 Task: Select street view around selected location Amicalola Falls State Park, Georgia, United States and verify 4 surrounding locations
Action: Mouse moved to (117, 71)
Screenshot: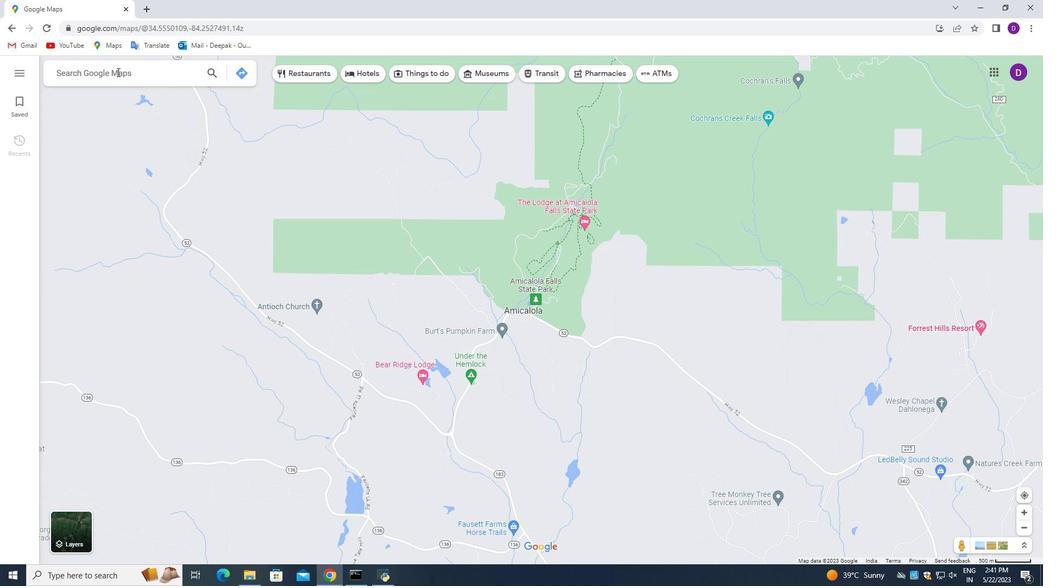 
Action: Mouse pressed left at (117, 71)
Screenshot: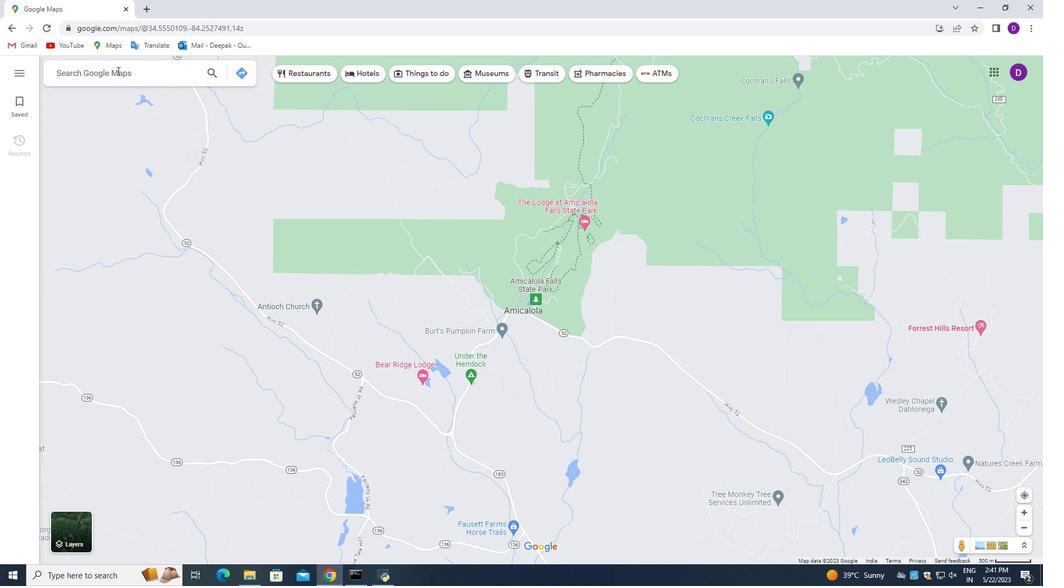 
Action: Mouse moved to (128, 68)
Screenshot: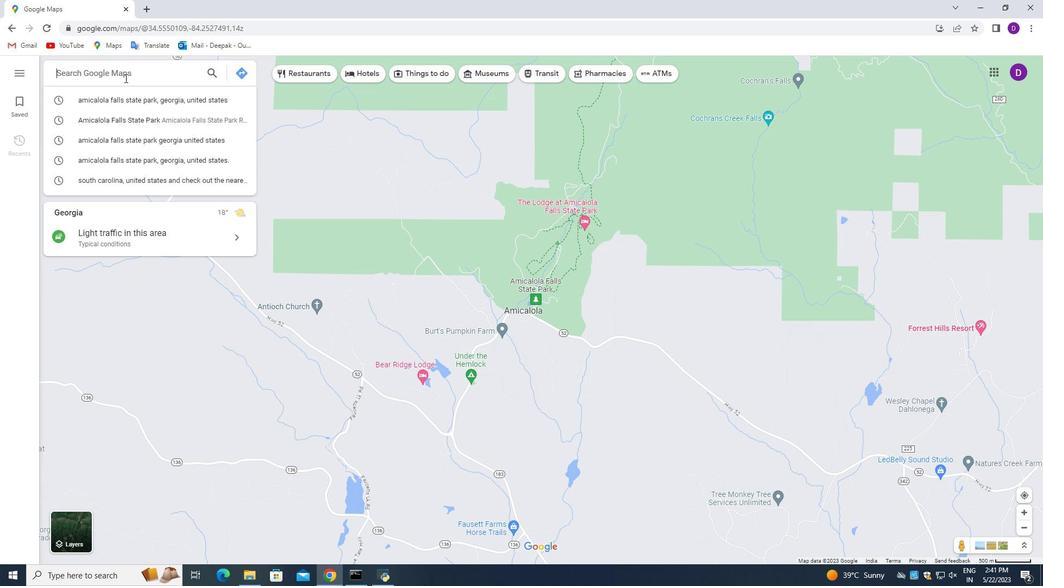 
Action: Key pressed <Key.shift_r>Amicalola<Key.space><Key.shift_r>Falls<Key.space><Key.shift>JP<Key.backspace>=<Key.backspace><Key.backspace><Key.shift>Park,<Key.space><Key.shift_r>Georgia,<Key.space><Key.shift>Ujit=<Key.backspace><Key.backspace><Key.backspace><Key.backspace>nited<Key.space><Key.shift_r>States<Key.enter>
Screenshot: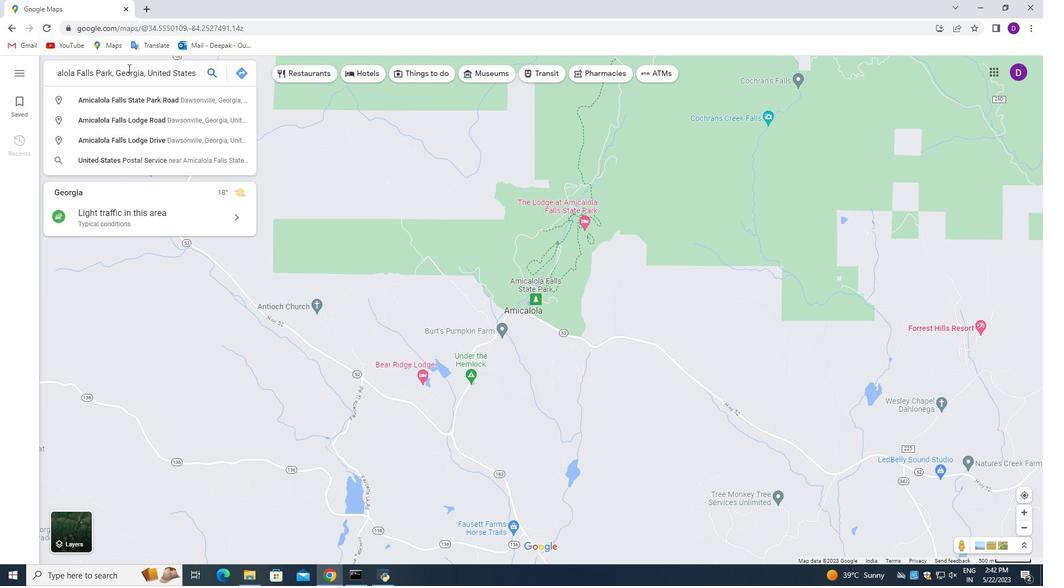 
Action: Mouse moved to (762, 269)
Screenshot: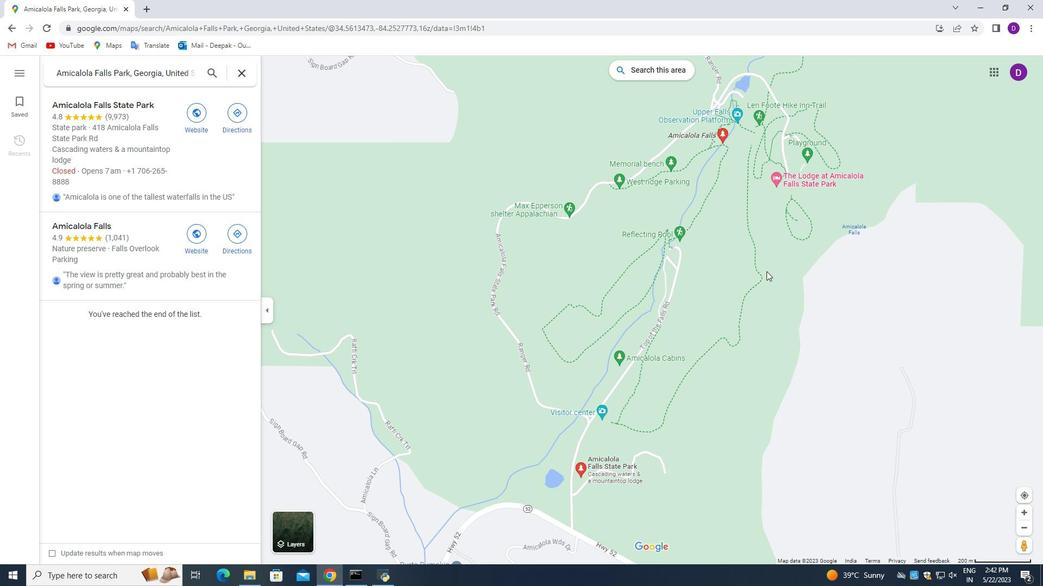 
Action: Mouse pressed left at (762, 269)
Screenshot: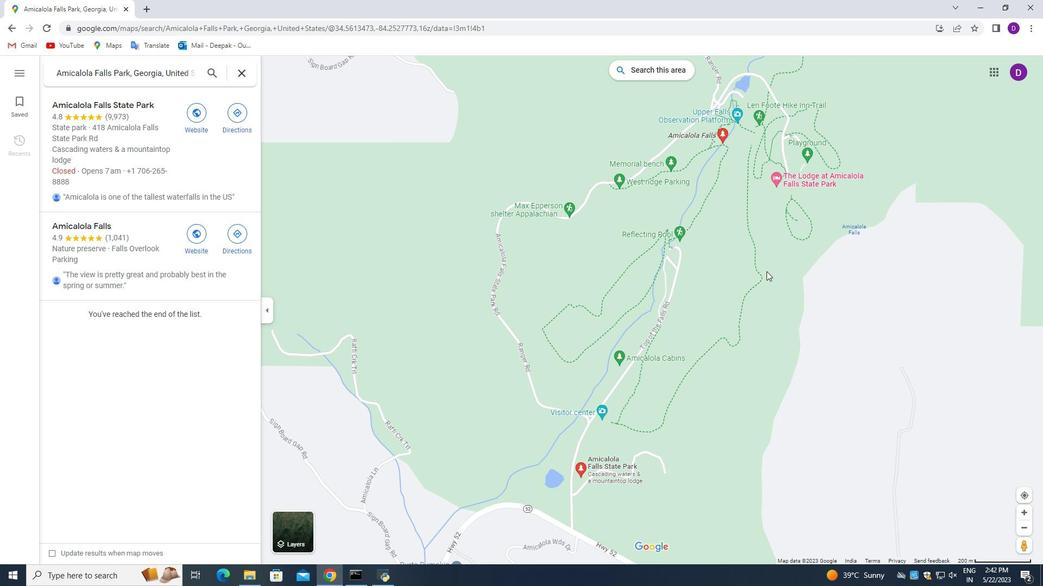 
Action: Mouse moved to (636, 503)
Screenshot: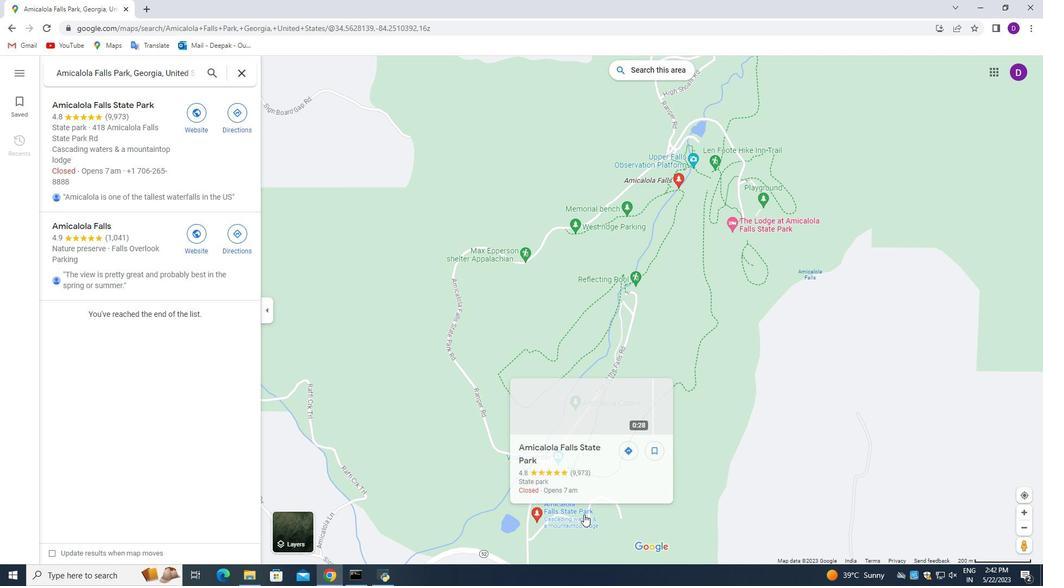 
Action: Mouse pressed left at (636, 503)
Screenshot: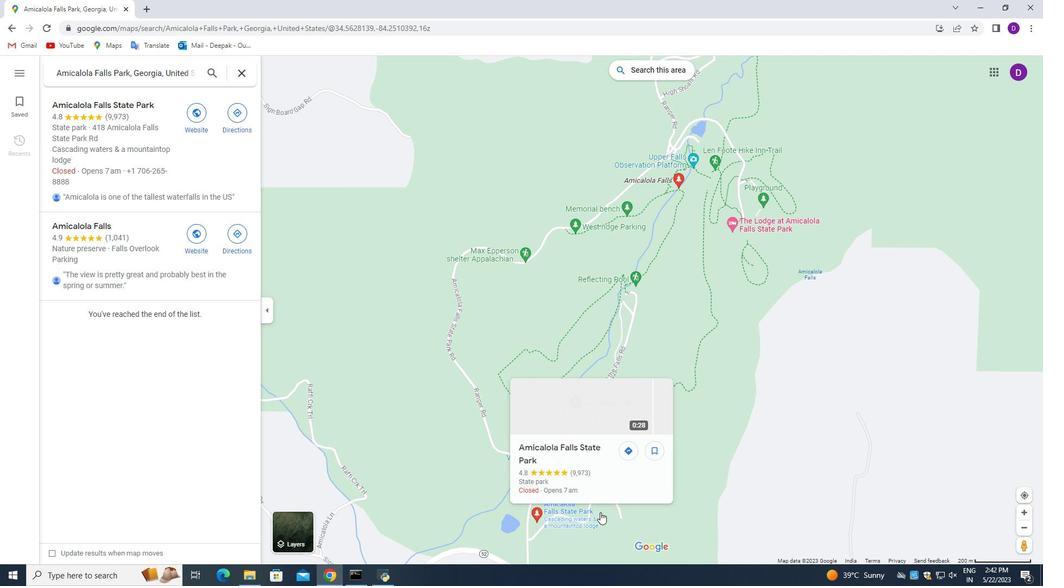 
Action: Mouse moved to (644, 440)
Screenshot: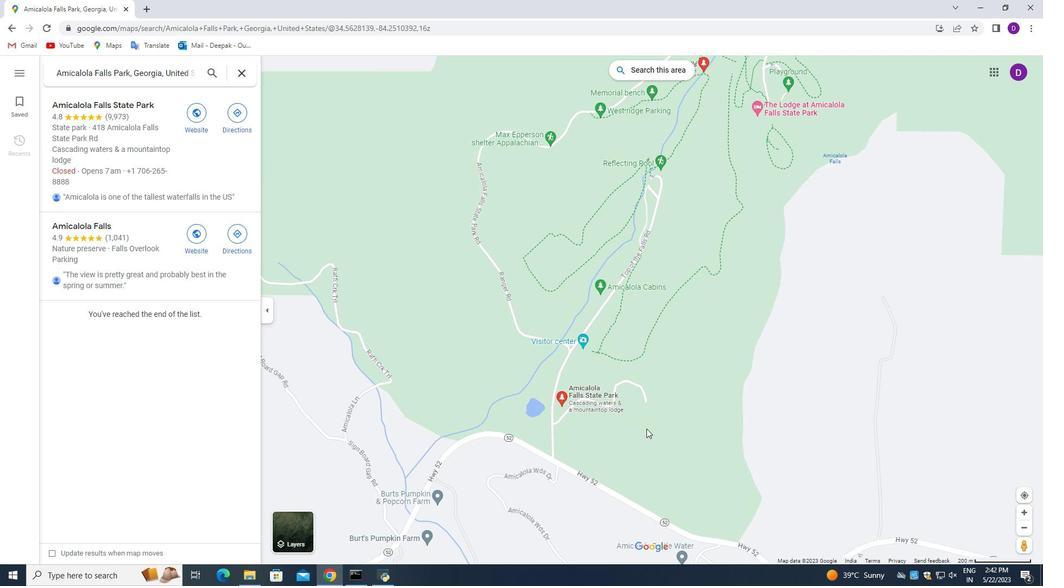 
Action: Mouse pressed left at (644, 440)
Screenshot: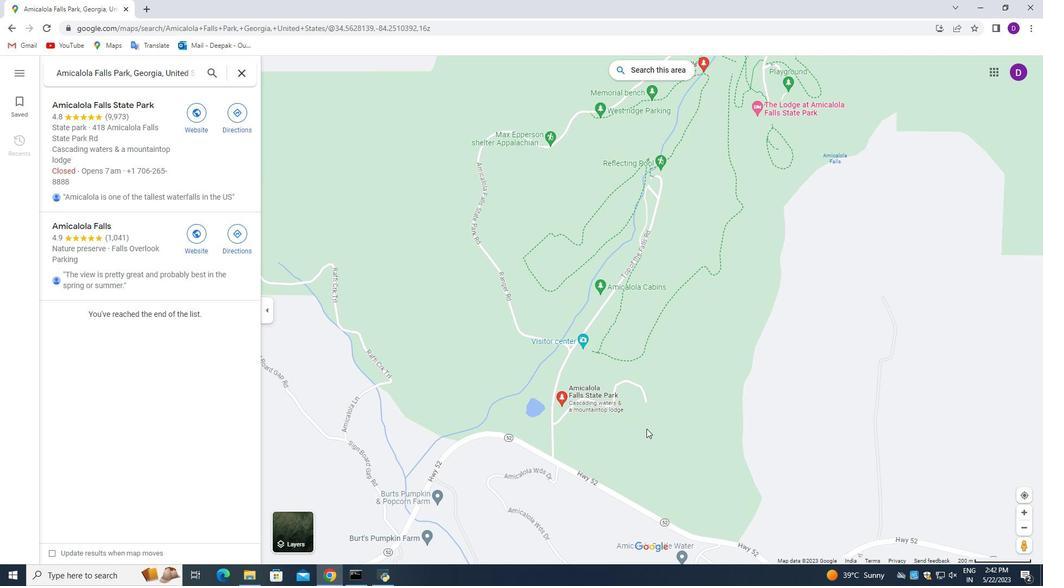 
Action: Mouse moved to (1027, 548)
Screenshot: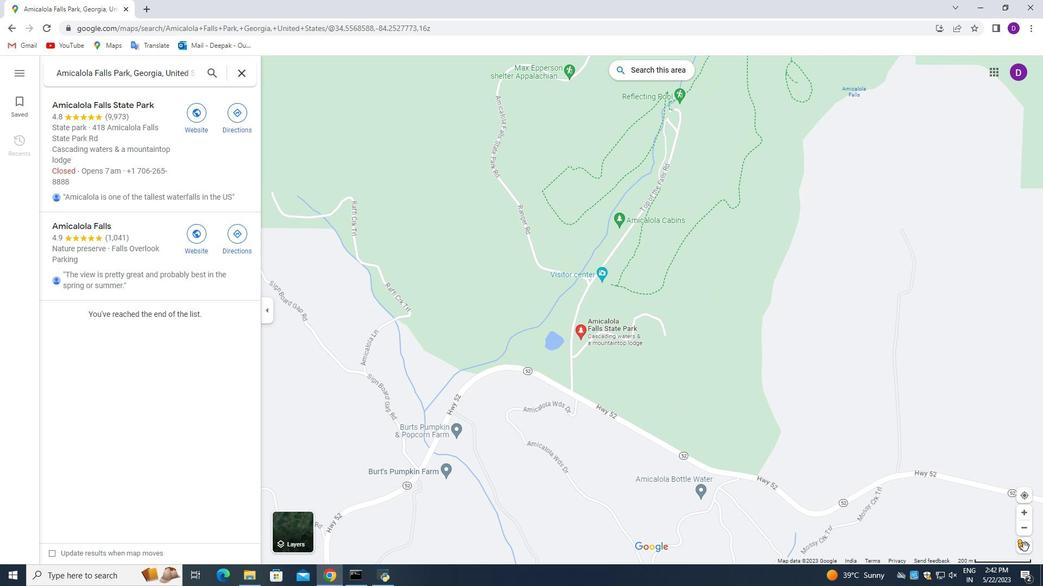 
Action: Mouse pressed left at (1027, 548)
Screenshot: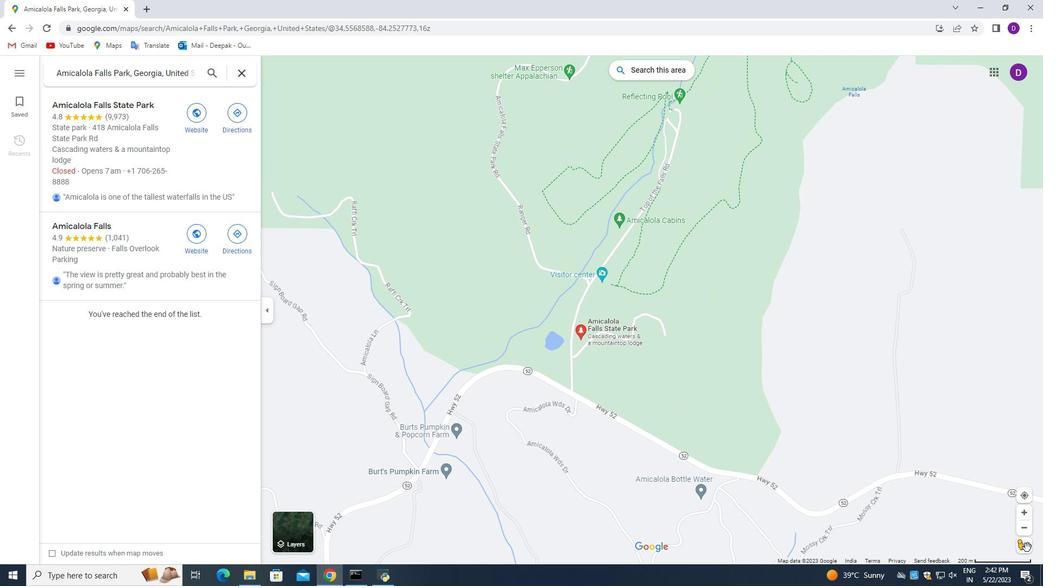 
Action: Mouse moved to (420, 311)
Screenshot: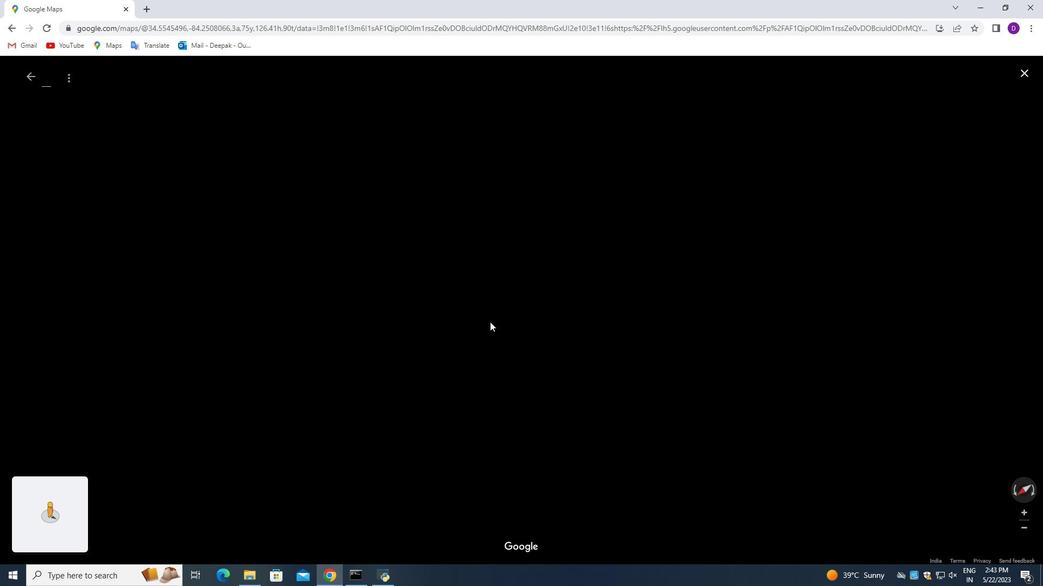 
Action: Mouse pressed left at (420, 311)
Screenshot: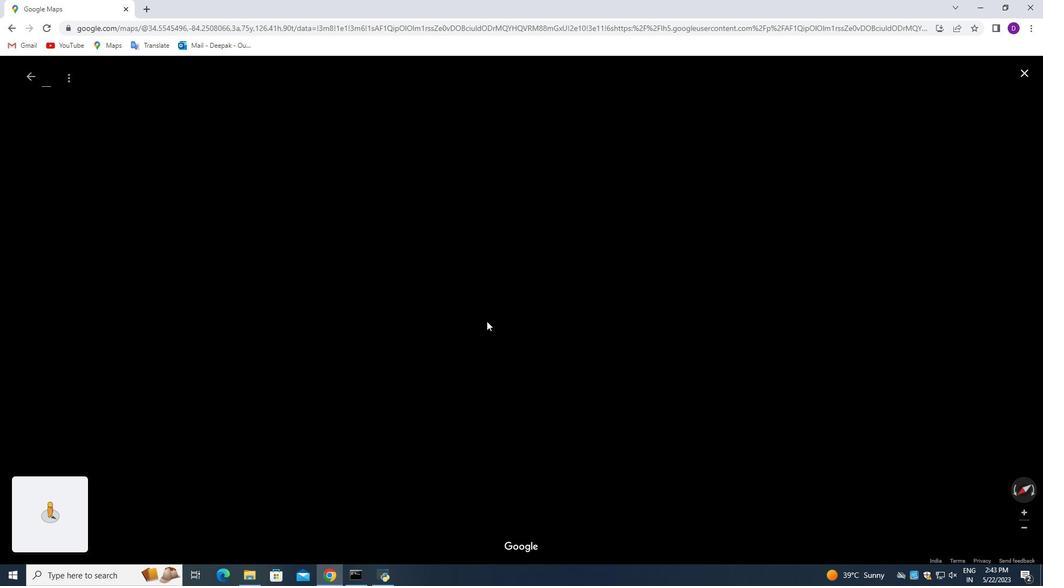 
Action: Mouse moved to (298, 271)
Screenshot: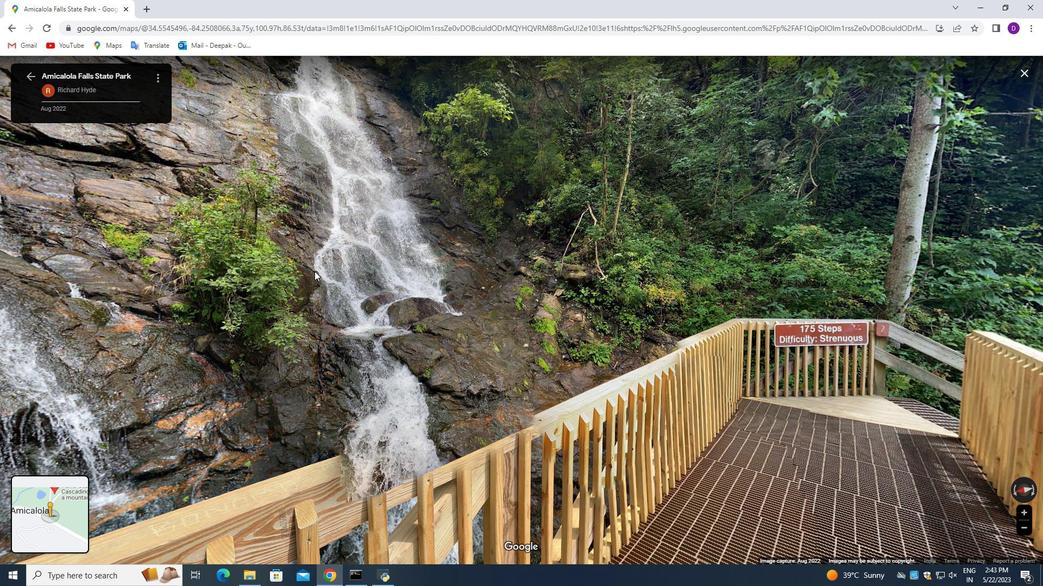 
Action: Mouse pressed left at (298, 271)
Screenshot: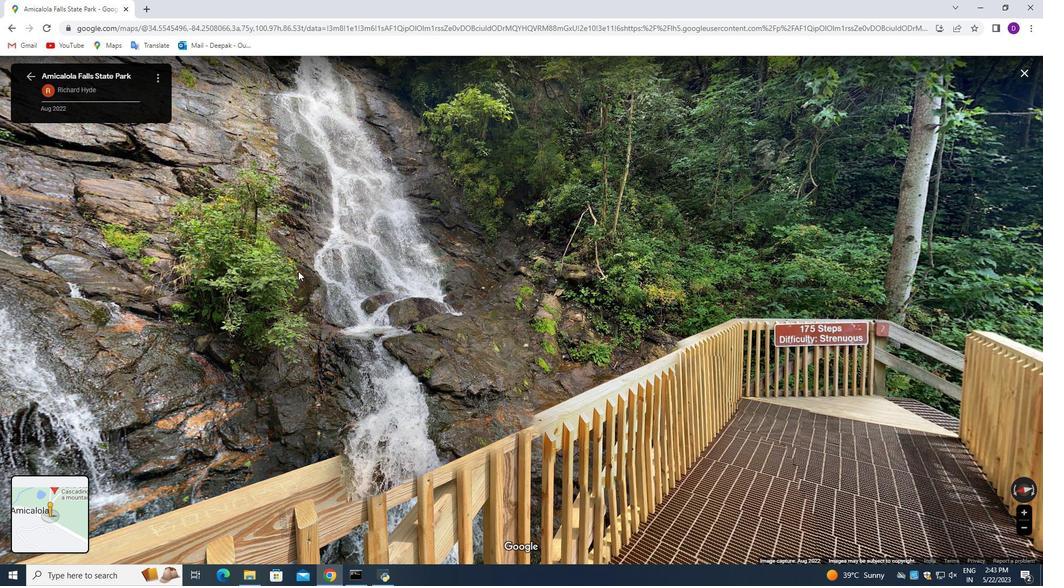 
Action: Mouse moved to (315, 226)
Screenshot: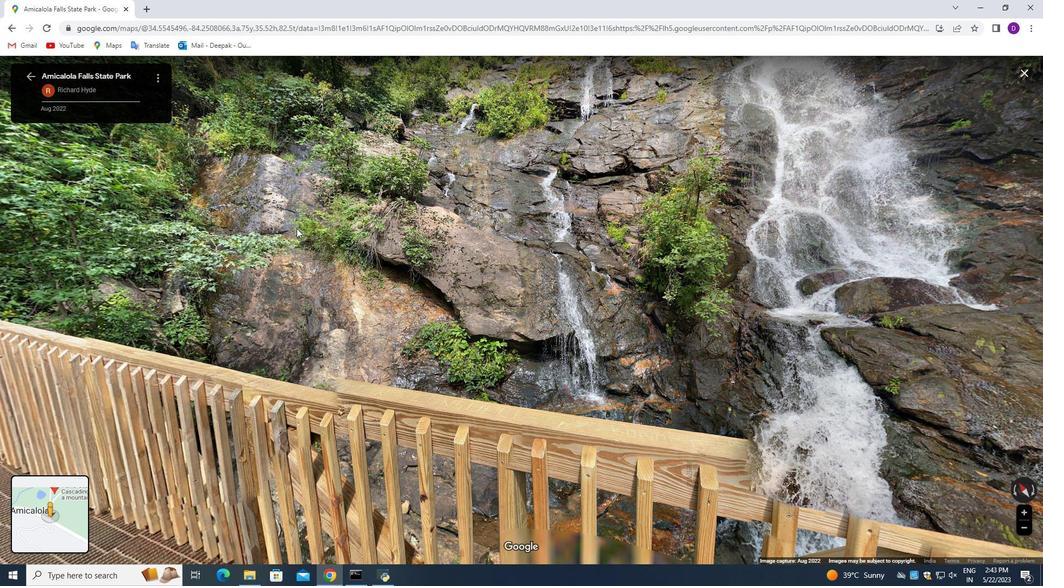 
Action: Mouse pressed left at (315, 226)
Screenshot: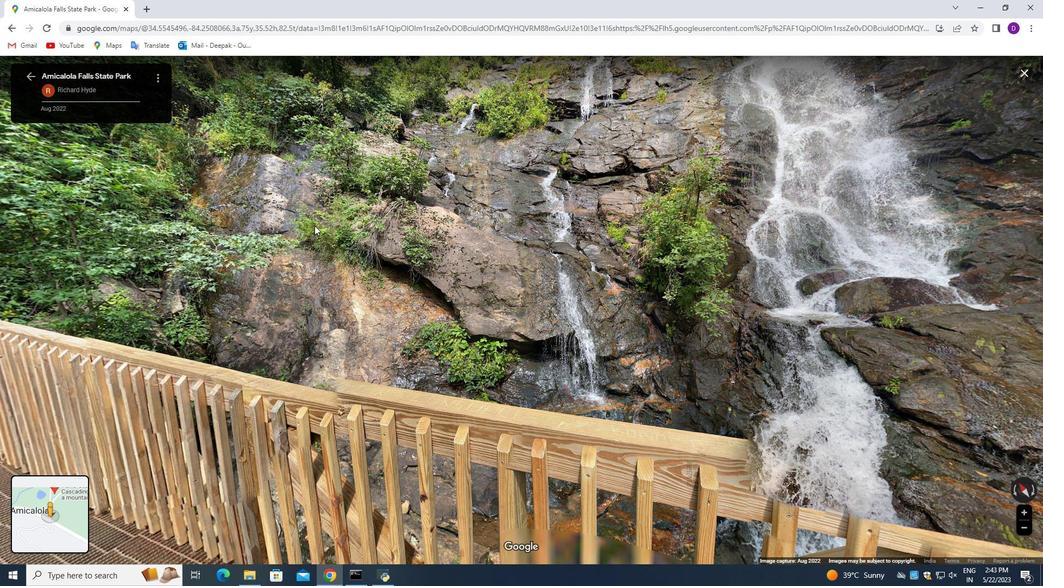 
Action: Mouse moved to (129, 257)
Screenshot: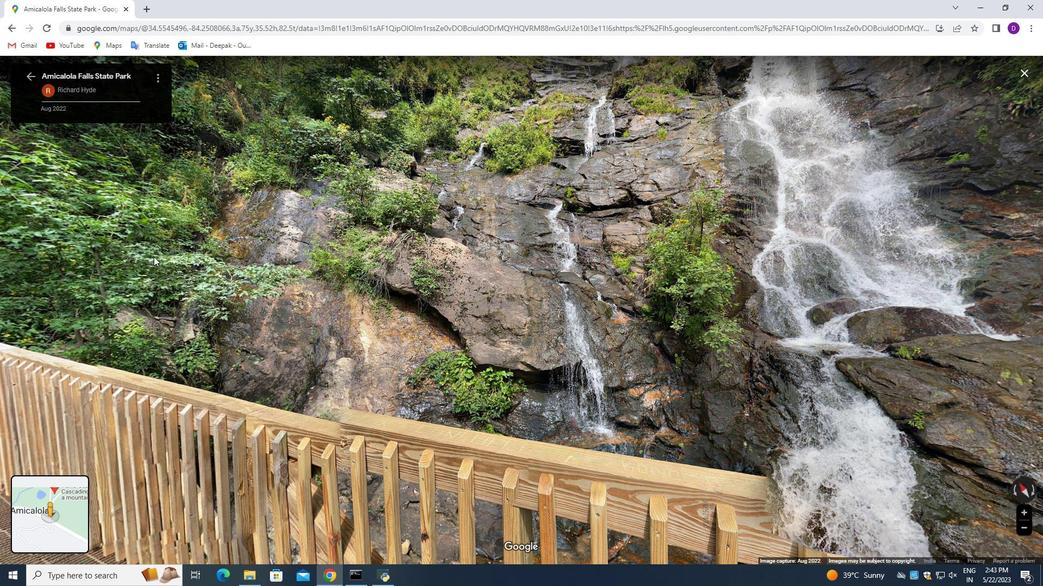 
Action: Mouse pressed left at (129, 257)
Screenshot: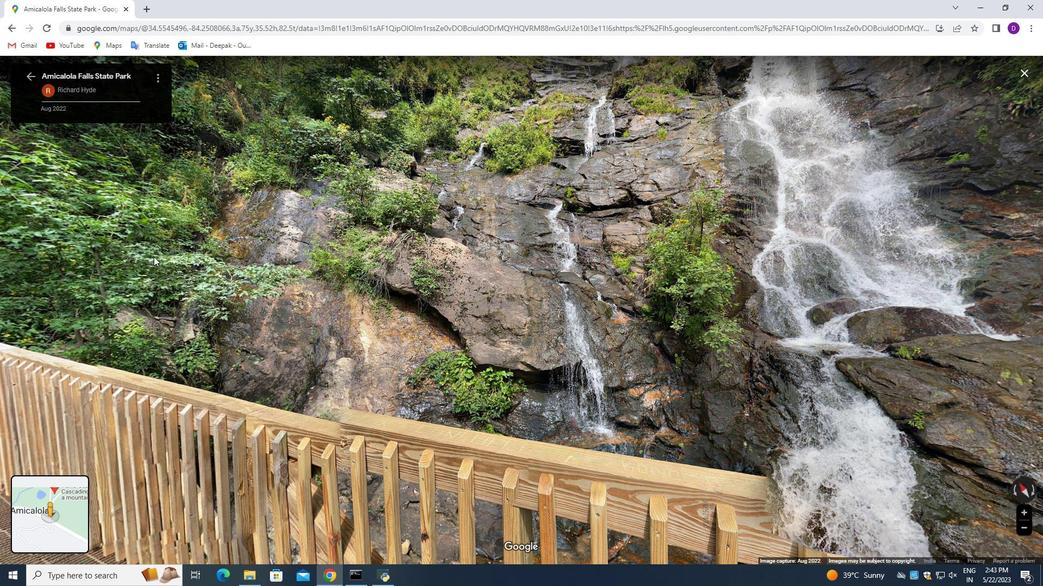 
Action: Mouse moved to (262, 236)
Screenshot: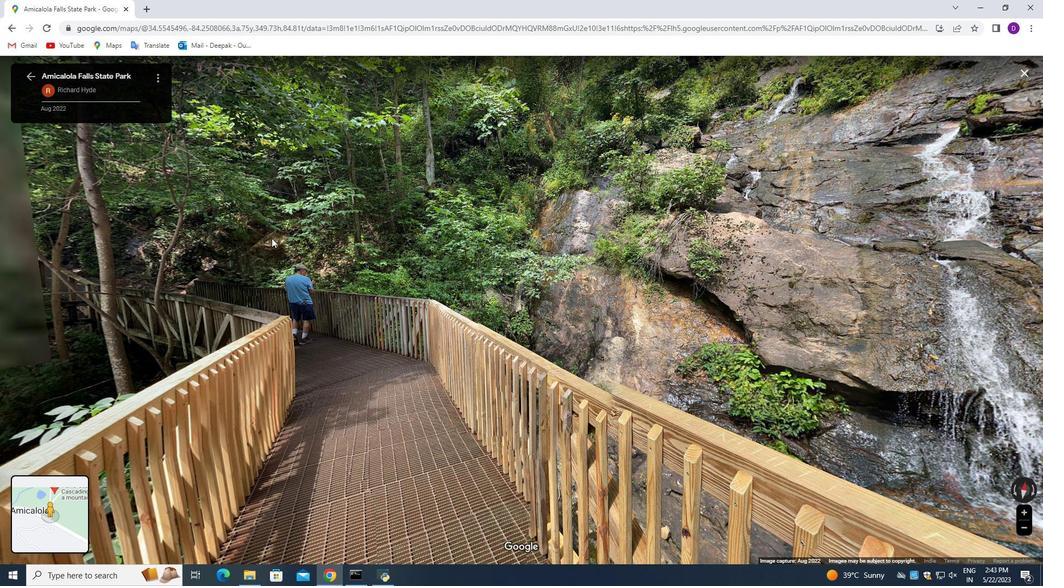 
Action: Mouse pressed left at (262, 236)
Screenshot: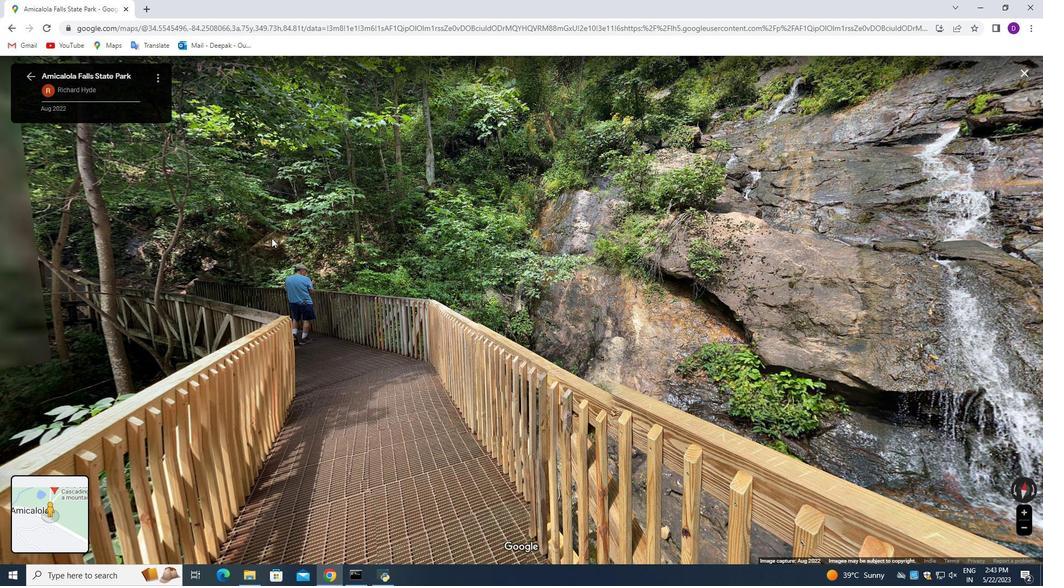 
Action: Mouse moved to (284, 240)
Screenshot: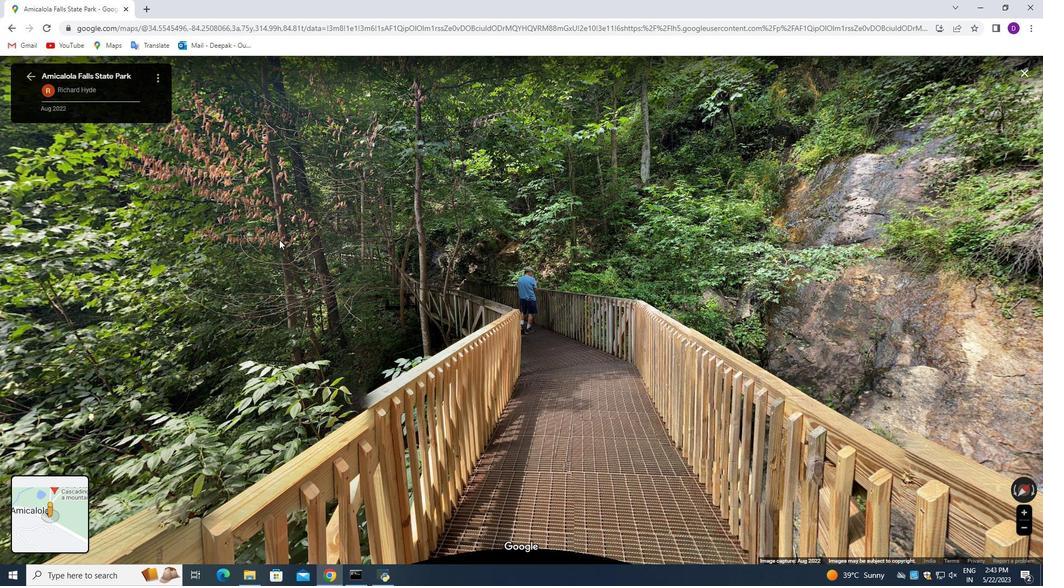 
Action: Mouse pressed left at (282, 240)
Screenshot: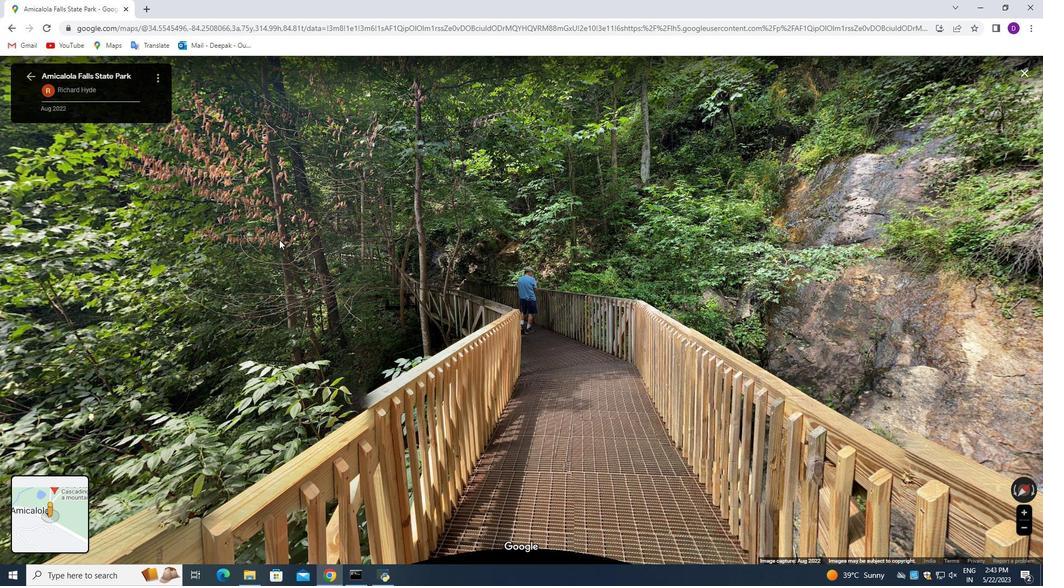
Action: Mouse moved to (247, 220)
Screenshot: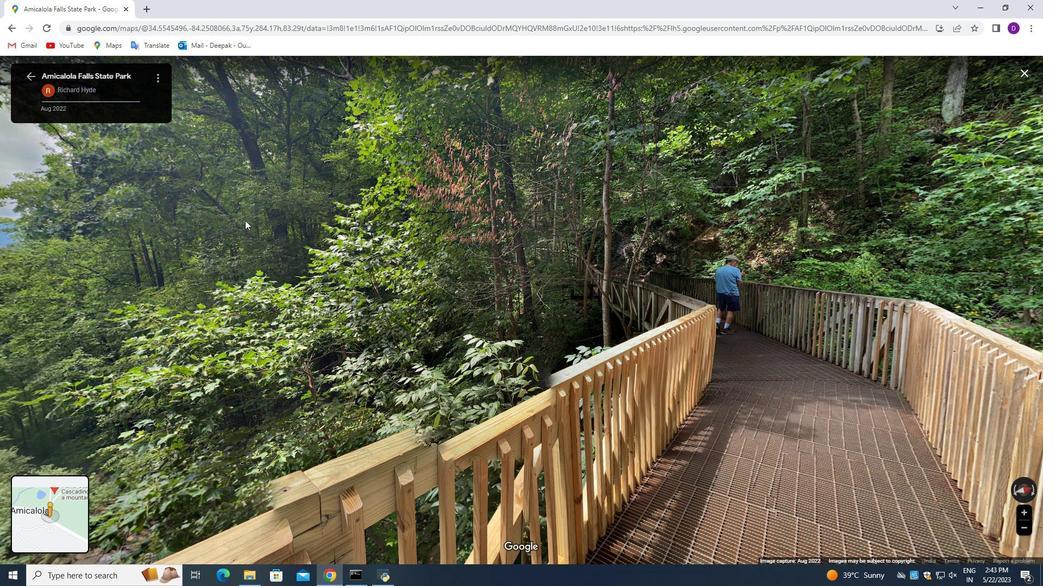 
Action: Mouse pressed left at (247, 220)
Screenshot: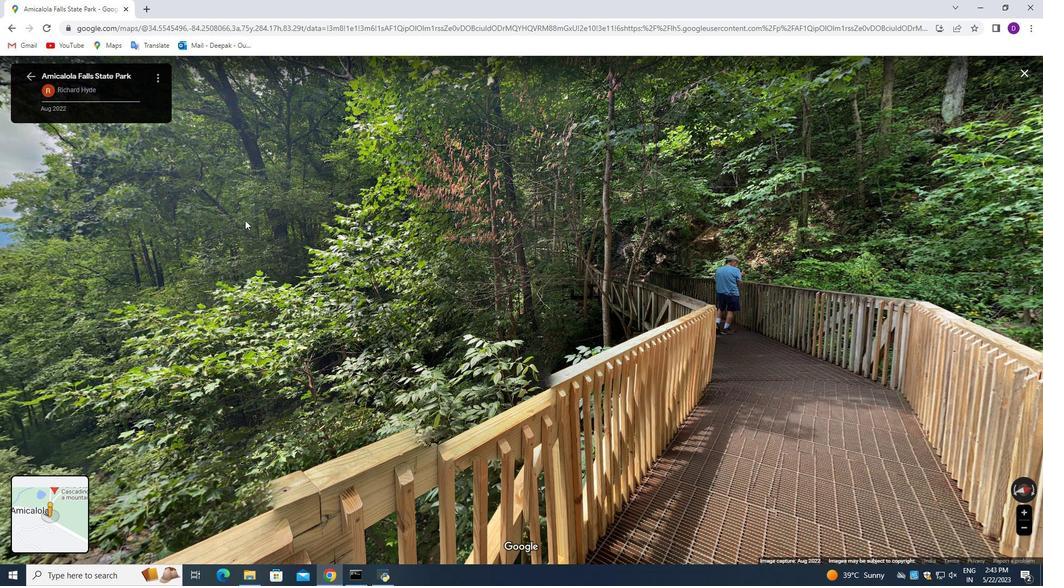 
Action: Mouse moved to (269, 232)
Screenshot: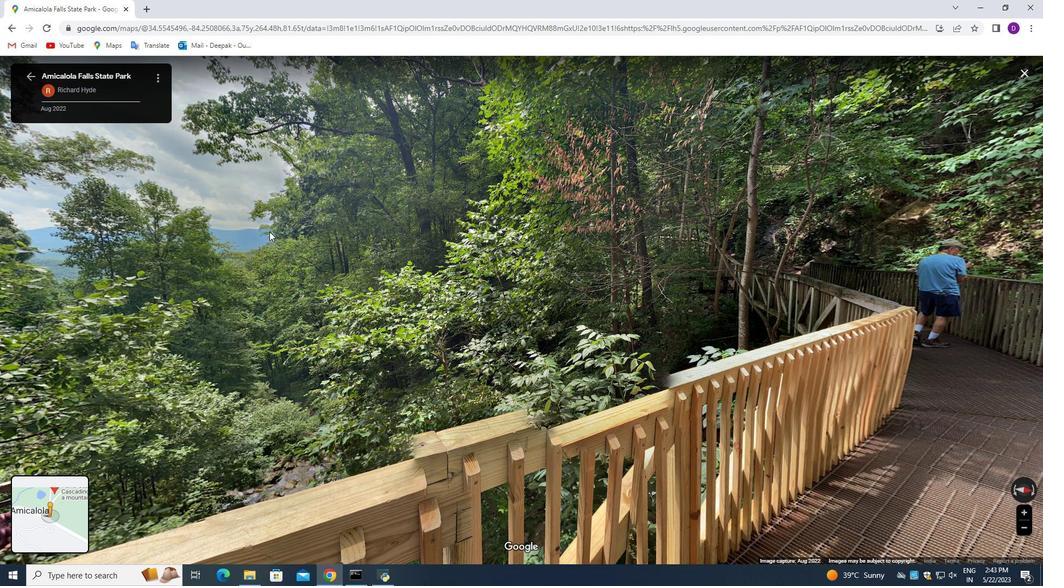 
Action: Mouse pressed left at (269, 232)
Screenshot: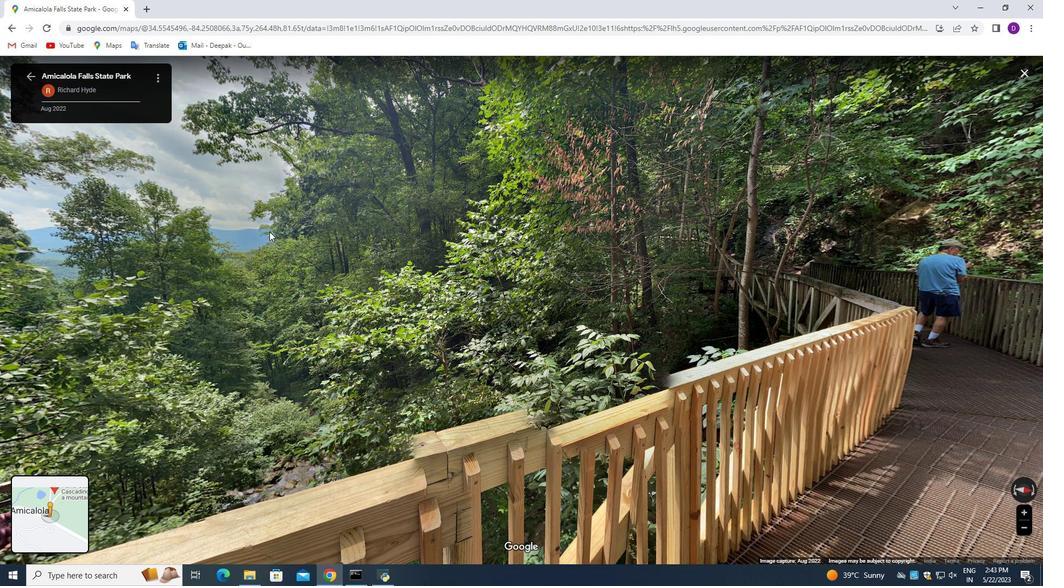 
Action: Mouse moved to (311, 220)
Screenshot: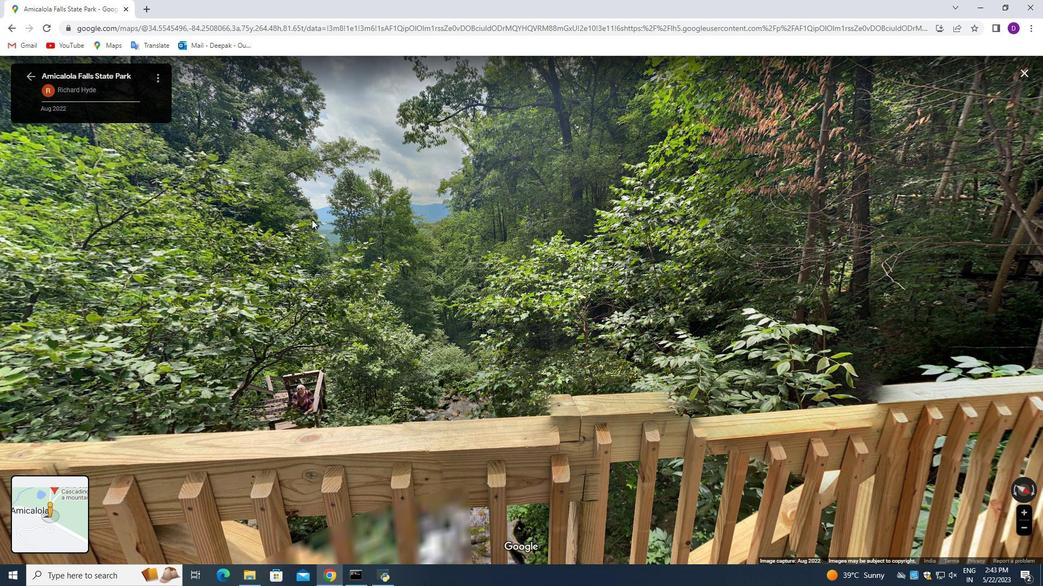 
Action: Mouse pressed left at (311, 220)
Screenshot: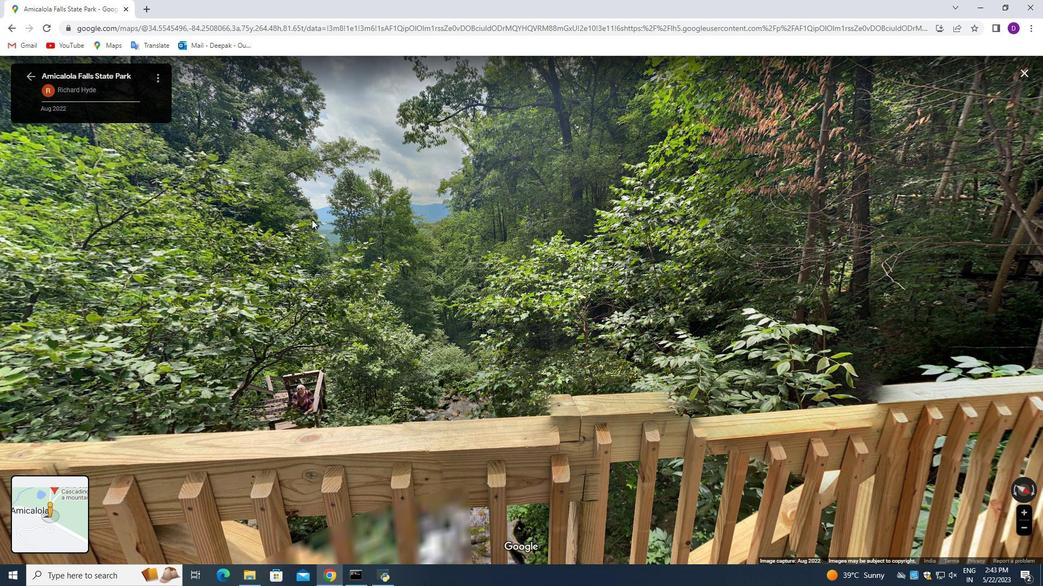 
Action: Mouse moved to (413, 314)
Screenshot: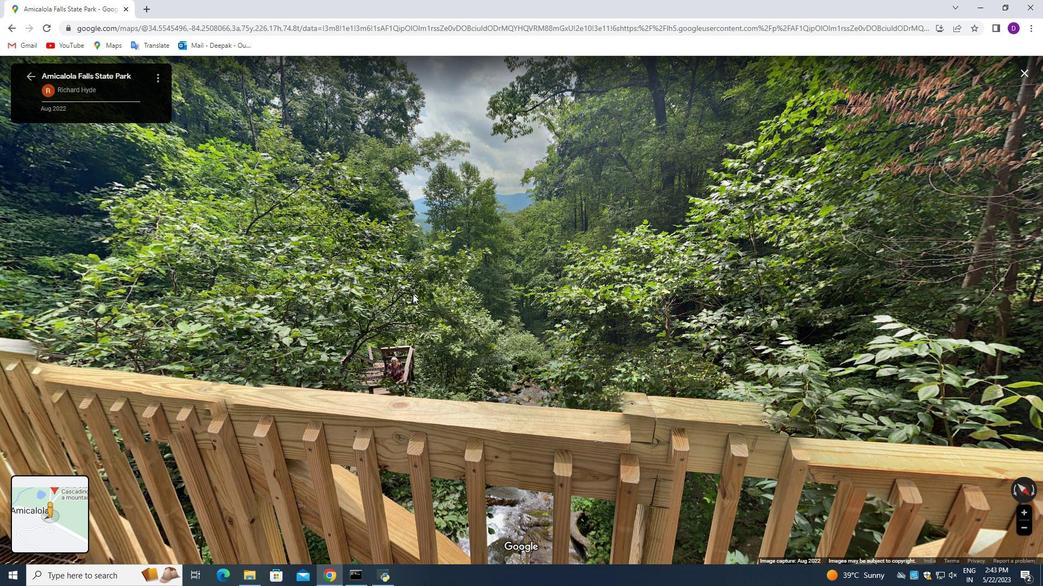 
Action: Mouse pressed left at (413, 314)
Screenshot: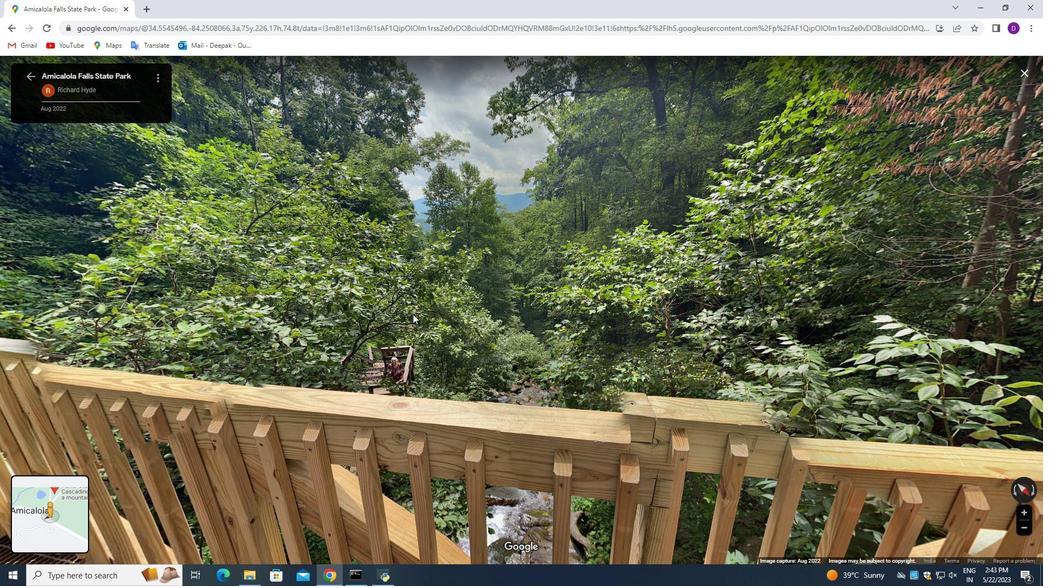 
Action: Mouse moved to (384, 219)
Screenshot: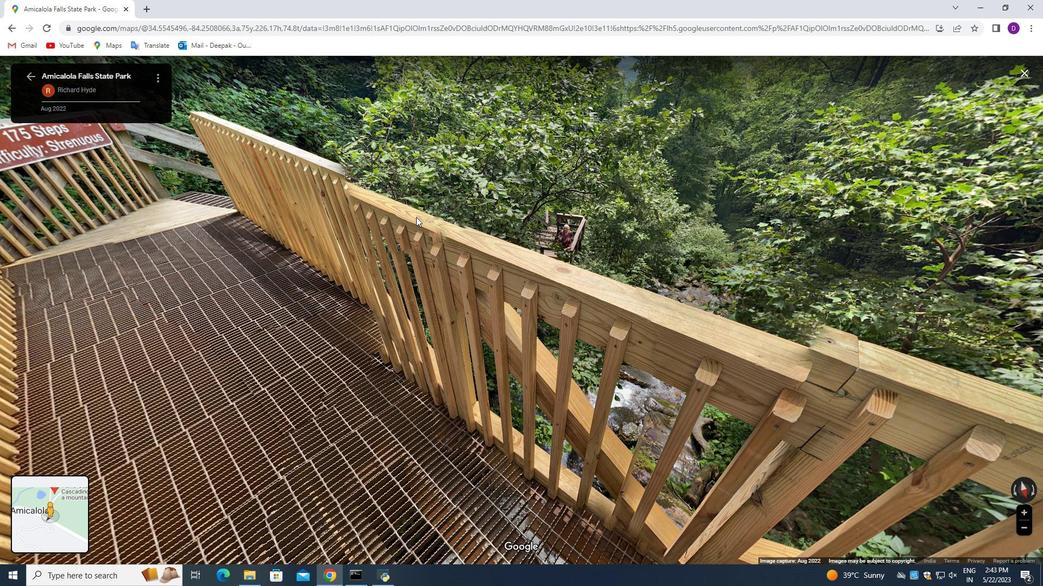 
Action: Mouse pressed left at (384, 219)
Screenshot: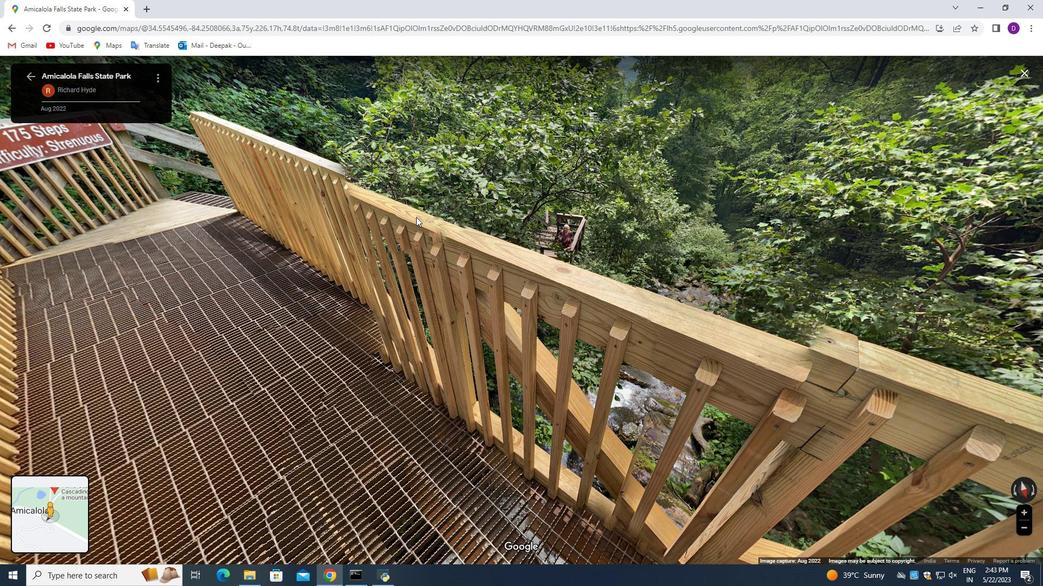 
Action: Mouse moved to (402, 314)
Screenshot: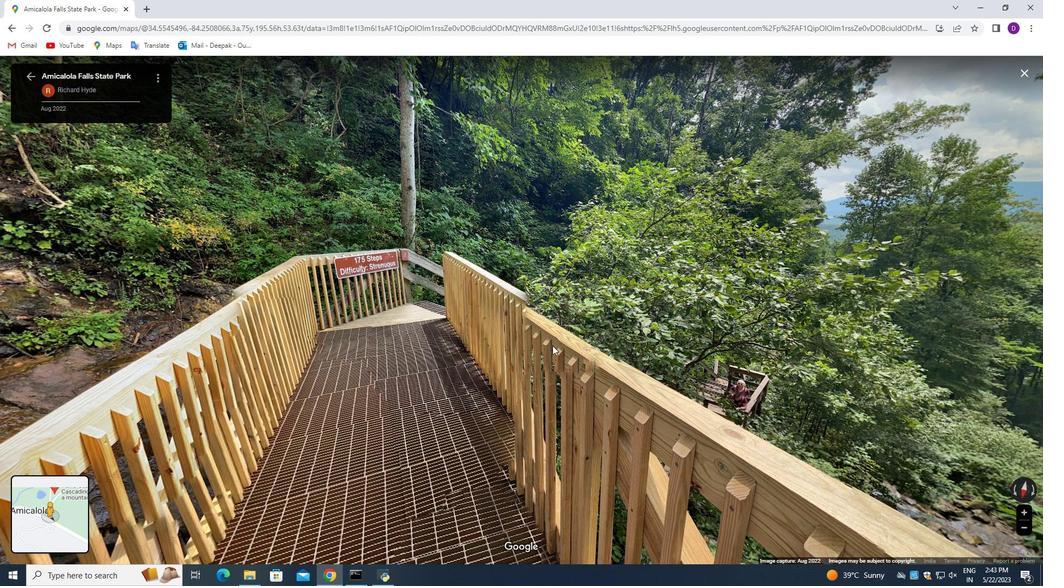 
Action: Mouse pressed left at (402, 314)
Screenshot: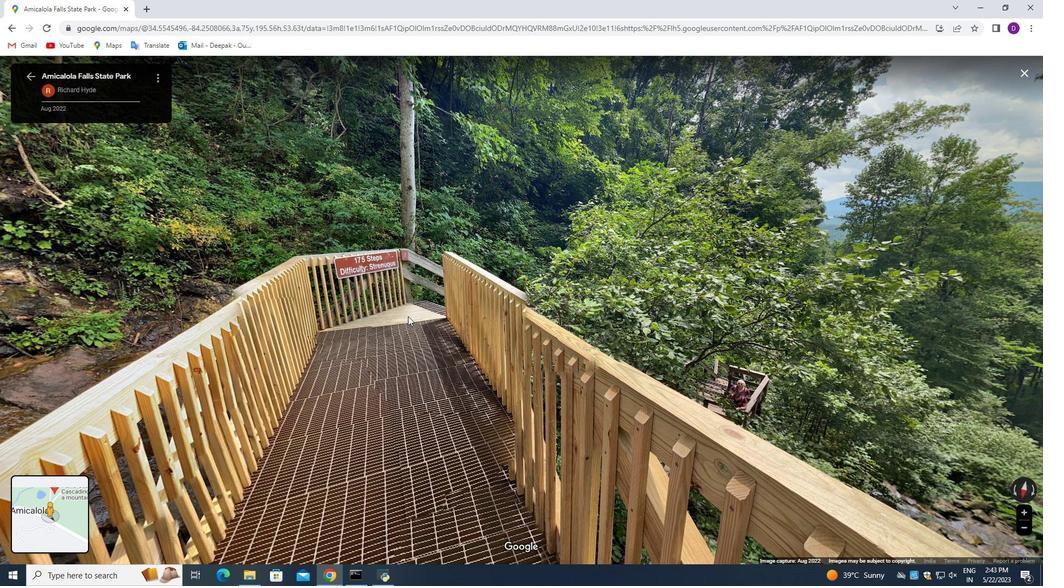 
Action: Mouse moved to (417, 244)
Screenshot: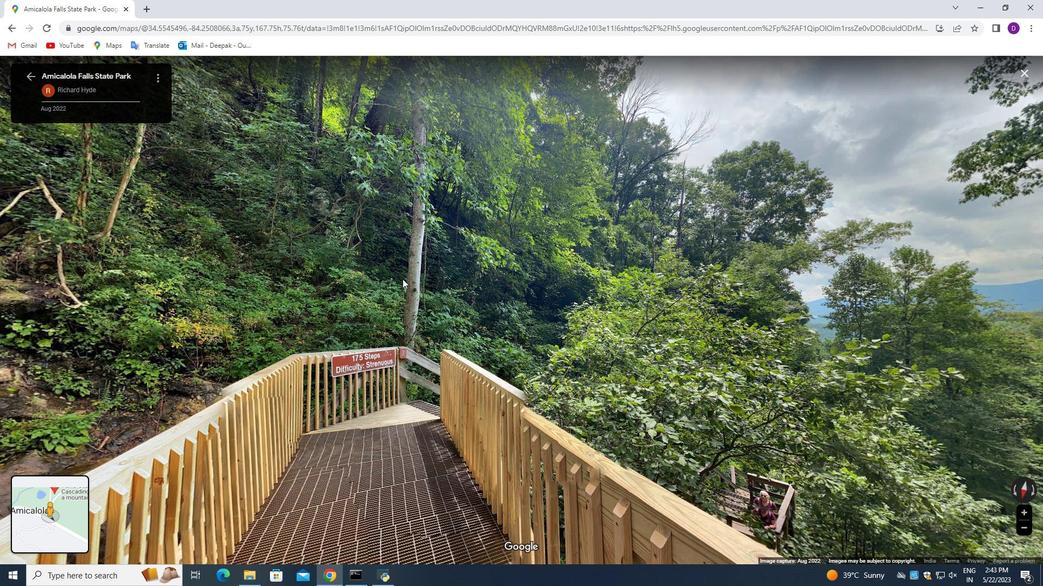 
Action: Mouse pressed left at (415, 231)
Screenshot: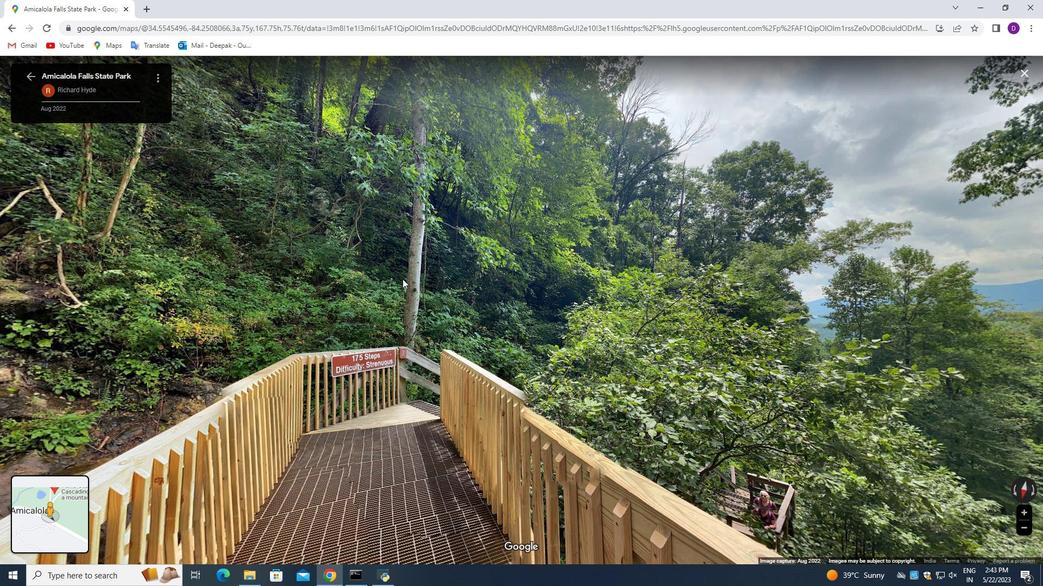 
Action: Mouse moved to (604, 387)
Screenshot: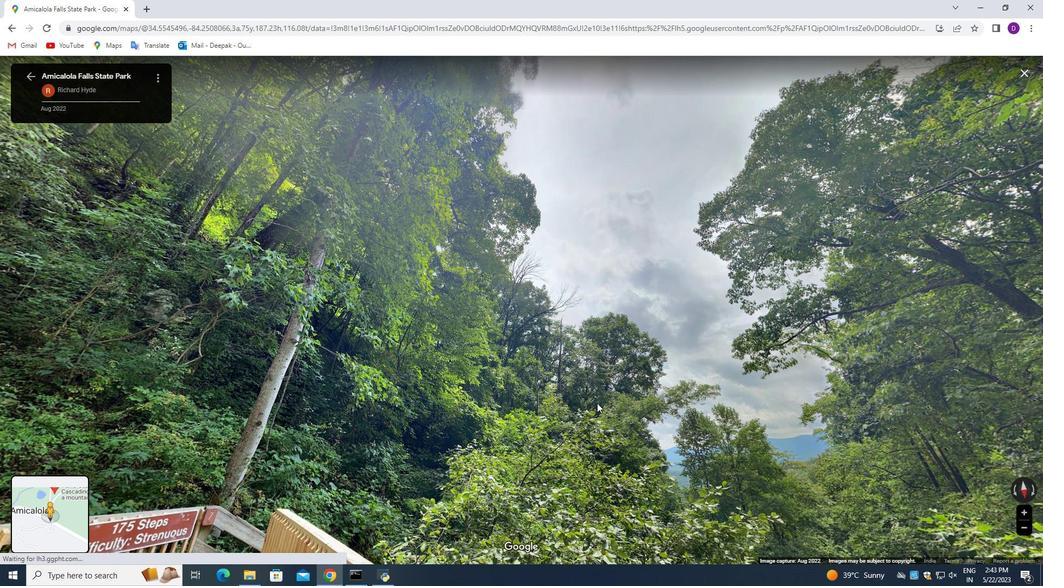 
Action: Mouse pressed left at (604, 387)
Screenshot: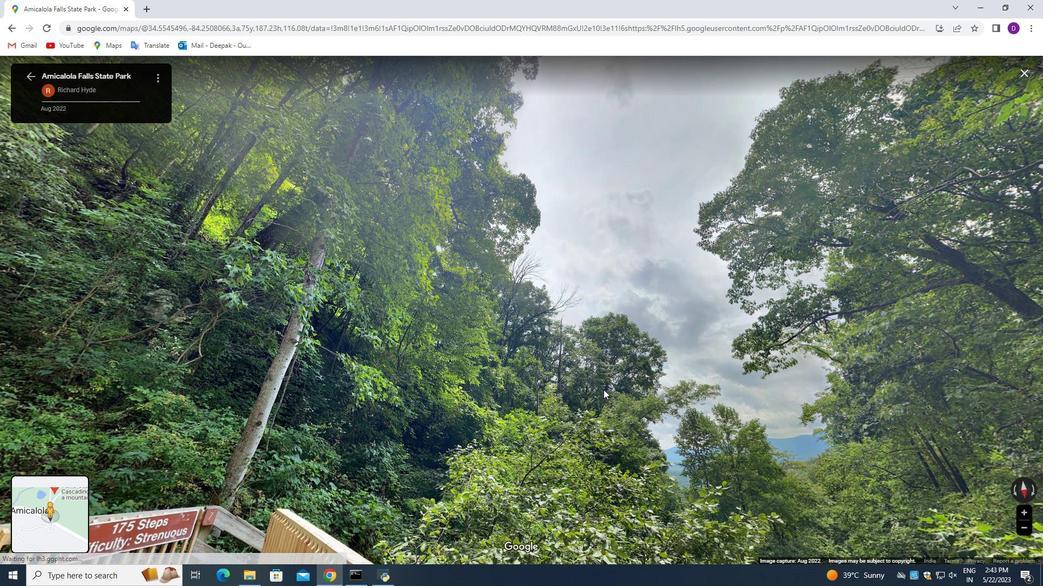 
Action: Mouse moved to (602, 353)
Screenshot: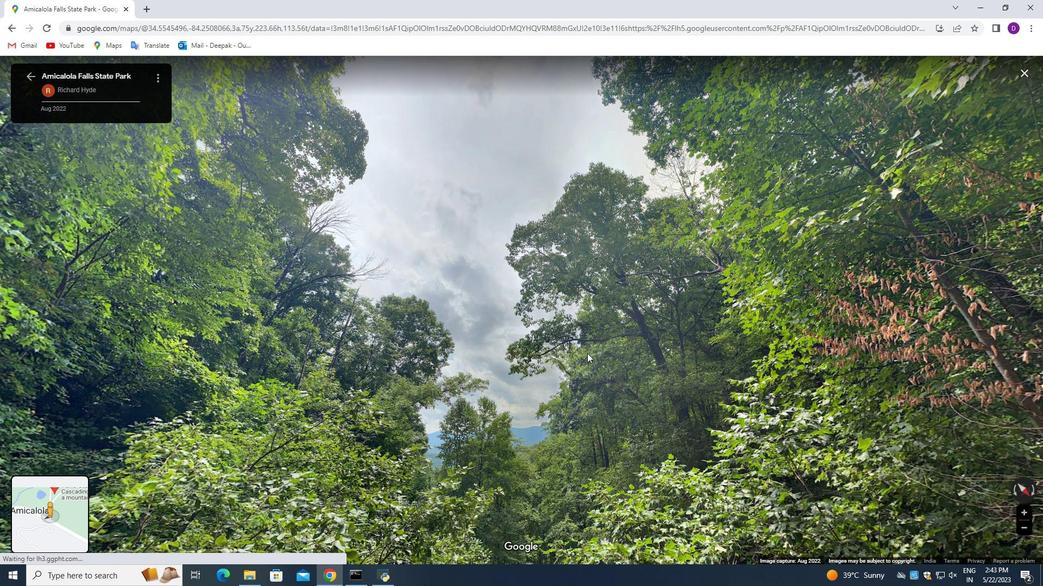 
Action: Mouse pressed left at (602, 353)
Screenshot: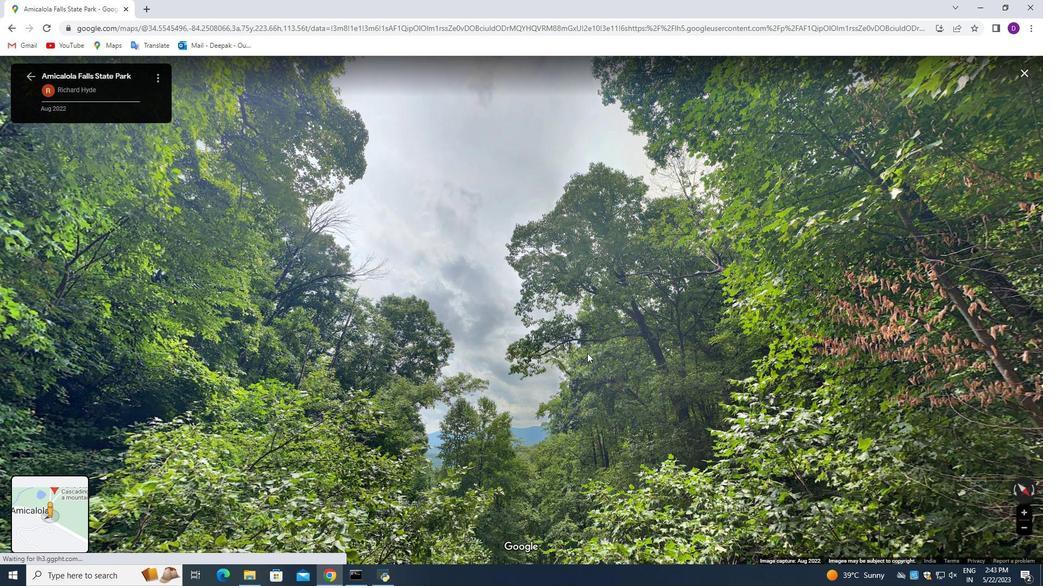 
Action: Mouse moved to (539, 306)
Screenshot: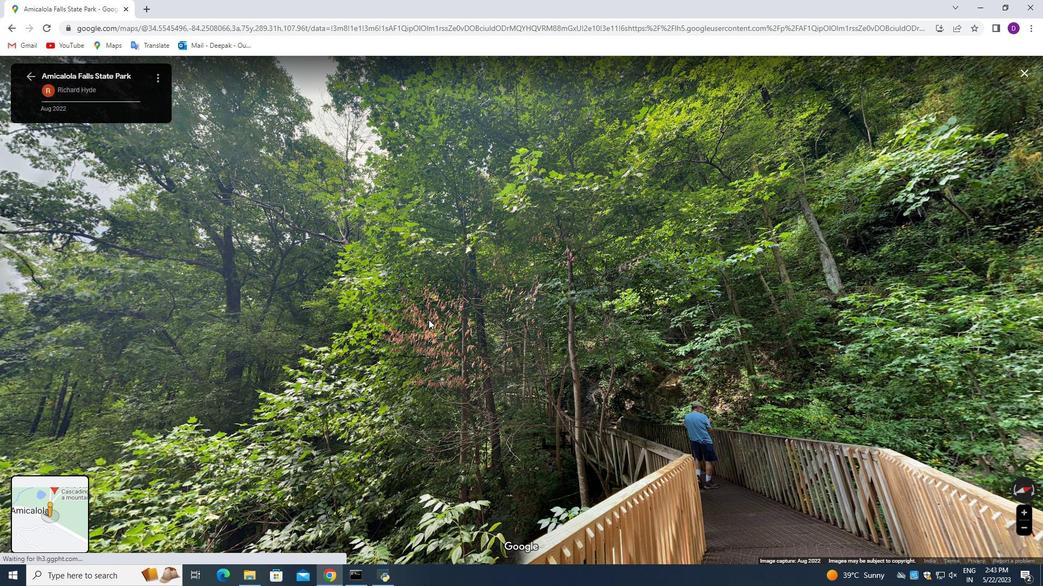
Action: Mouse pressed left at (554, 317)
Screenshot: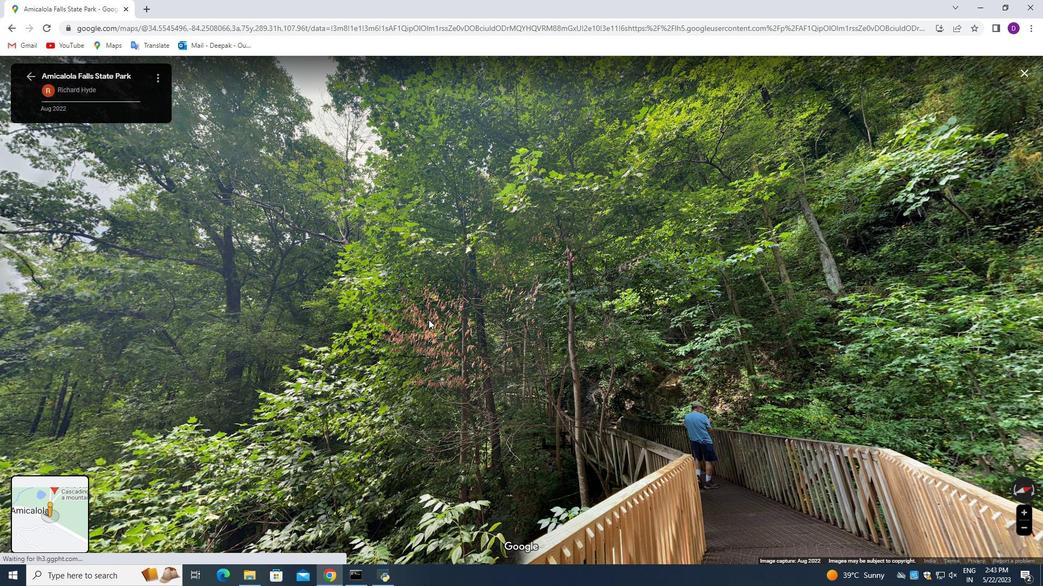 
Action: Mouse moved to (577, 254)
Screenshot: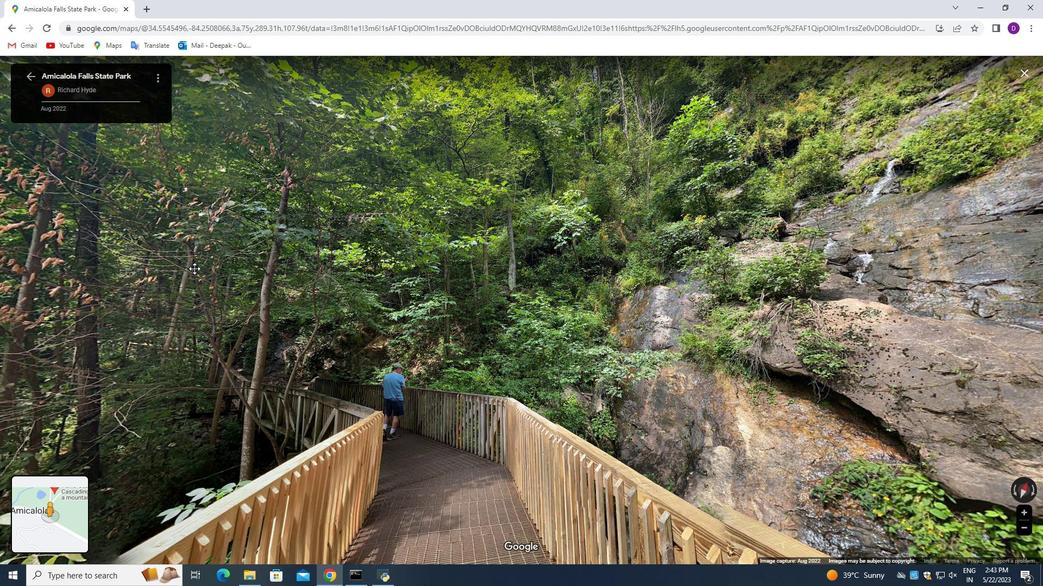 
Action: Mouse pressed left at (577, 254)
Screenshot: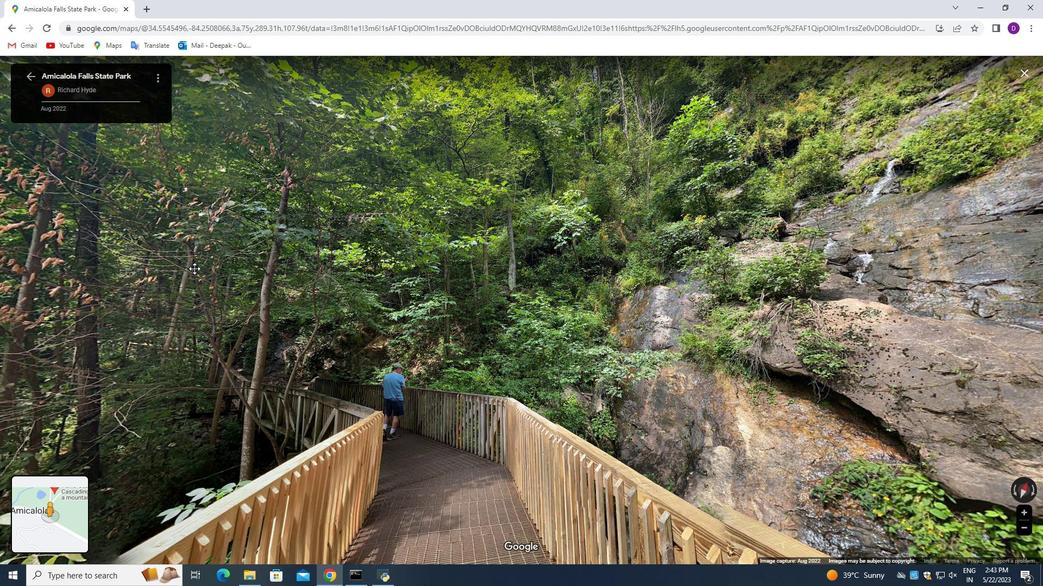 
Action: Mouse moved to (618, 196)
Screenshot: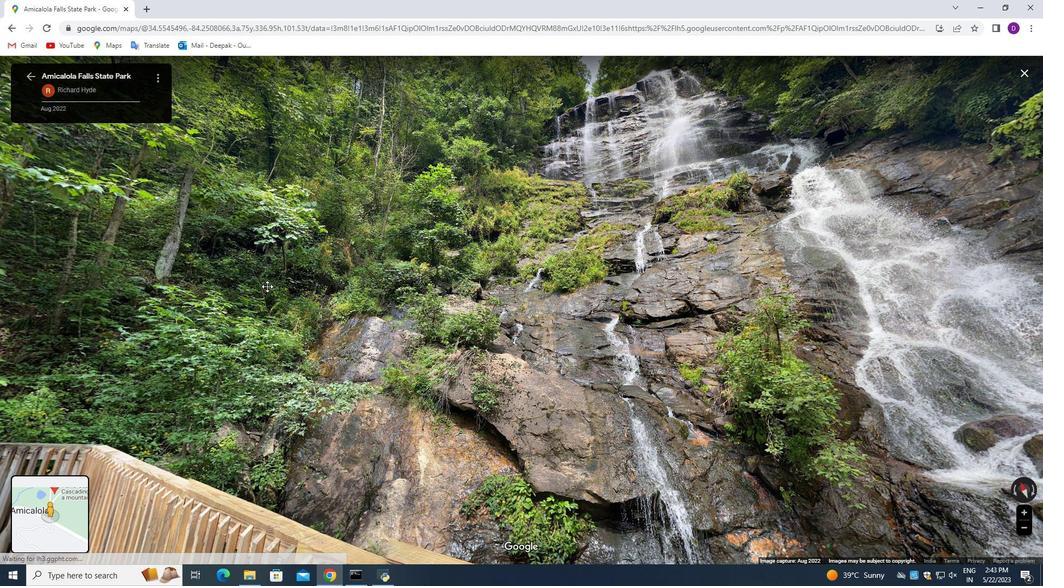 
Action: Mouse pressed left at (618, 196)
Screenshot: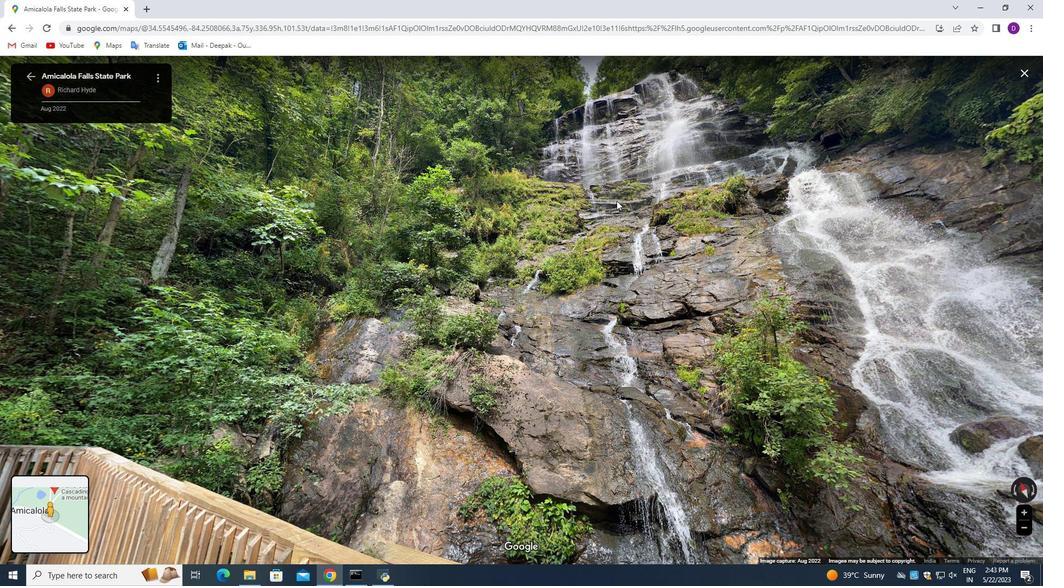 
Action: Mouse moved to (589, 205)
Screenshot: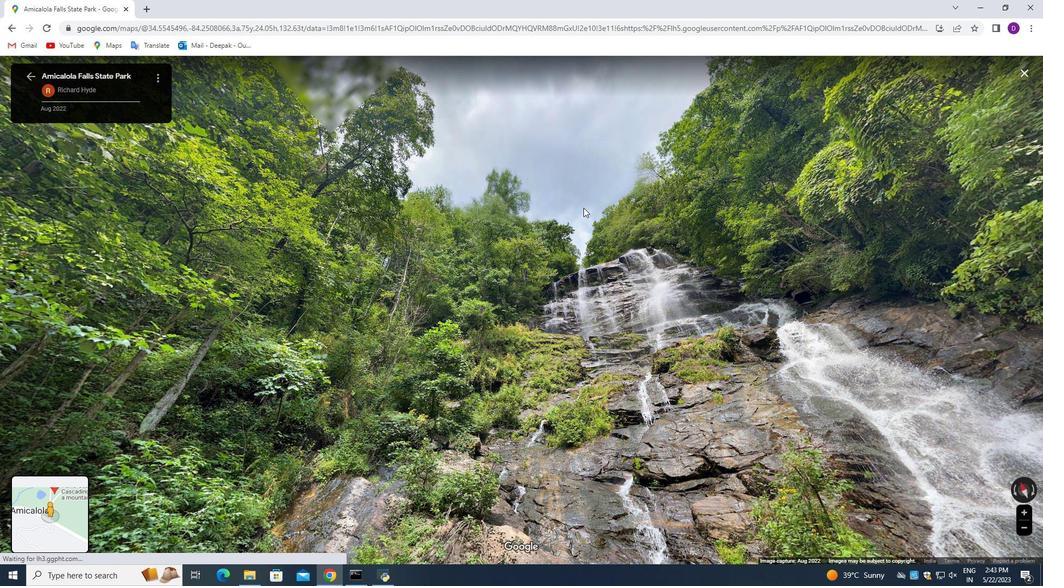 
Action: Mouse pressed left at (589, 205)
Screenshot: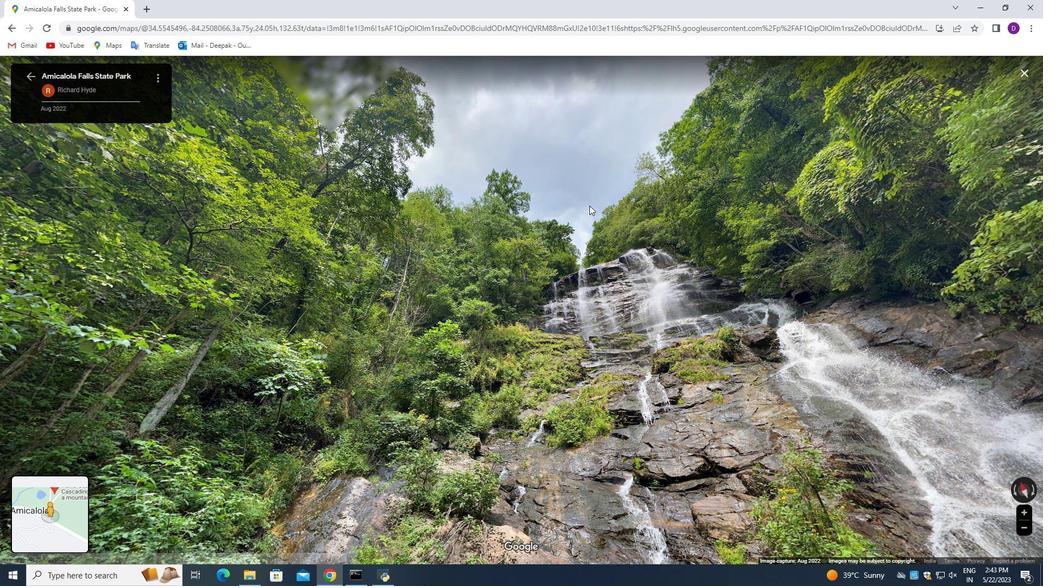 
Action: Mouse moved to (675, 388)
Screenshot: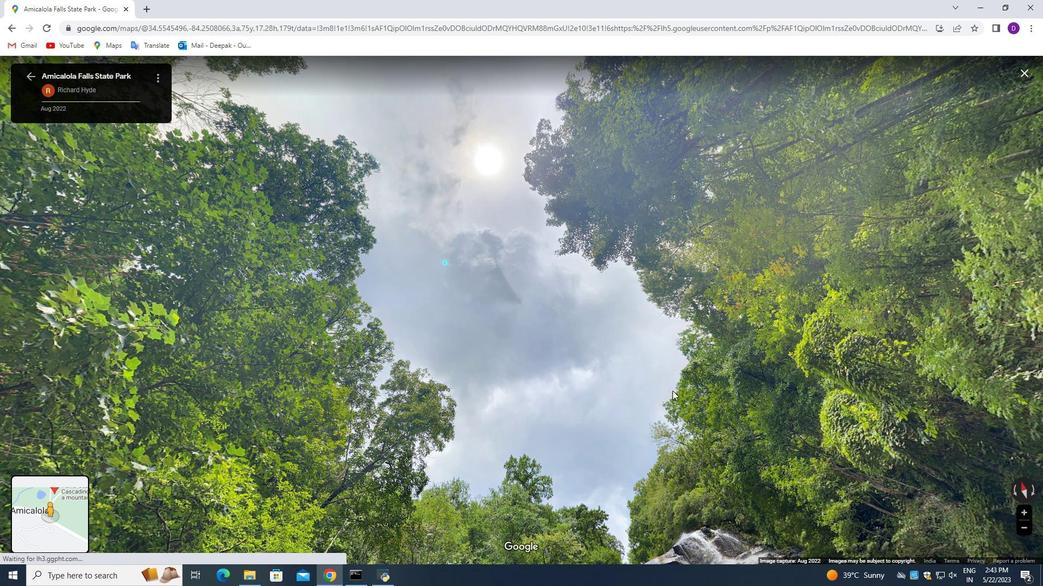 
Action: Mouse pressed left at (675, 388)
Screenshot: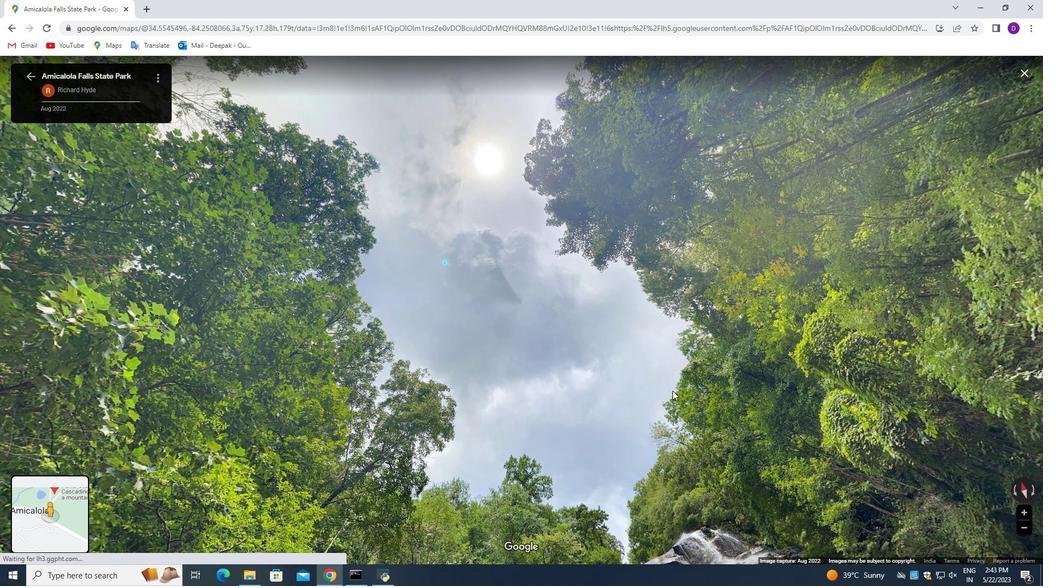 
Action: Mouse moved to (787, 353)
Screenshot: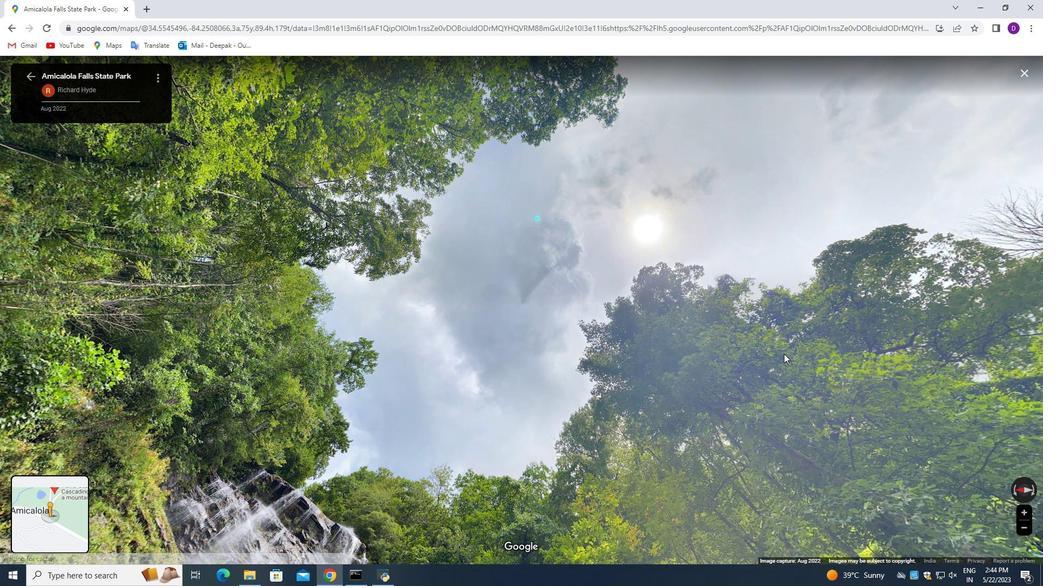 
Action: Mouse pressed left at (787, 353)
Screenshot: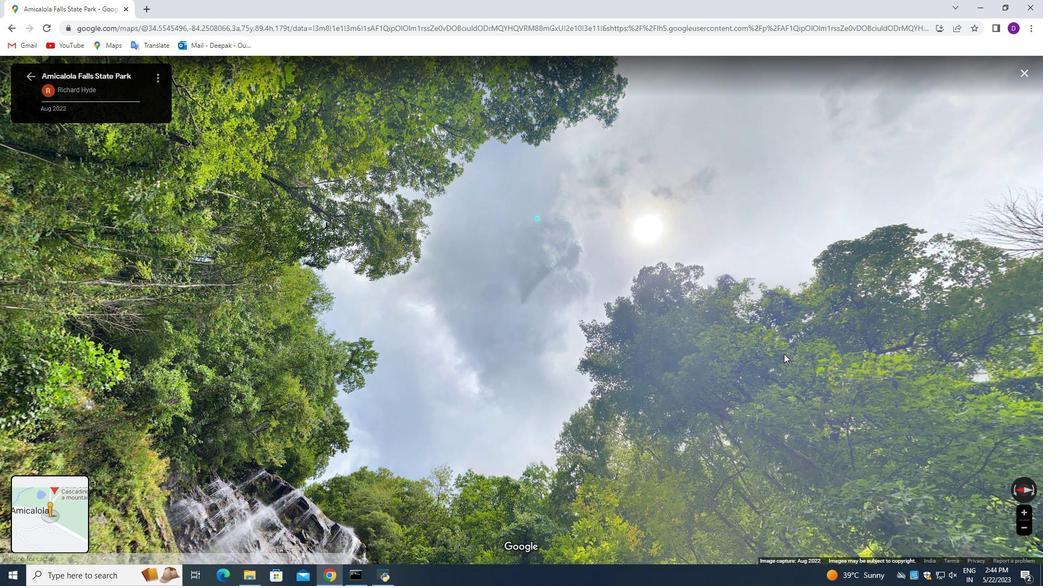 
Action: Mouse moved to (785, 346)
Screenshot: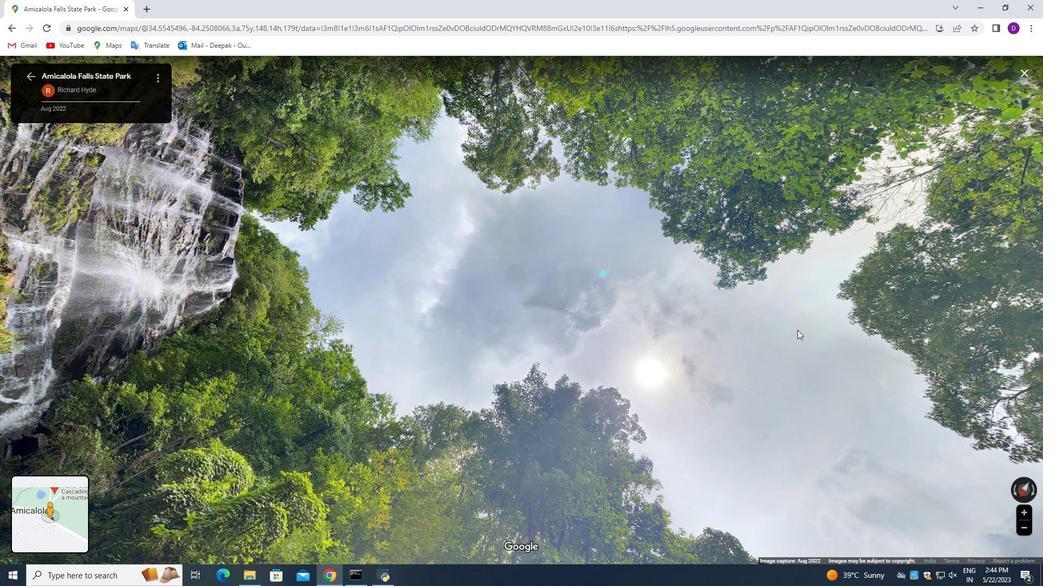 
Action: Mouse pressed left at (786, 345)
Screenshot: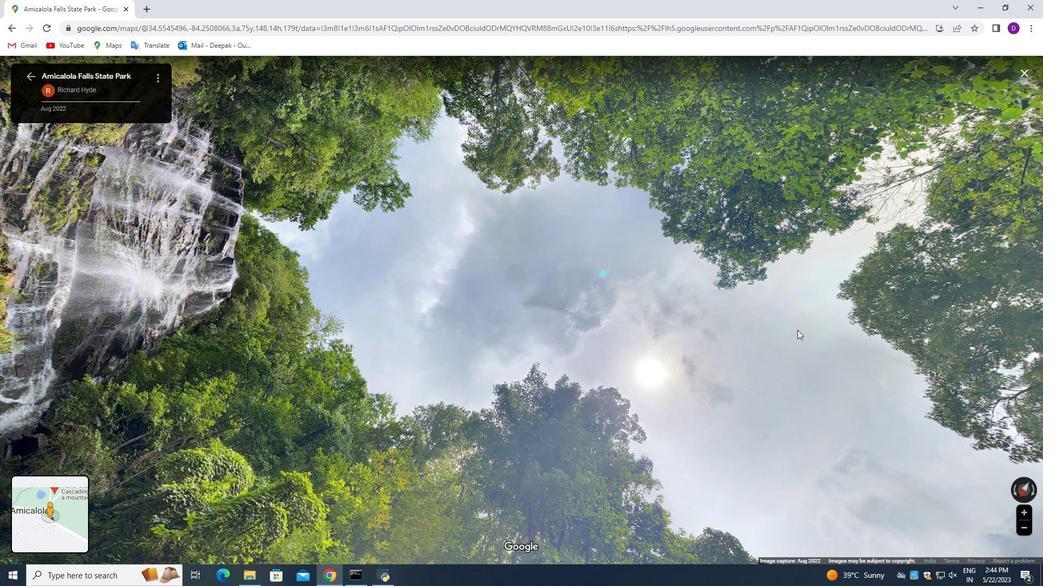 
Action: Mouse moved to (579, 438)
Screenshot: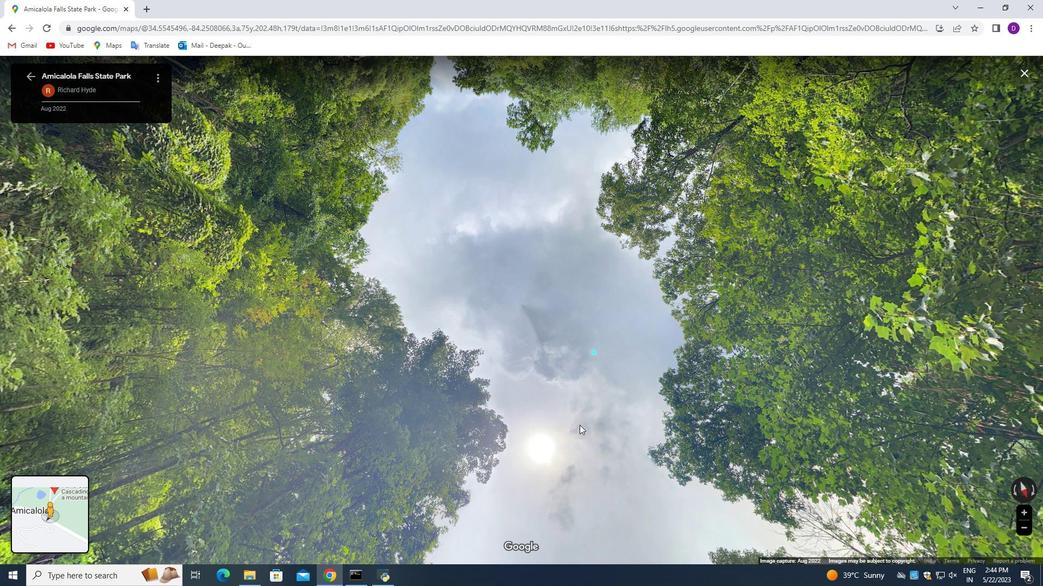 
Action: Mouse pressed left at (579, 438)
Screenshot: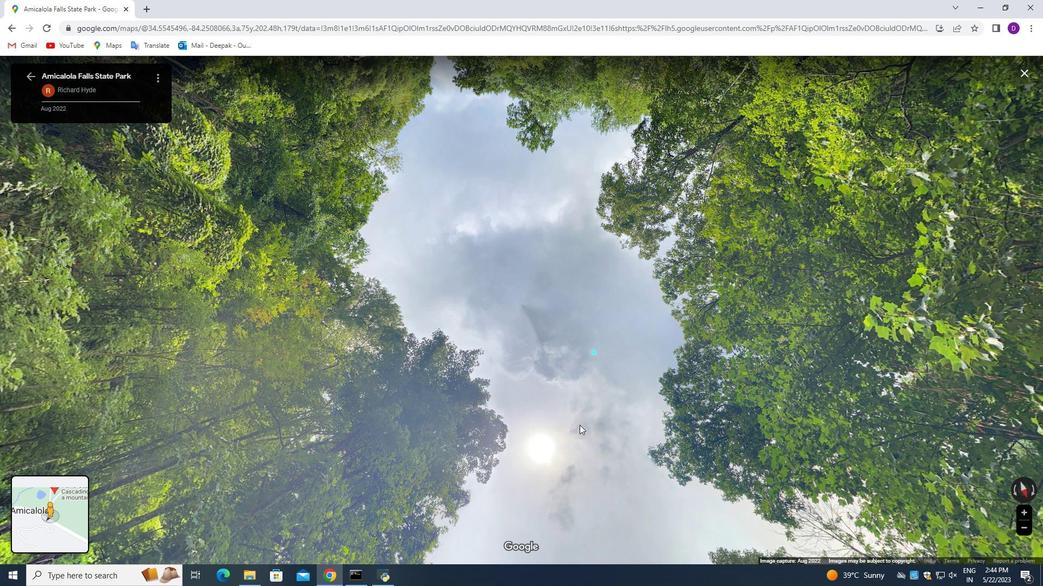 
Action: Mouse moved to (582, 395)
Screenshot: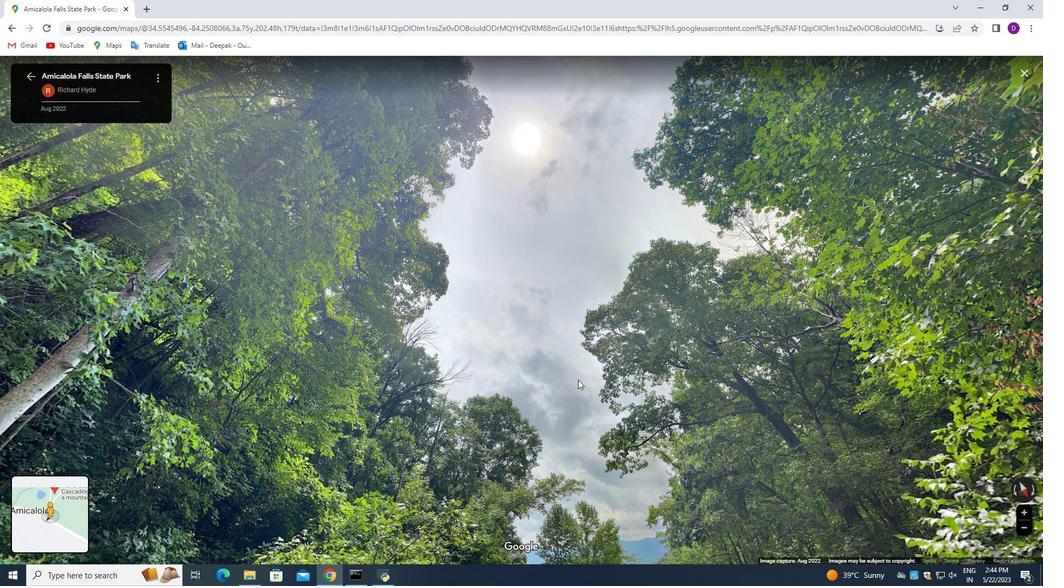 
Action: Mouse pressed left at (582, 395)
Screenshot: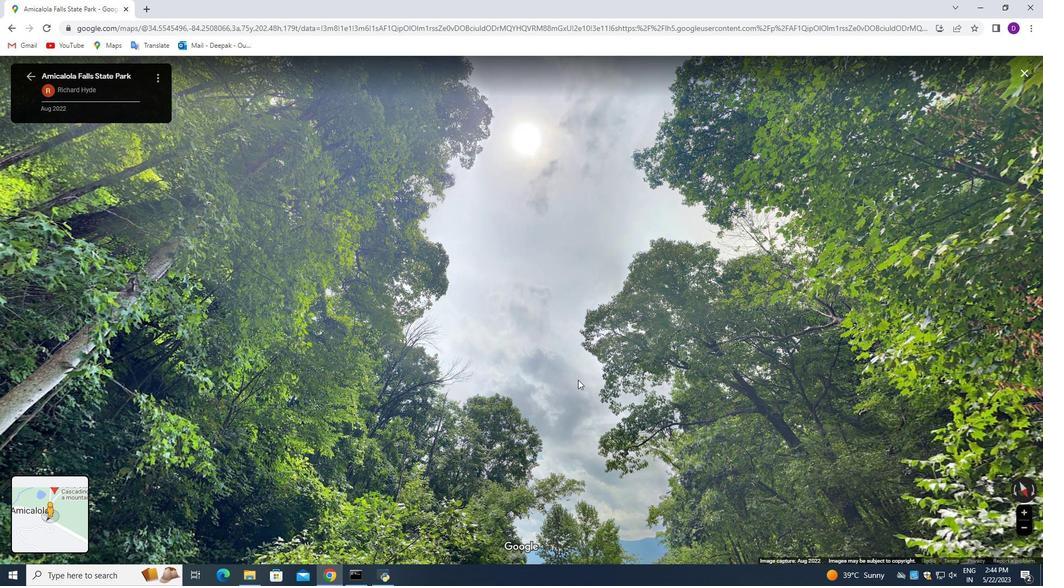 
Action: Mouse moved to (578, 338)
Screenshot: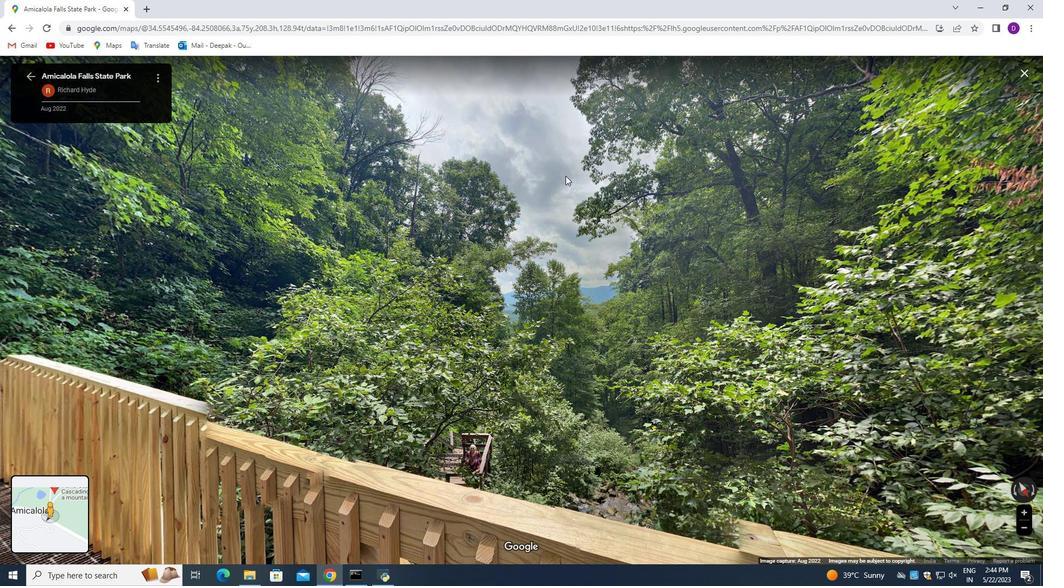 
Action: Mouse pressed left at (578, 338)
Screenshot: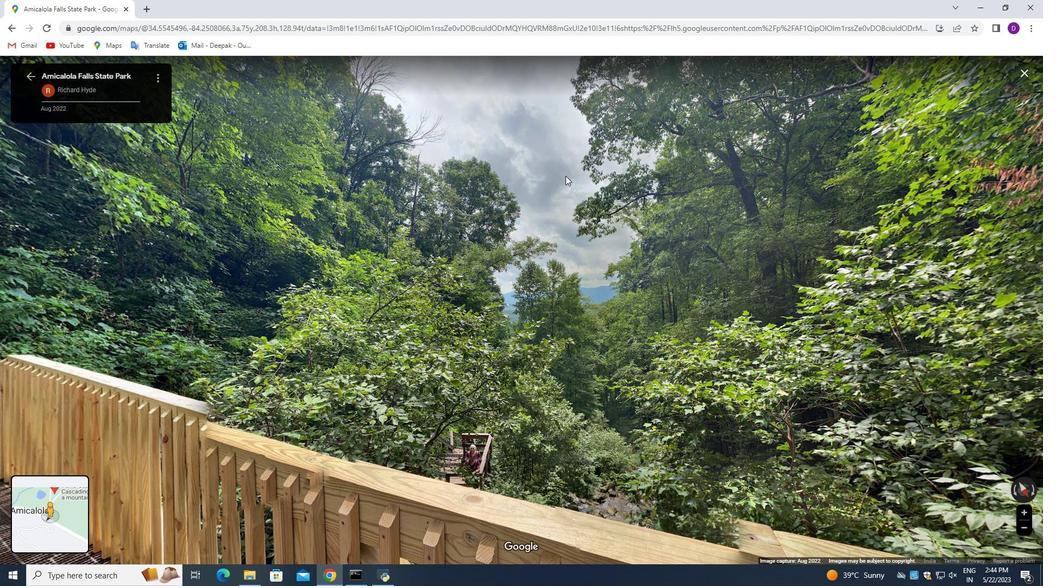 
Action: Mouse moved to (400, 231)
Screenshot: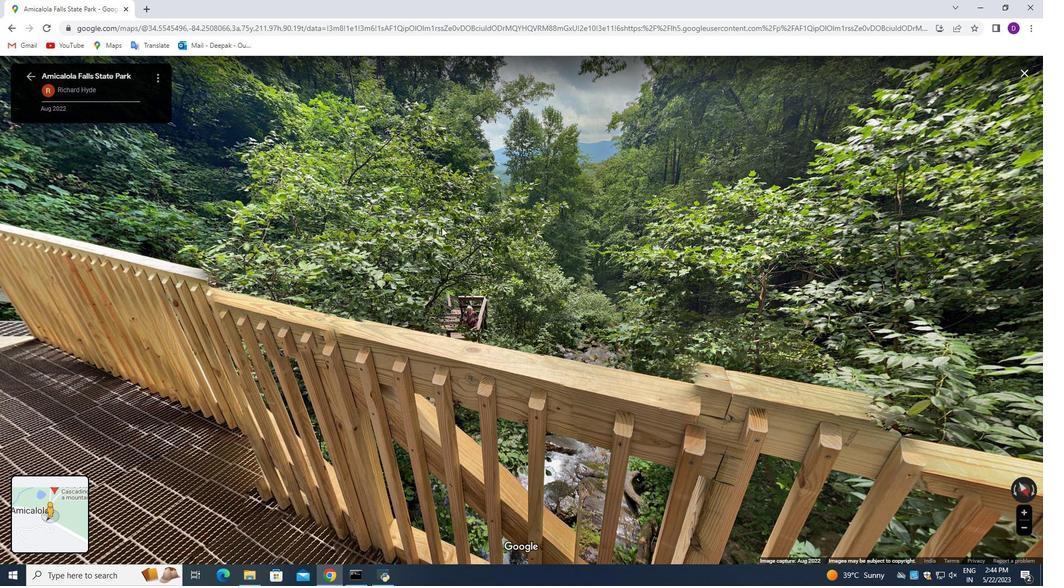 
Action: Mouse pressed left at (400, 231)
Screenshot: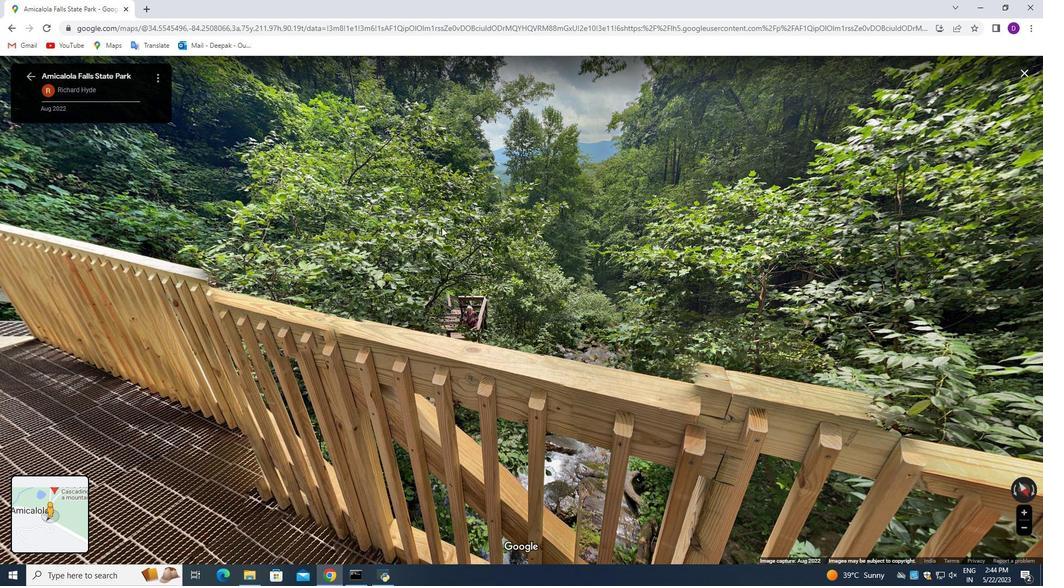 
Action: Mouse moved to (759, 219)
Screenshot: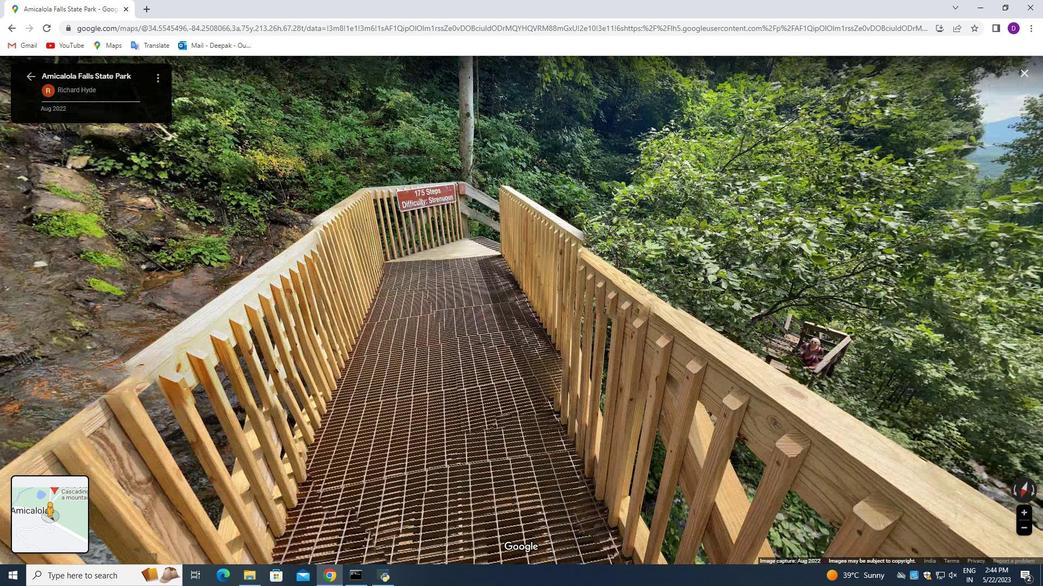 
Action: Mouse pressed left at (759, 219)
Screenshot: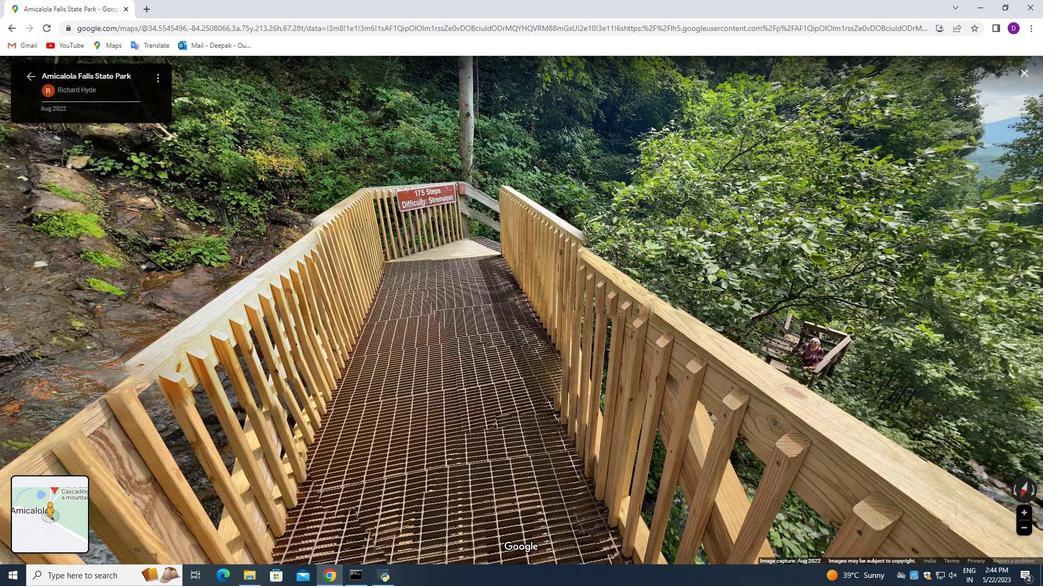 
Action: Mouse moved to (716, 225)
Screenshot: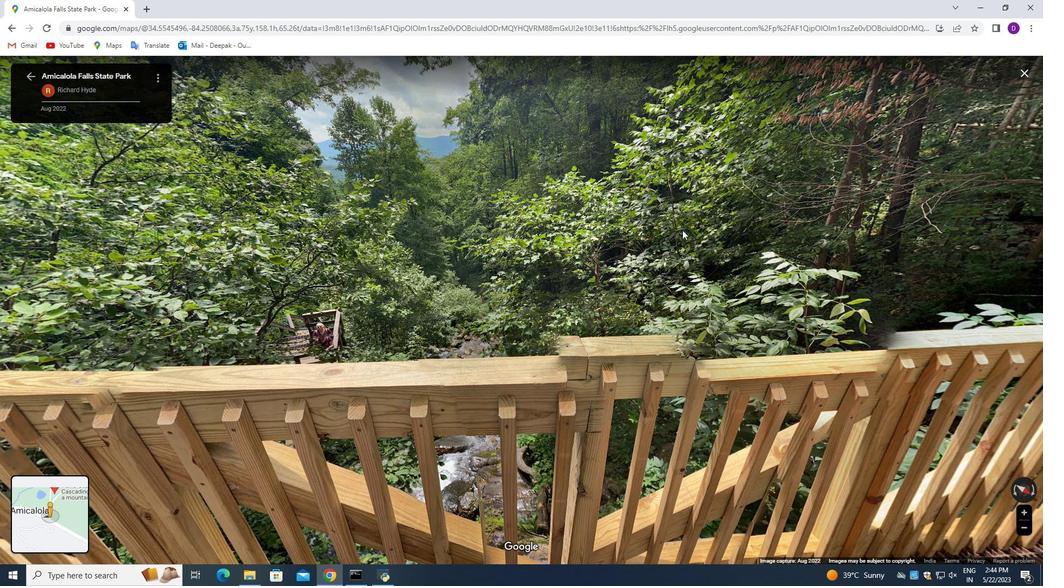 
Action: Mouse pressed left at (723, 226)
Screenshot: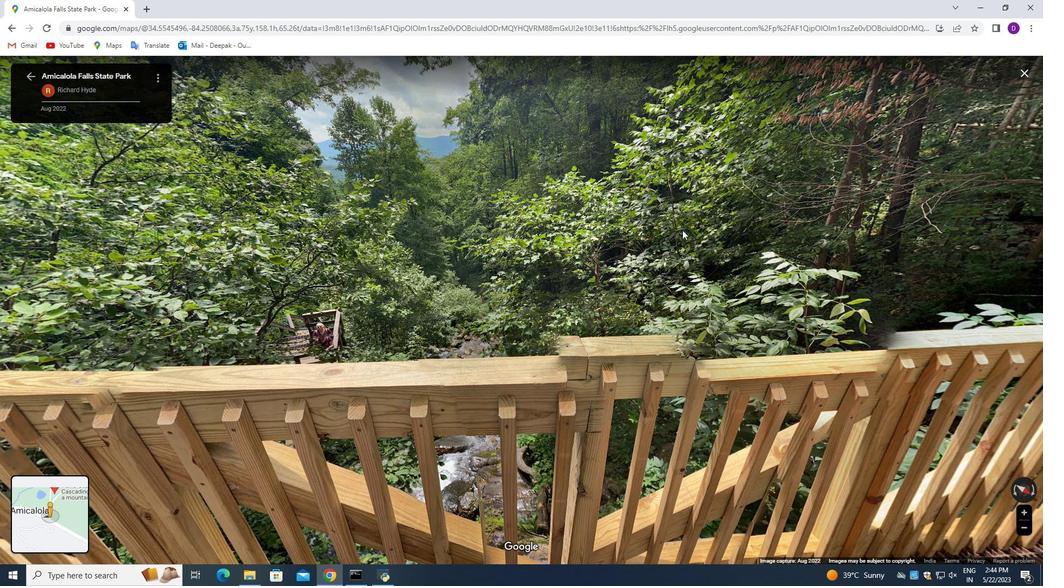 
Action: Mouse moved to (567, 229)
Screenshot: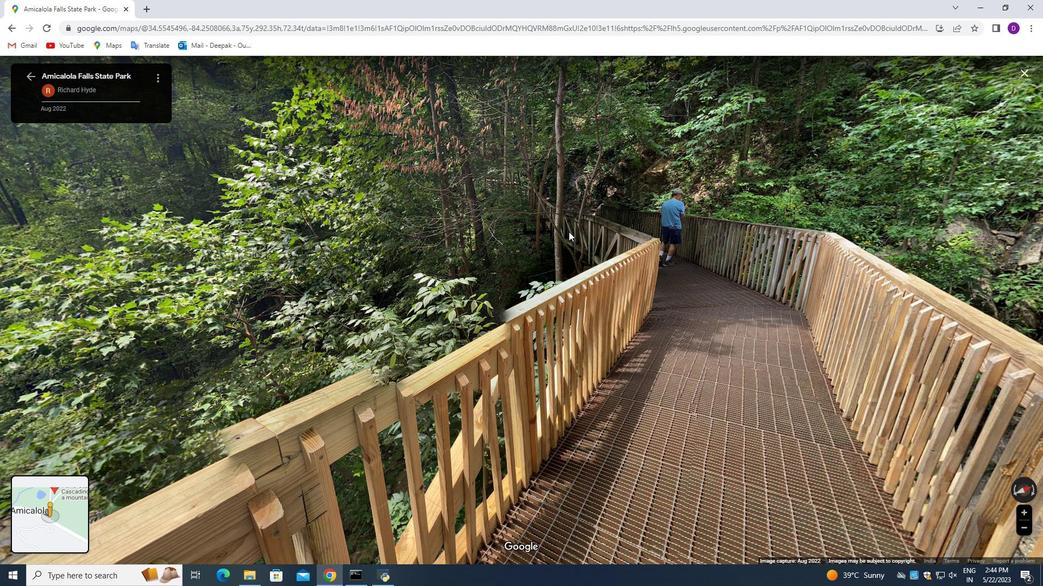 
Action: Mouse pressed left at (567, 229)
Screenshot: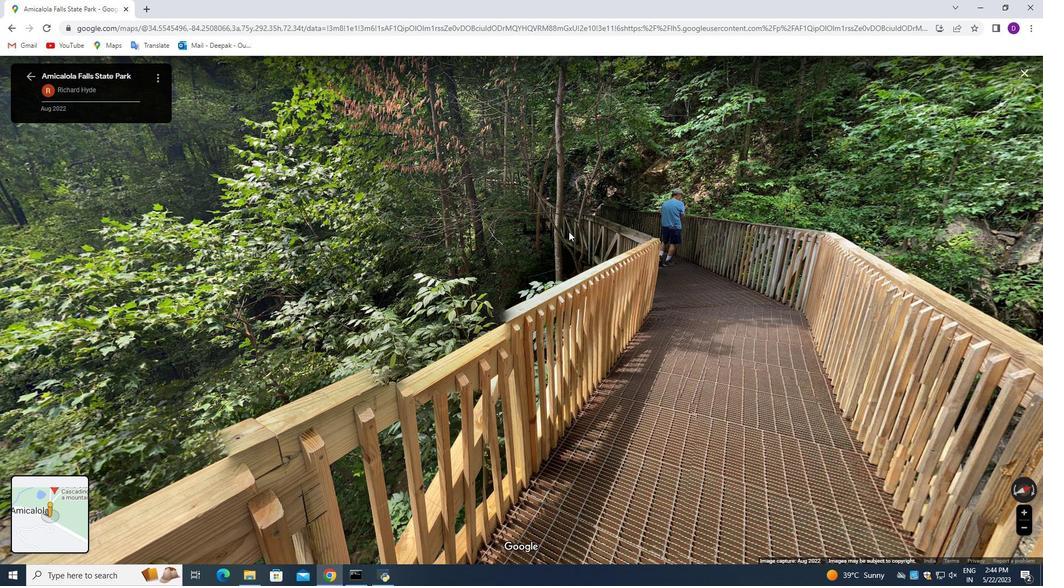 
Action: Mouse moved to (487, 207)
Screenshot: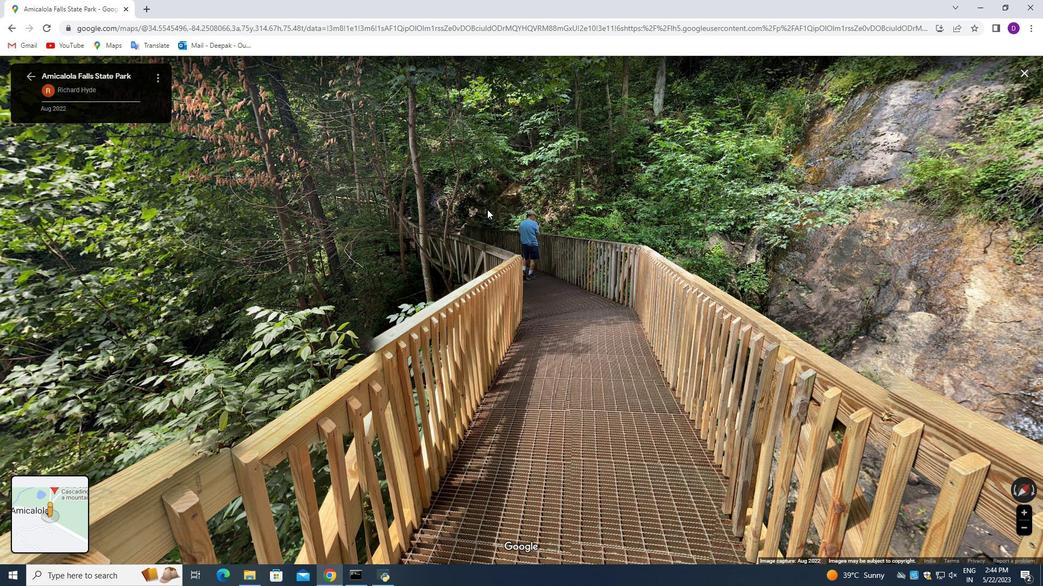 
Action: Mouse pressed left at (487, 207)
Screenshot: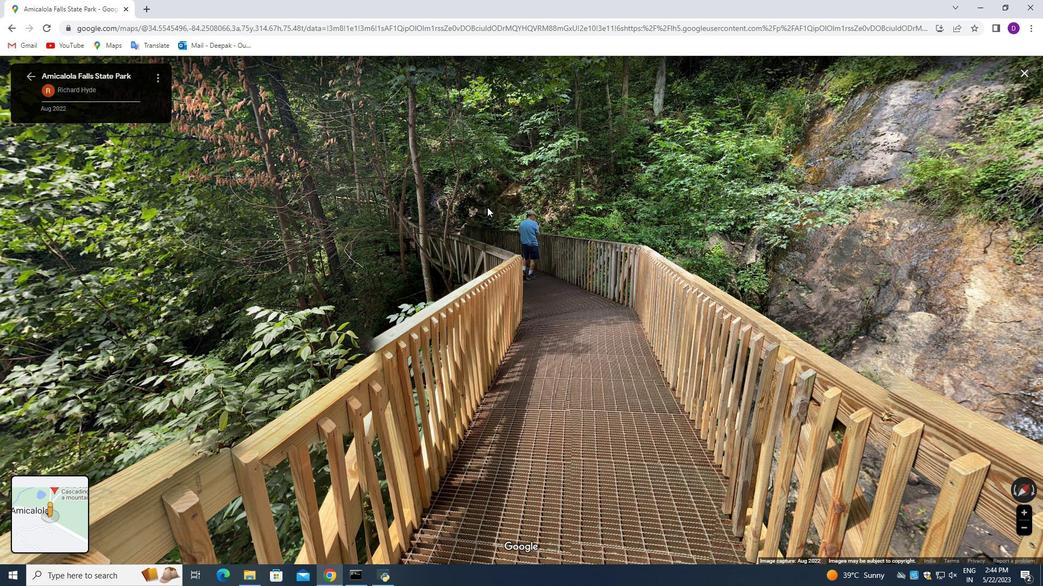 
Action: Mouse pressed left at (487, 207)
Screenshot: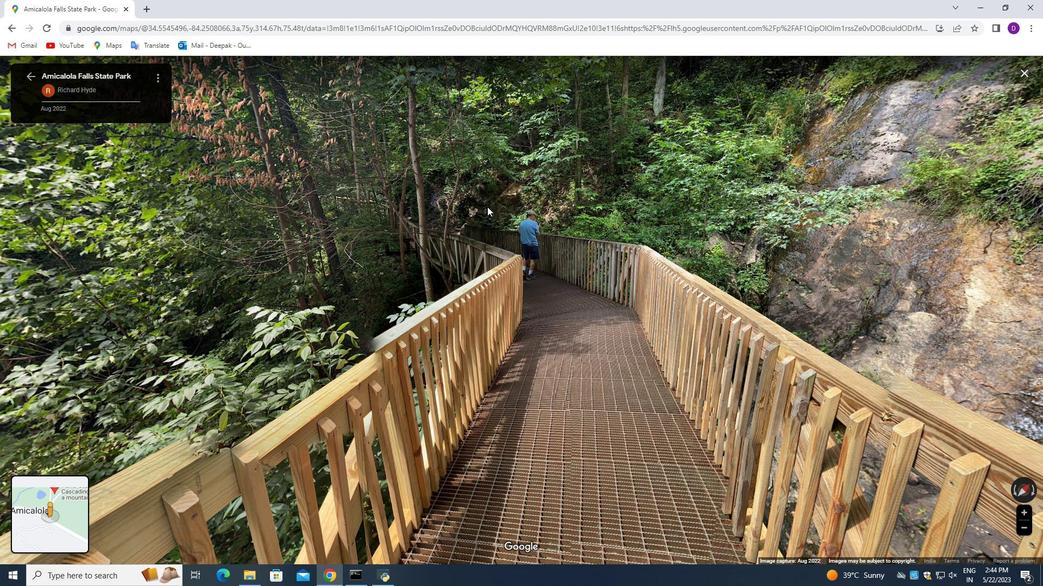 
Action: Mouse pressed left at (487, 207)
Screenshot: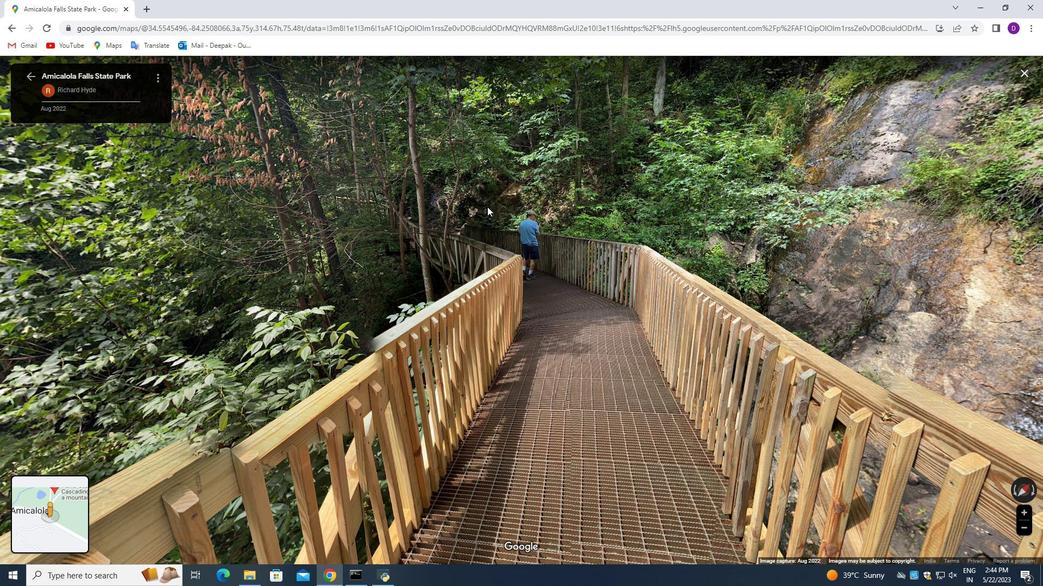 
Action: Mouse pressed left at (487, 207)
Screenshot: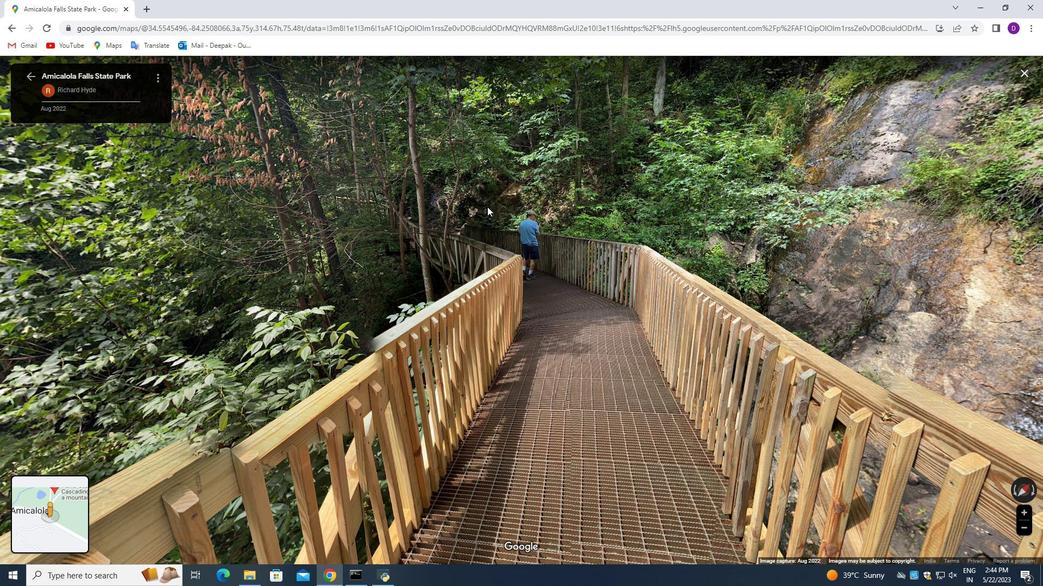 
Action: Mouse moved to (30, 73)
Screenshot: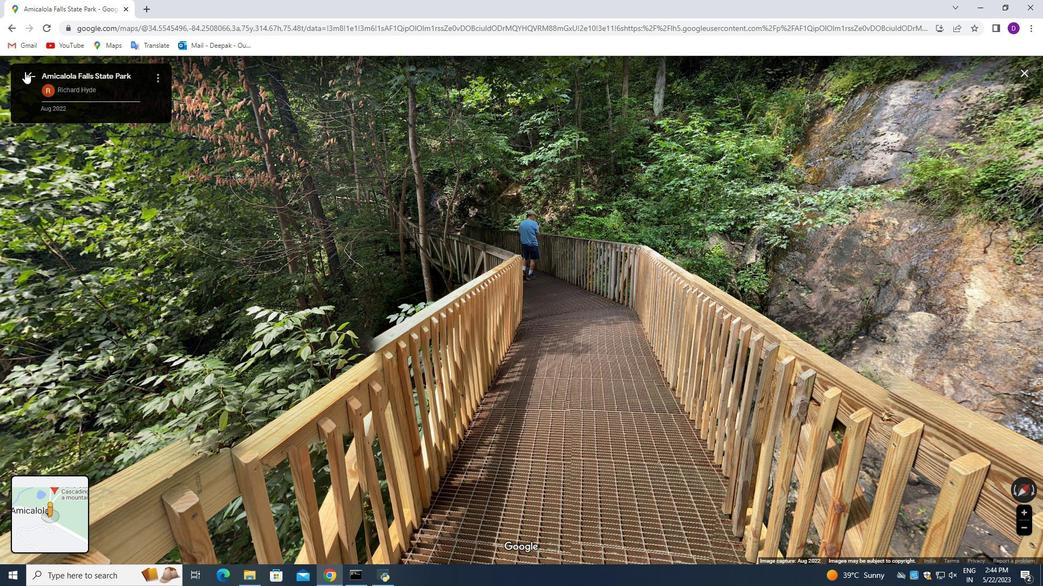 
Action: Mouse pressed left at (30, 73)
Screenshot: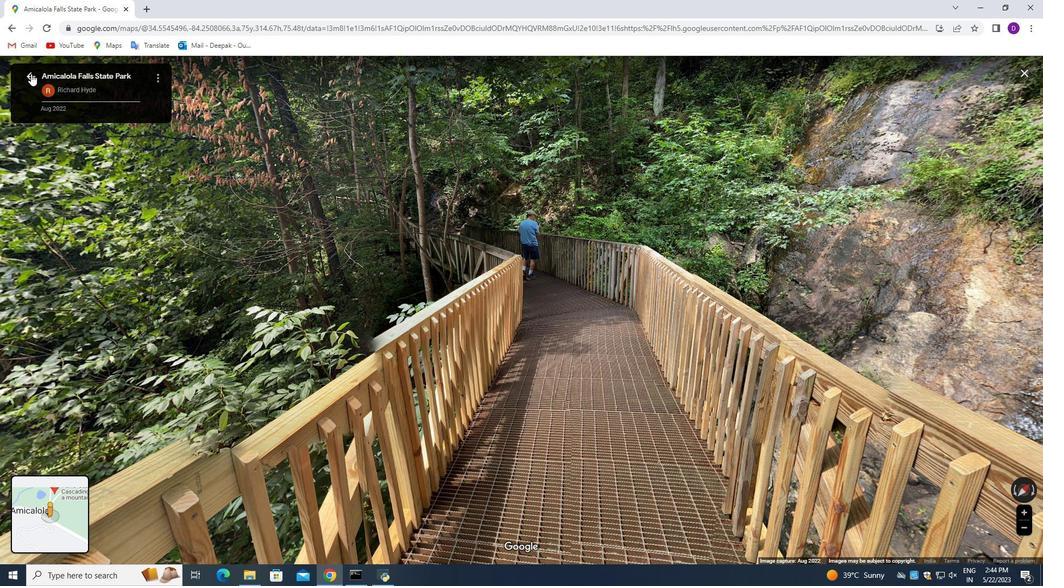 
Action: Mouse moved to (576, 329)
Screenshot: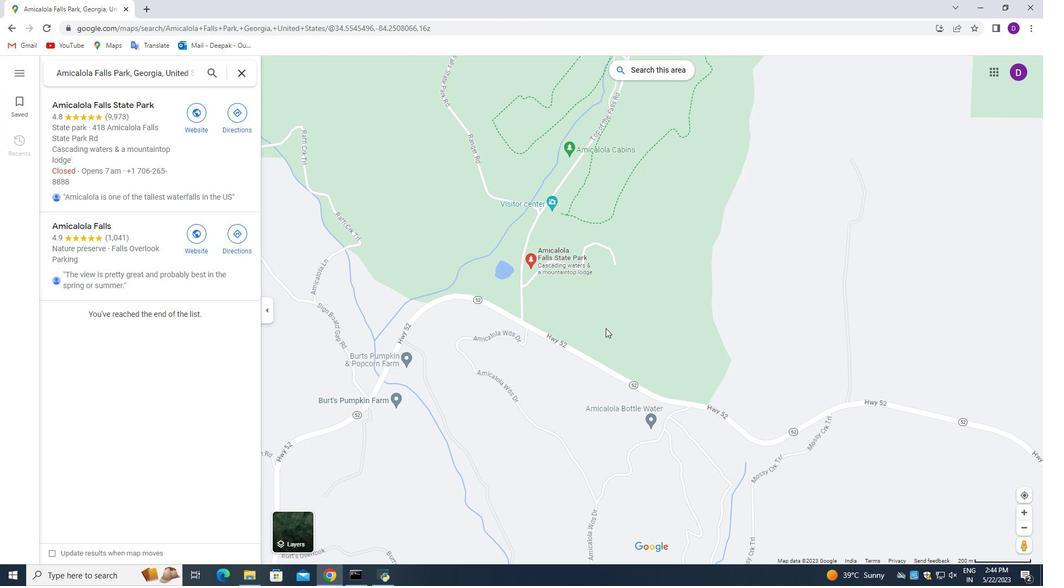 
Action: Mouse scrolled (576, 330) with delta (0, 0)
Screenshot: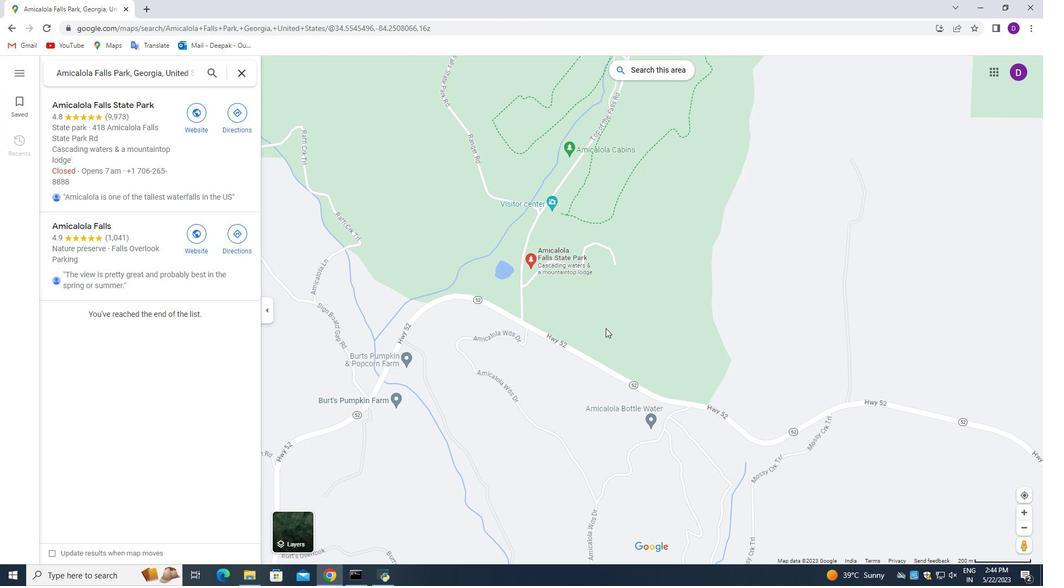 
Action: Mouse moved to (574, 330)
Screenshot: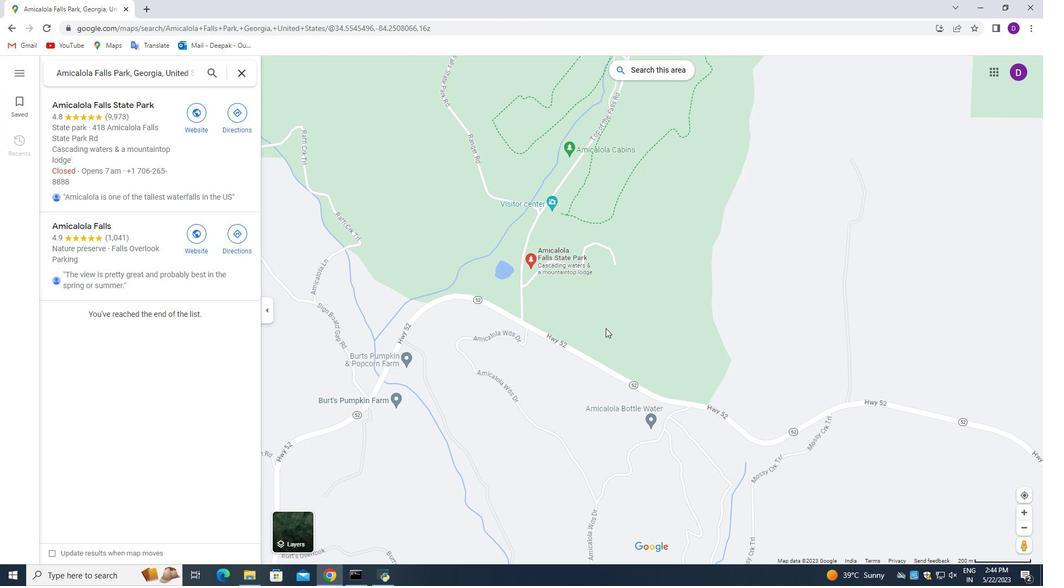 
Action: Mouse scrolled (574, 330) with delta (0, 0)
Screenshot: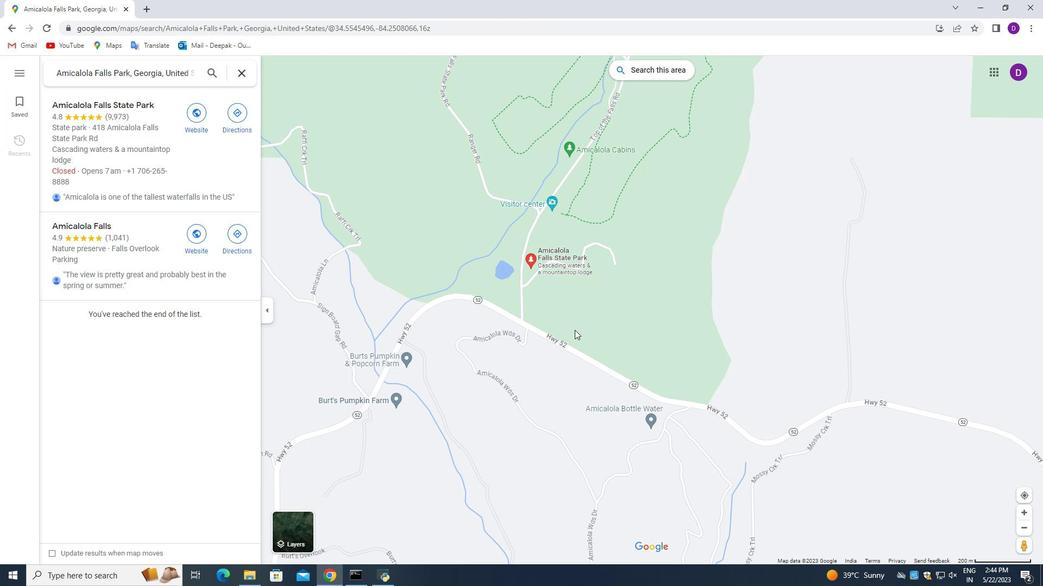 
Action: Mouse moved to (548, 291)
Screenshot: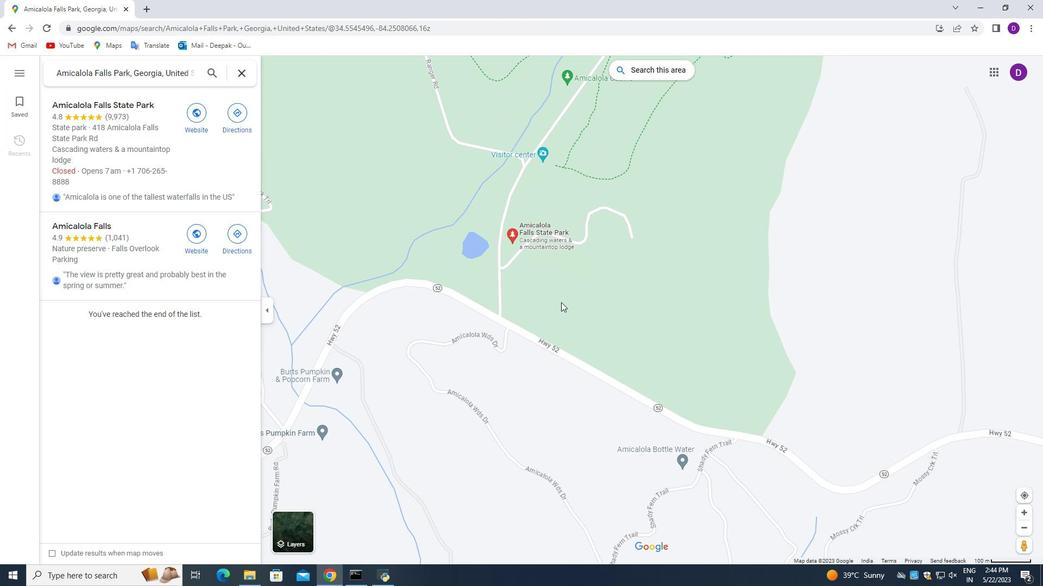 
Action: Mouse pressed left at (548, 291)
Screenshot: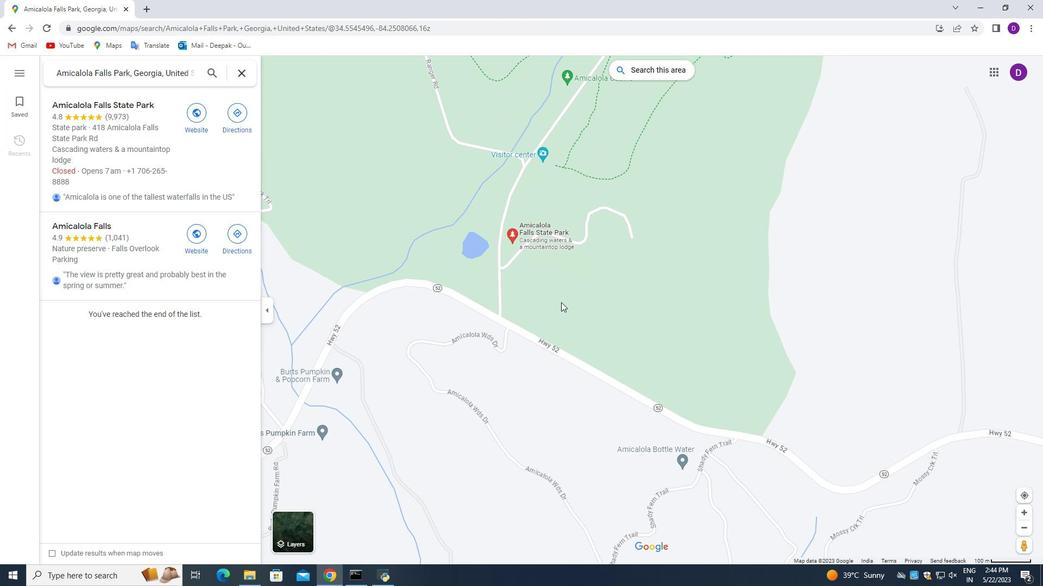 
Action: Mouse moved to (166, 135)
Screenshot: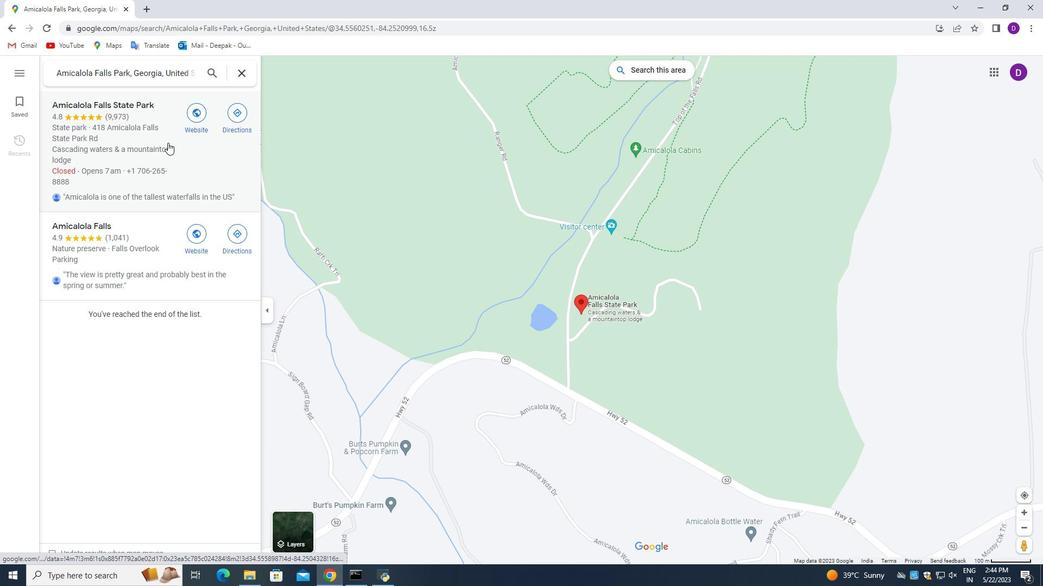 
Action: Mouse pressed left at (166, 135)
Screenshot: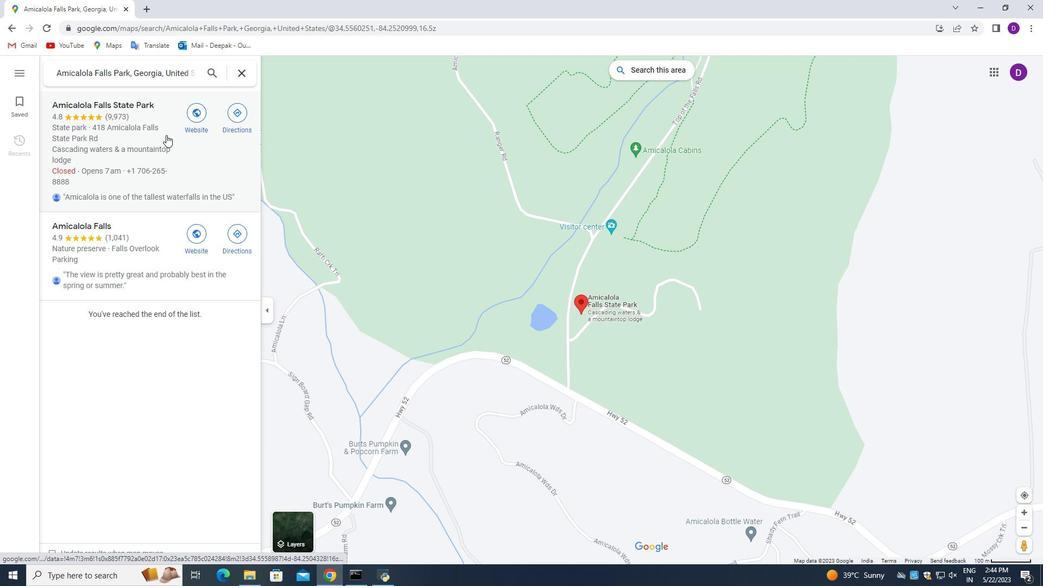
Action: Mouse moved to (375, 289)
Screenshot: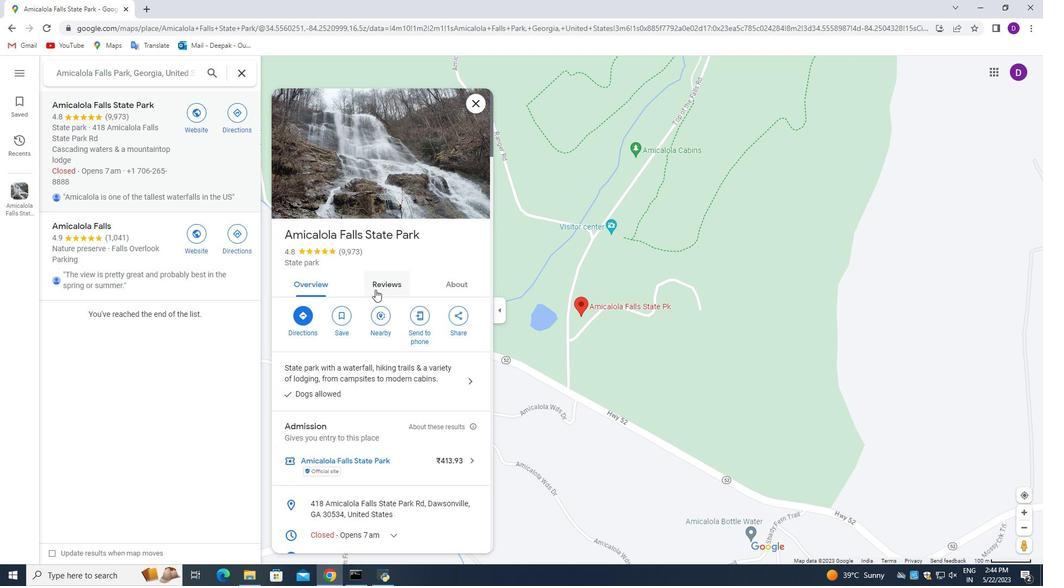 
Action: Mouse pressed left at (375, 289)
Screenshot: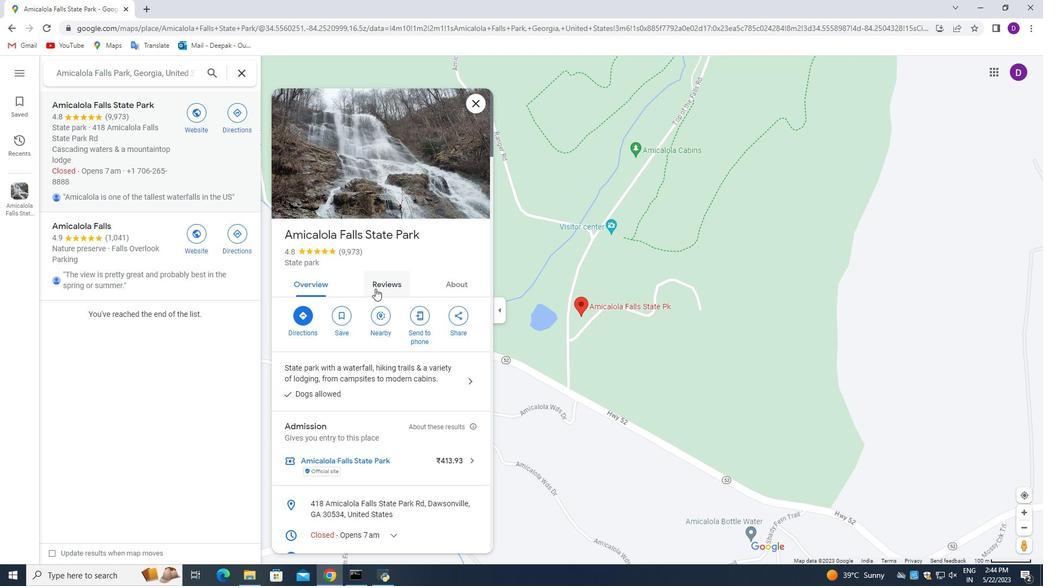 
Action: Mouse moved to (396, 314)
Screenshot: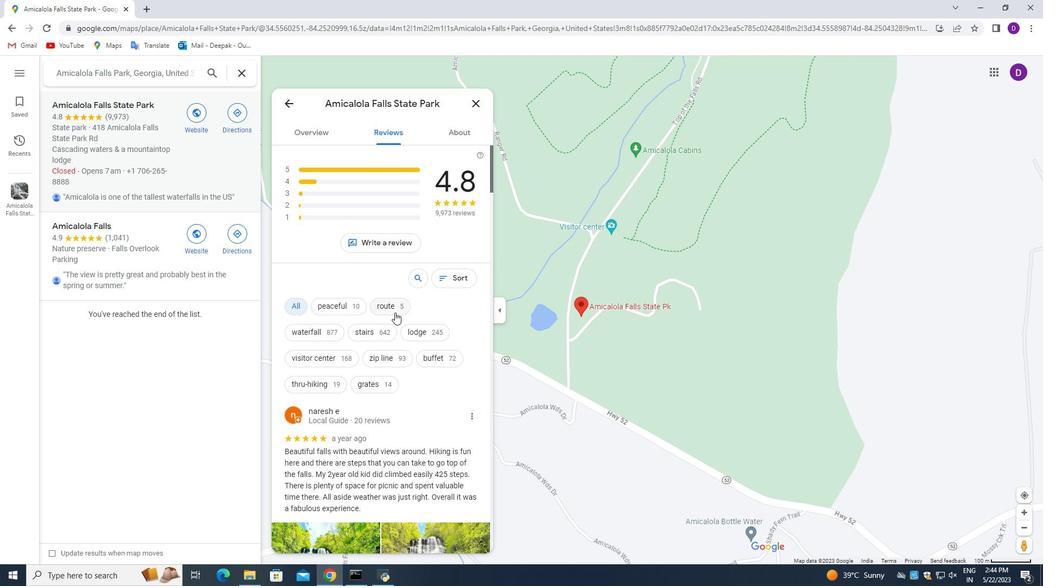 
Action: Mouse scrolled (396, 313) with delta (0, 0)
Screenshot: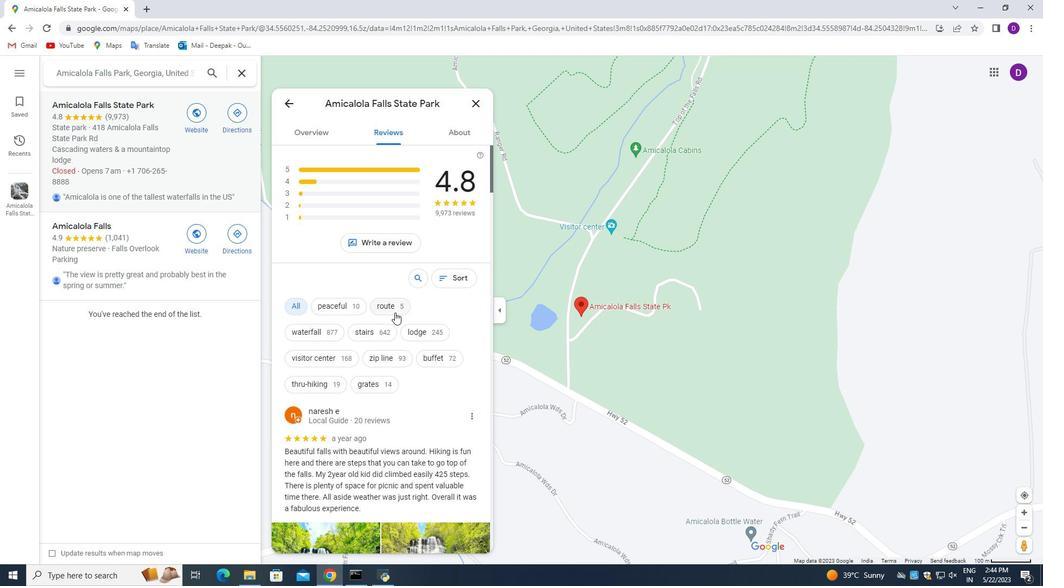 
Action: Mouse moved to (396, 314)
Screenshot: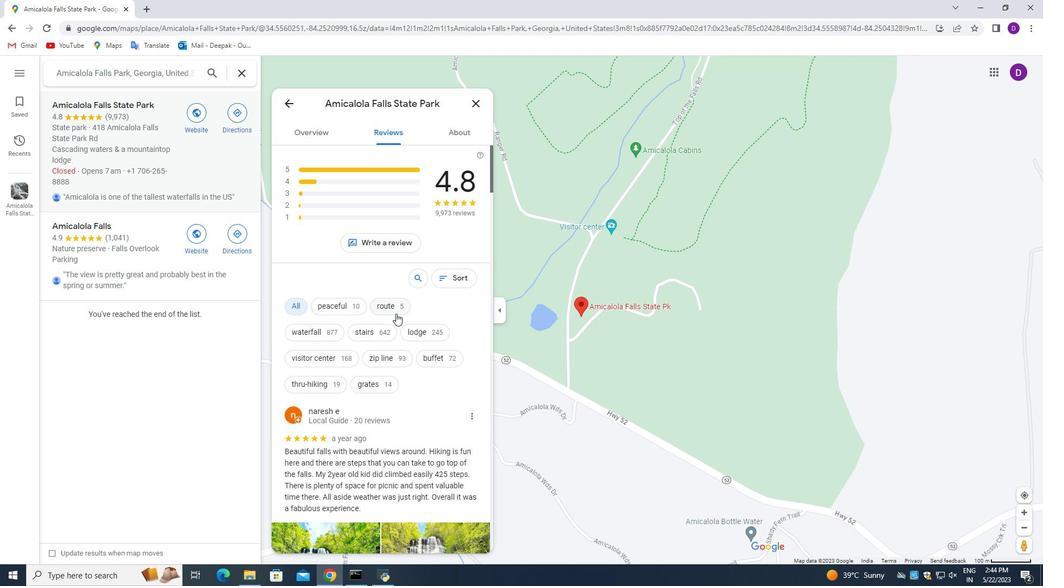
Action: Mouse scrolled (396, 314) with delta (0, 0)
Screenshot: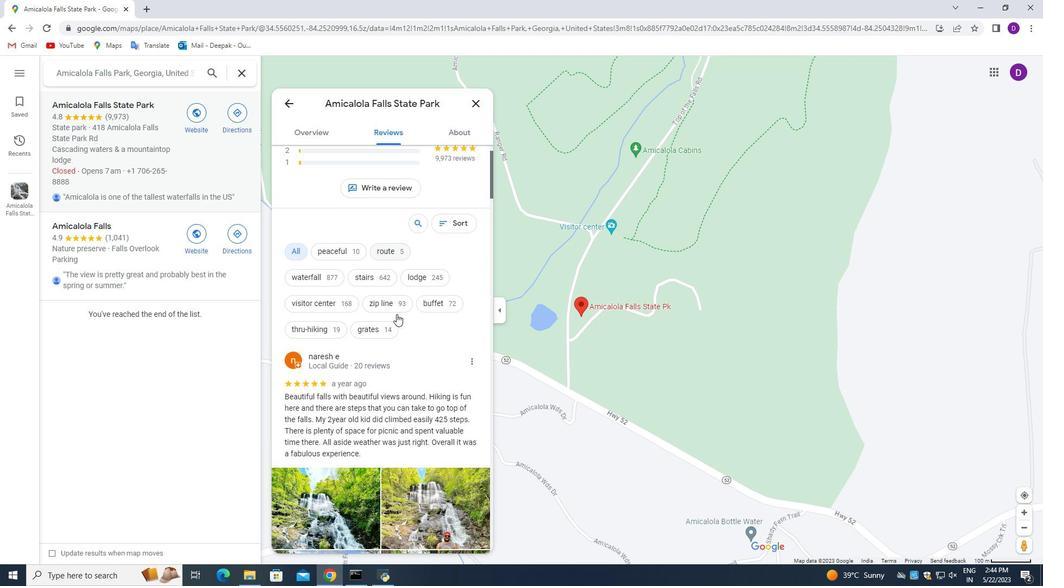 
Action: Mouse scrolled (396, 314) with delta (0, 0)
Screenshot: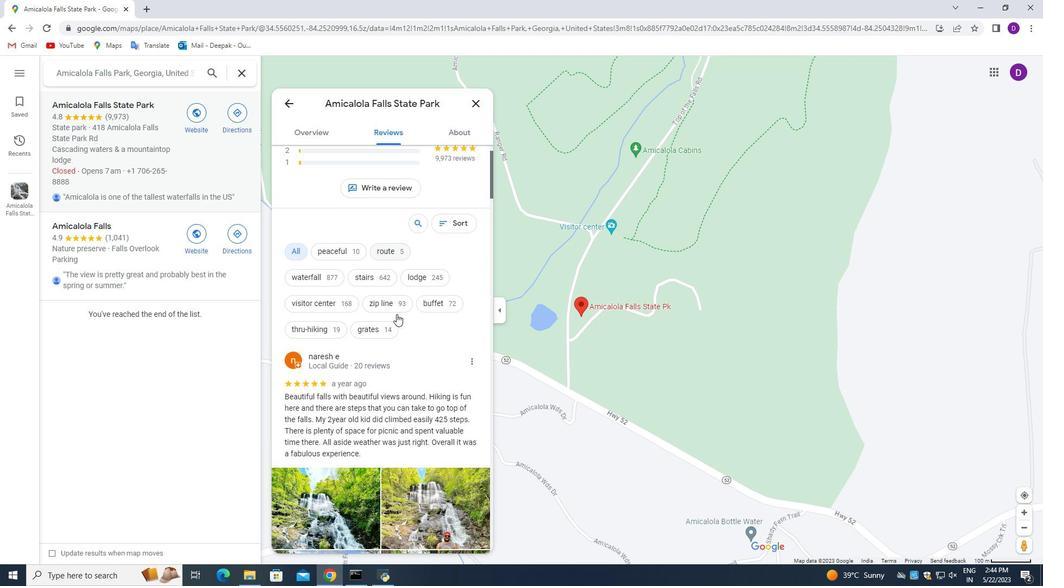 
Action: Mouse scrolled (396, 314) with delta (0, 0)
Screenshot: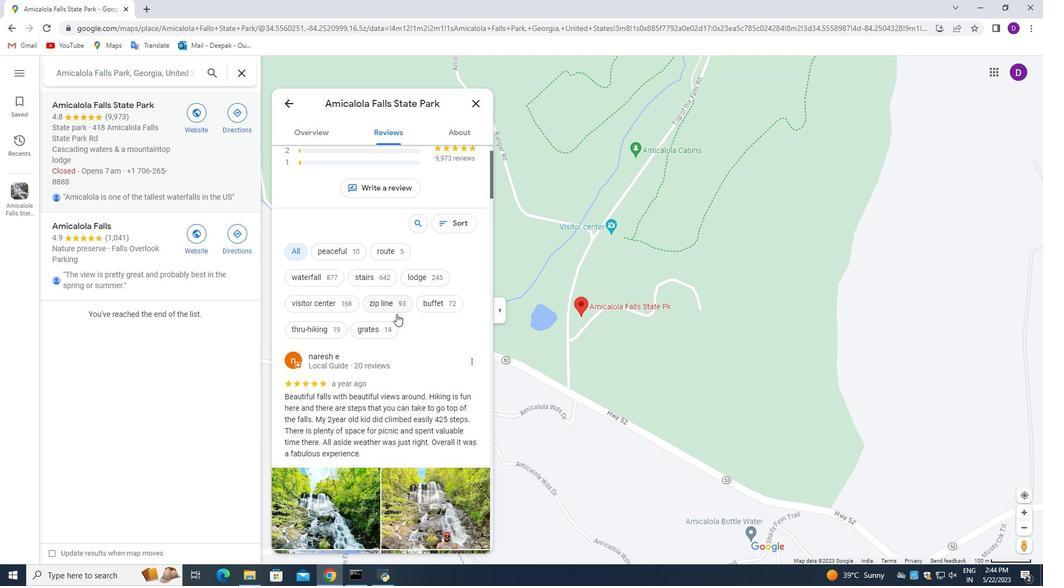 
Action: Mouse scrolled (396, 314) with delta (0, 0)
Screenshot: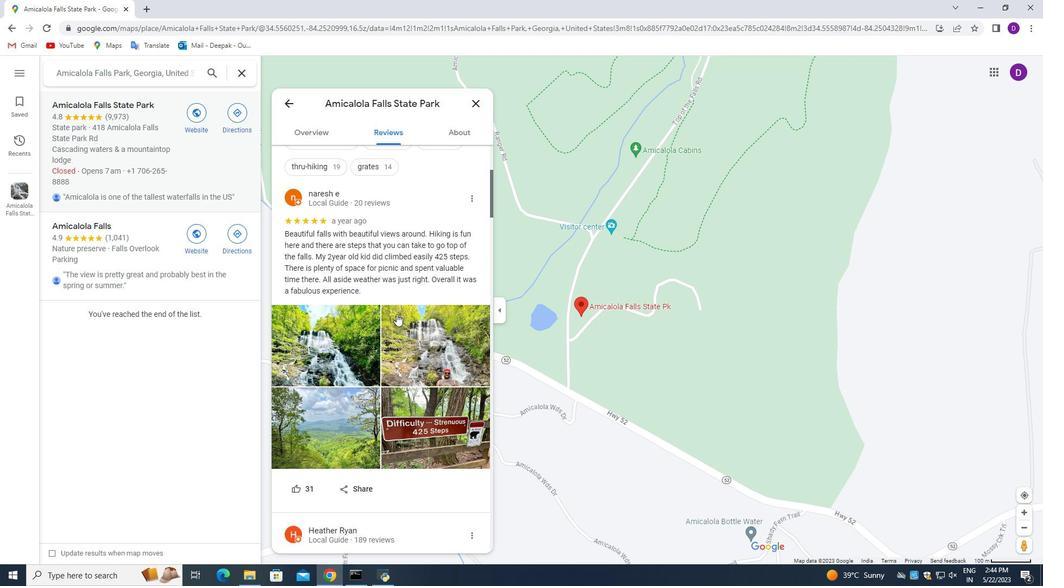 
Action: Mouse scrolled (396, 314) with delta (0, 0)
Screenshot: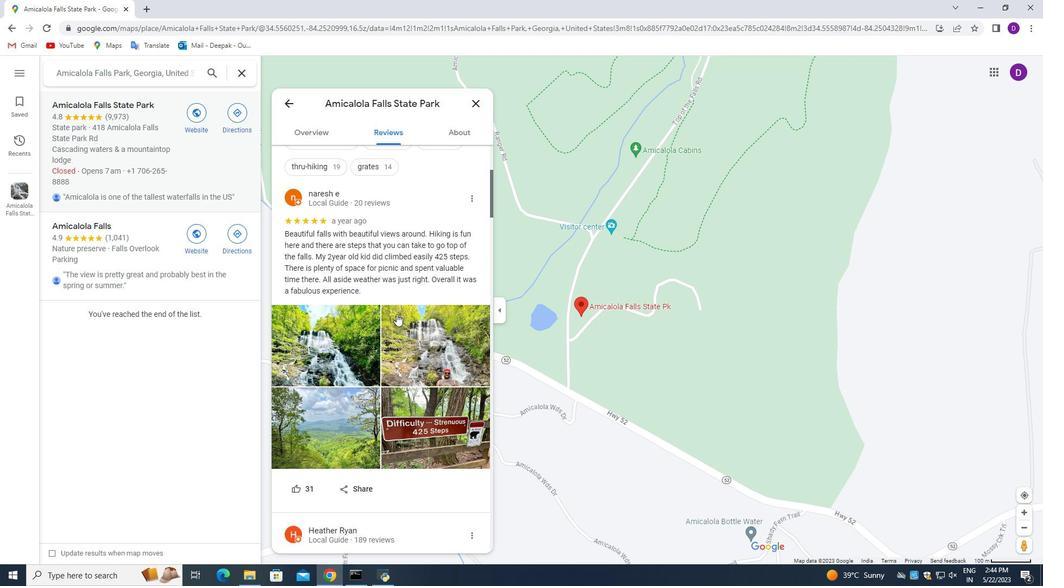 
Action: Mouse scrolled (396, 314) with delta (0, 0)
Screenshot: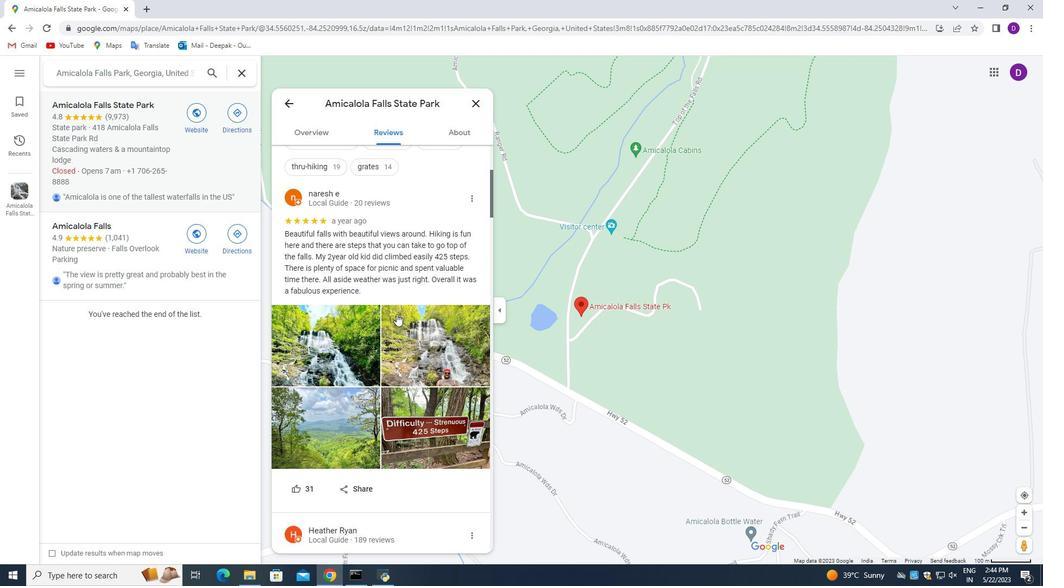 
Action: Mouse scrolled (396, 314) with delta (0, 0)
Screenshot: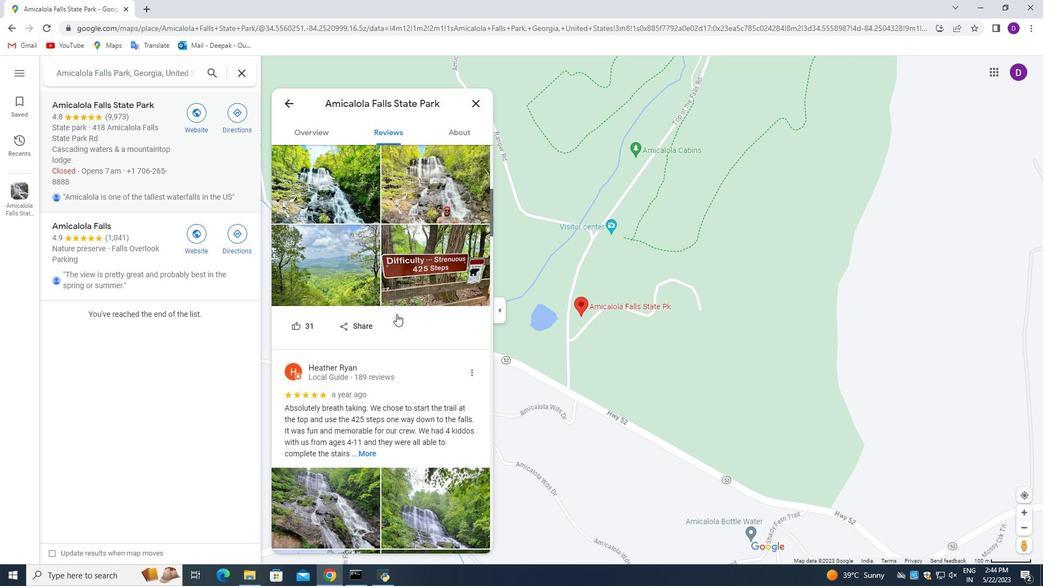 
Action: Mouse scrolled (396, 314) with delta (0, 0)
Screenshot: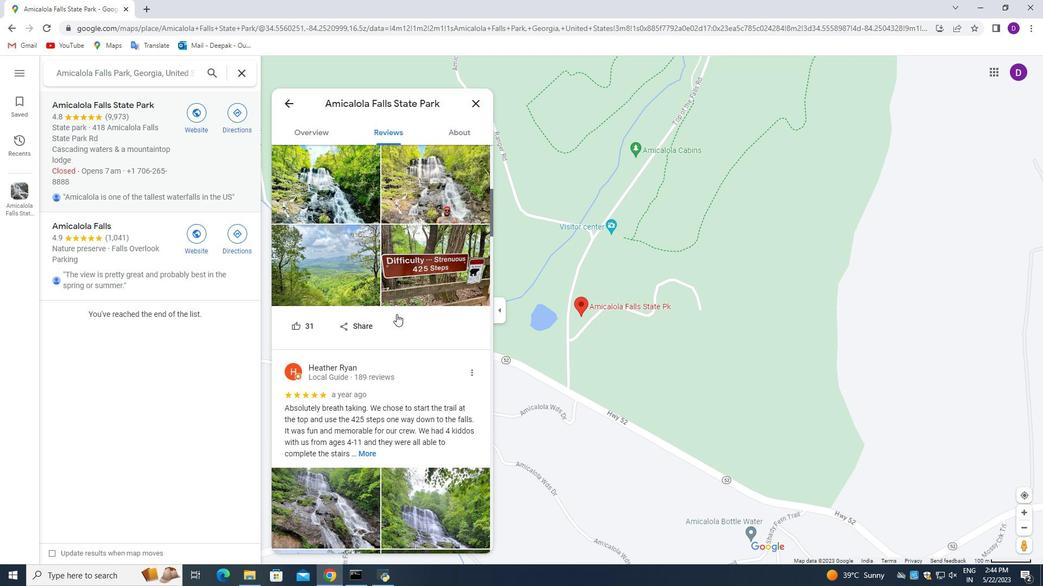 
Action: Mouse scrolled (396, 314) with delta (0, 0)
Screenshot: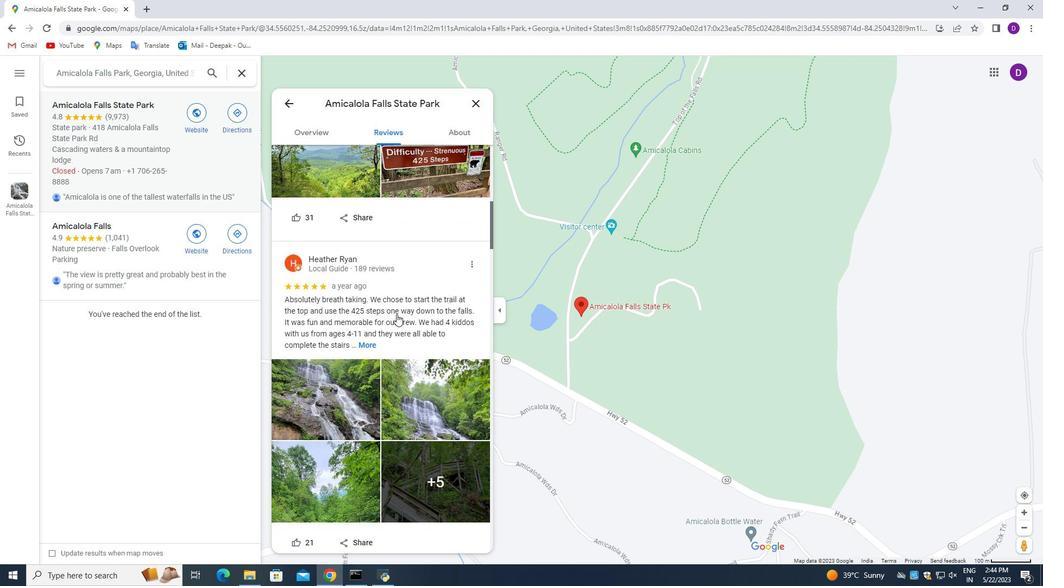 
Action: Mouse scrolled (396, 314) with delta (0, 0)
Screenshot: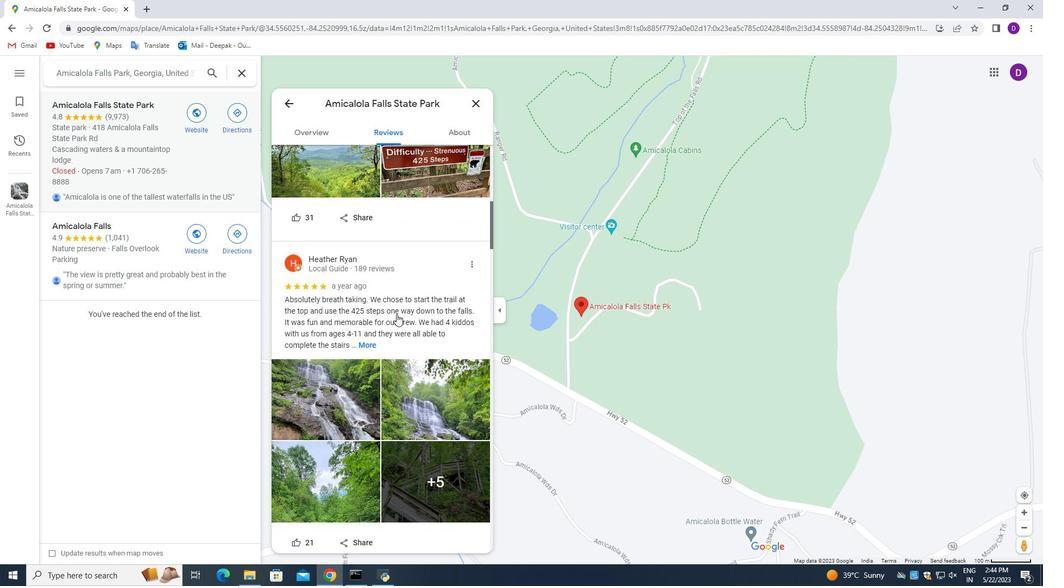 
Action: Mouse scrolled (396, 314) with delta (0, 0)
Screenshot: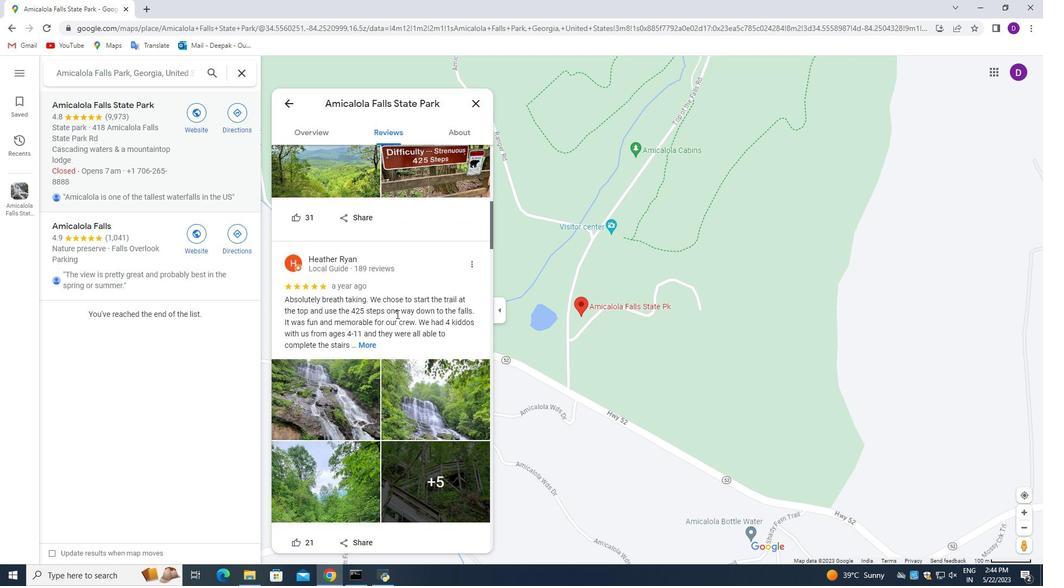
Action: Mouse scrolled (396, 314) with delta (0, 0)
Screenshot: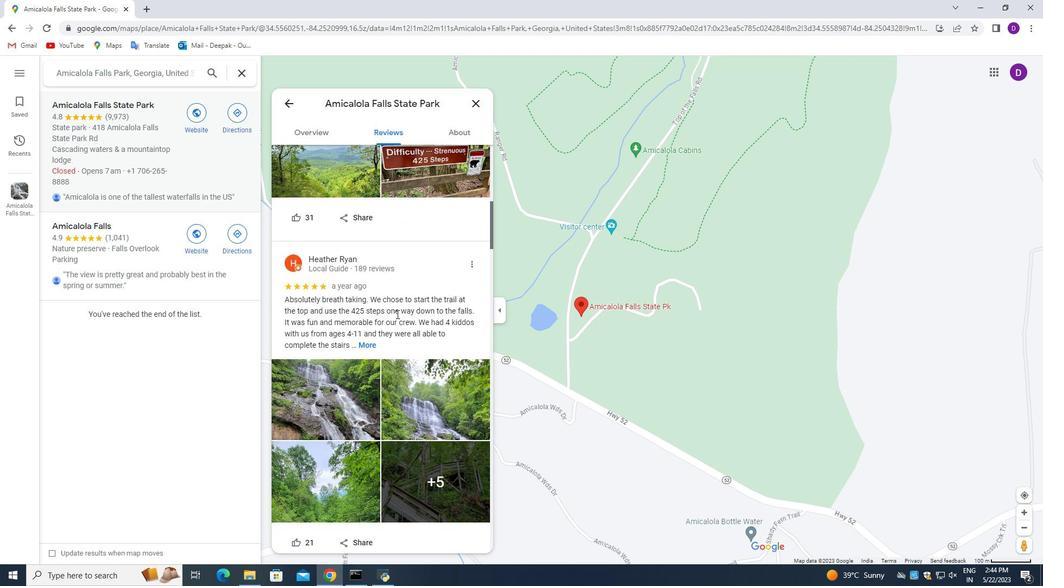 
Action: Mouse scrolled (396, 314) with delta (0, 0)
Screenshot: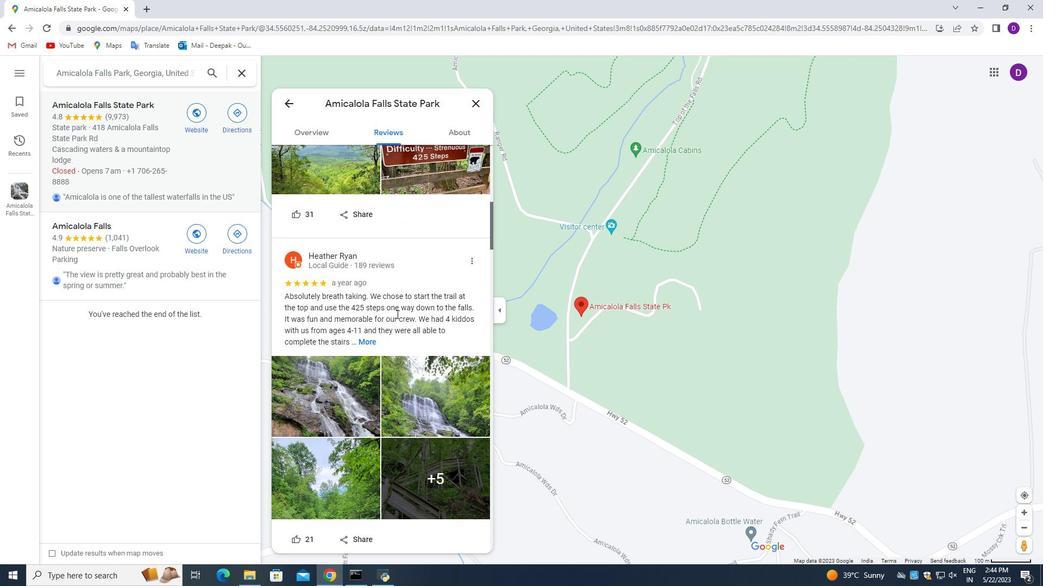 
Action: Mouse scrolled (396, 314) with delta (0, 0)
Screenshot: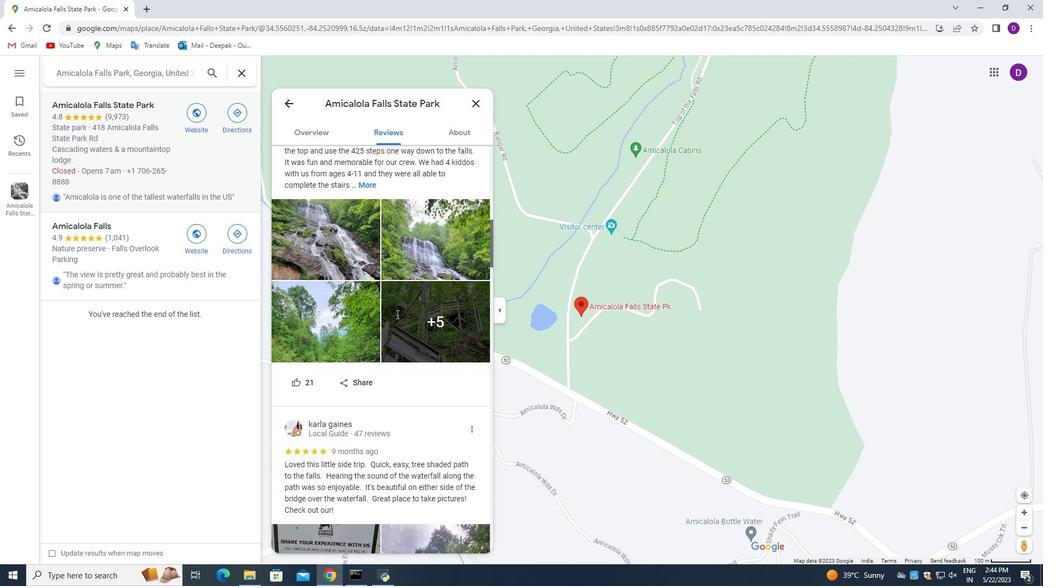 
Action: Mouse moved to (395, 310)
Screenshot: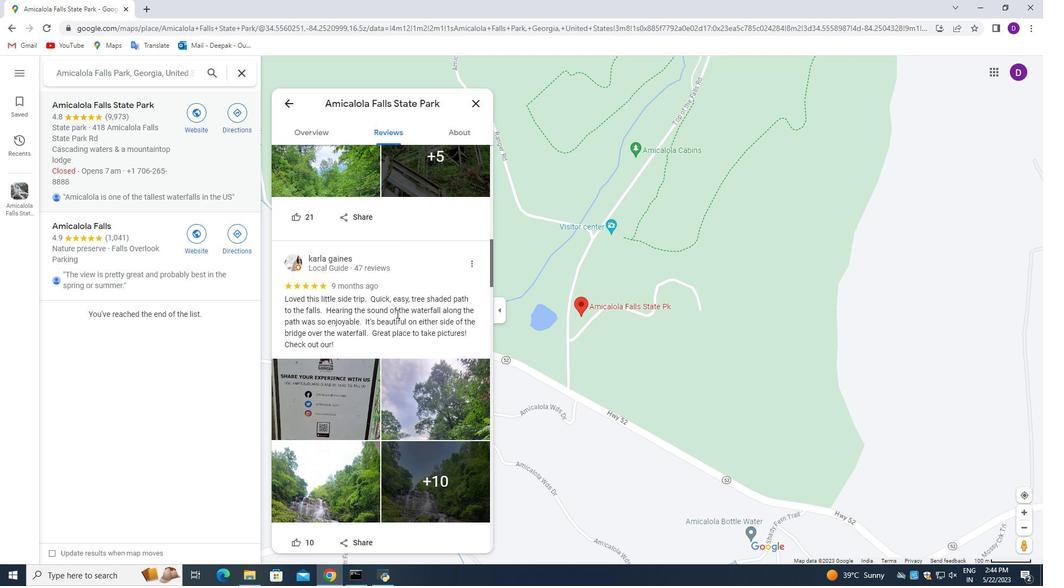 
Action: Mouse scrolled (395, 310) with delta (0, 0)
Screenshot: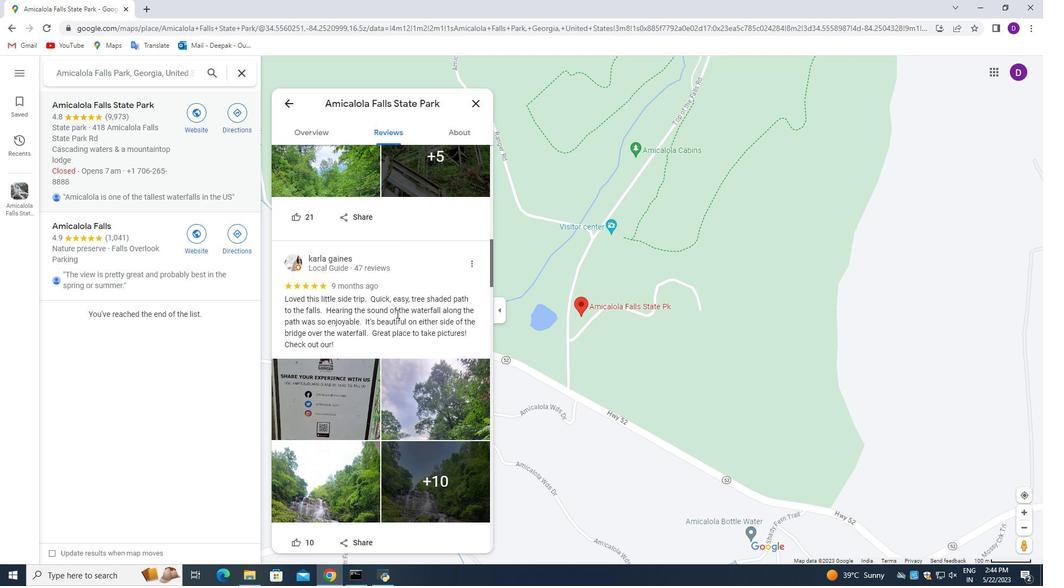 
Action: Mouse moved to (395, 308)
Screenshot: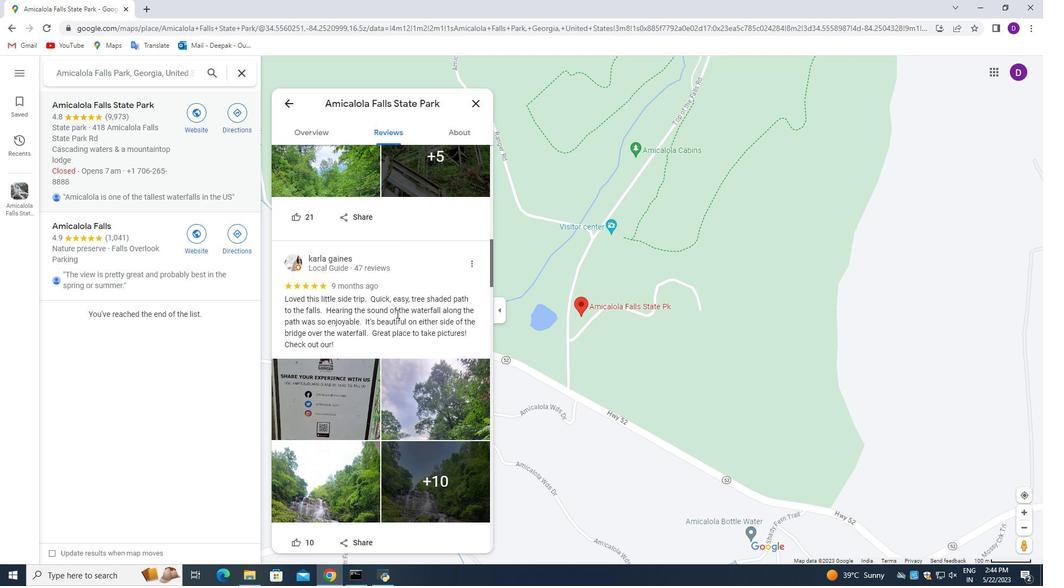 
Action: Mouse scrolled (395, 309) with delta (0, 0)
Screenshot: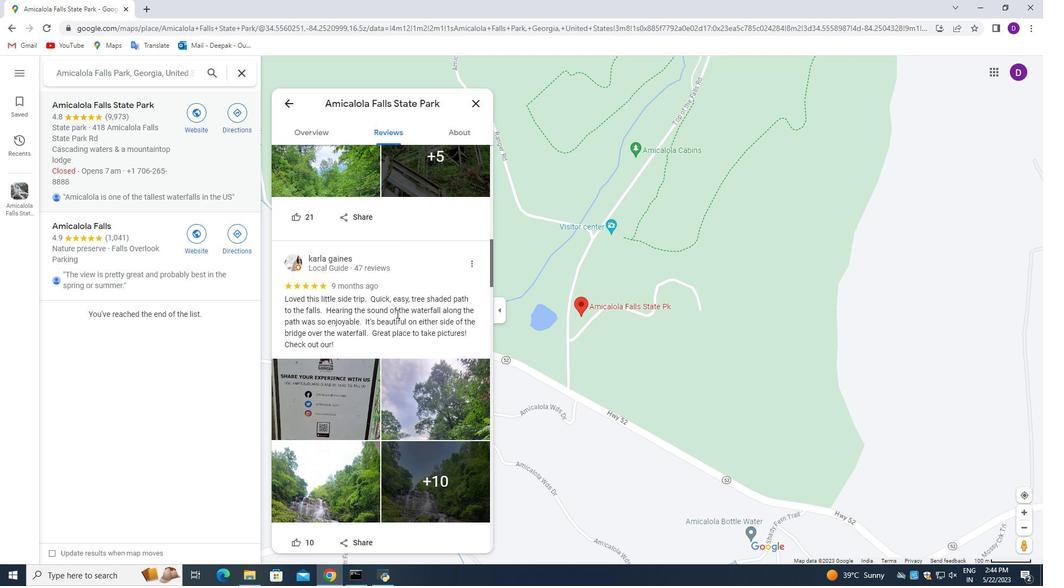 
Action: Mouse moved to (394, 307)
Screenshot: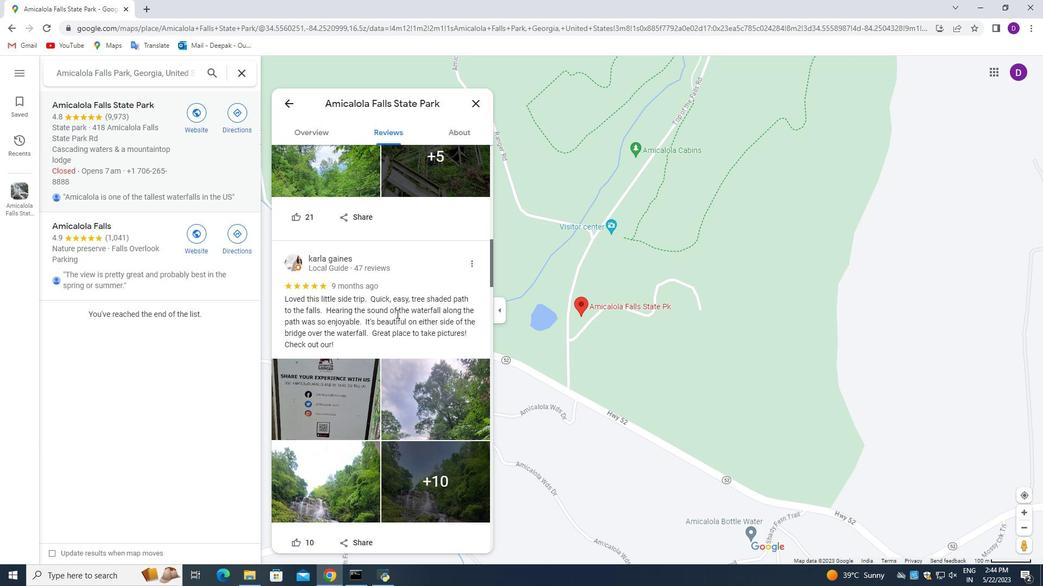 
Action: Mouse scrolled (394, 308) with delta (0, 0)
Screenshot: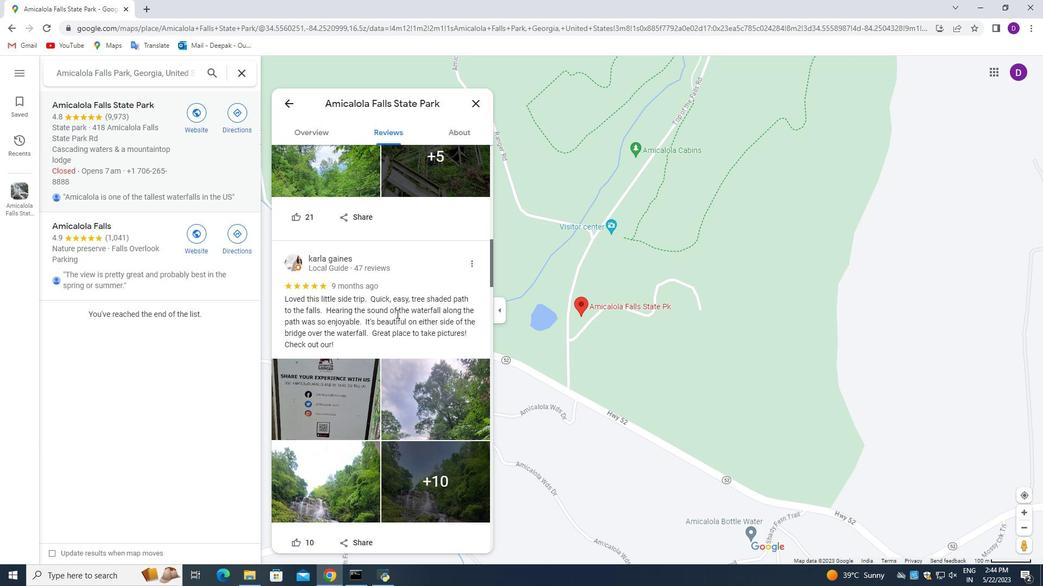 
Action: Mouse scrolled (394, 308) with delta (0, 0)
Screenshot: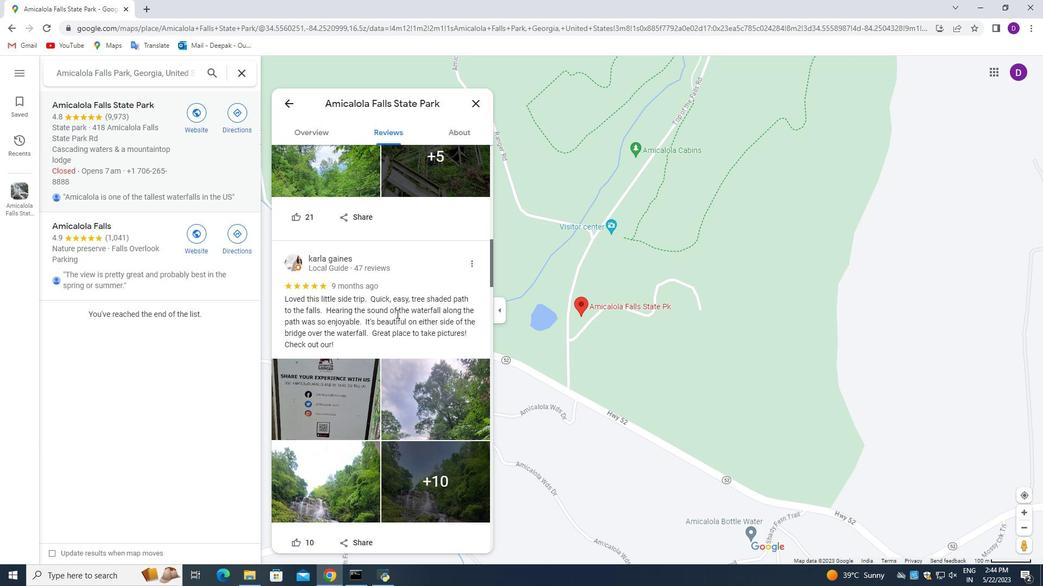 
Action: Mouse scrolled (394, 308) with delta (0, 0)
Screenshot: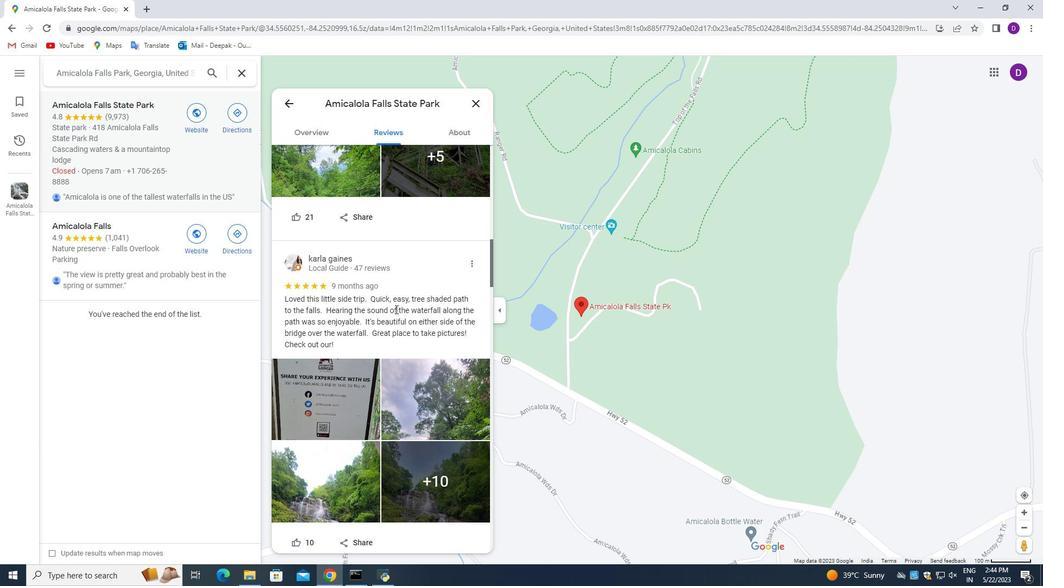 
Action: Mouse moved to (392, 290)
Screenshot: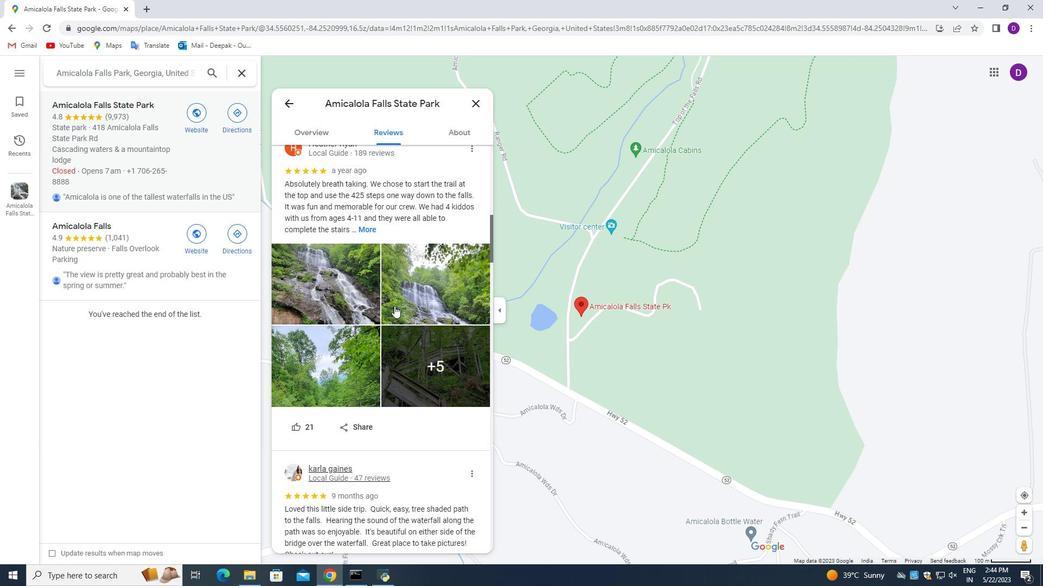 
Action: Mouse scrolled (394, 306) with delta (0, 0)
Screenshot: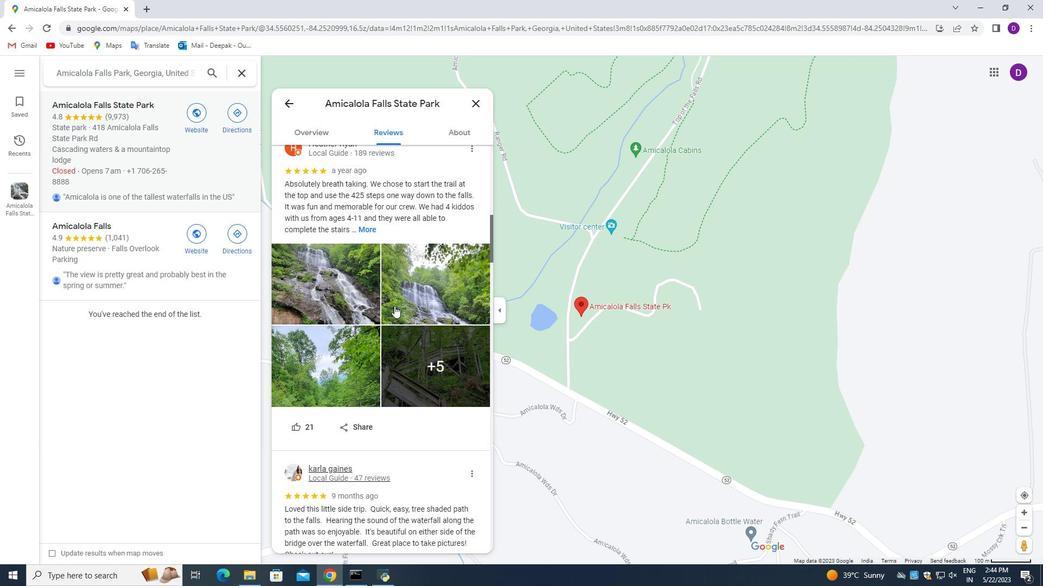 
Action: Mouse moved to (390, 284)
Screenshot: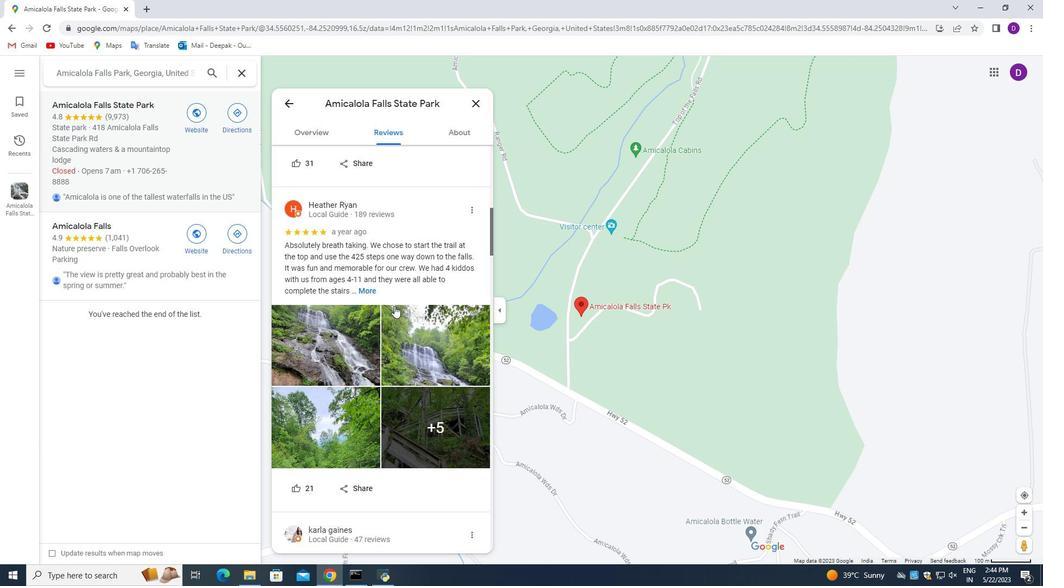 
Action: Mouse scrolled (390, 285) with delta (0, 0)
Screenshot: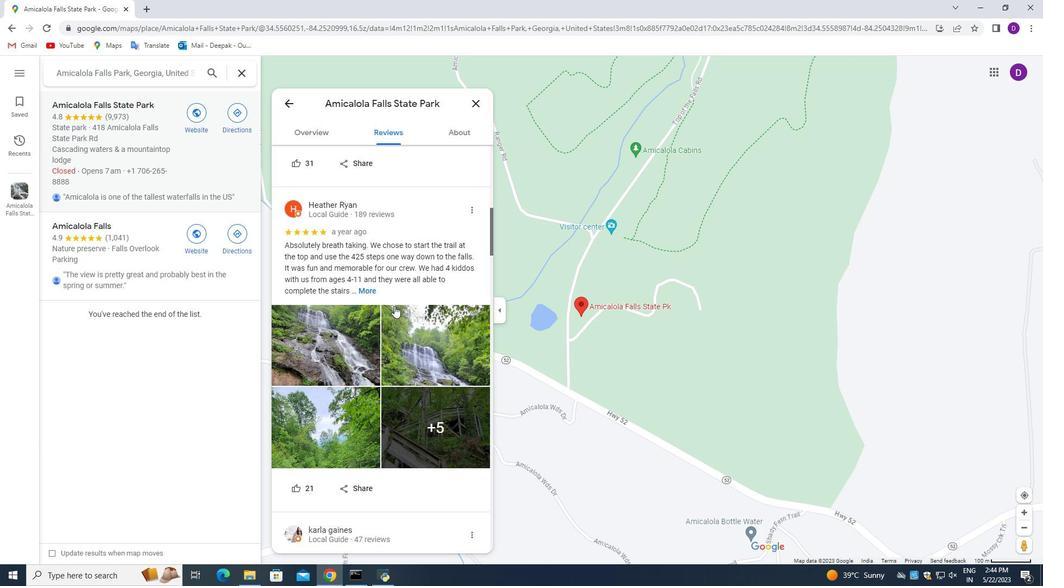 
Action: Mouse scrolled (390, 285) with delta (0, 0)
Screenshot: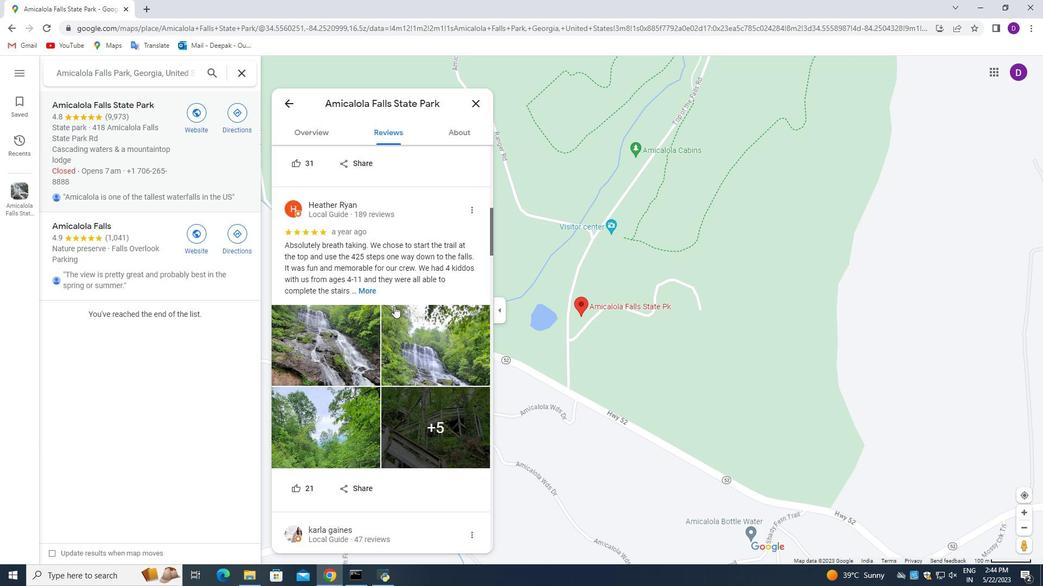 
Action: Mouse scrolled (390, 285) with delta (0, 0)
Screenshot: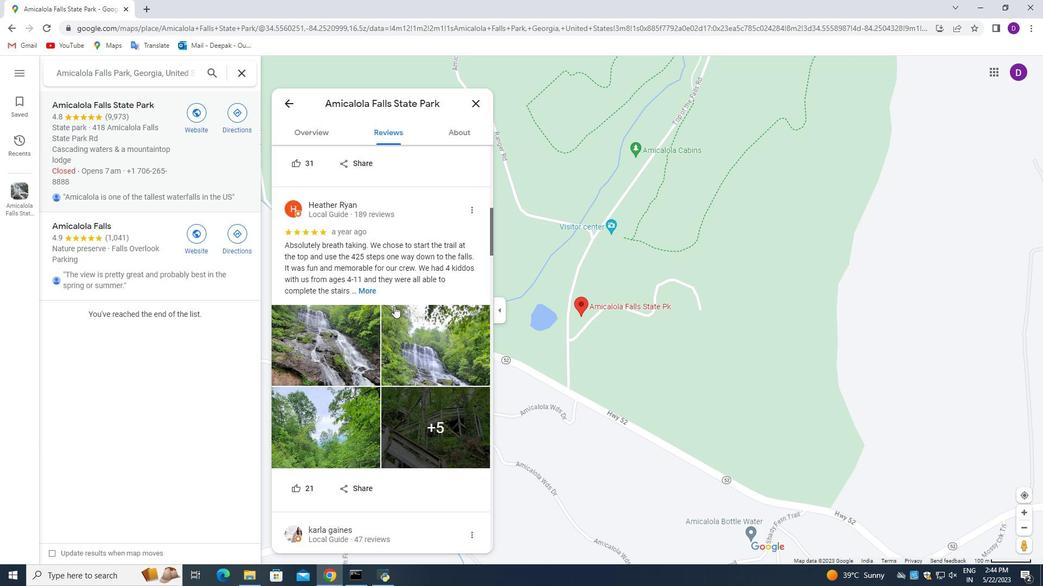 
Action: Mouse scrolled (390, 285) with delta (0, 0)
Screenshot: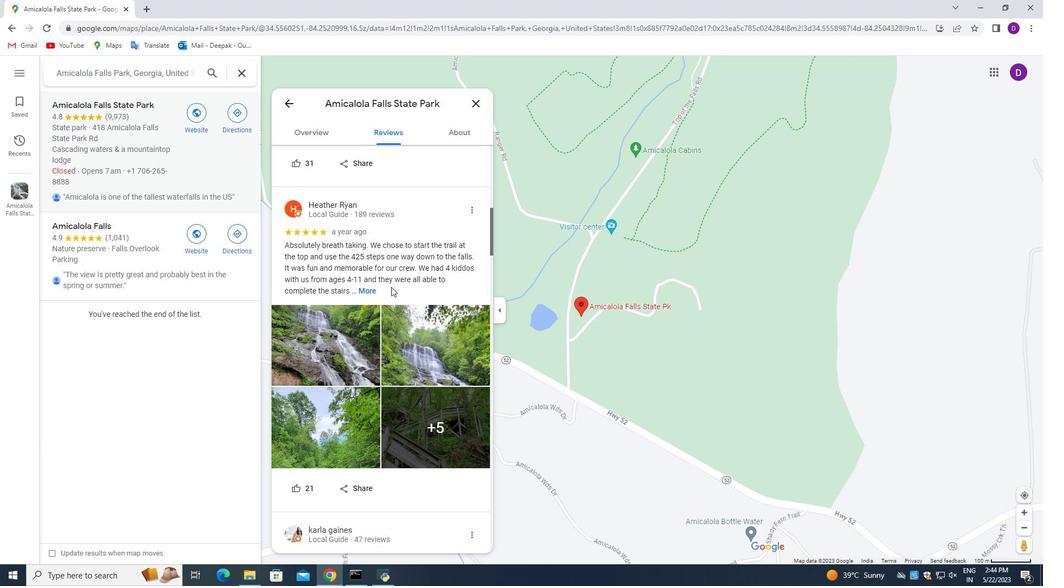 
Action: Mouse scrolled (390, 285) with delta (0, 0)
Screenshot: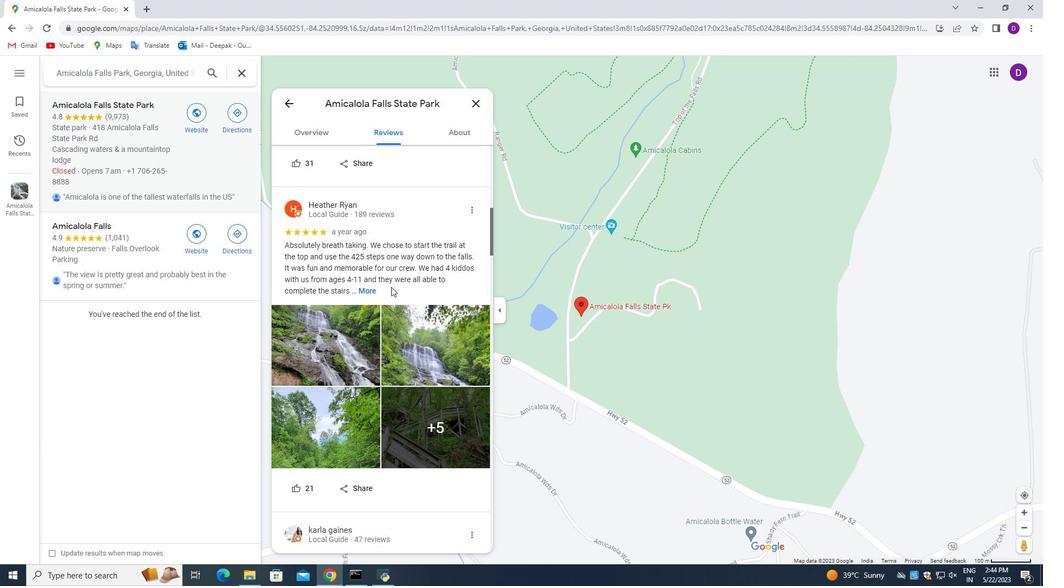 
Action: Mouse scrolled (390, 285) with delta (0, 0)
Screenshot: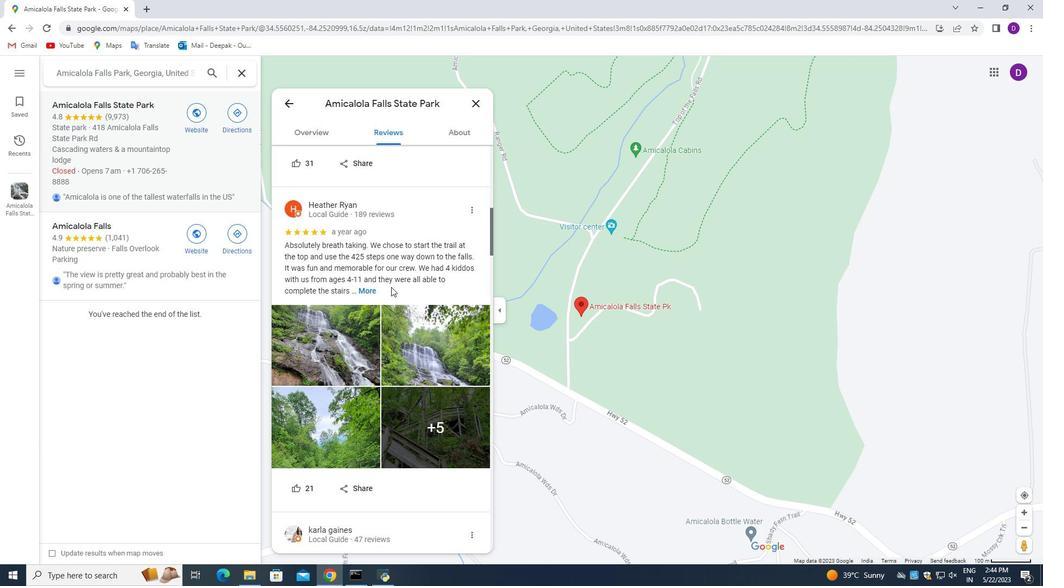 
Action: Mouse moved to (390, 282)
Screenshot: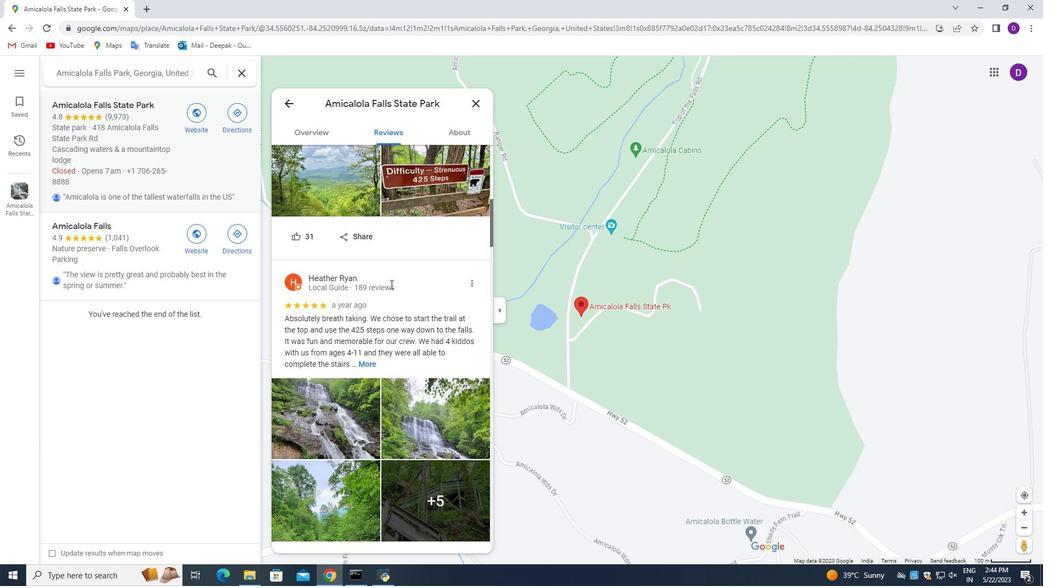 
Action: Mouse scrolled (390, 282) with delta (0, 0)
Screenshot: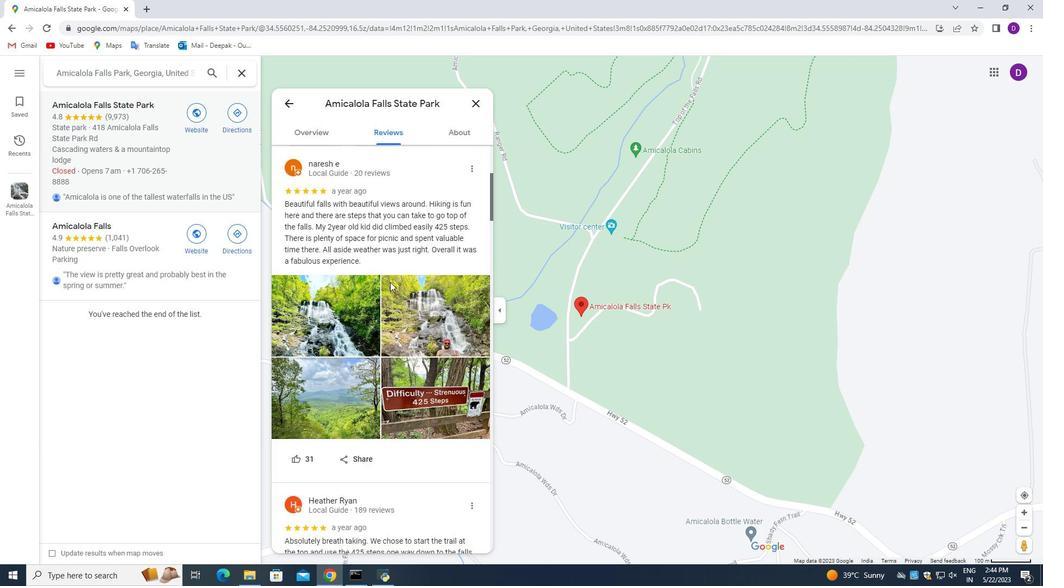 
Action: Mouse scrolled (390, 282) with delta (0, 0)
Screenshot: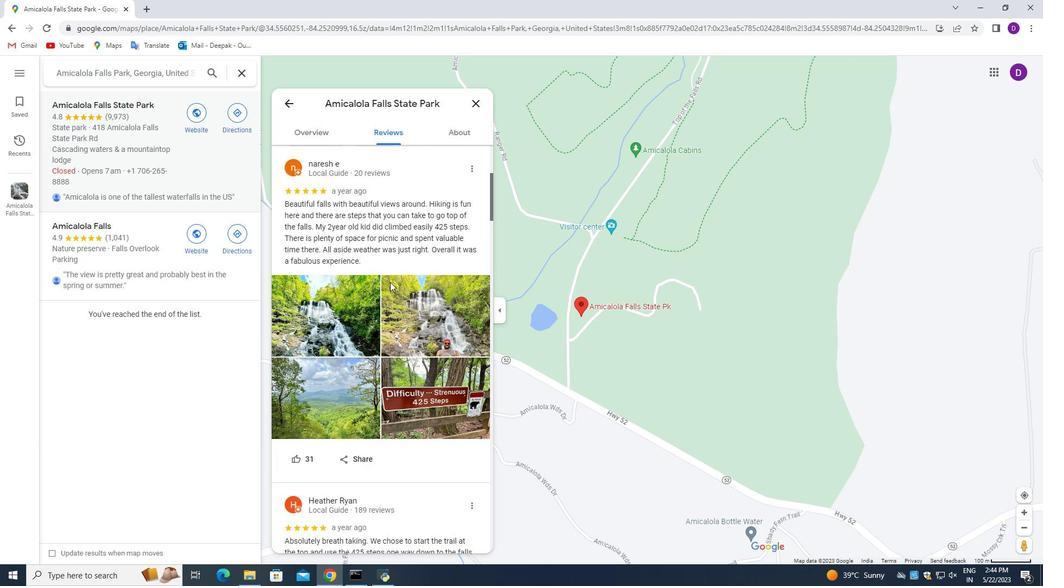 
Action: Mouse scrolled (390, 282) with delta (0, 0)
Screenshot: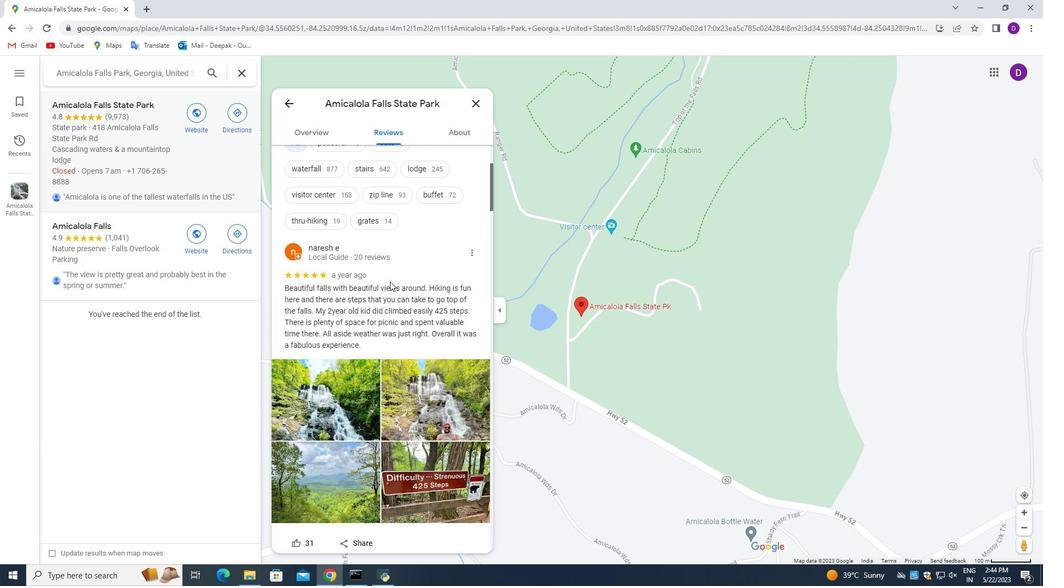 
Action: Mouse scrolled (390, 282) with delta (0, 0)
Screenshot: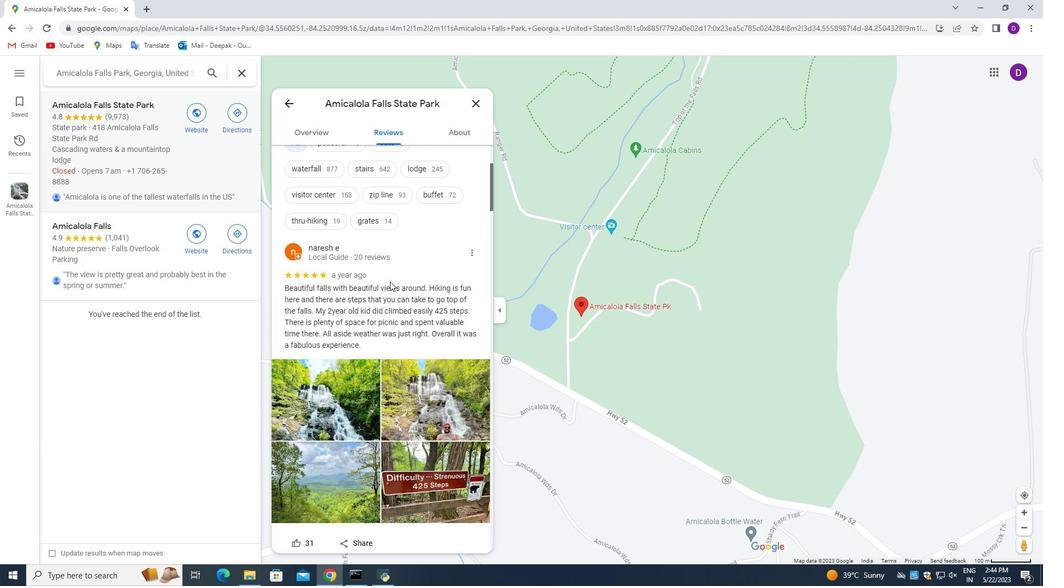 
Action: Mouse scrolled (390, 282) with delta (0, 0)
Screenshot: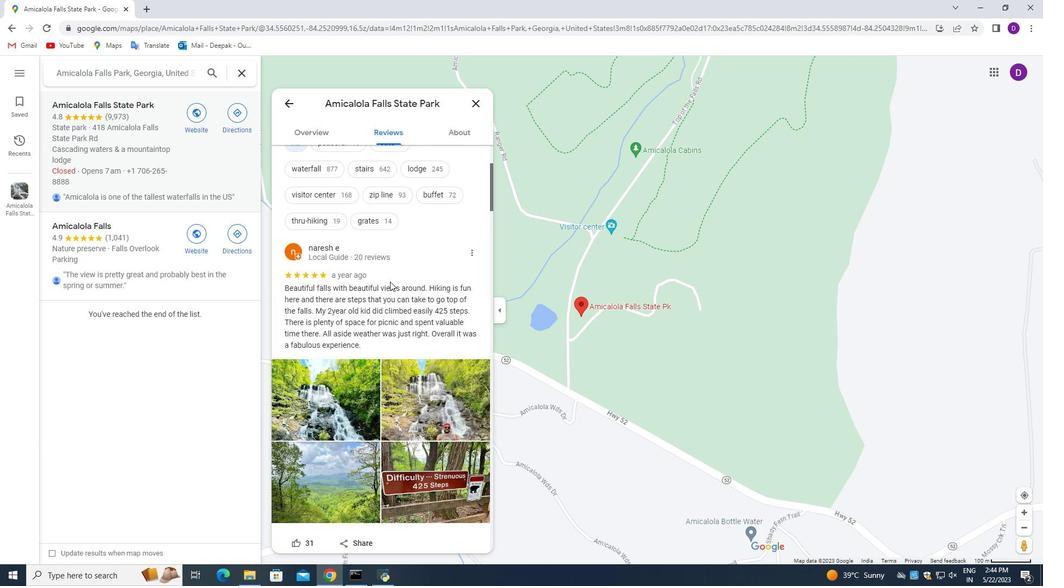 
Action: Mouse scrolled (390, 282) with delta (0, 0)
Screenshot: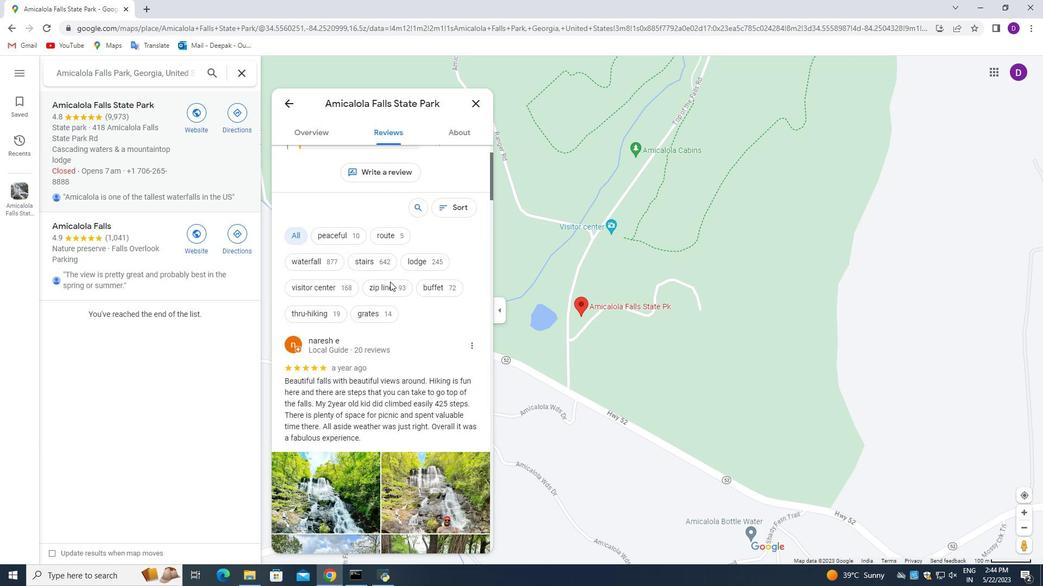 
Action: Mouse scrolled (390, 282) with delta (0, 0)
Screenshot: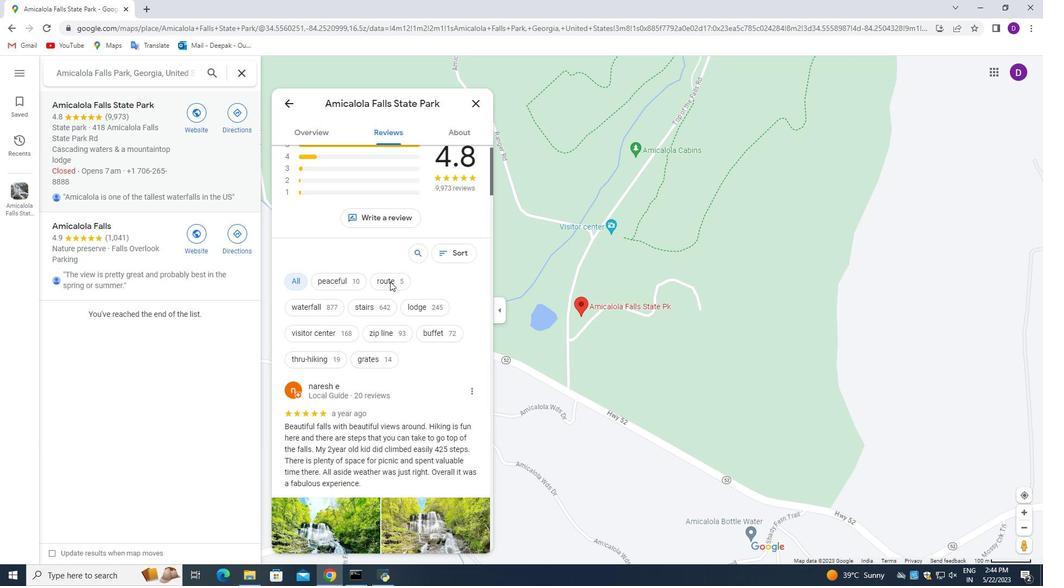 
Action: Mouse scrolled (390, 282) with delta (0, 0)
Screenshot: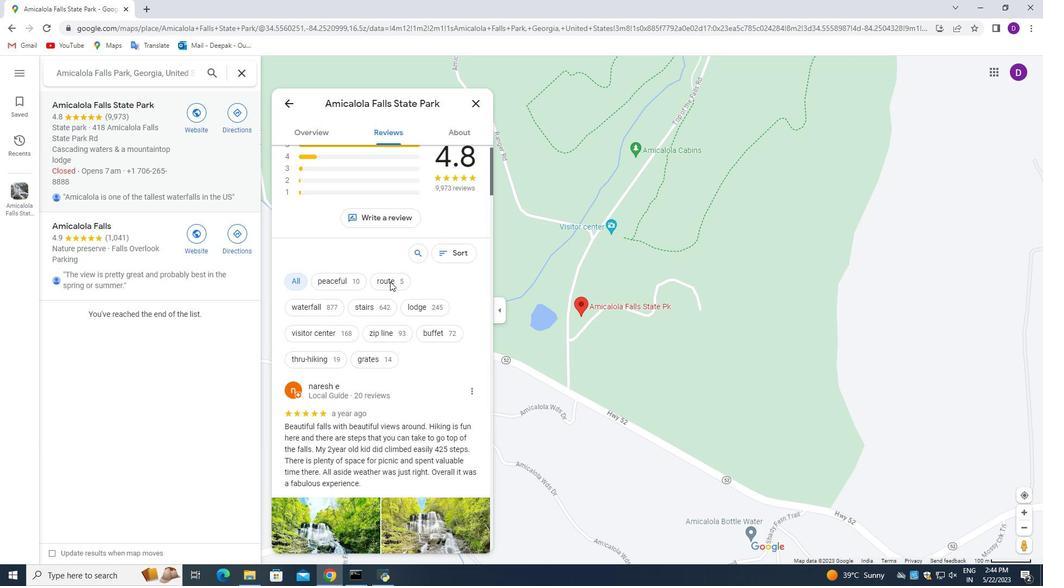 
Action: Mouse scrolled (390, 282) with delta (0, 0)
Screenshot: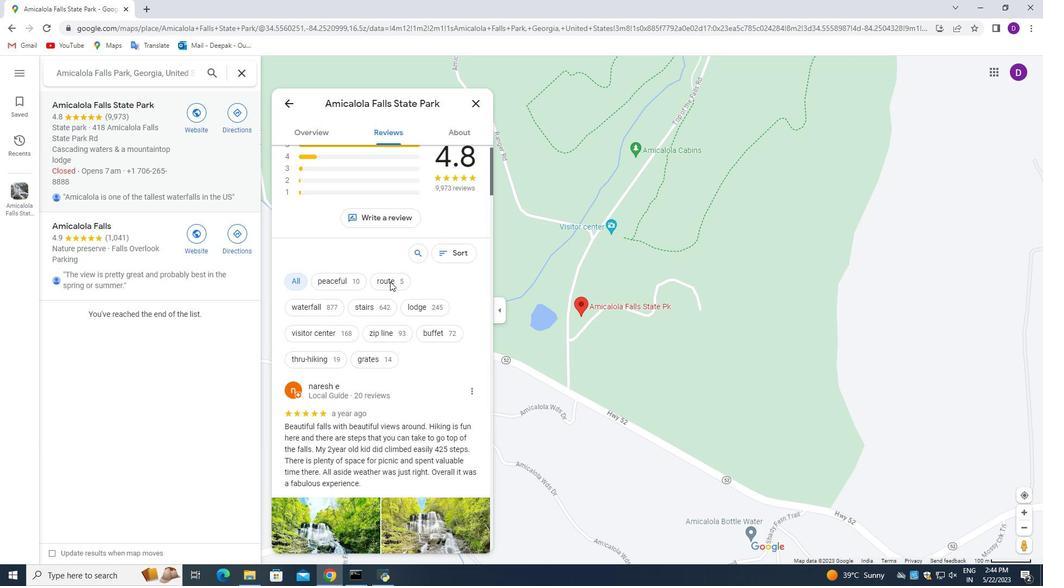 
Action: Mouse moved to (382, 257)
Screenshot: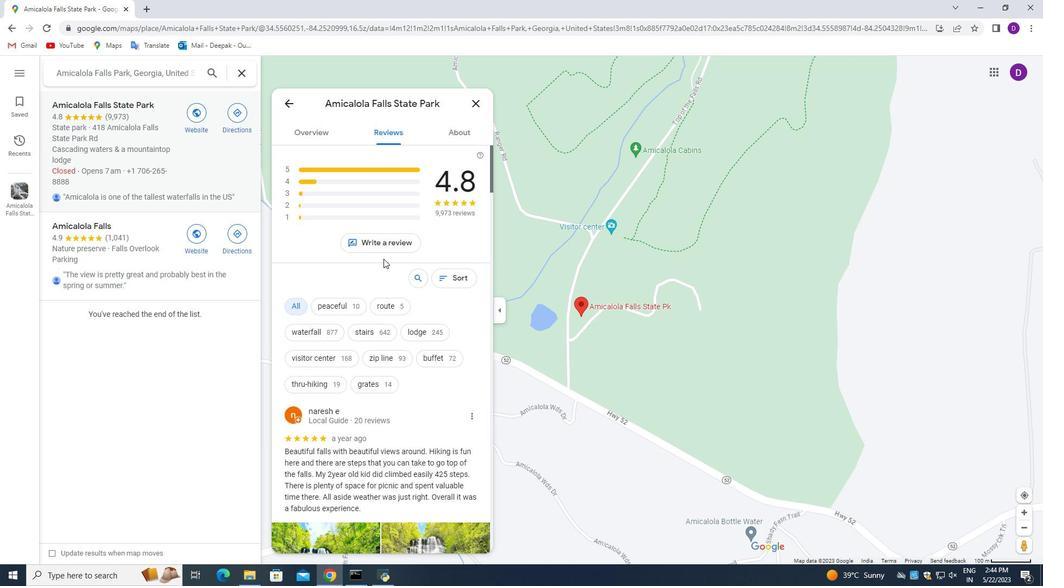 
Action: Mouse scrolled (382, 257) with delta (0, 0)
Screenshot: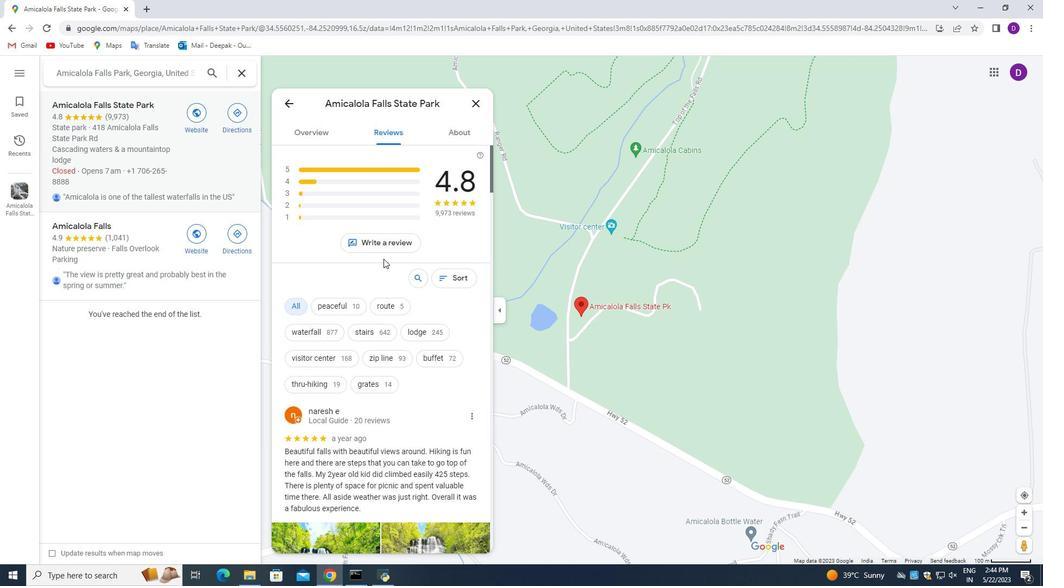 
Action: Mouse moved to (419, 208)
Screenshot: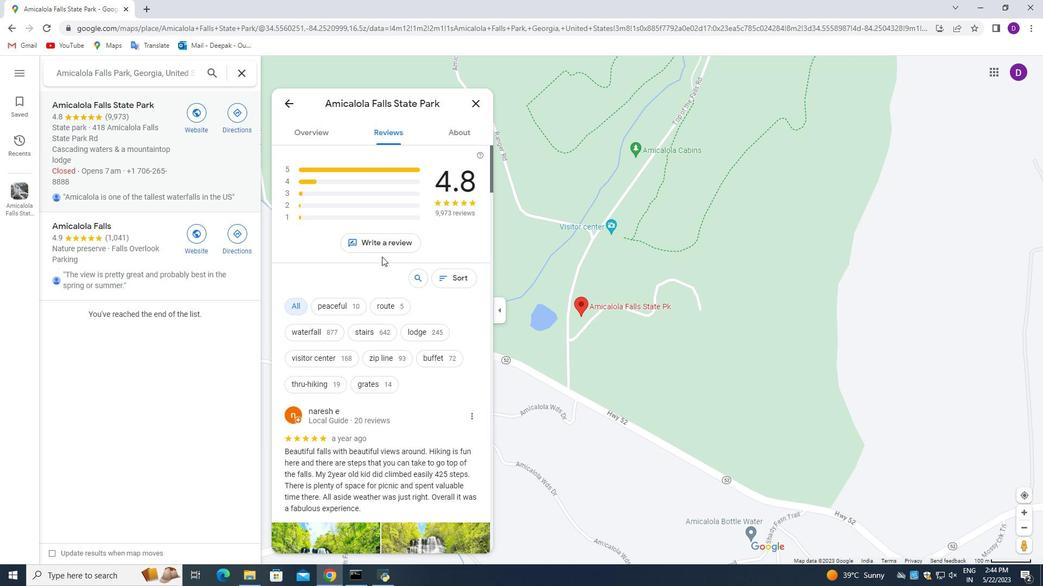 
Action: Mouse scrolled (383, 255) with delta (0, 0)
Screenshot: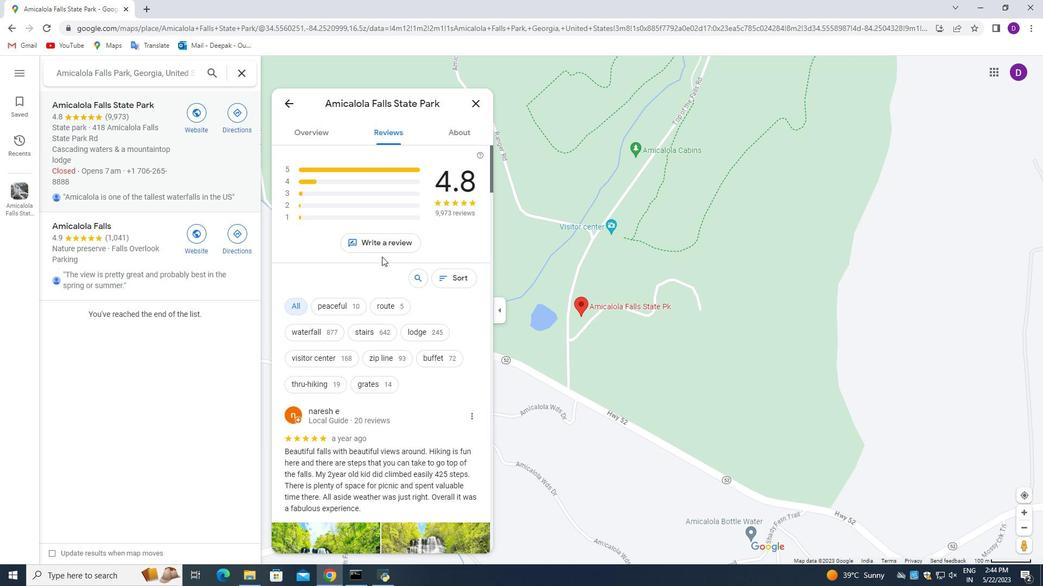 
Action: Mouse moved to (419, 206)
Screenshot: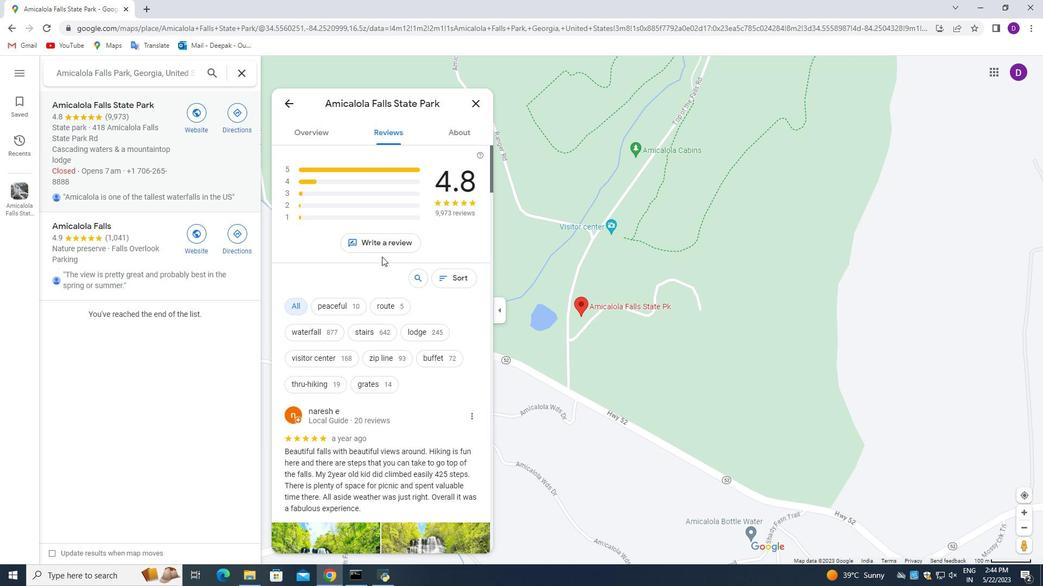 
Action: Mouse scrolled (384, 253) with delta (0, 0)
Screenshot: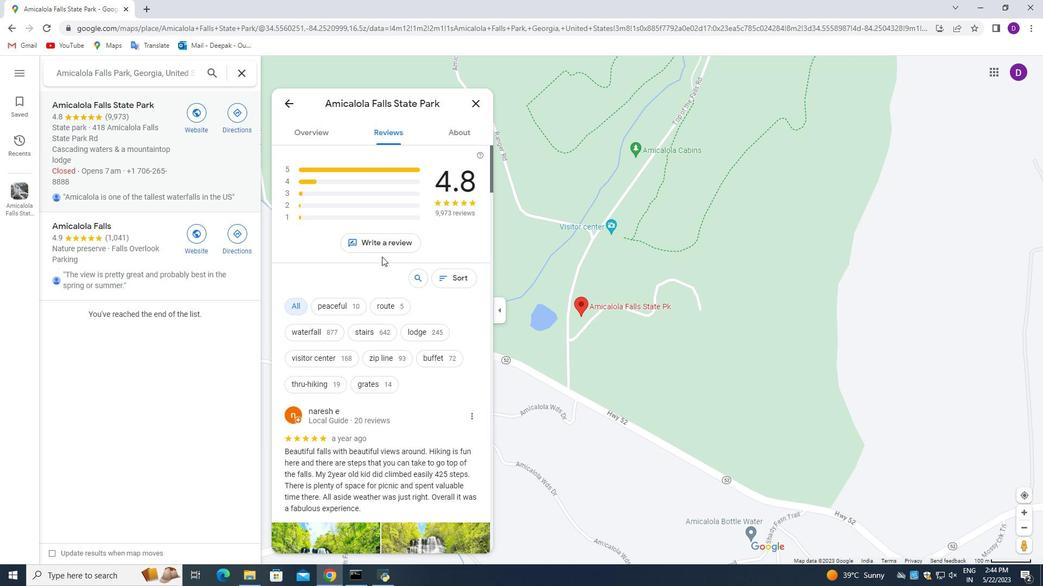 
Action: Mouse moved to (419, 204)
Screenshot: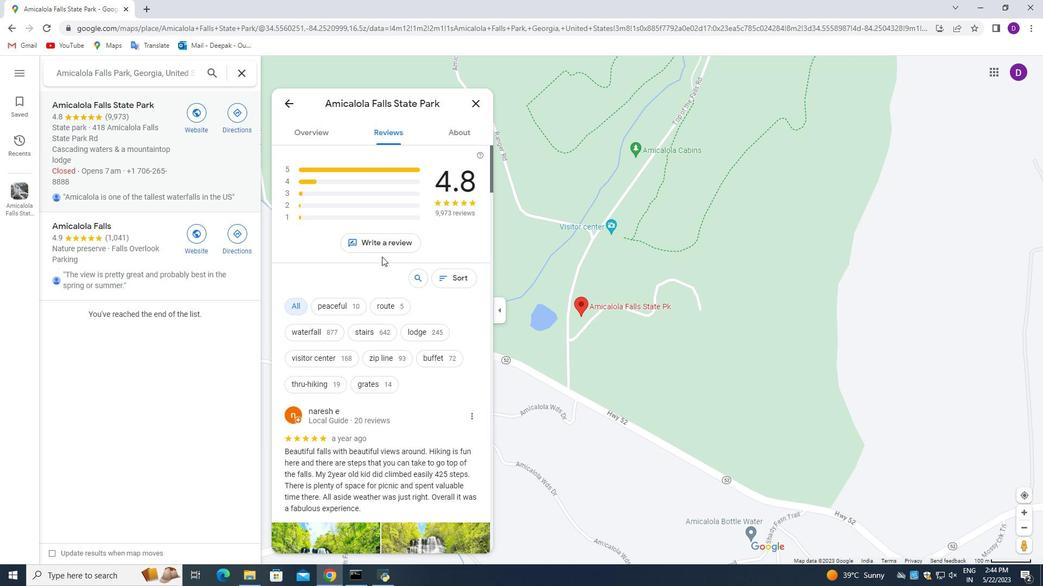 
Action: Mouse scrolled (384, 252) with delta (0, 0)
Screenshot: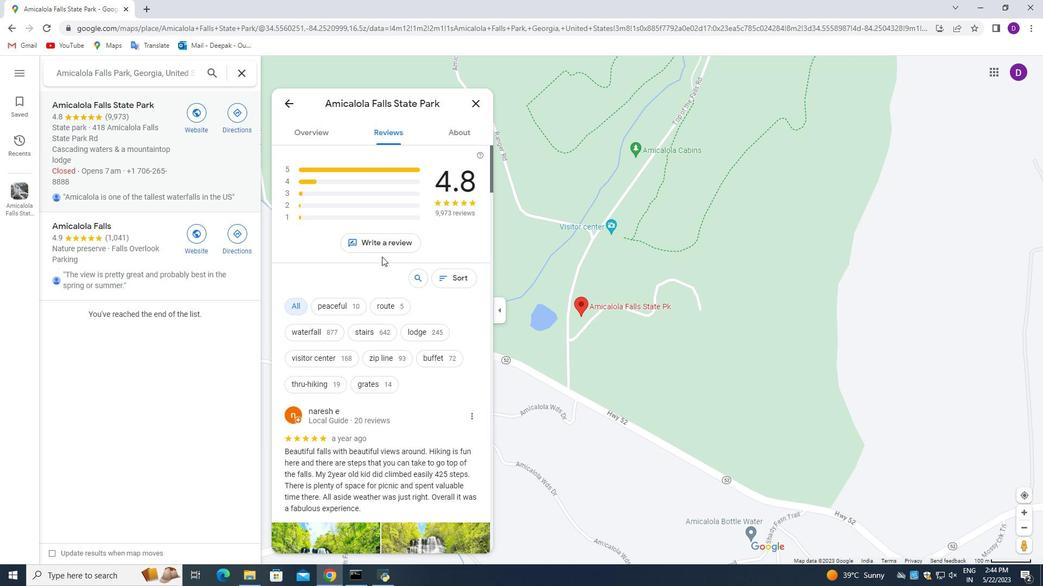 
Action: Mouse moved to (419, 202)
Screenshot: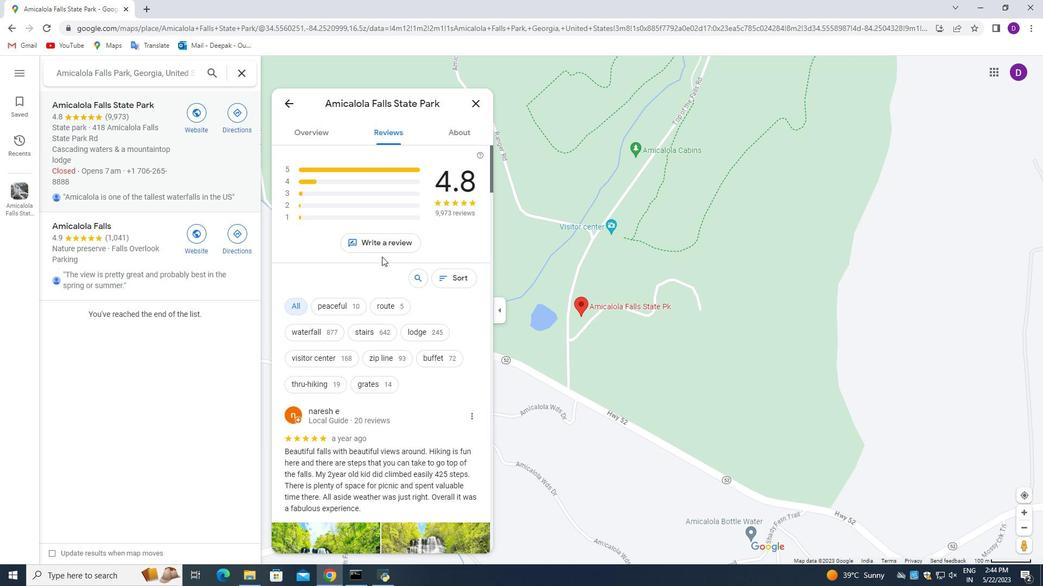 
Action: Mouse scrolled (384, 252) with delta (0, 0)
Screenshot: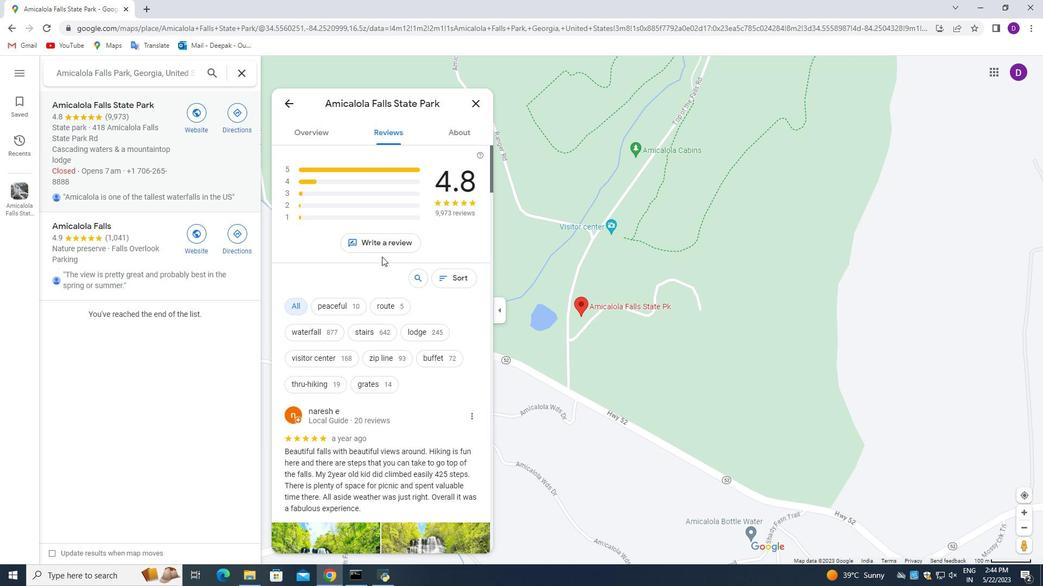 
Action: Mouse moved to (419, 201)
Screenshot: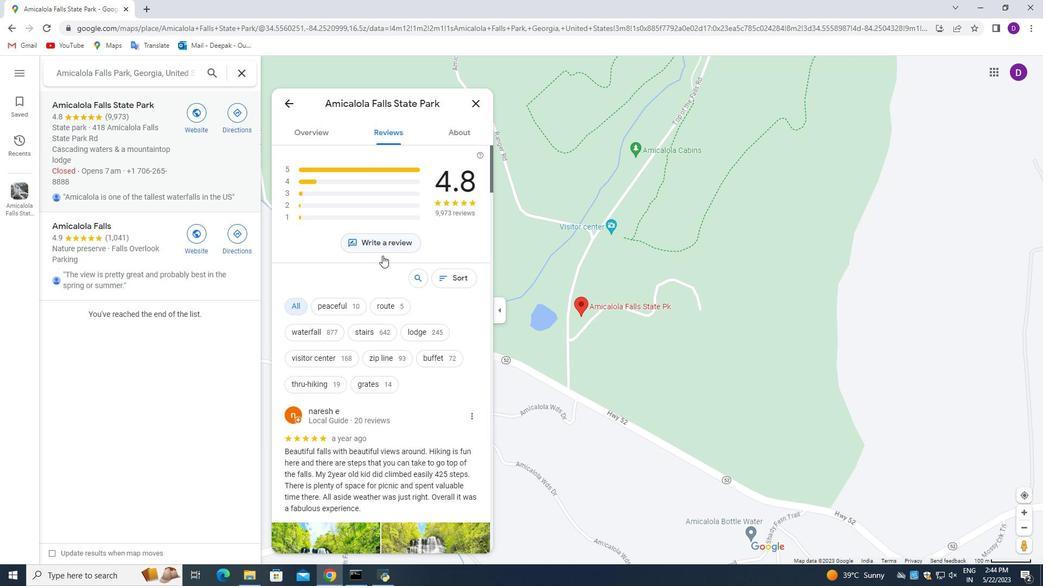 
Action: Mouse scrolled (384, 252) with delta (0, 0)
Screenshot: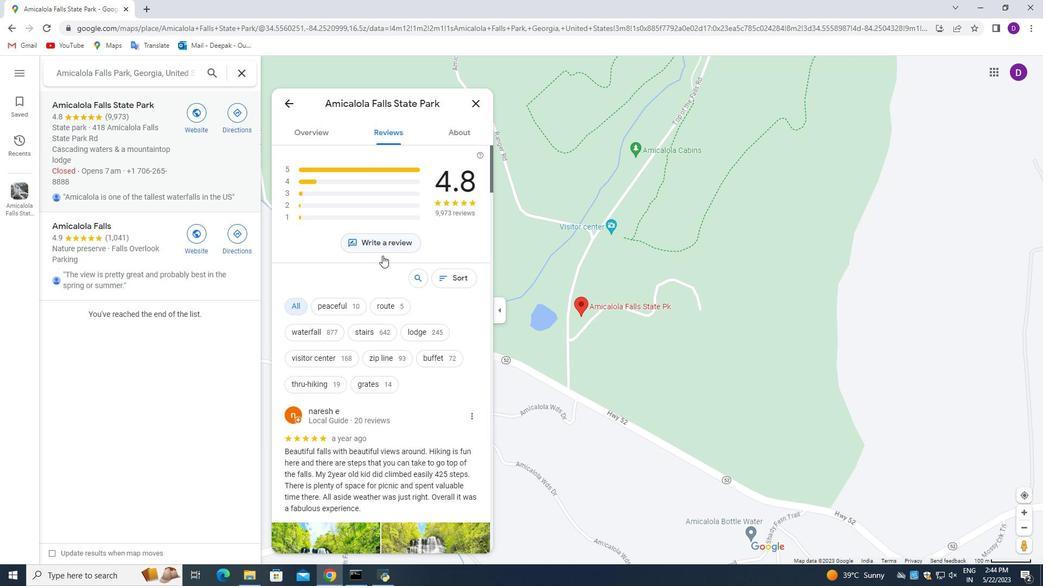 
Action: Mouse moved to (455, 135)
Screenshot: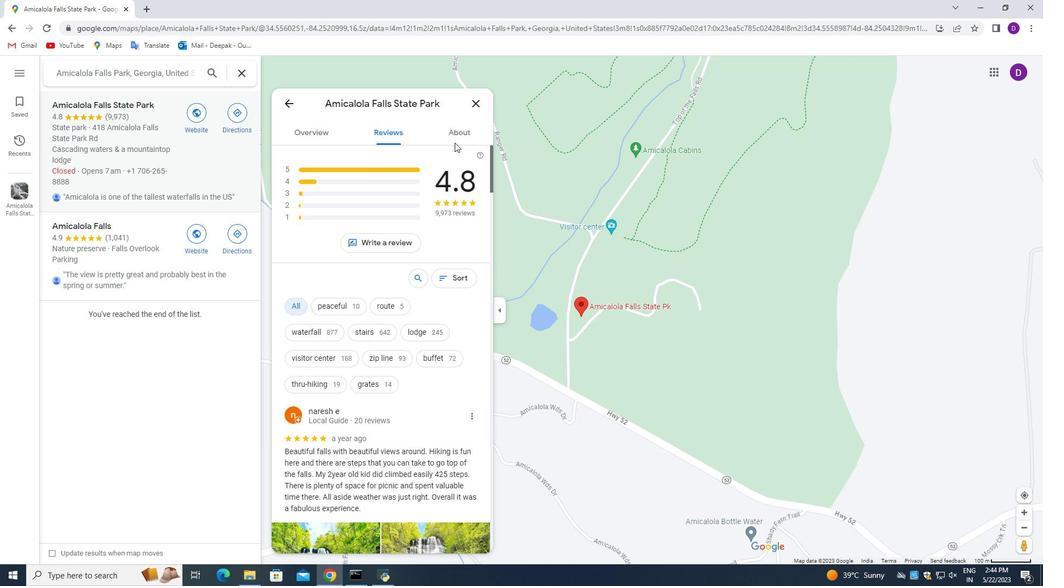 
Action: Mouse pressed left at (455, 135)
Screenshot: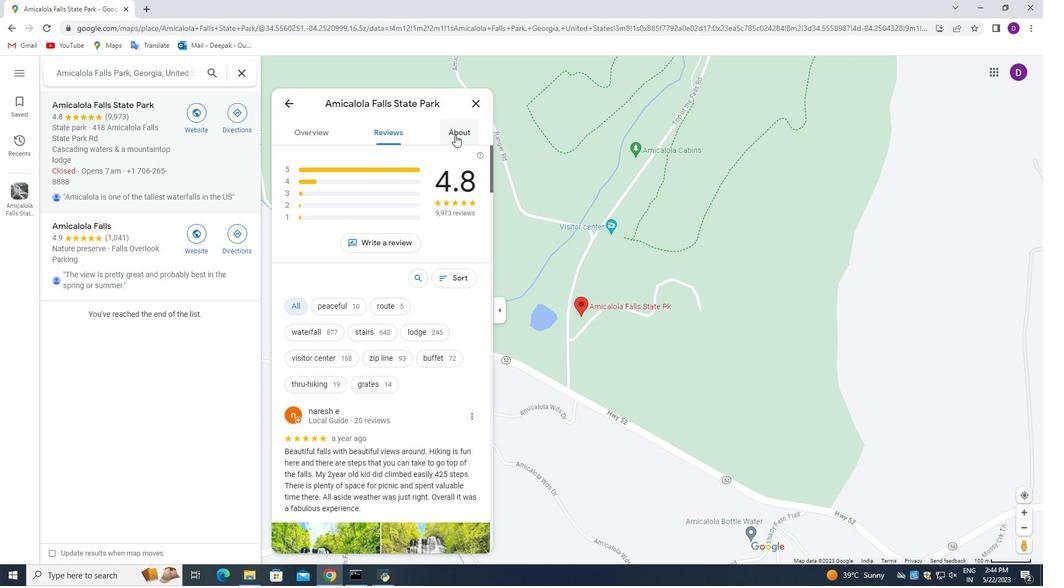 
Action: Mouse moved to (397, 133)
Screenshot: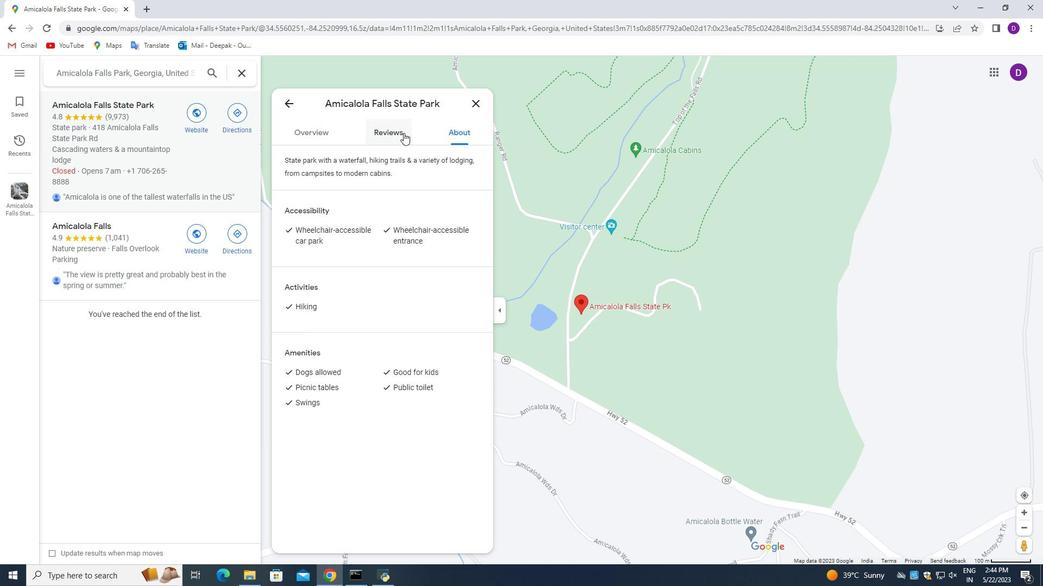 
Action: Mouse pressed left at (397, 133)
Screenshot: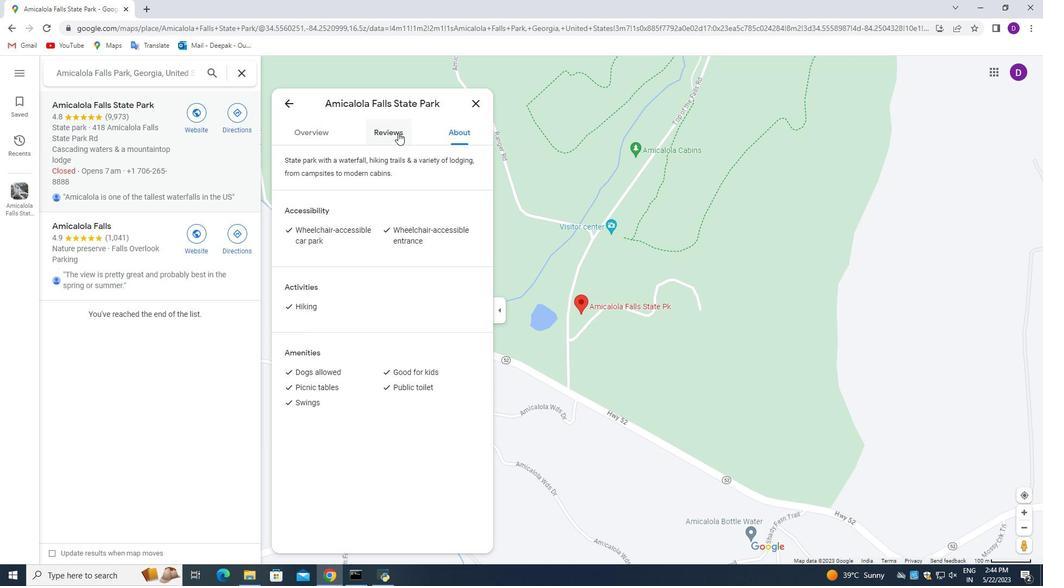 
Action: Mouse moved to (305, 131)
Screenshot: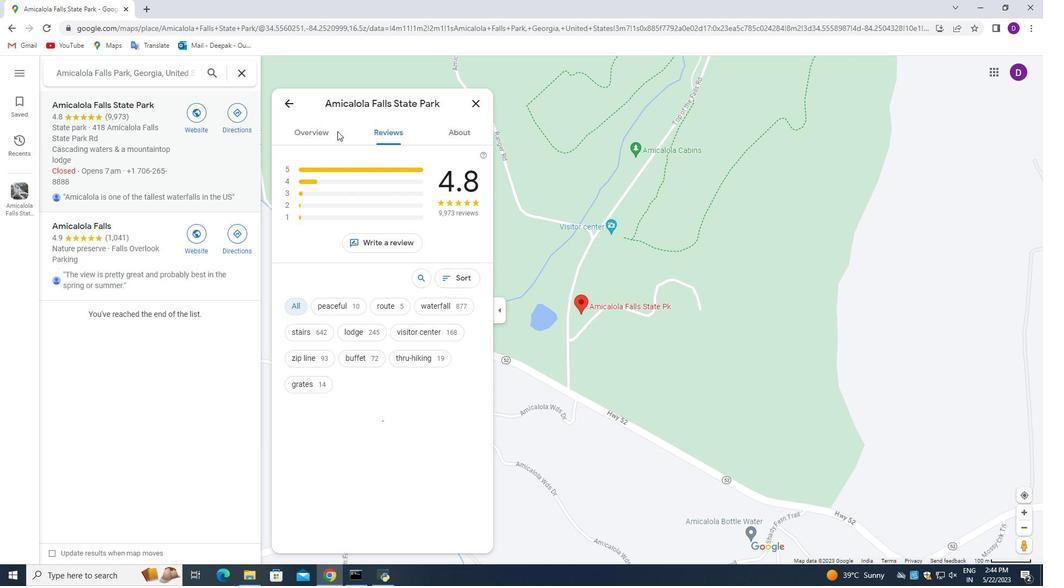 
Action: Mouse pressed left at (305, 131)
Screenshot: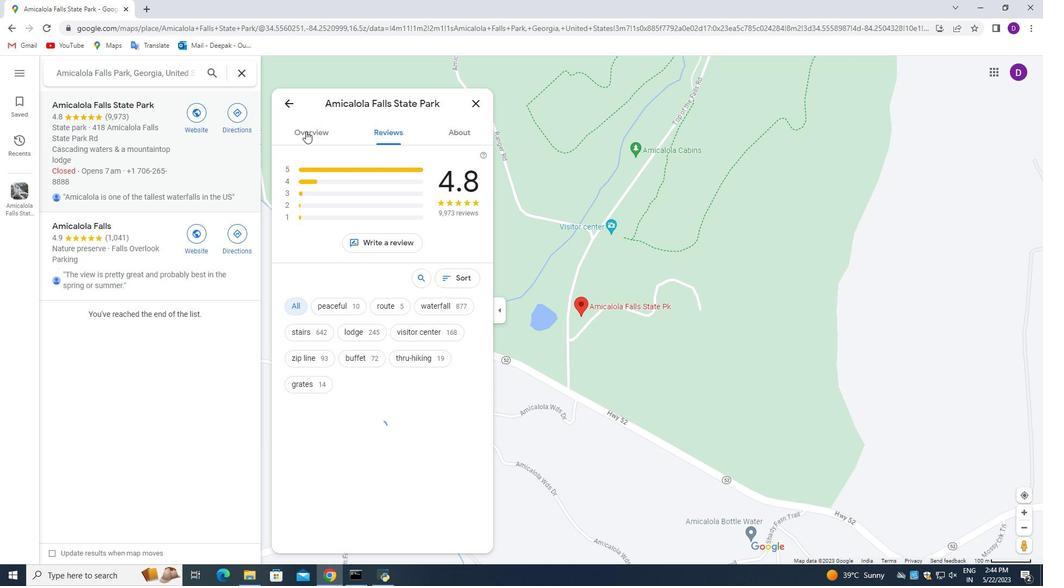 
Action: Mouse moved to (390, 287)
Screenshot: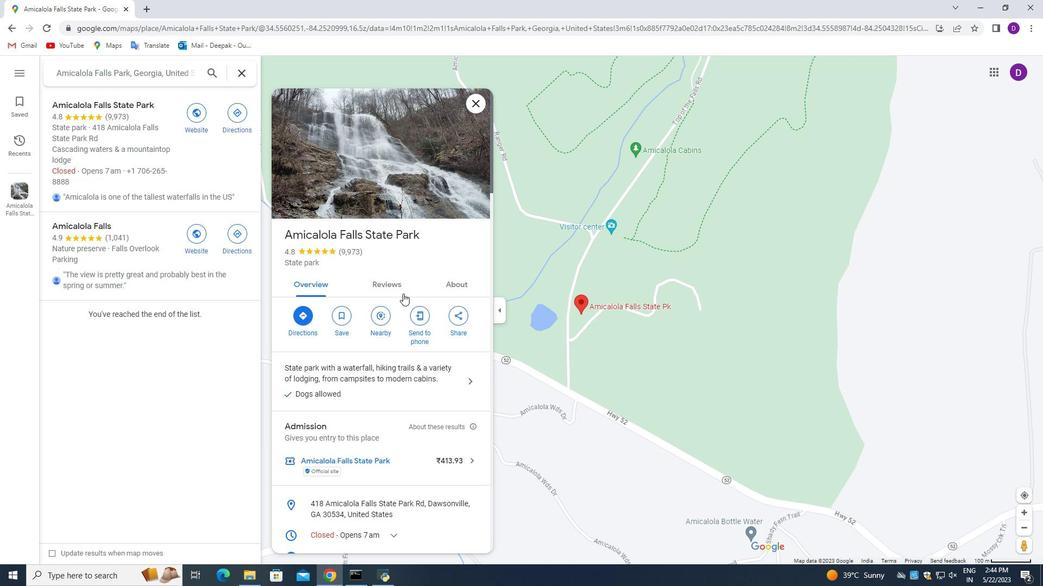 
Action: Mouse pressed left at (390, 287)
Screenshot: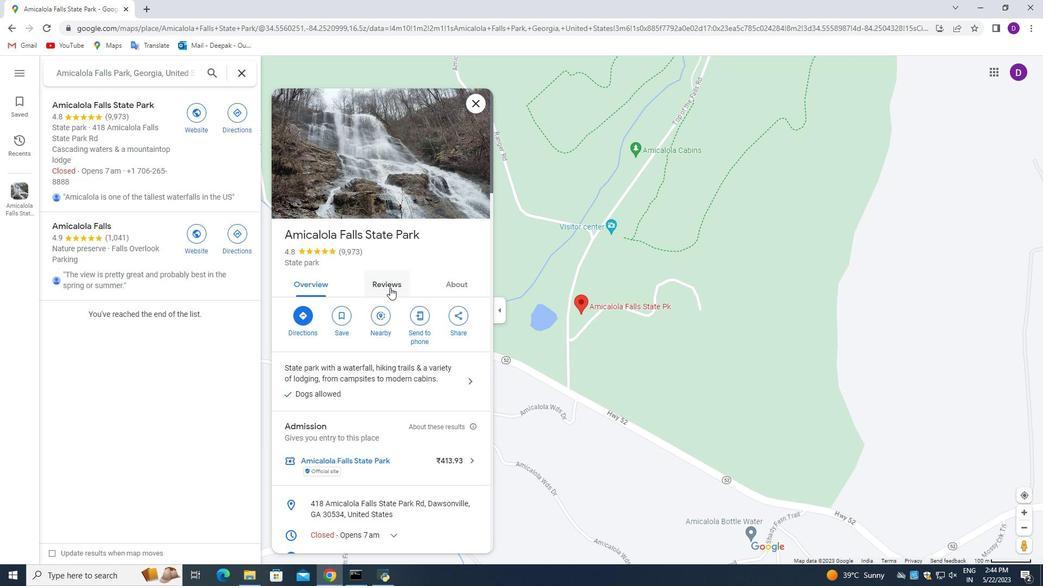 
Action: Mouse moved to (379, 251)
Screenshot: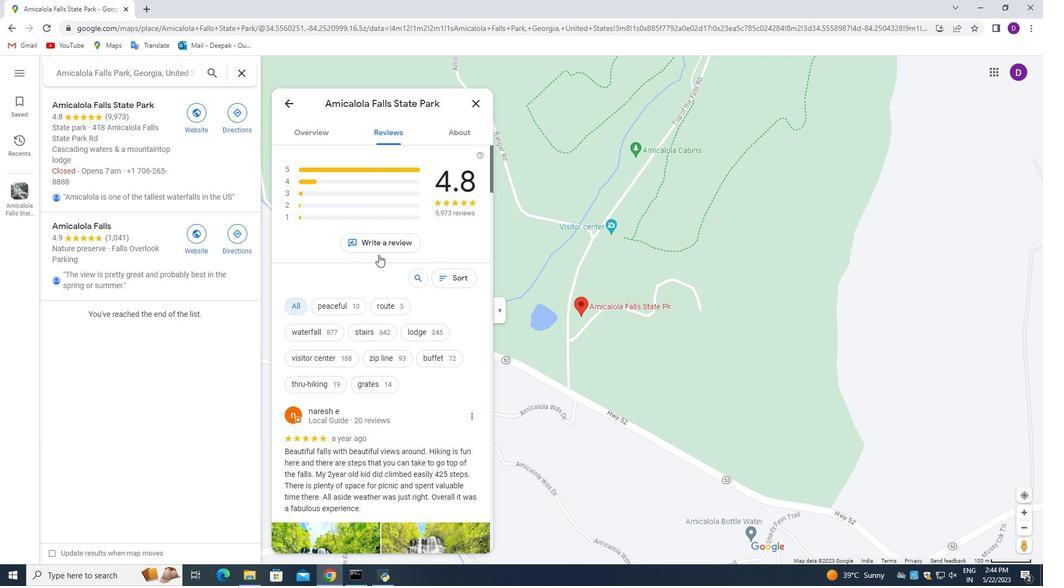 
Action: Mouse pressed left at (379, 251)
Screenshot: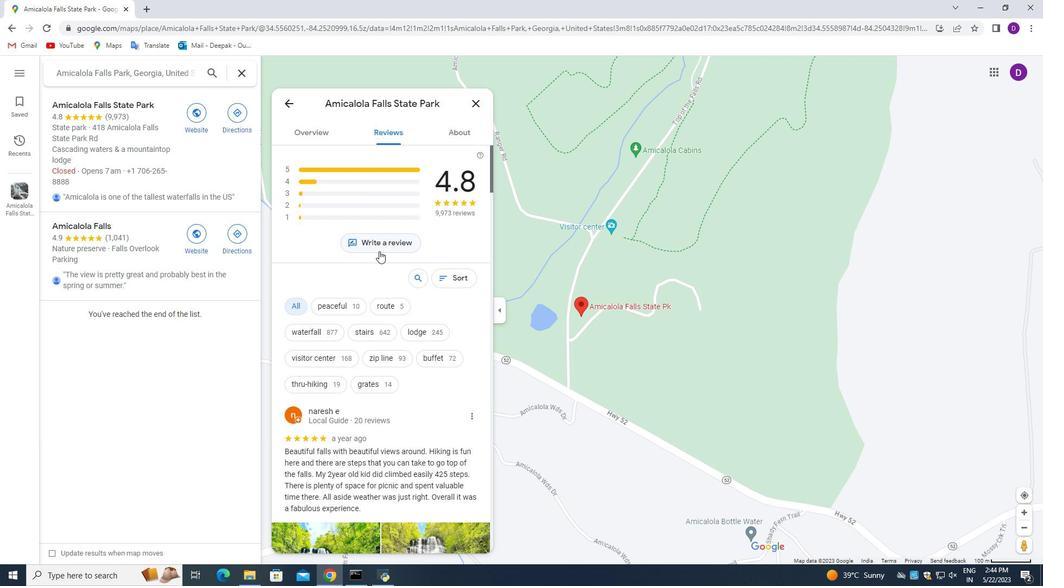 
Action: Mouse moved to (546, 253)
Screenshot: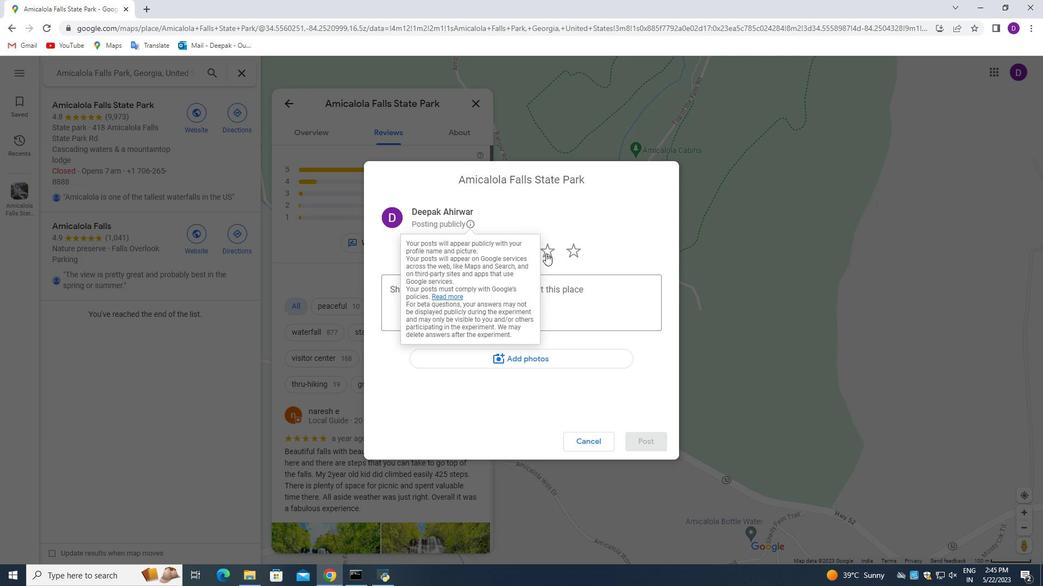 
Action: Mouse pressed left at (546, 253)
Screenshot: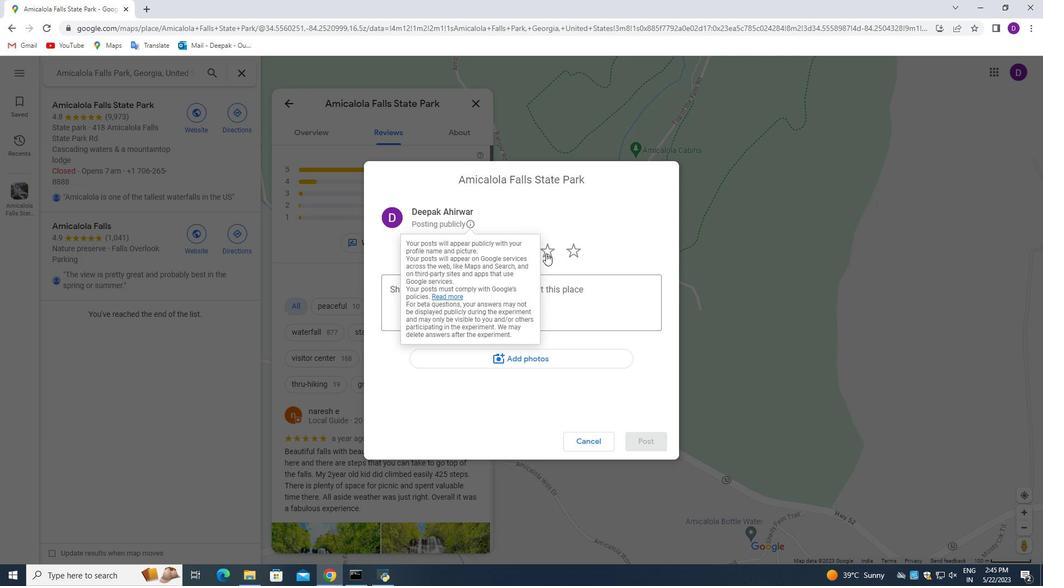 
Action: Mouse moved to (647, 443)
Screenshot: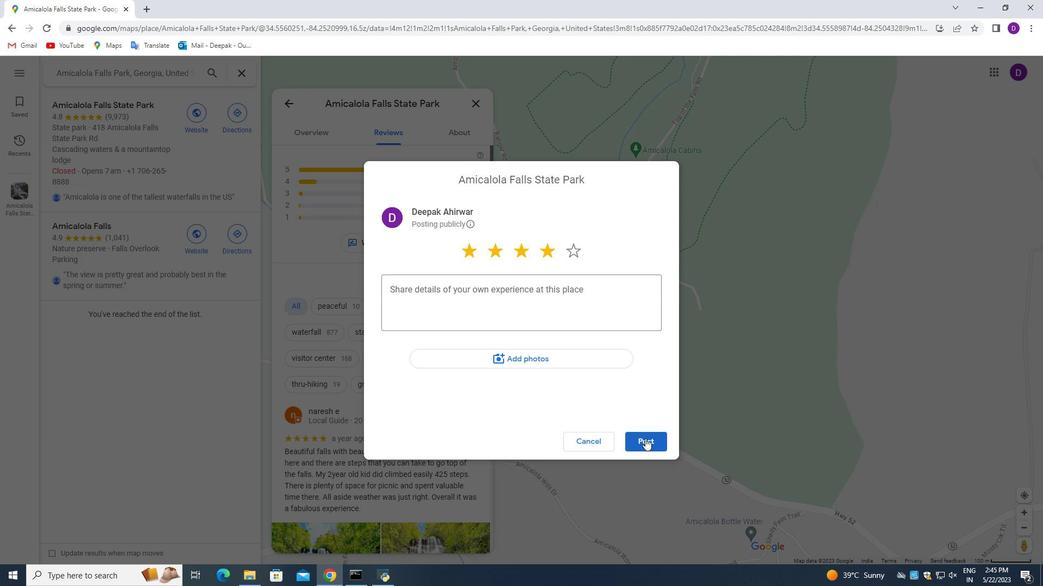 
Action: Mouse pressed left at (647, 443)
Screenshot: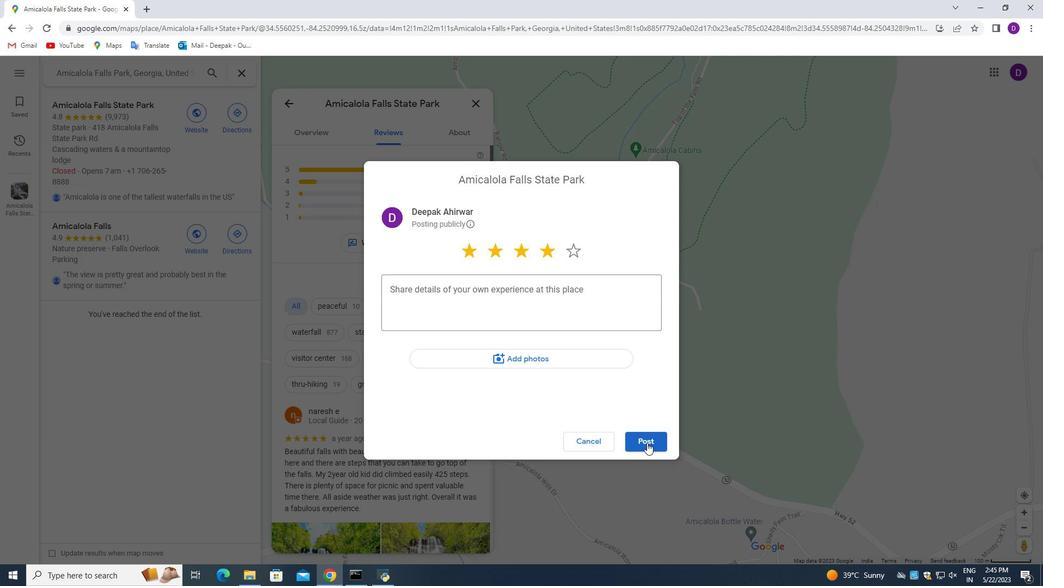 
Action: Mouse moved to (584, 439)
Screenshot: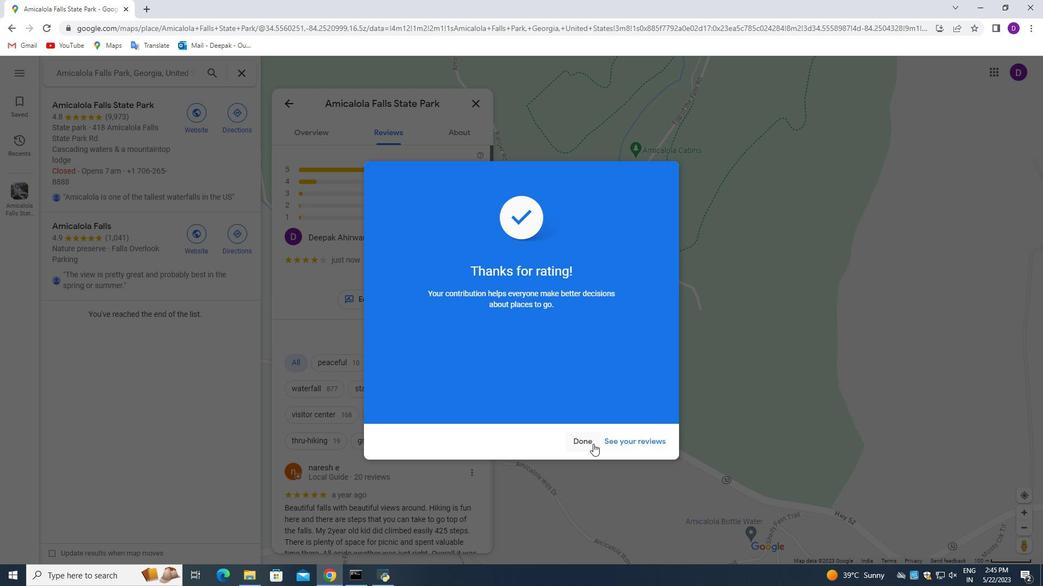 
Action: Mouse pressed left at (584, 439)
Screenshot: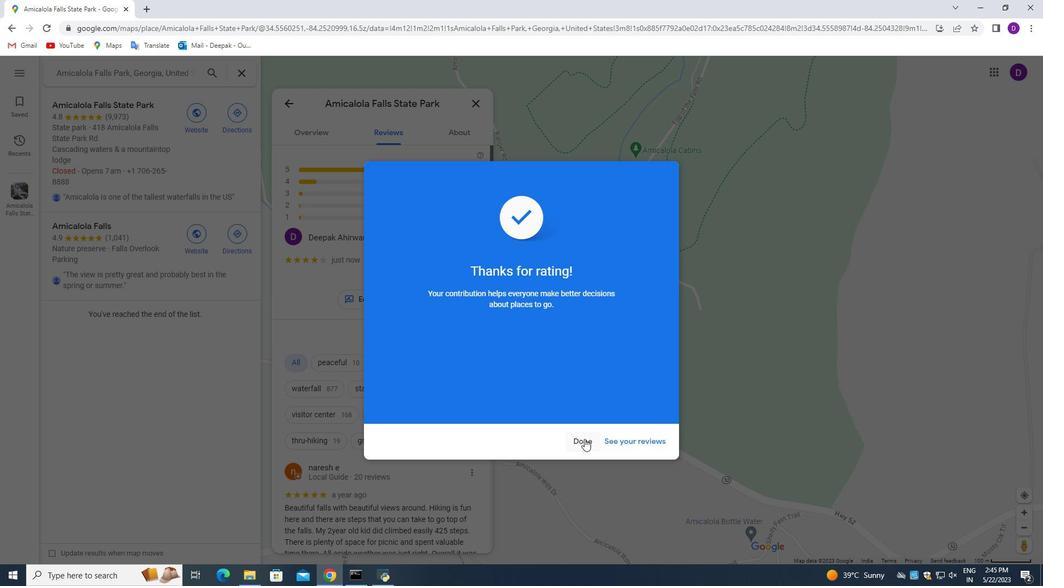 
Action: Mouse moved to (475, 105)
Screenshot: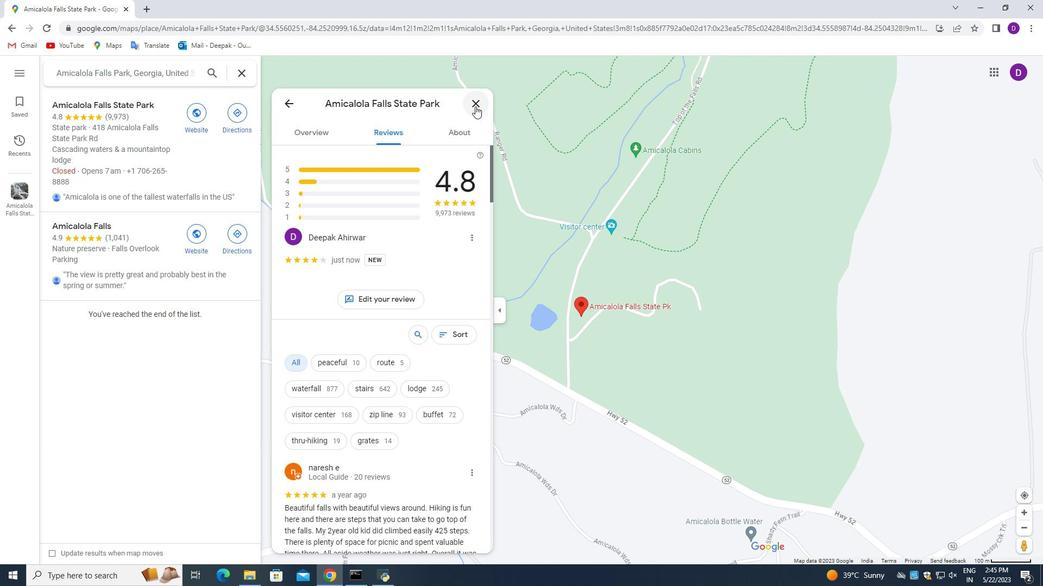 
Action: Mouse pressed left at (475, 105)
Screenshot: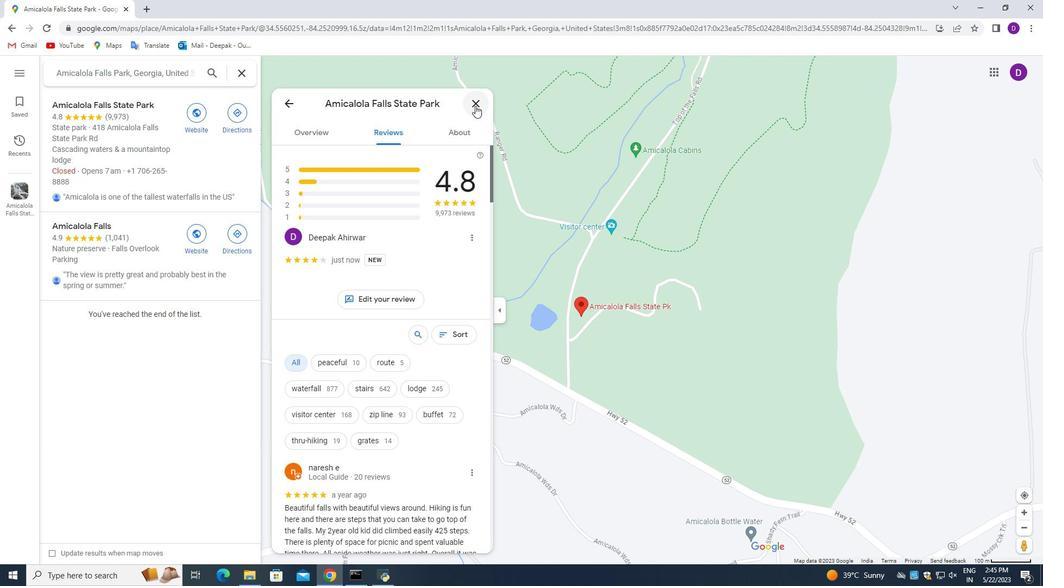 
Action: Mouse moved to (138, 236)
Screenshot: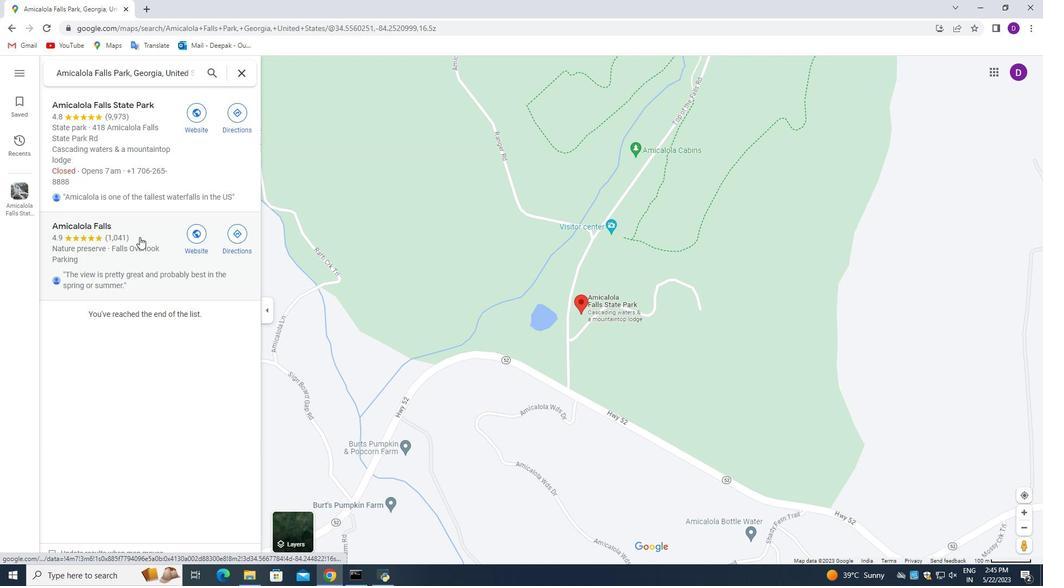 
Action: Mouse pressed left at (138, 236)
Screenshot: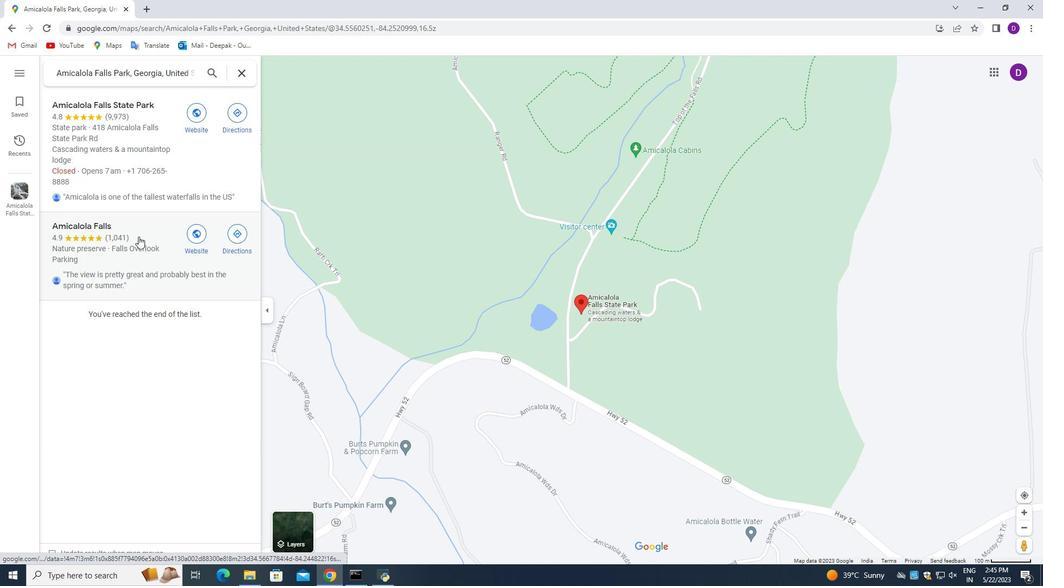 
Action: Mouse moved to (390, 287)
Screenshot: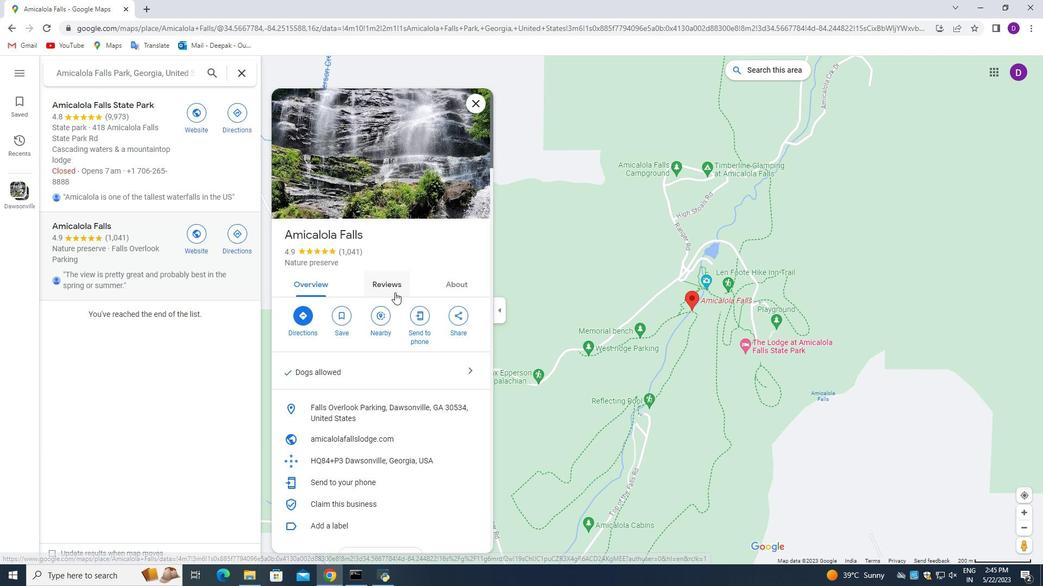 
Action: Mouse pressed left at (390, 287)
Screenshot: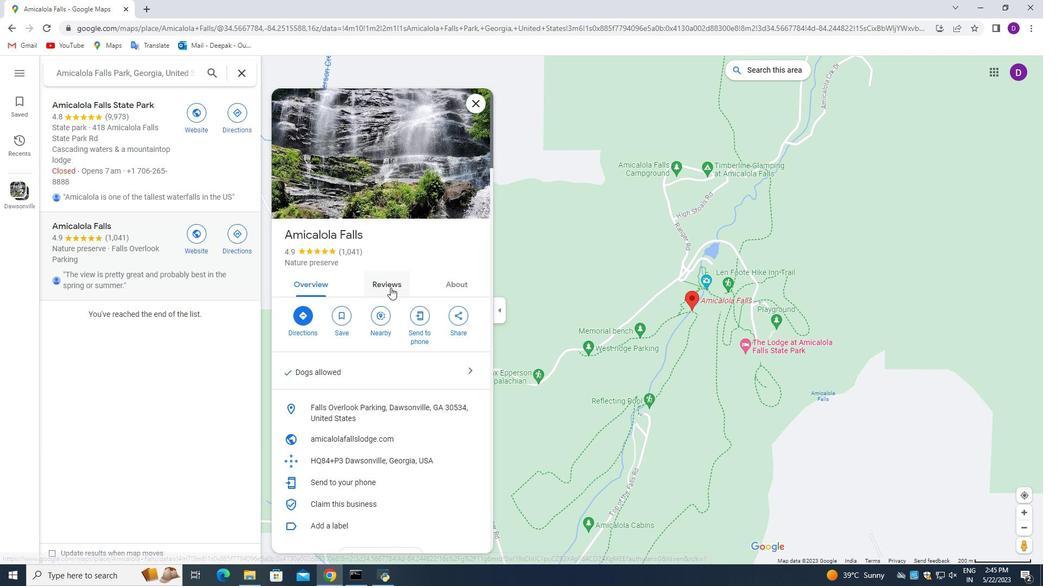 
Action: Mouse moved to (373, 244)
Screenshot: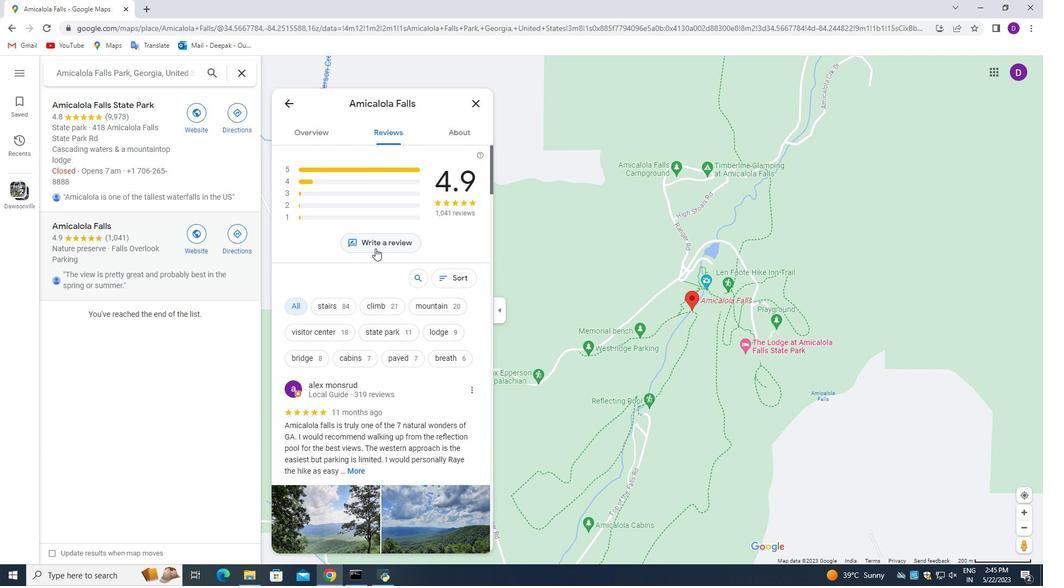 
Action: Mouse pressed left at (373, 244)
Screenshot: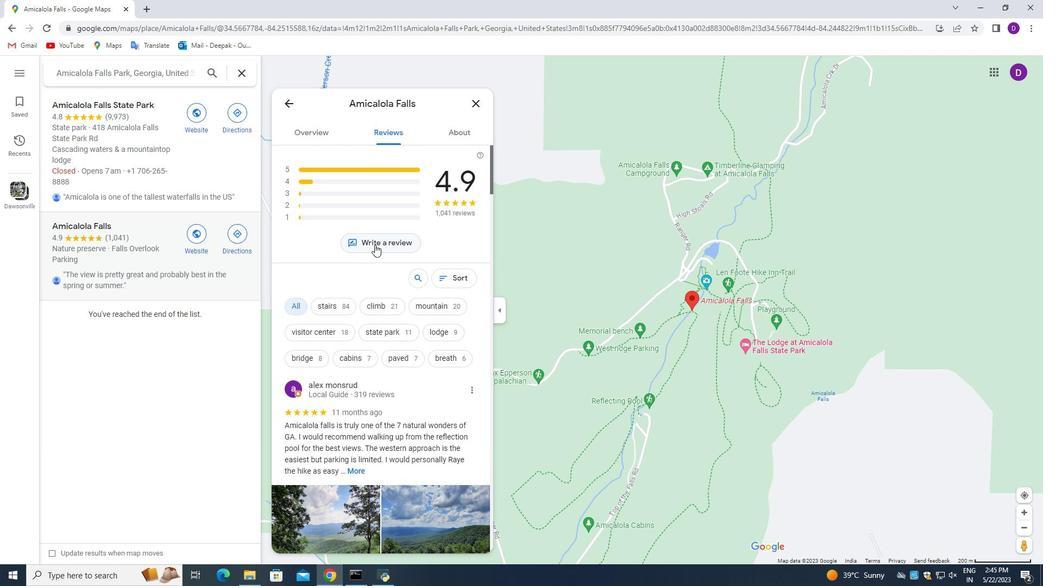
Action: Mouse moved to (549, 158)
Screenshot: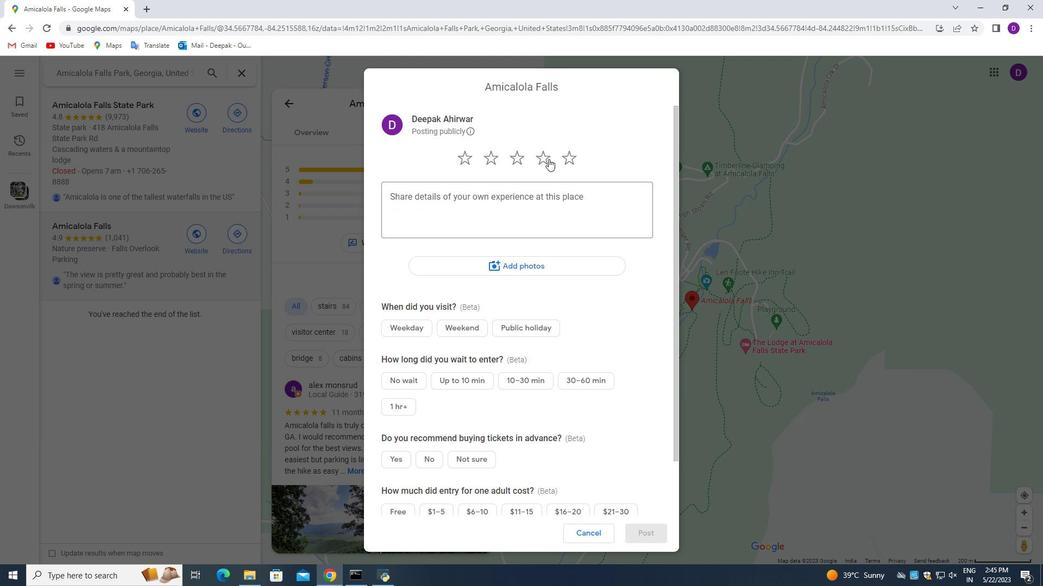 
Action: Mouse pressed left at (549, 158)
Screenshot: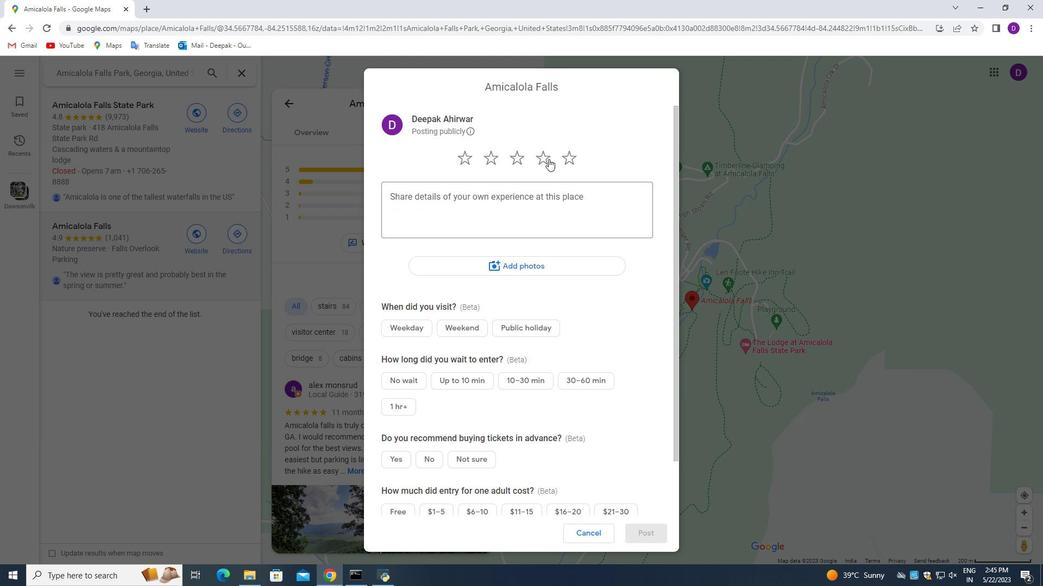 
Action: Mouse moved to (650, 532)
Screenshot: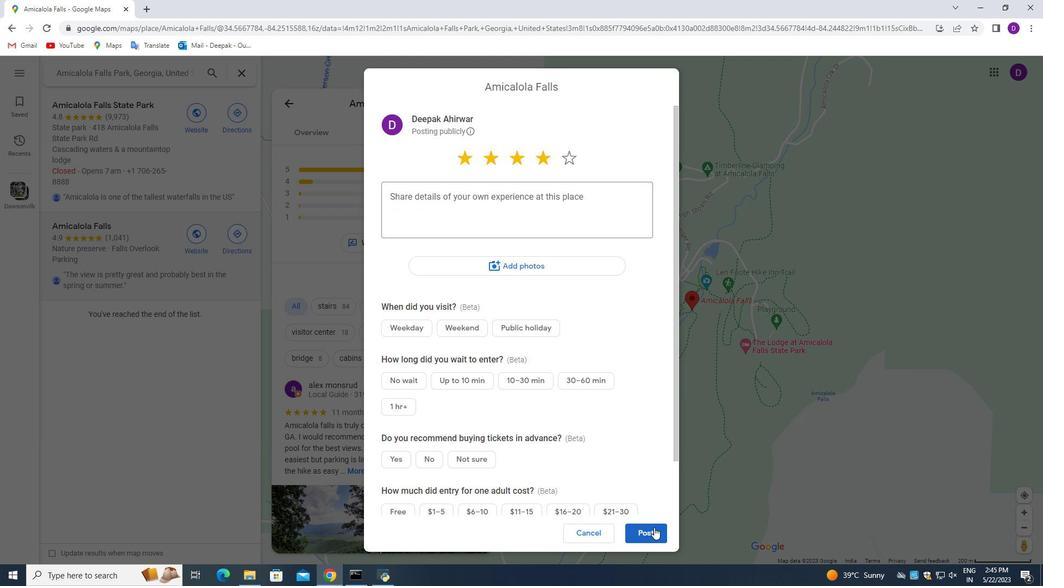 
Action: Mouse pressed left at (650, 532)
Screenshot: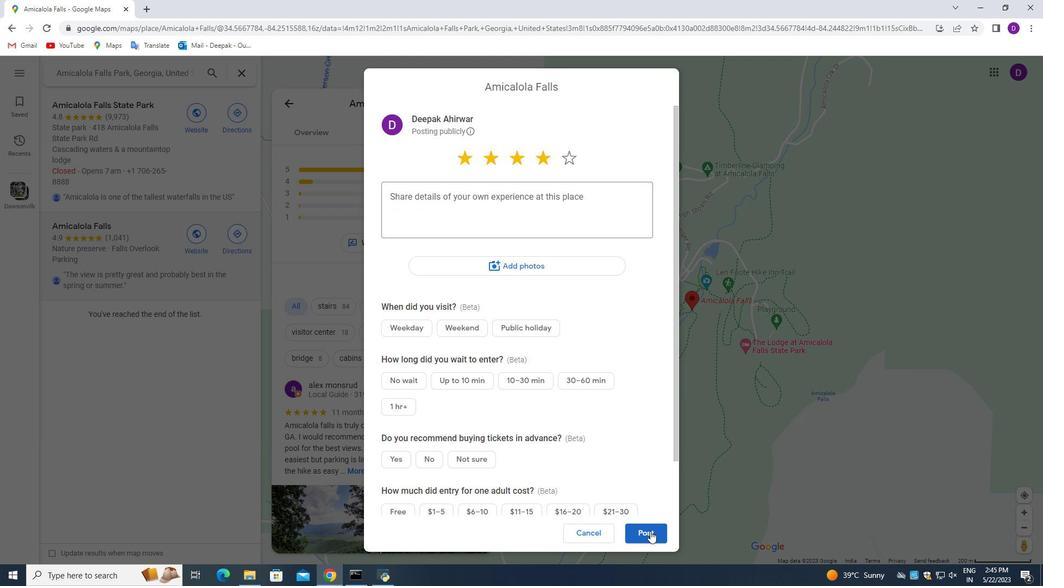 
Action: Mouse moved to (586, 533)
Screenshot: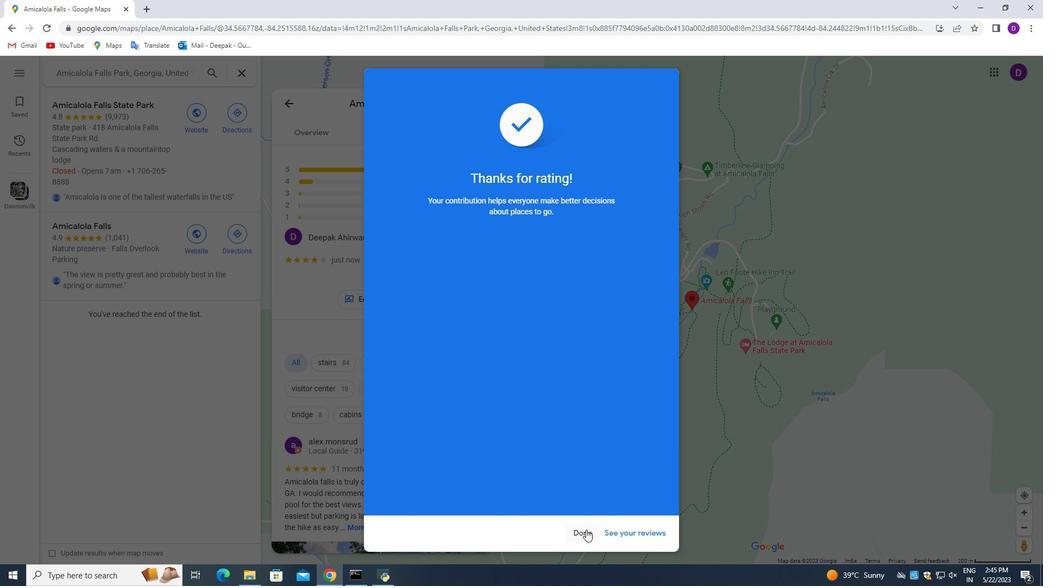 
Action: Mouse pressed left at (586, 533)
Screenshot: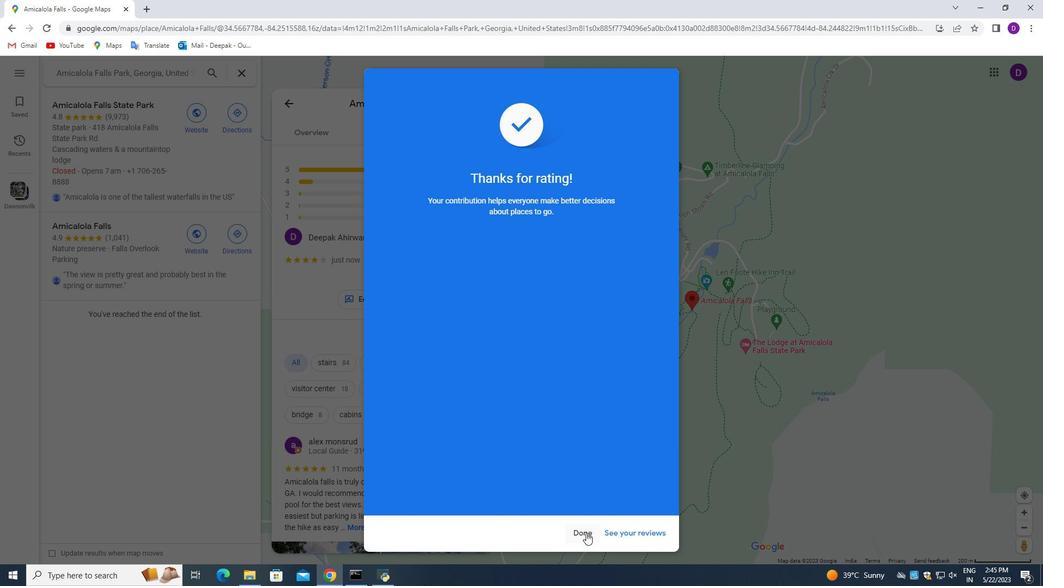 
Action: Mouse moved to (470, 105)
Screenshot: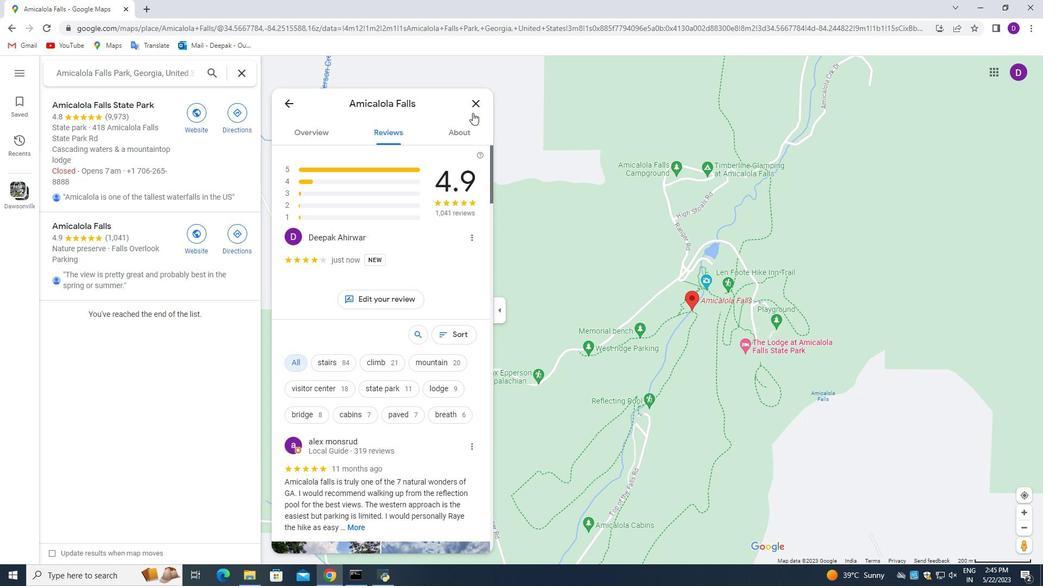 
Action: Mouse pressed left at (470, 105)
Screenshot: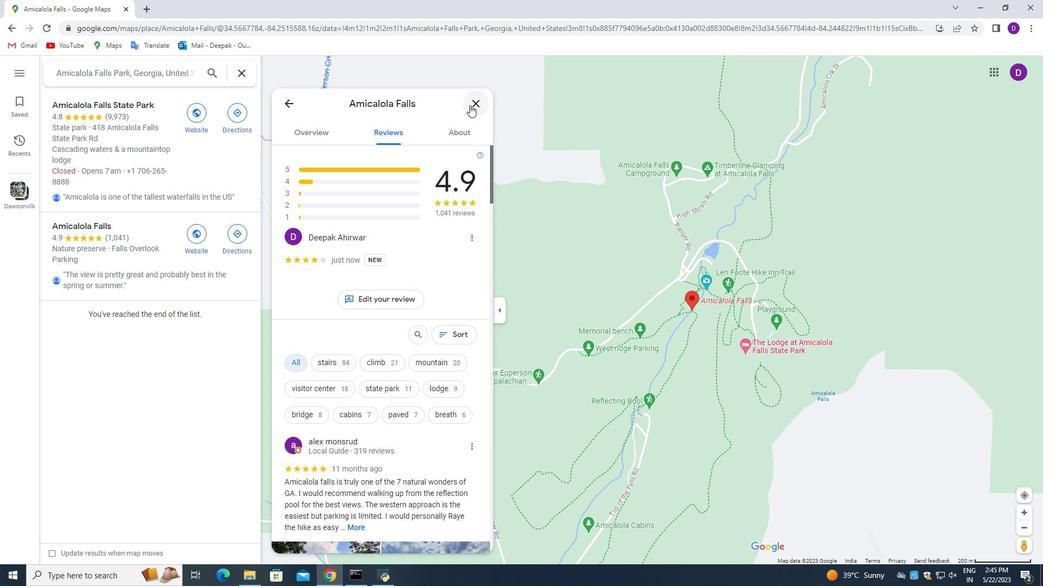 
Action: Mouse moved to (177, 282)
Screenshot: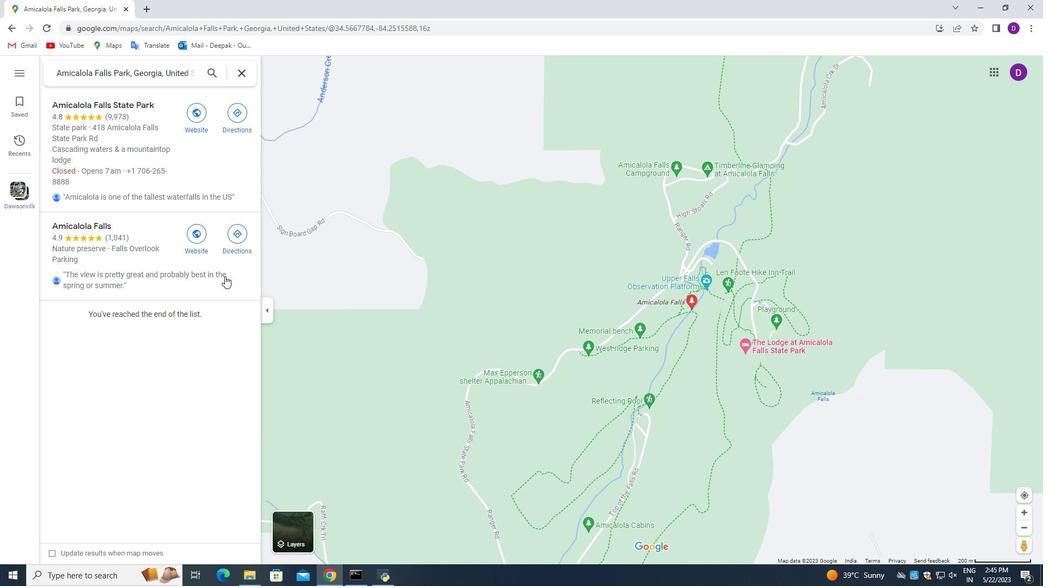 
Action: Mouse scrolled (177, 282) with delta (0, 0)
Screenshot: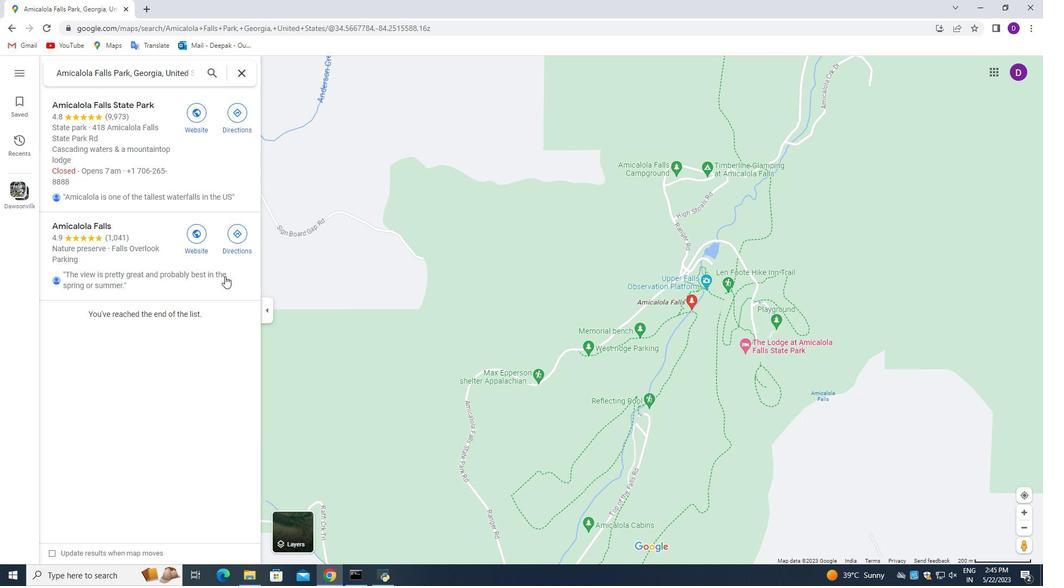 
Action: Mouse scrolled (177, 282) with delta (0, 0)
Screenshot: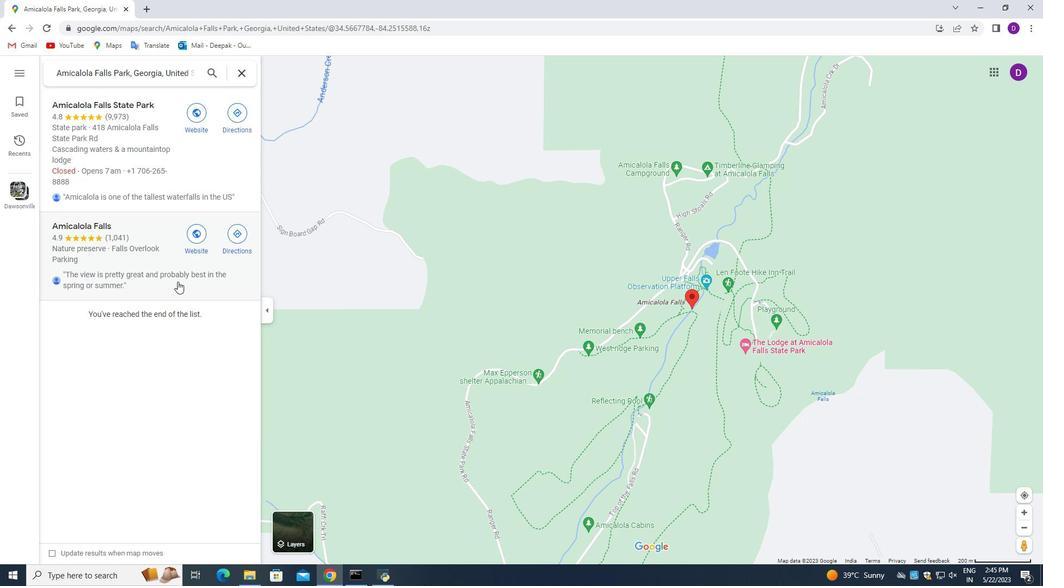 
Action: Mouse scrolled (177, 282) with delta (0, 0)
Screenshot: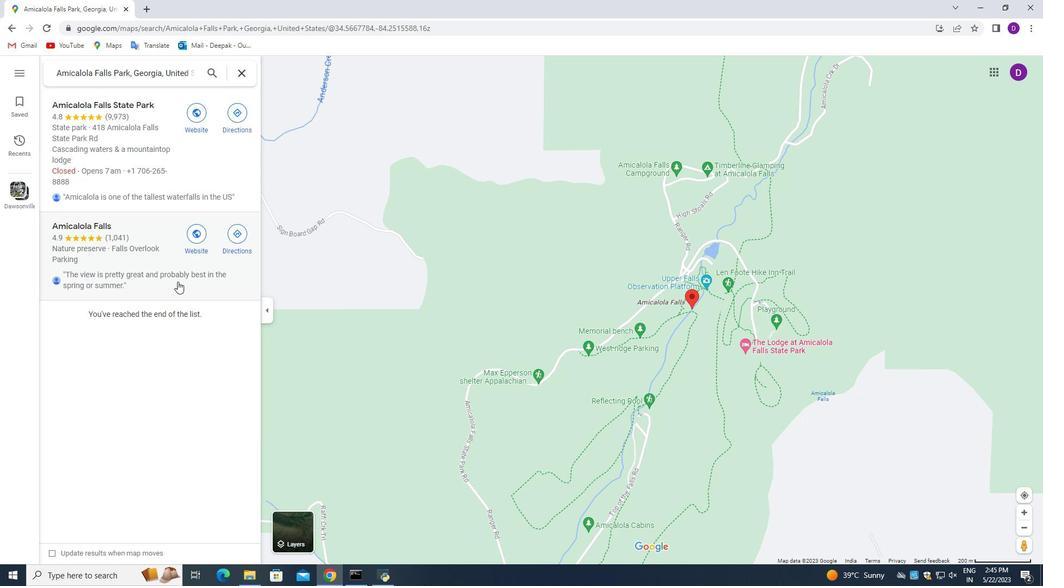 
Action: Mouse scrolled (177, 282) with delta (0, 0)
Screenshot: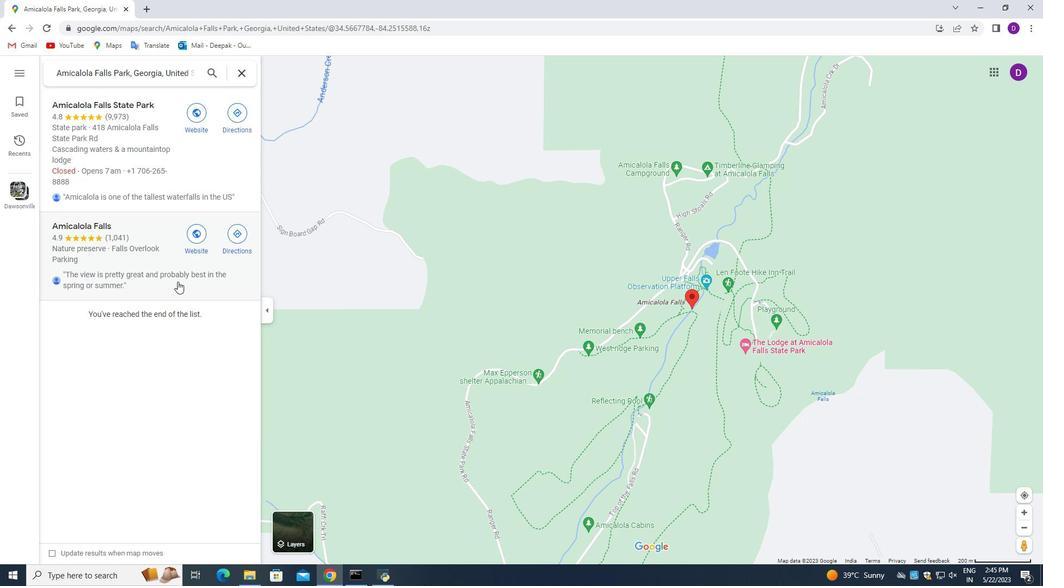 
Action: Mouse scrolled (177, 282) with delta (0, 0)
Screenshot: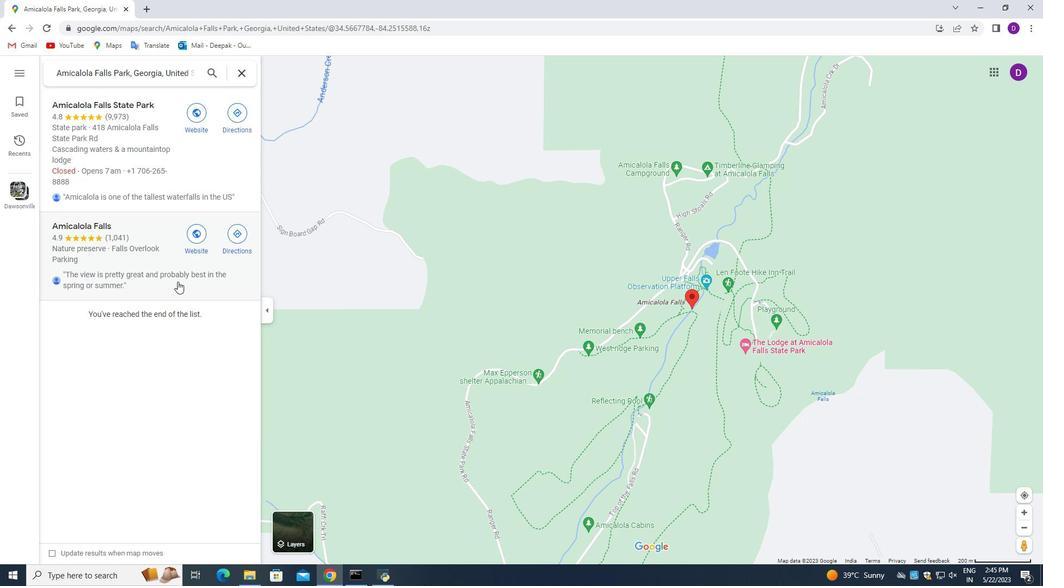 
Action: Mouse moved to (1023, 547)
Screenshot: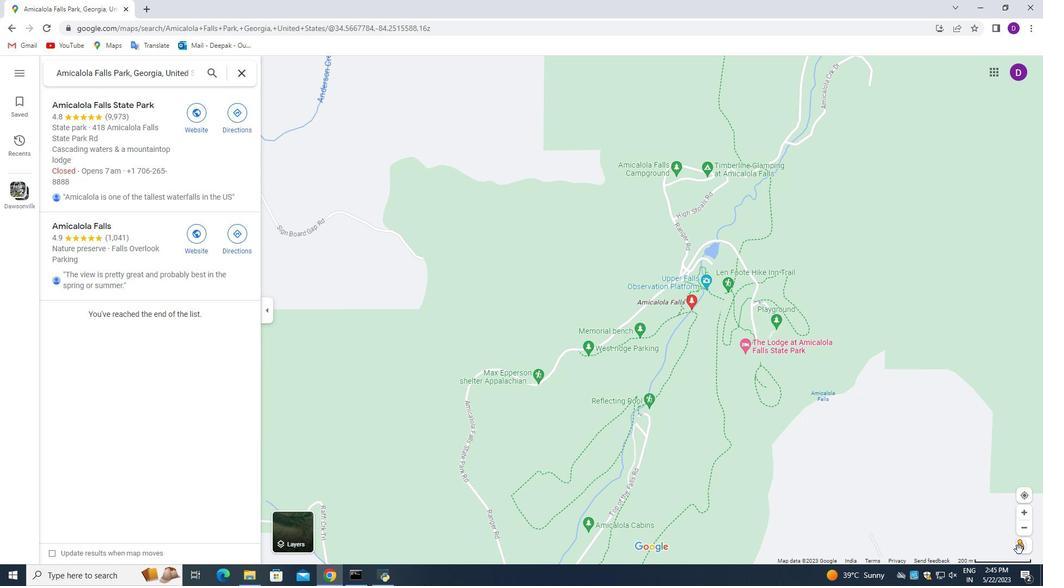 
Action: Mouse pressed left at (1023, 547)
Screenshot: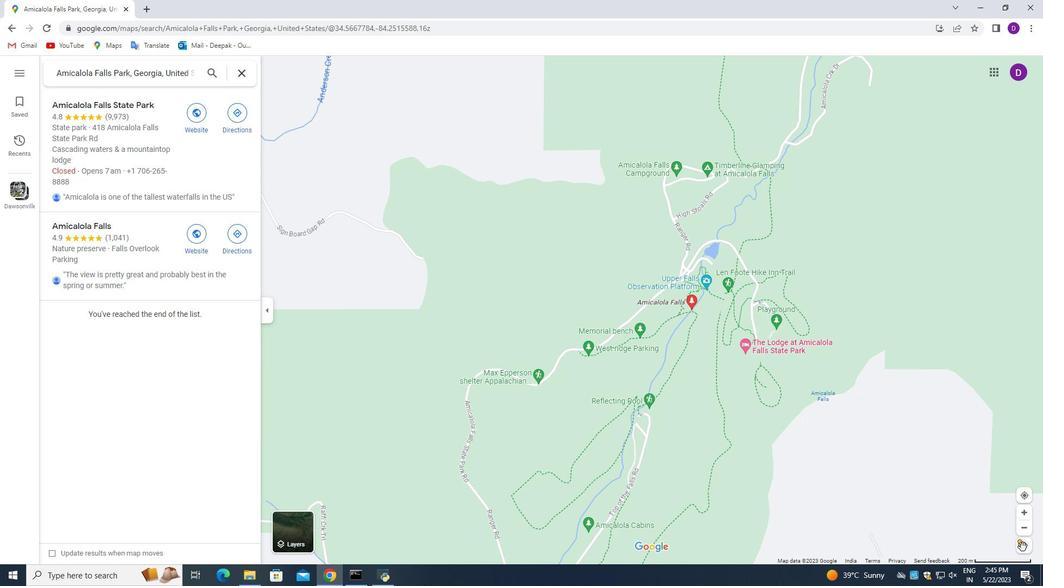 
Action: Mouse moved to (597, 459)
Screenshot: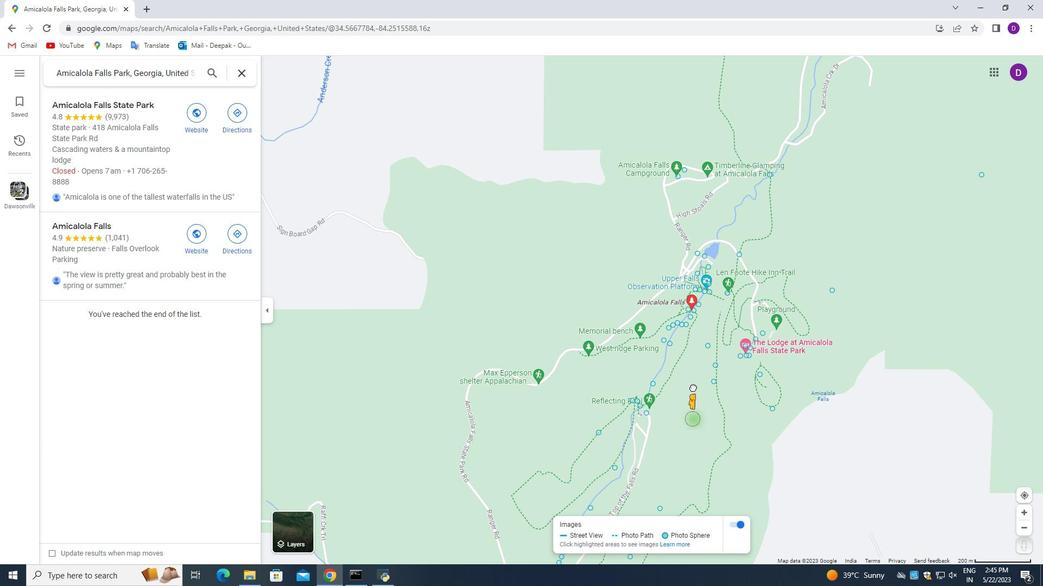 
Action: Mouse scrolled (598, 458) with delta (0, 0)
Screenshot: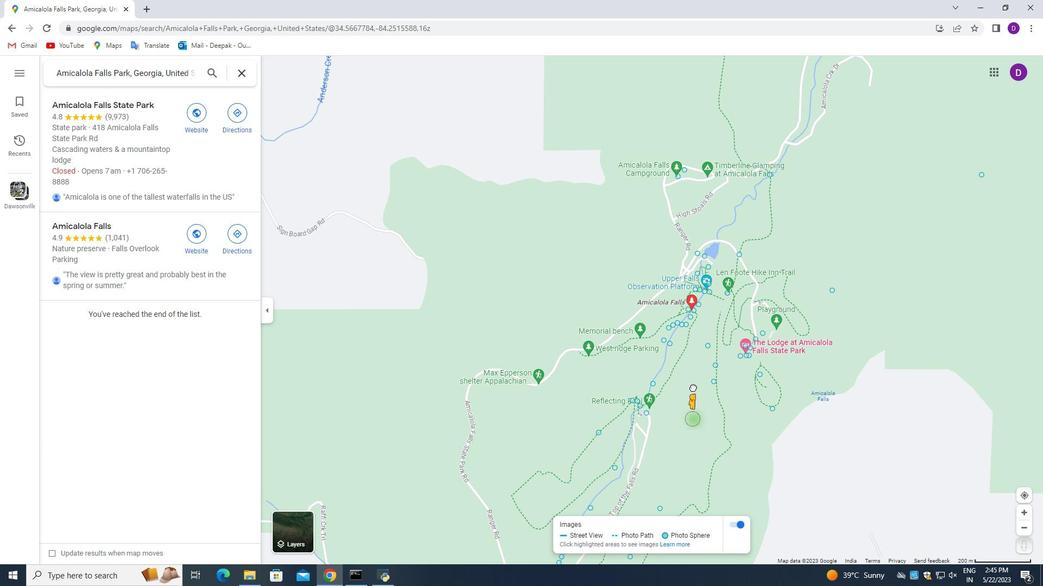 
Action: Mouse moved to (594, 463)
Screenshot: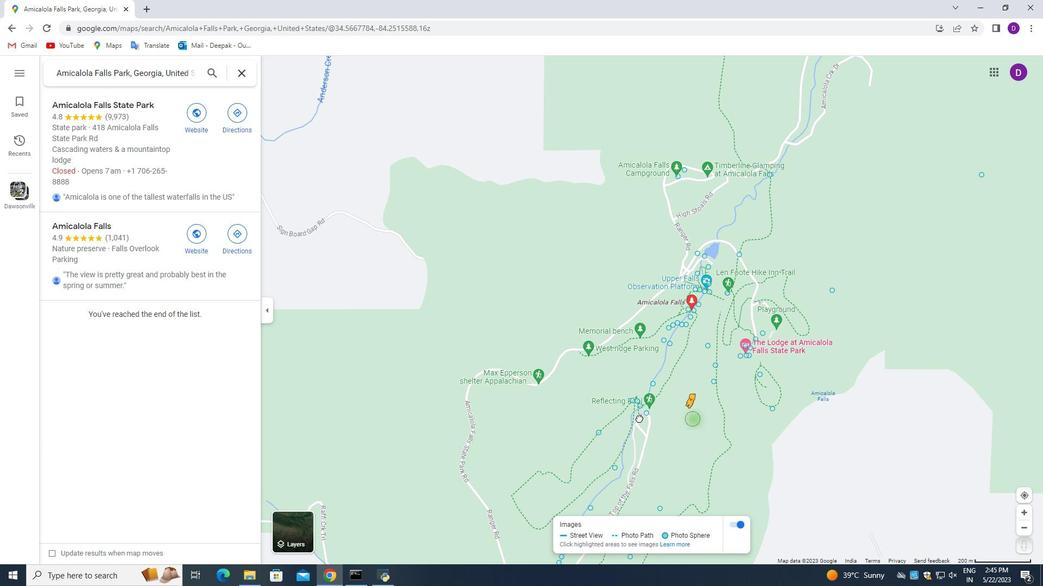 
Action: Mouse scrolled (594, 462) with delta (0, 0)
Screenshot: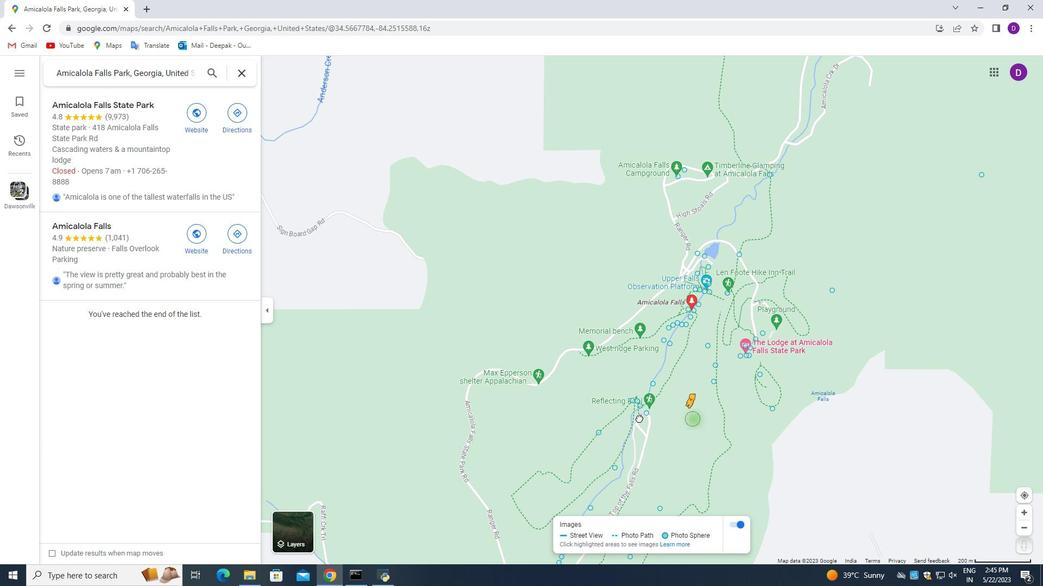
Action: Mouse moved to (473, 313)
Screenshot: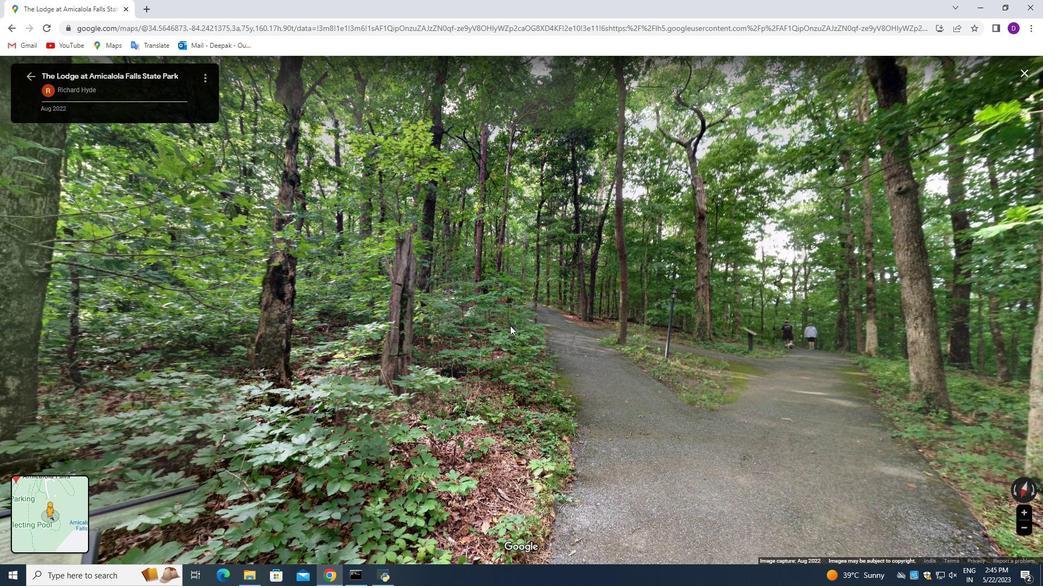 
Action: Mouse pressed left at (473, 313)
Screenshot: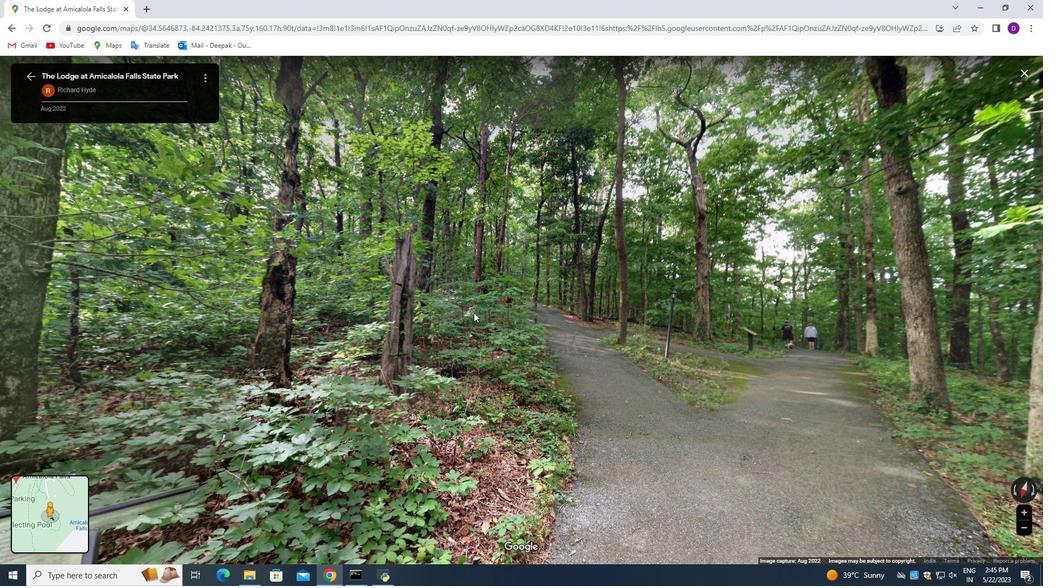 
Action: Mouse moved to (403, 283)
Screenshot: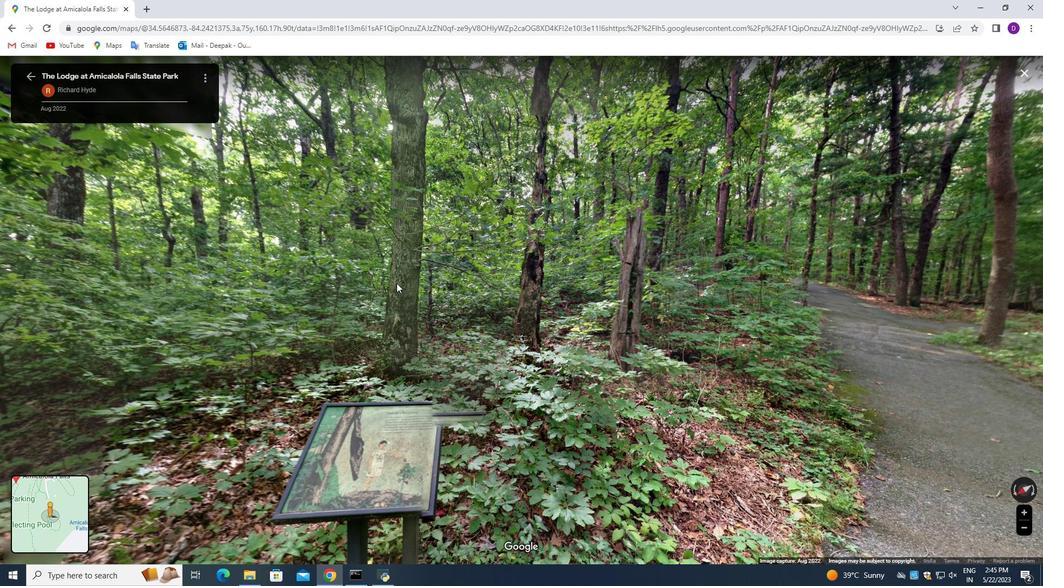 
Action: Mouse pressed left at (398, 283)
Screenshot: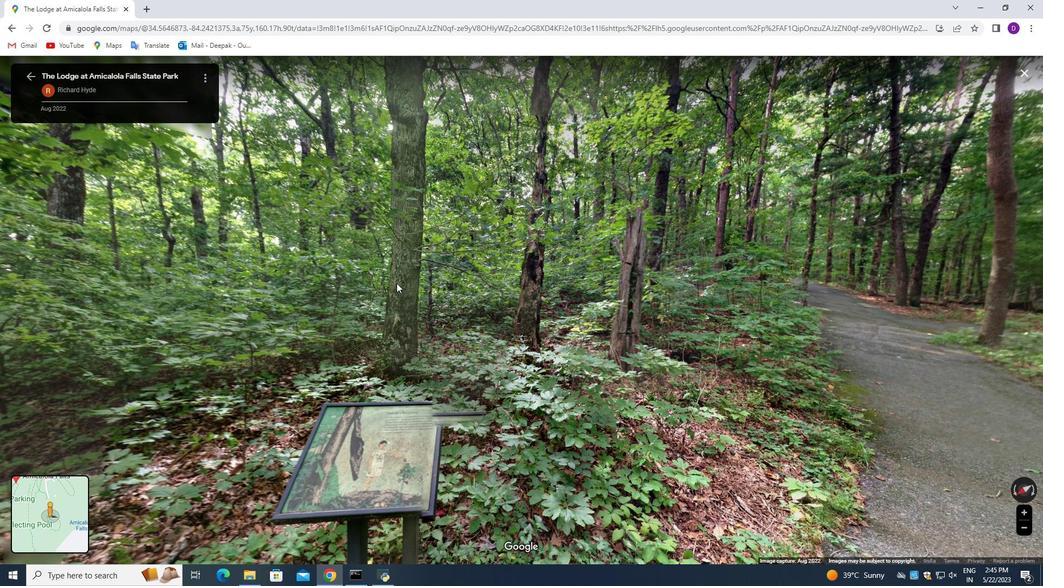 
Action: Mouse moved to (405, 269)
Screenshot: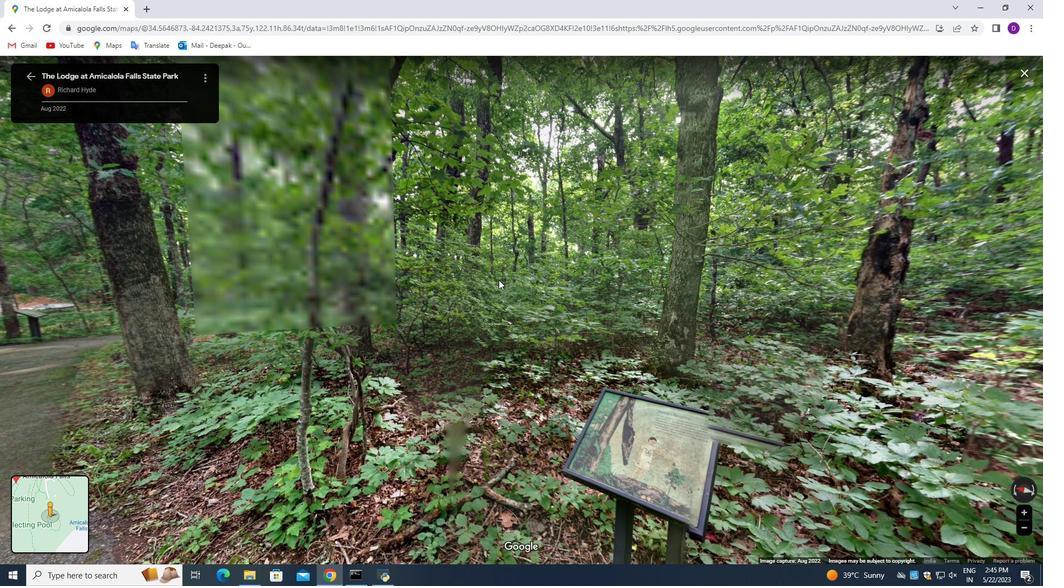 
Action: Mouse pressed left at (389, 269)
Screenshot: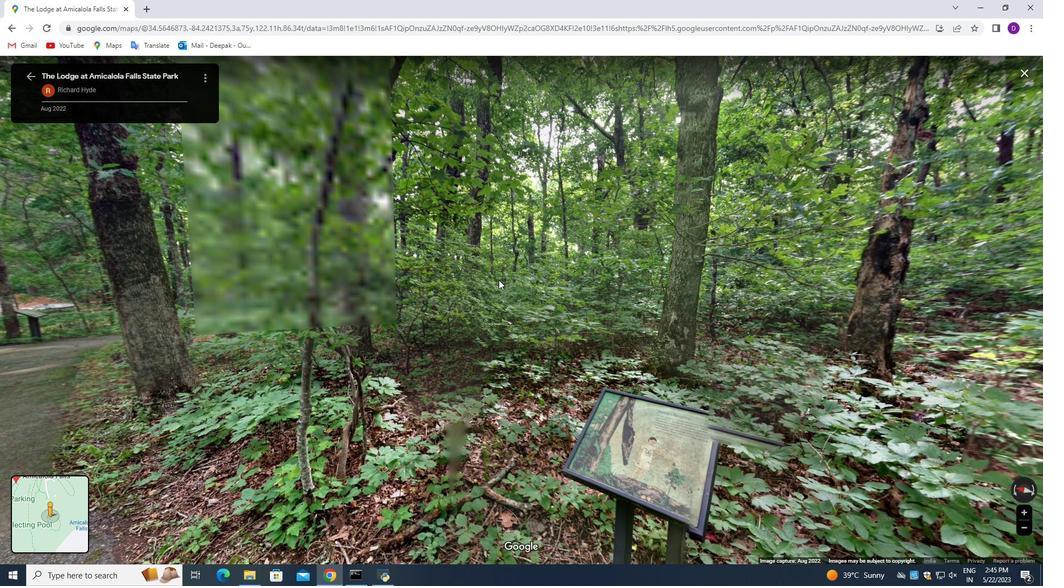 
Action: Mouse moved to (530, 261)
Screenshot: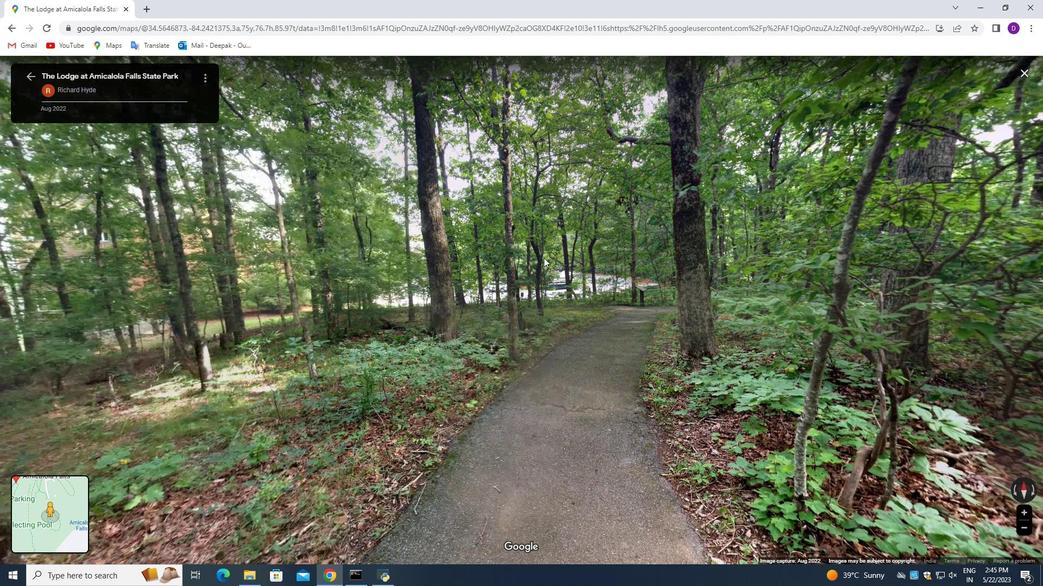 
Action: Mouse pressed left at (530, 261)
Screenshot: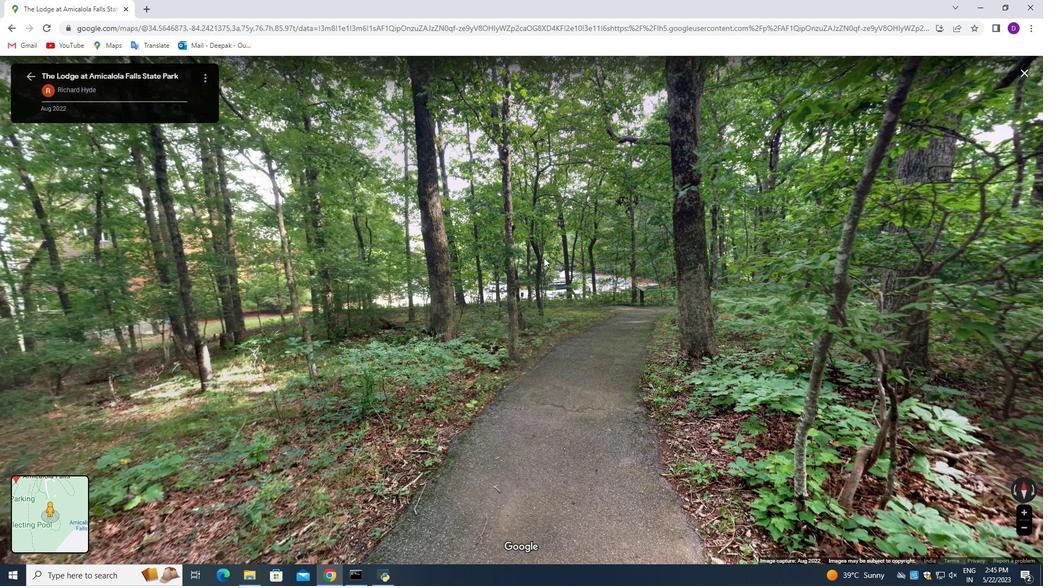 
Action: Mouse moved to (571, 230)
Screenshot: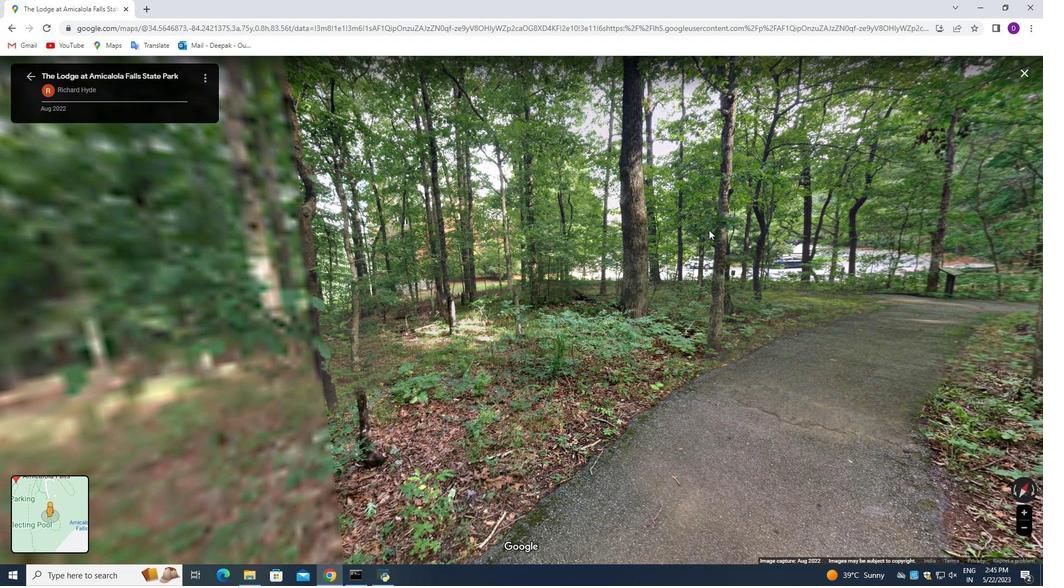 
Action: Mouse pressed left at (571, 230)
Screenshot: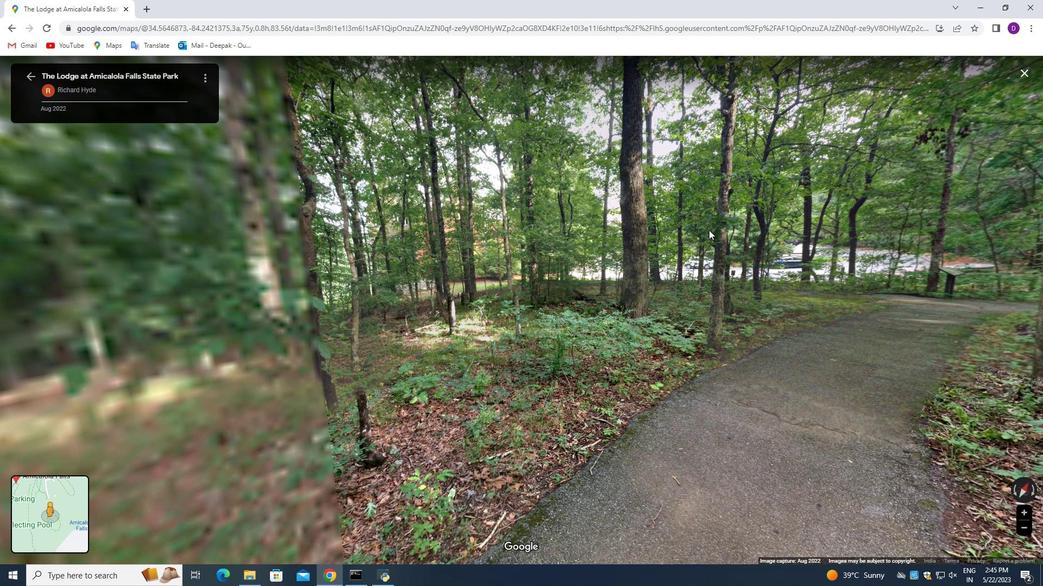 
Action: Mouse moved to (28, 79)
Screenshot: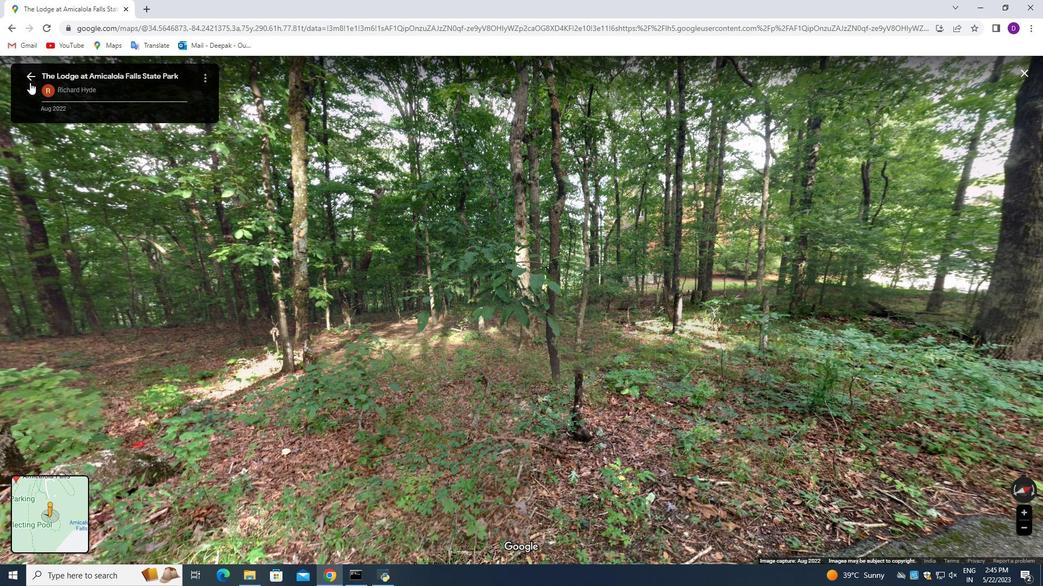 
Action: Mouse pressed left at (28, 79)
Screenshot: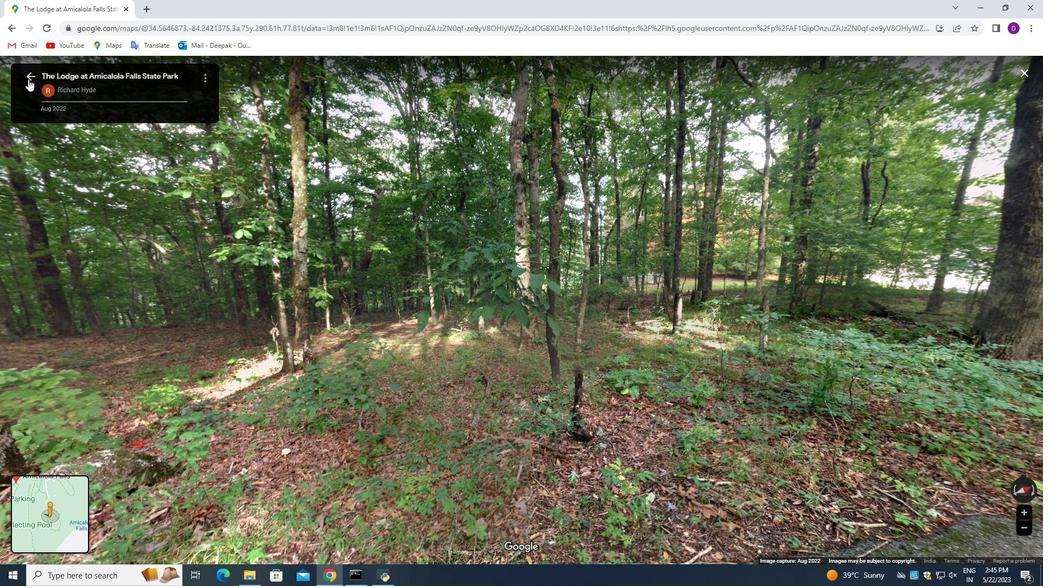 
Action: Mouse moved to (201, 361)
Screenshot: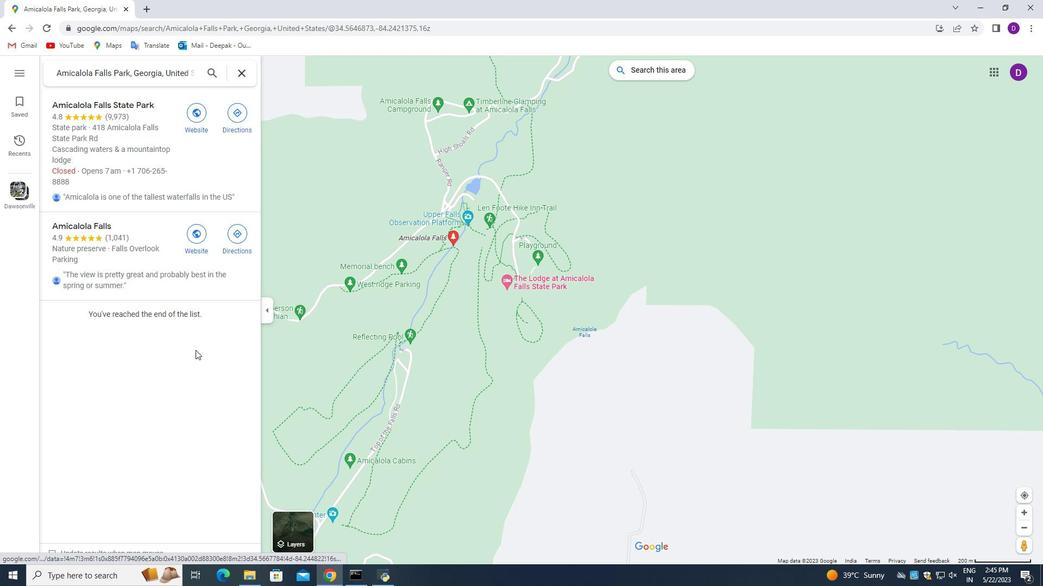 
Action: Mouse scrolled (201, 362) with delta (0, 0)
Screenshot: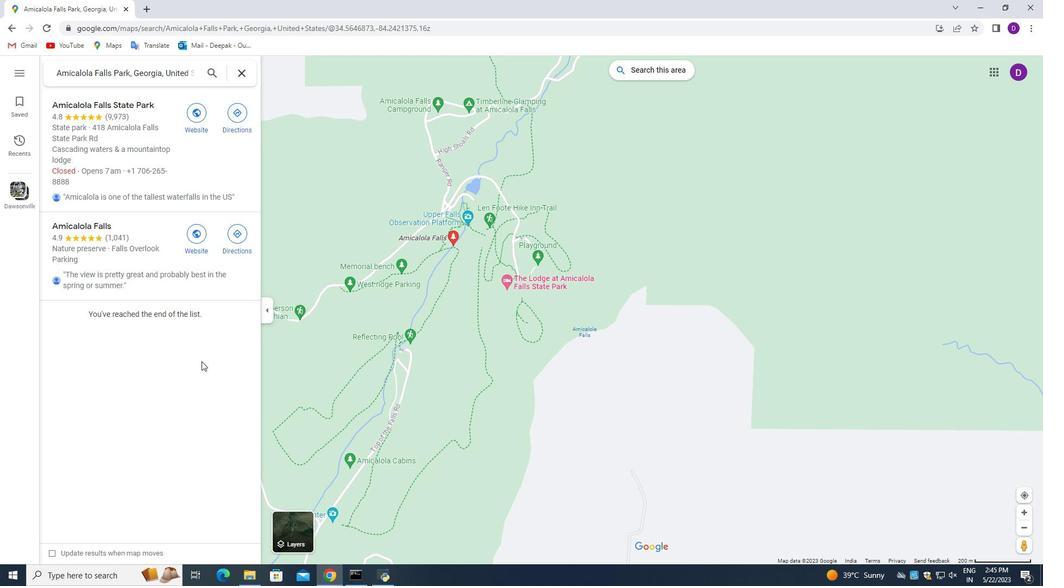 
Action: Mouse scrolled (201, 362) with delta (0, 0)
Screenshot: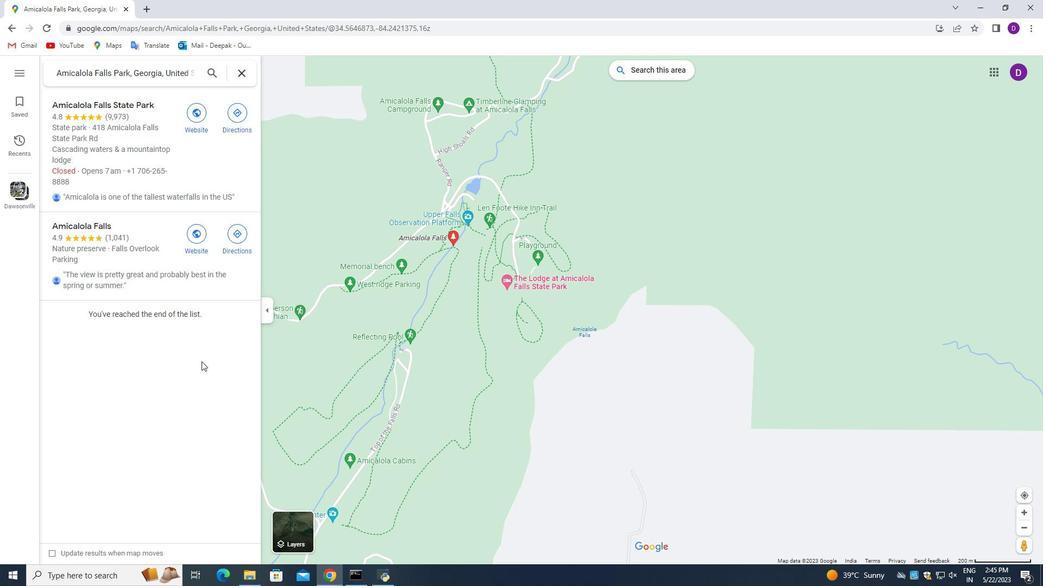 
Action: Mouse scrolled (201, 362) with delta (0, 0)
Screenshot: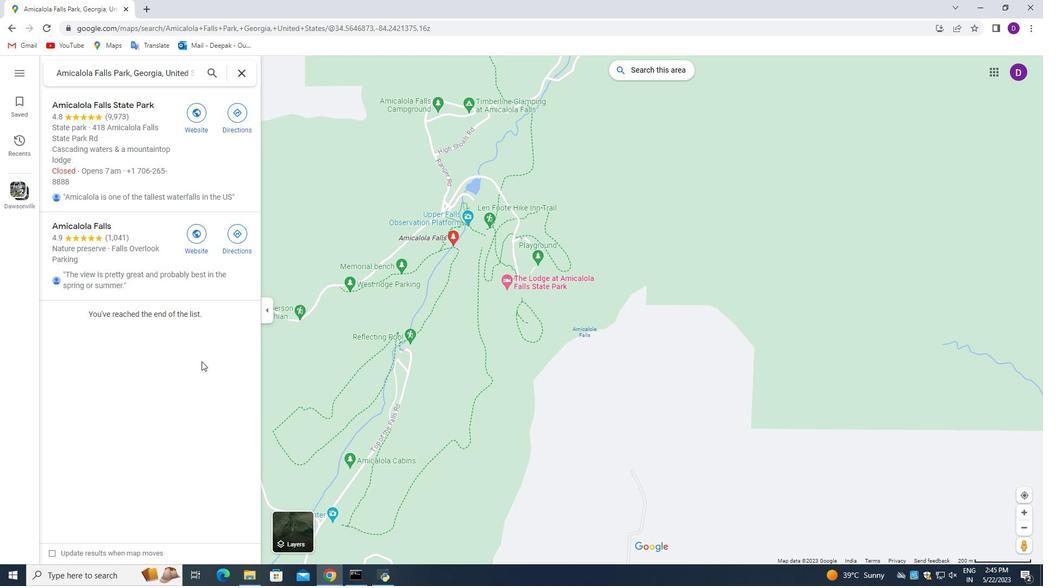 
Action: Mouse scrolled (201, 362) with delta (0, 0)
Screenshot: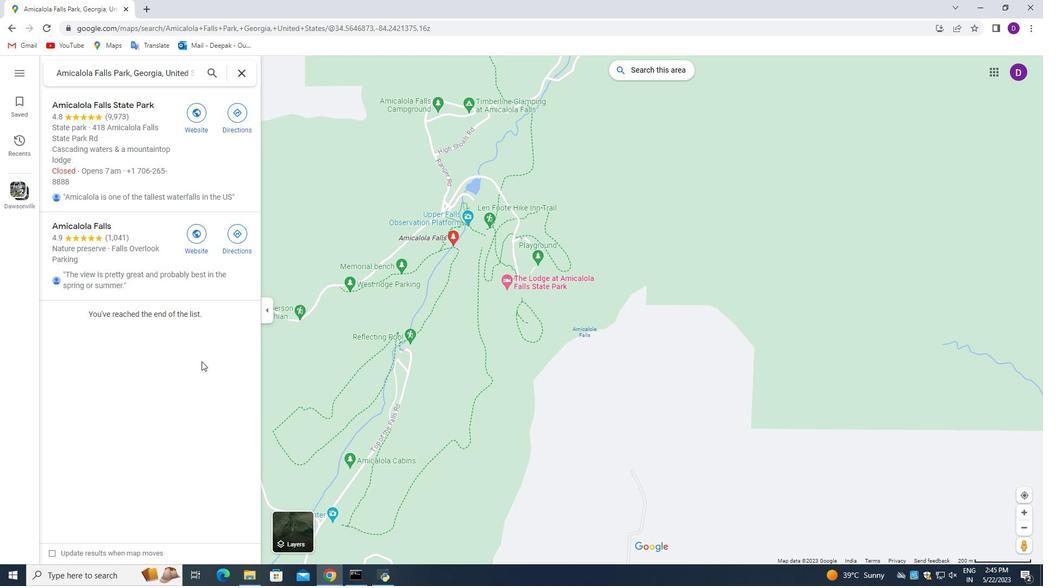 
Action: Mouse moved to (145, 184)
Screenshot: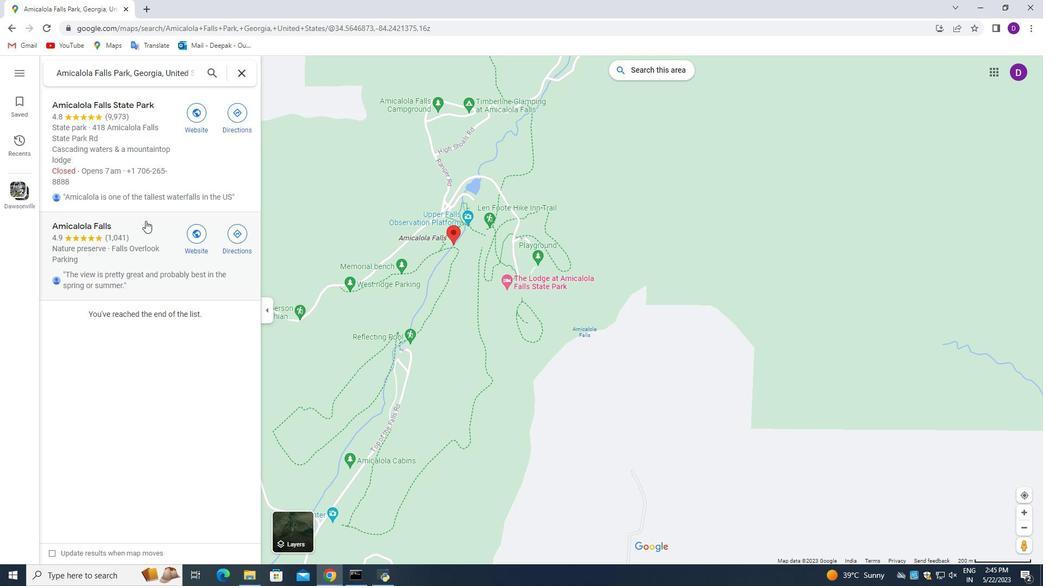 
Action: Mouse scrolled (145, 186) with delta (0, 0)
Screenshot: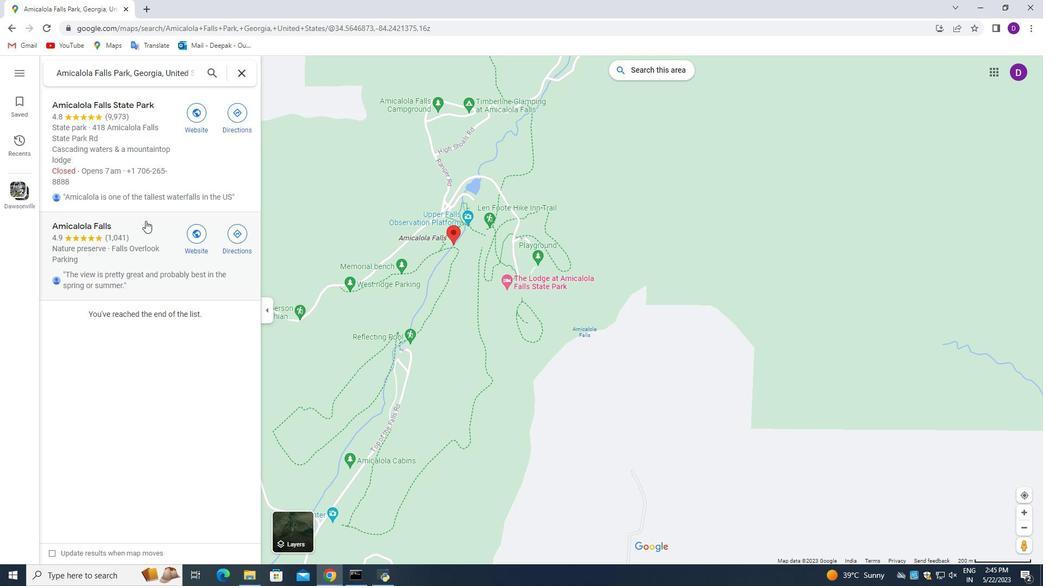 
Action: Mouse moved to (145, 181)
Screenshot: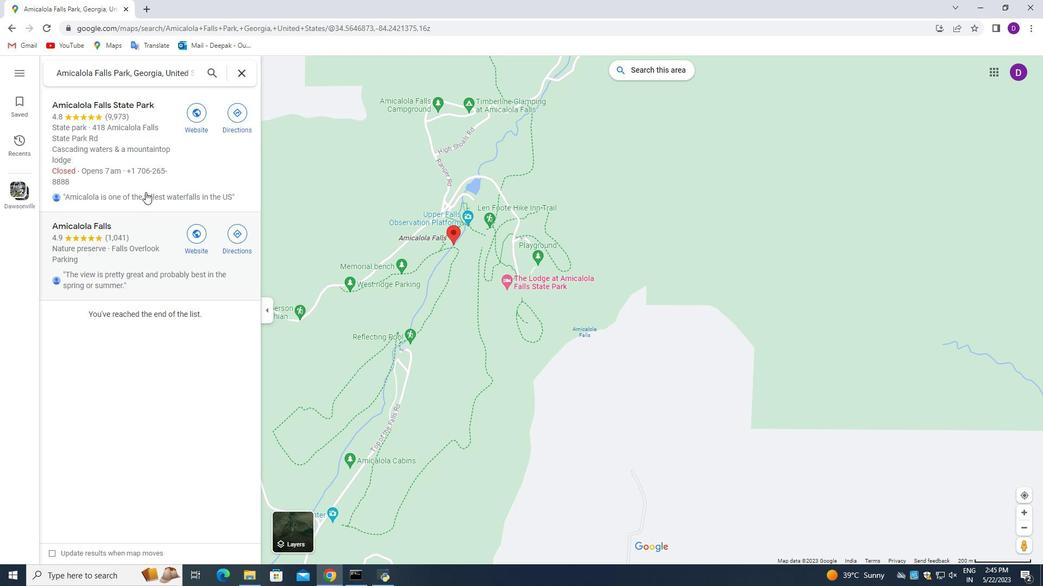 
Action: Mouse scrolled (145, 182) with delta (0, 0)
Screenshot: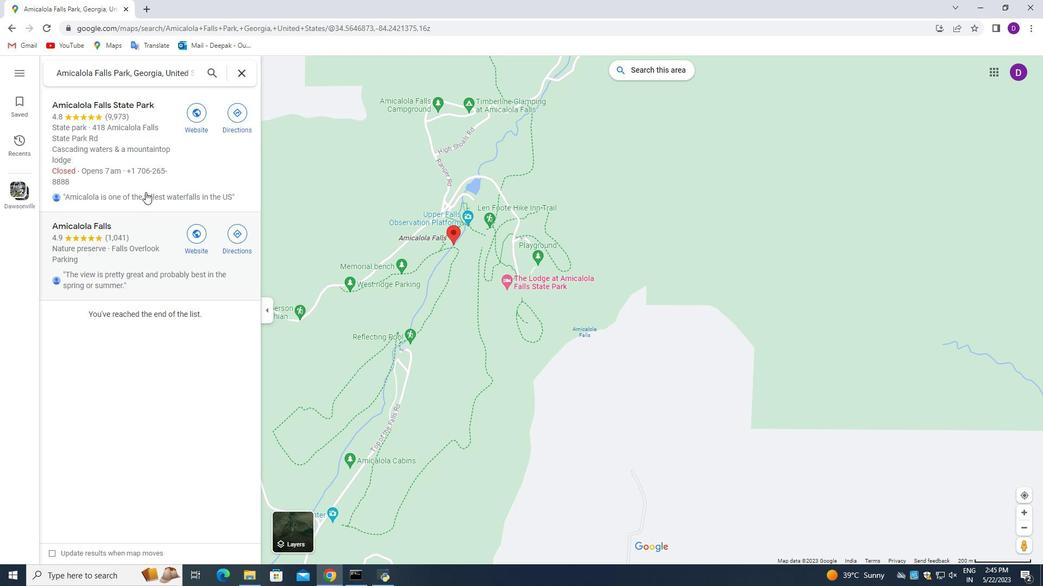 
Action: Mouse scrolled (145, 182) with delta (0, 0)
Screenshot: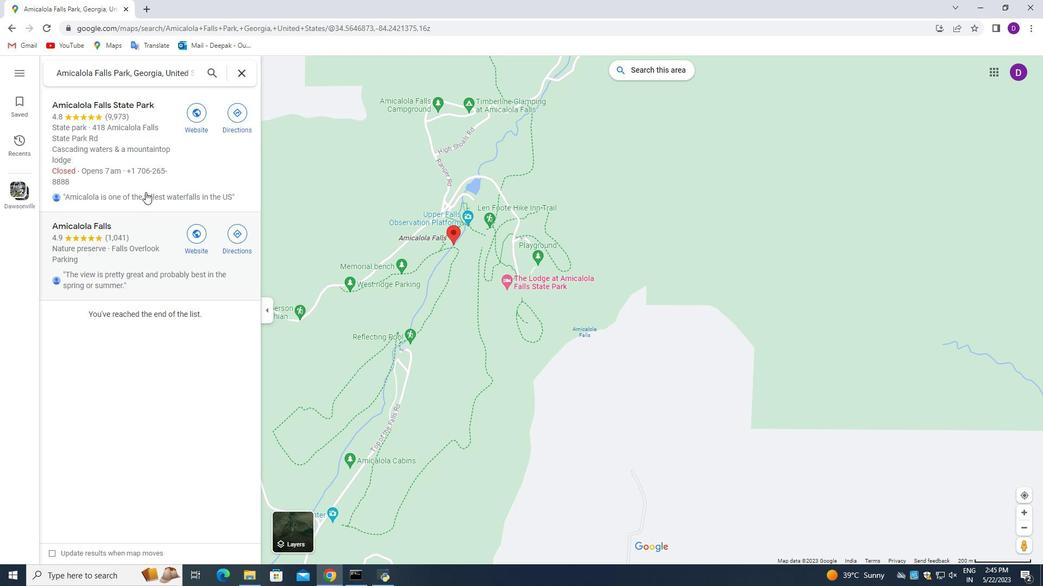 
Action: Mouse scrolled (145, 182) with delta (0, 0)
Screenshot: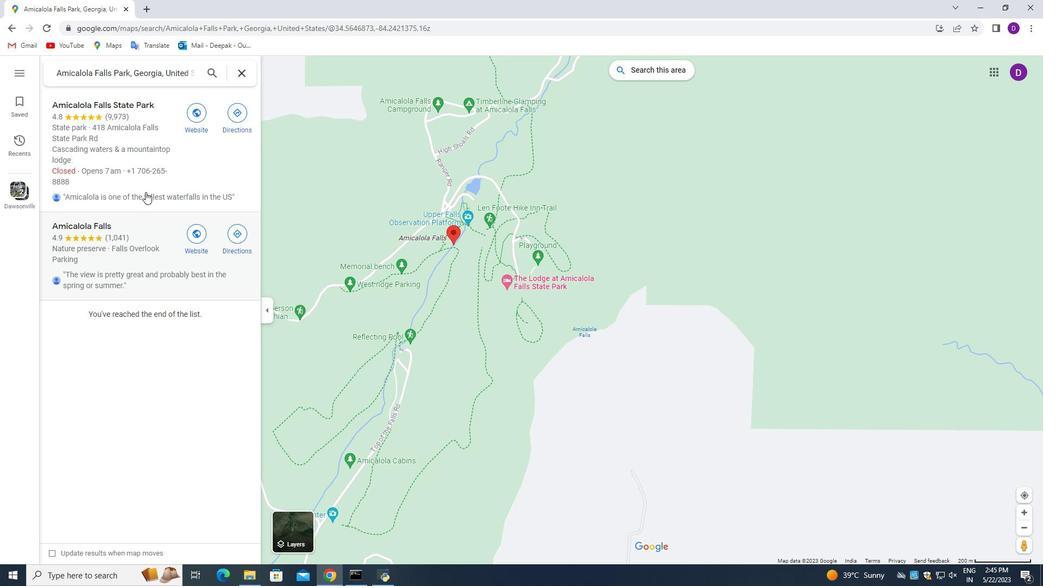 
Action: Mouse scrolled (145, 182) with delta (0, 0)
Screenshot: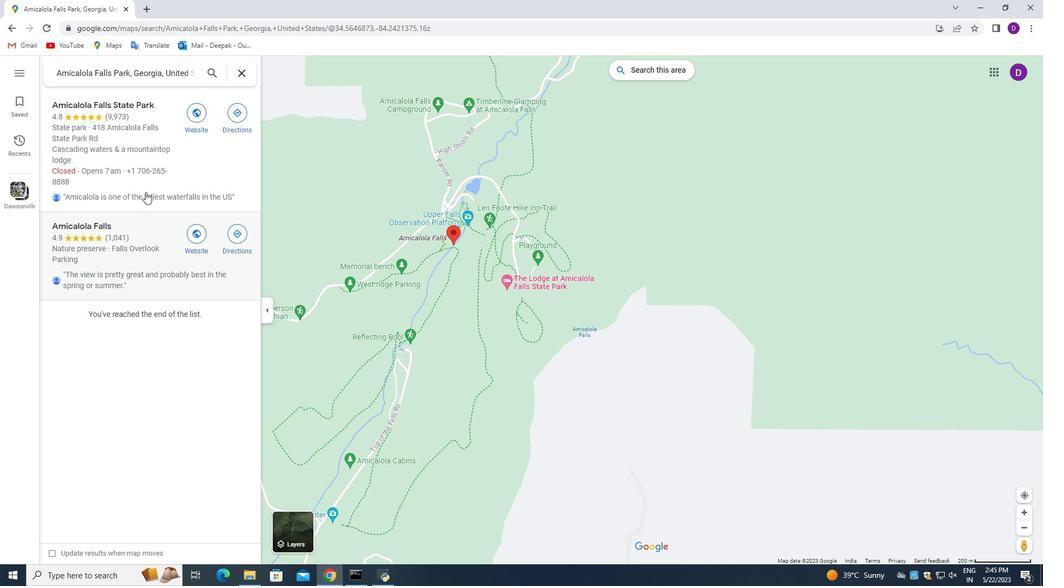 
Action: Mouse moved to (403, 212)
Screenshot: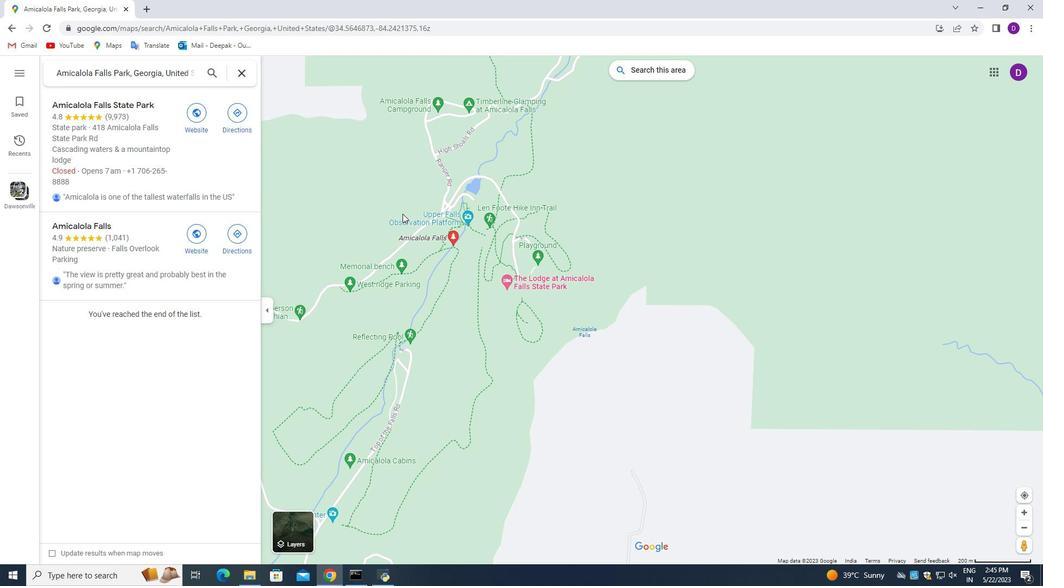 
Action: Mouse pressed left at (403, 212)
Screenshot: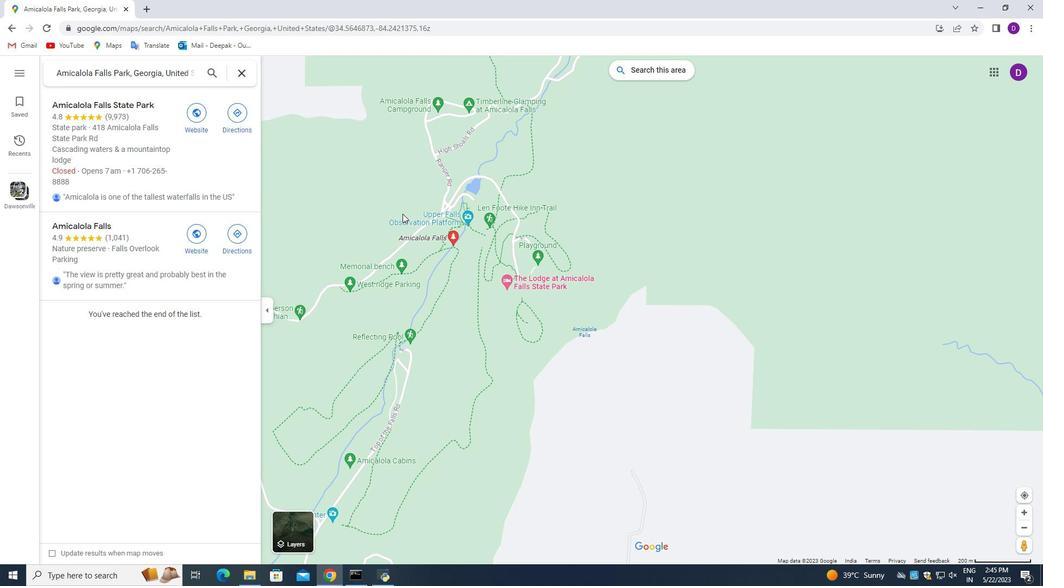 
Action: Mouse moved to (569, 284)
Screenshot: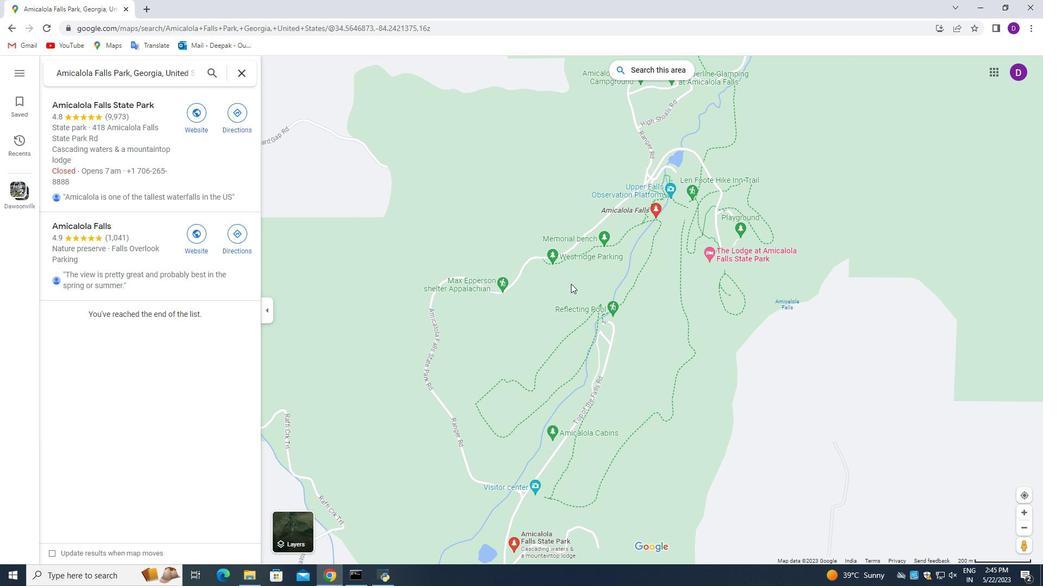 
Action: Mouse pressed left at (569, 284)
Screenshot: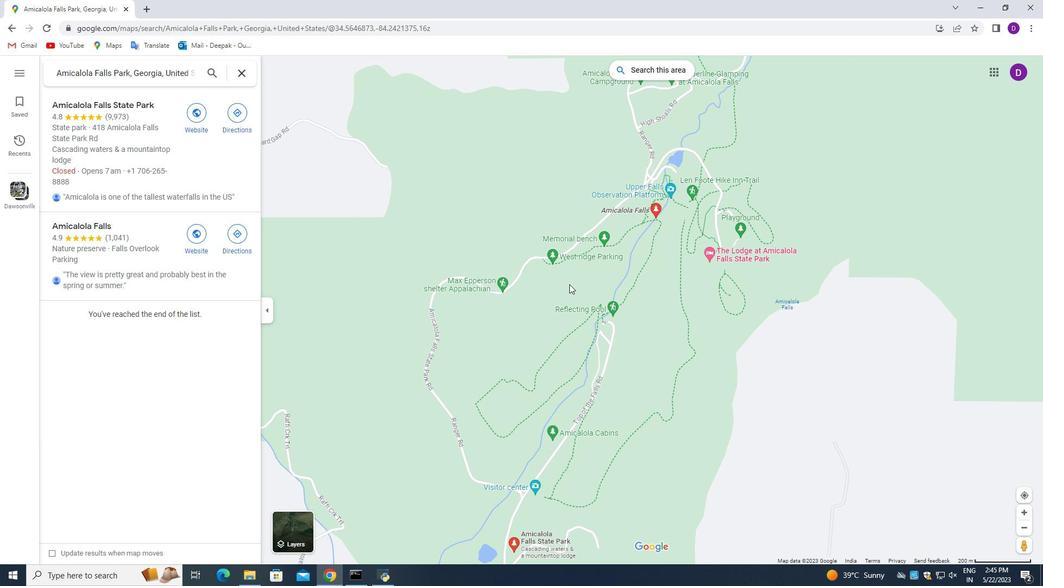 
Action: Mouse moved to (555, 317)
Screenshot: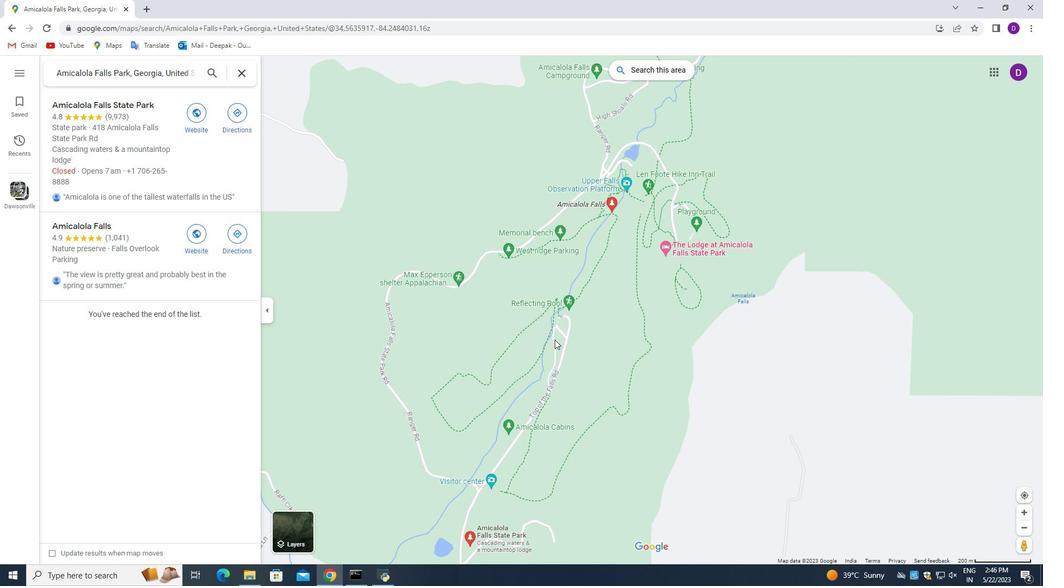 
Action: Mouse scrolled (555, 317) with delta (0, 0)
Screenshot: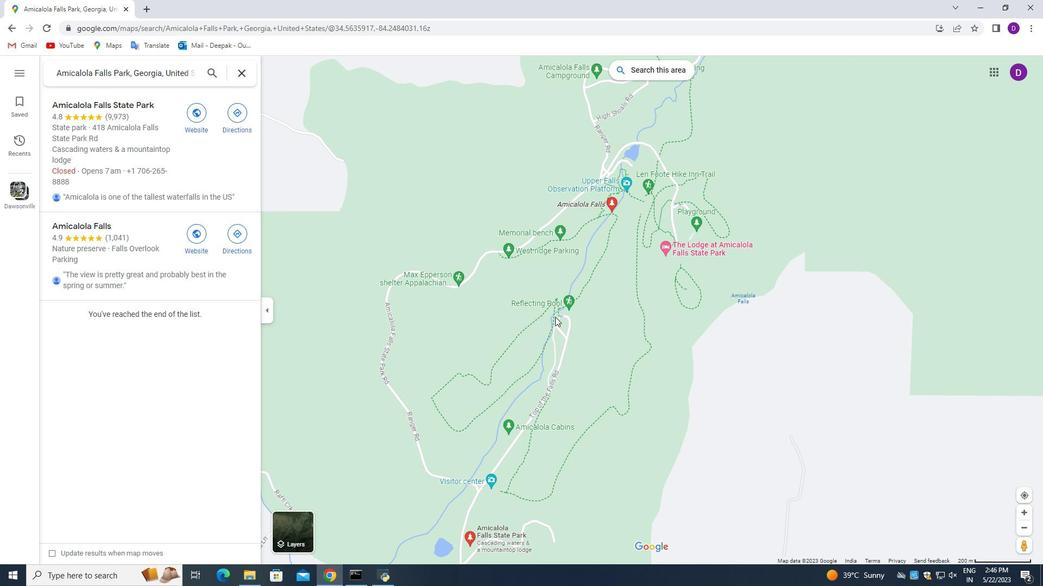 
Action: Mouse scrolled (555, 317) with delta (0, 0)
Screenshot: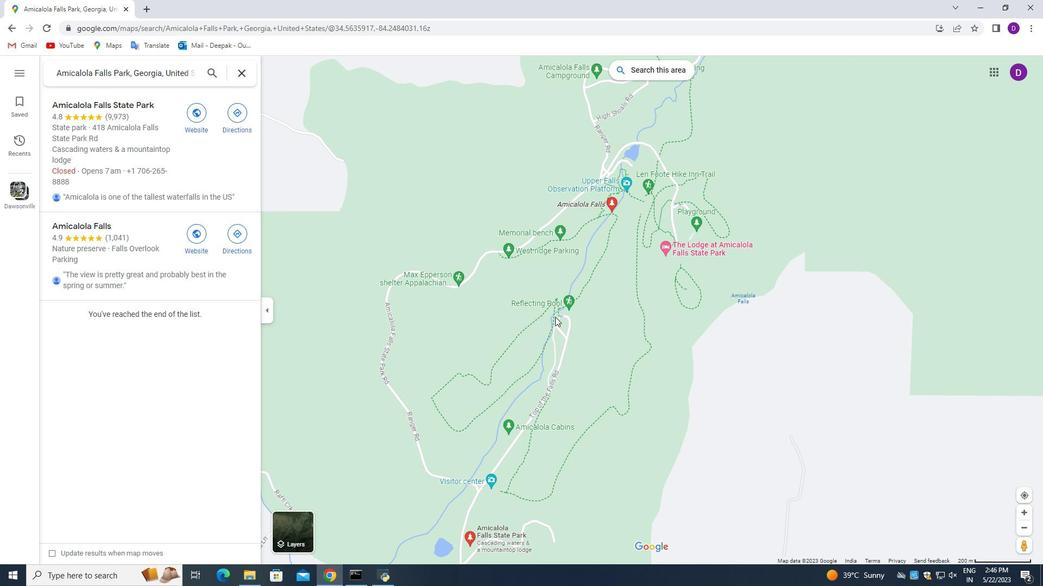 
Action: Mouse moved to (589, 342)
Screenshot: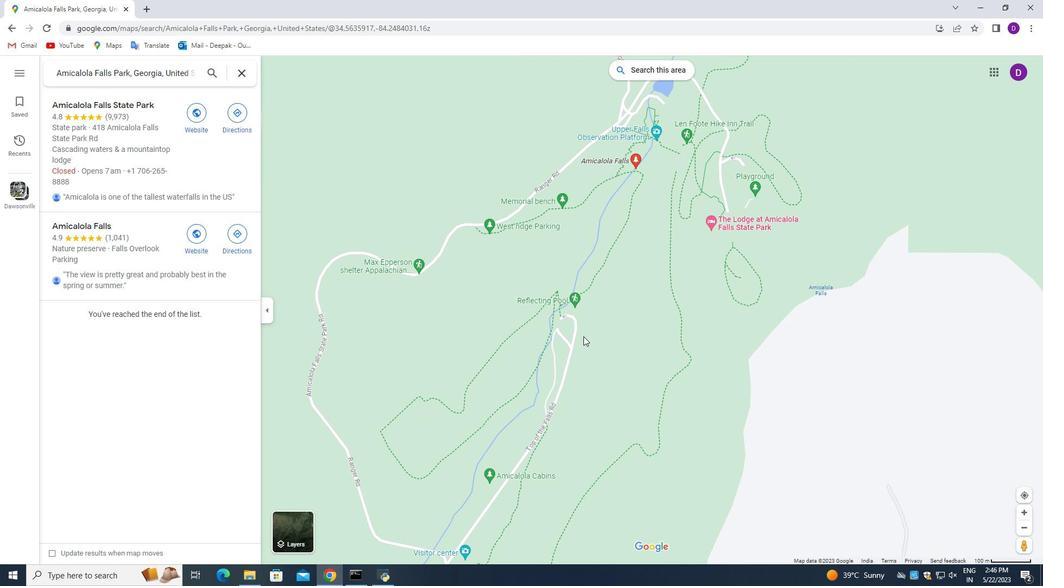 
Action: Mouse scrolled (589, 342) with delta (0, 0)
Screenshot: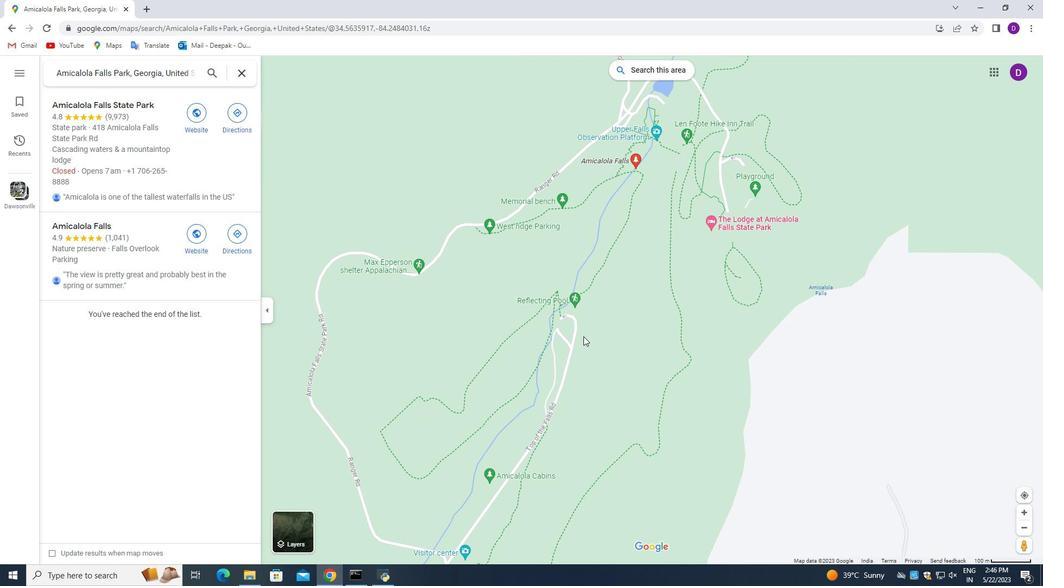 
Action: Mouse moved to (589, 342)
Screenshot: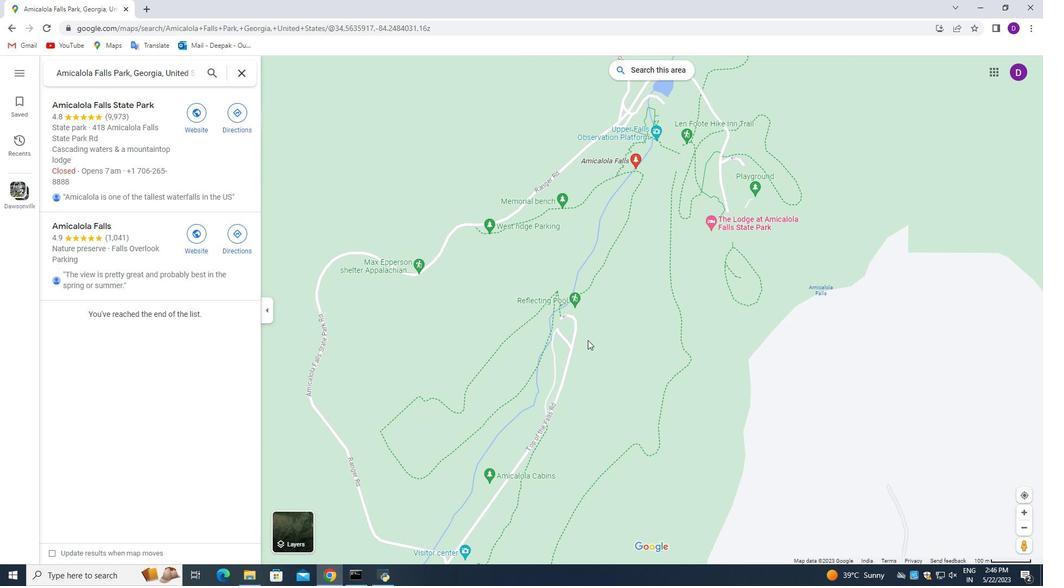 
Action: Mouse scrolled (589, 343) with delta (0, 0)
Screenshot: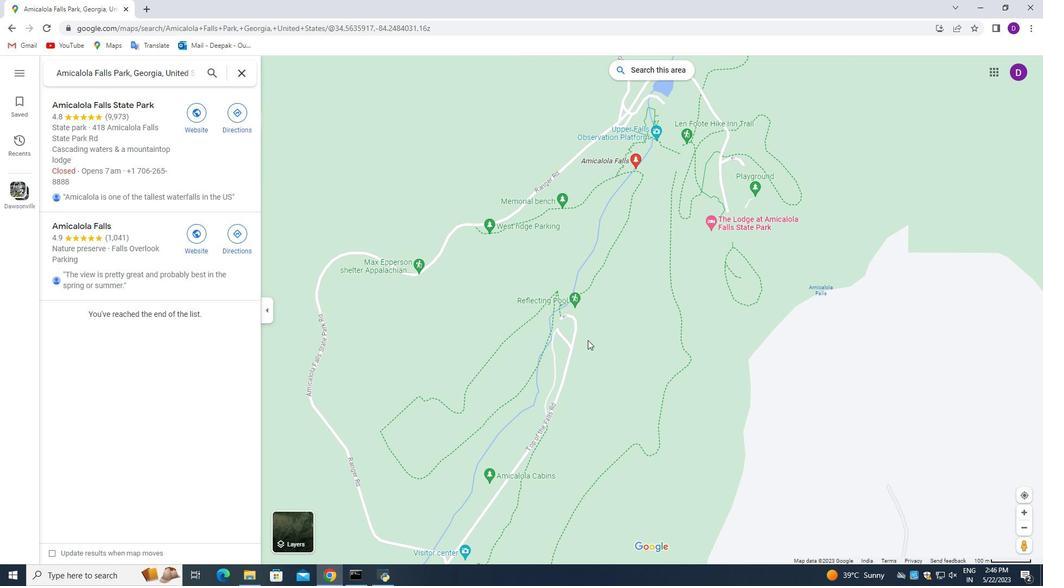 
Action: Mouse moved to (588, 336)
Screenshot: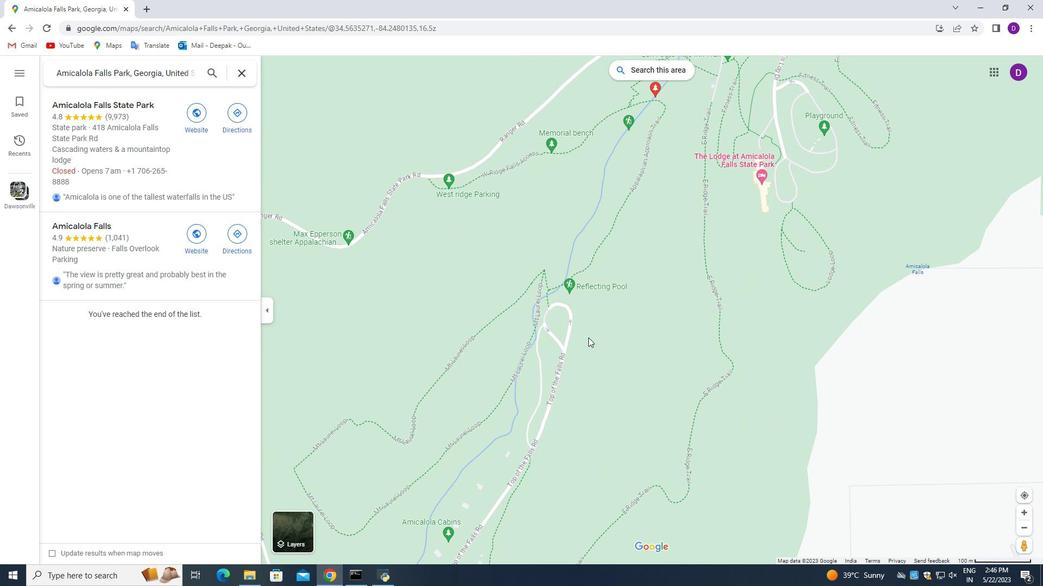 
Action: Mouse scrolled (588, 337) with delta (0, 0)
Screenshot: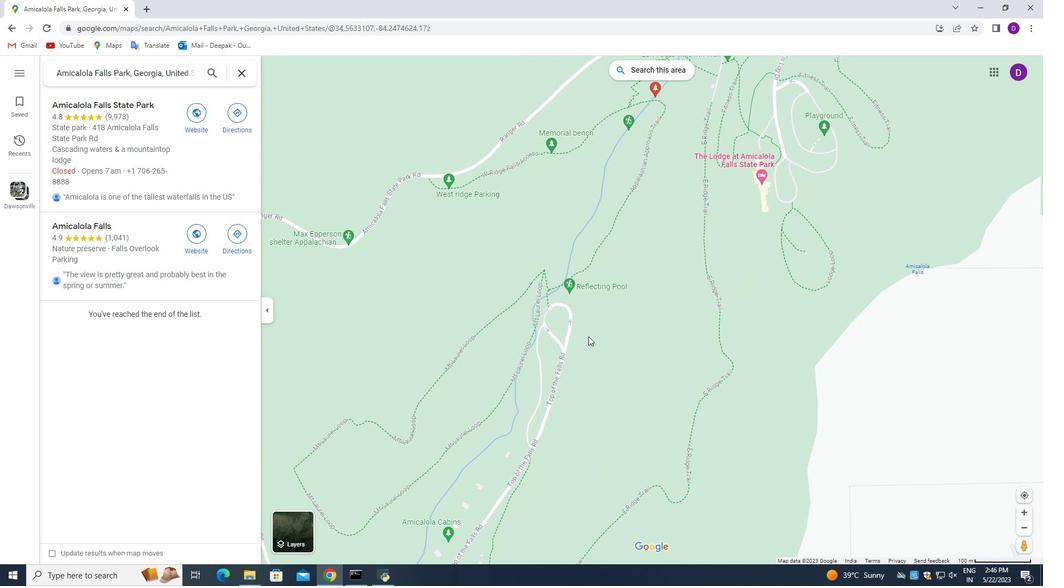 
Action: Mouse scrolled (588, 337) with delta (0, 0)
Screenshot: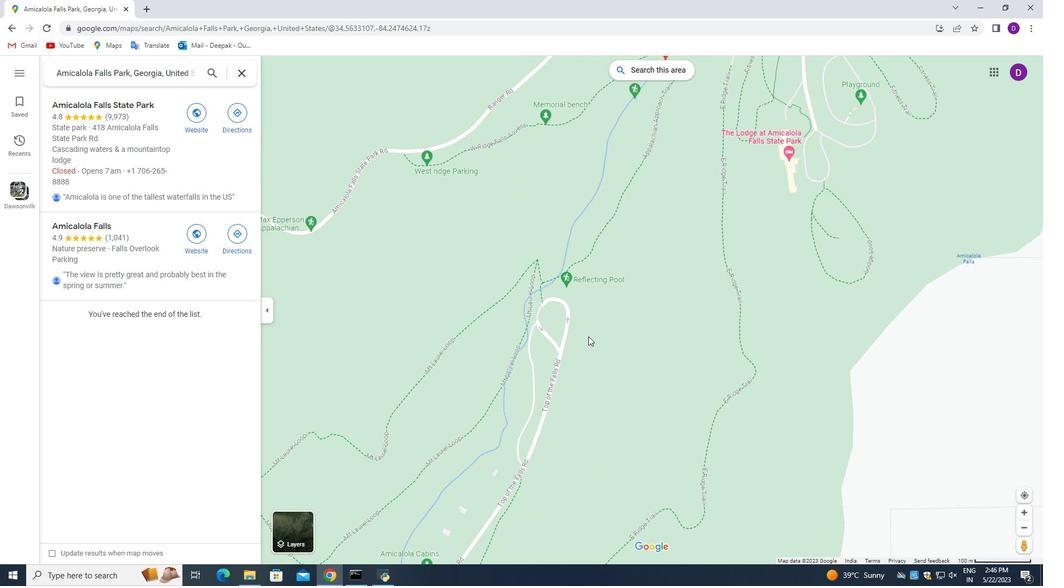 
Action: Mouse scrolled (588, 337) with delta (0, 0)
Screenshot: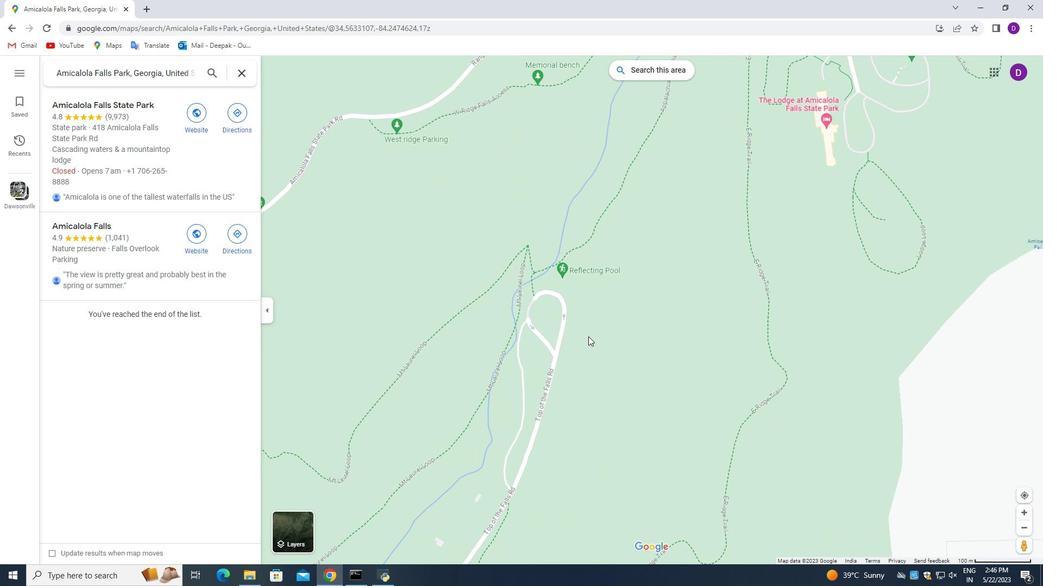
Action: Mouse moved to (572, 294)
Screenshot: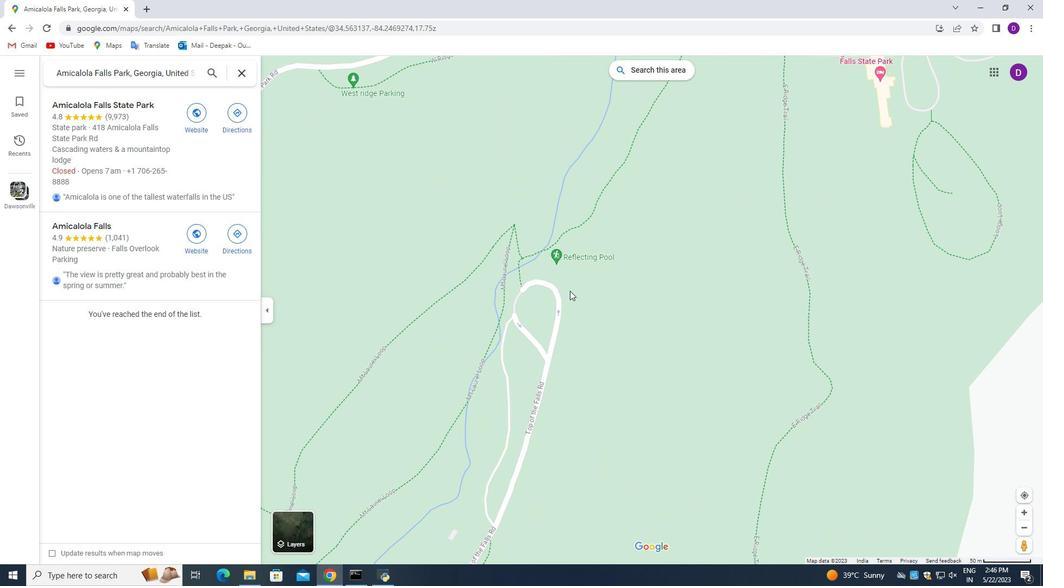 
Action: Mouse scrolled (572, 294) with delta (0, 0)
Screenshot: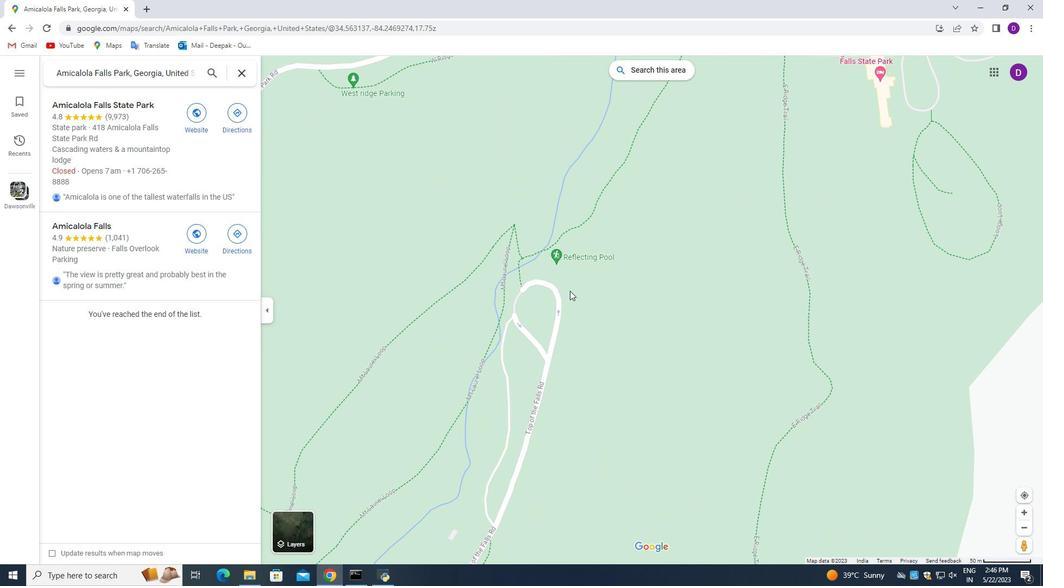 
Action: Mouse moved to (572, 296)
Screenshot: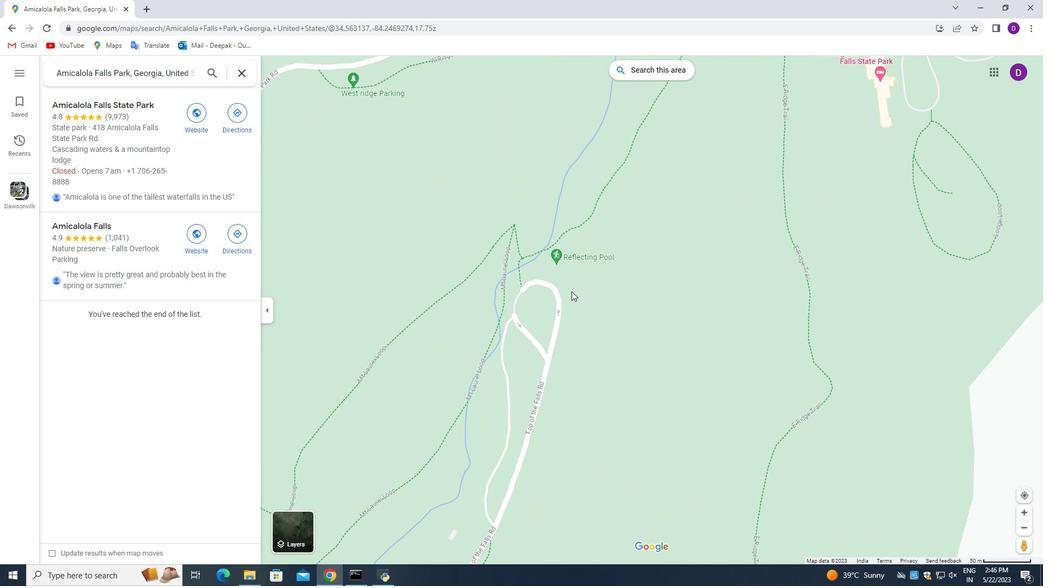 
Action: Mouse scrolled (572, 296) with delta (0, 0)
Screenshot: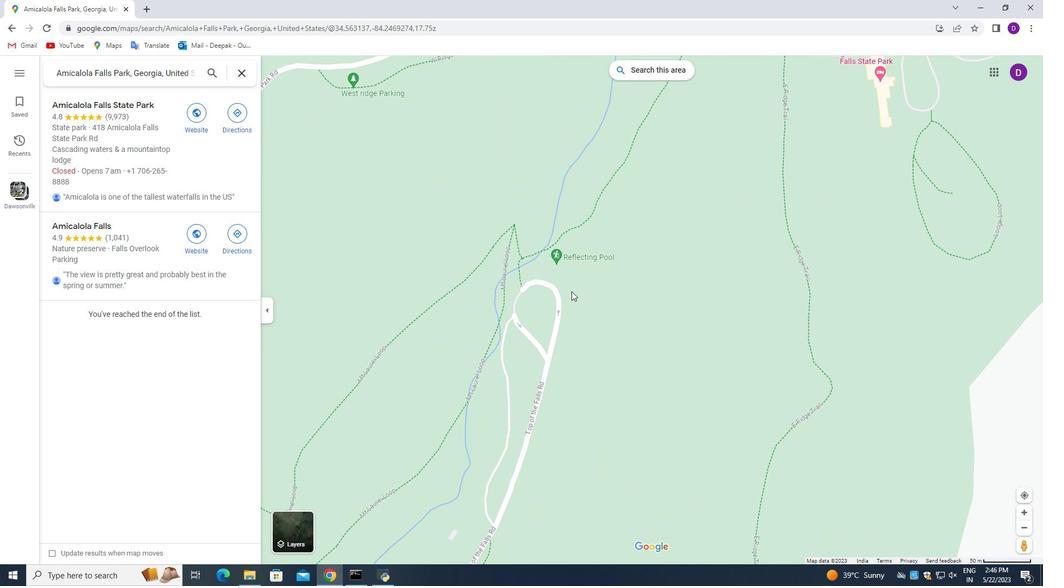 
Action: Mouse moved to (592, 270)
Screenshot: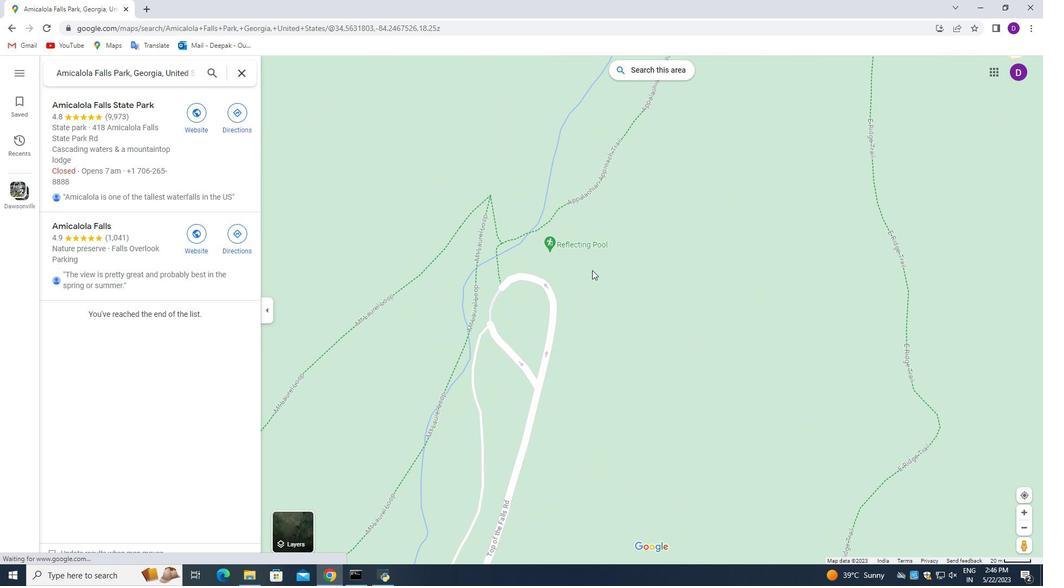 
Action: Mouse pressed left at (592, 270)
Screenshot: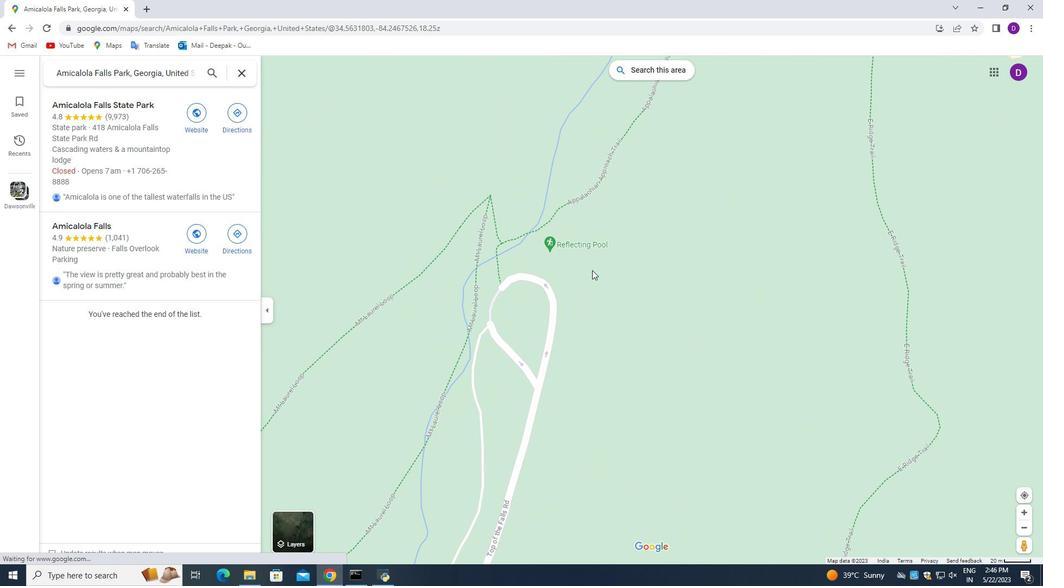 
Action: Mouse moved to (241, 72)
Screenshot: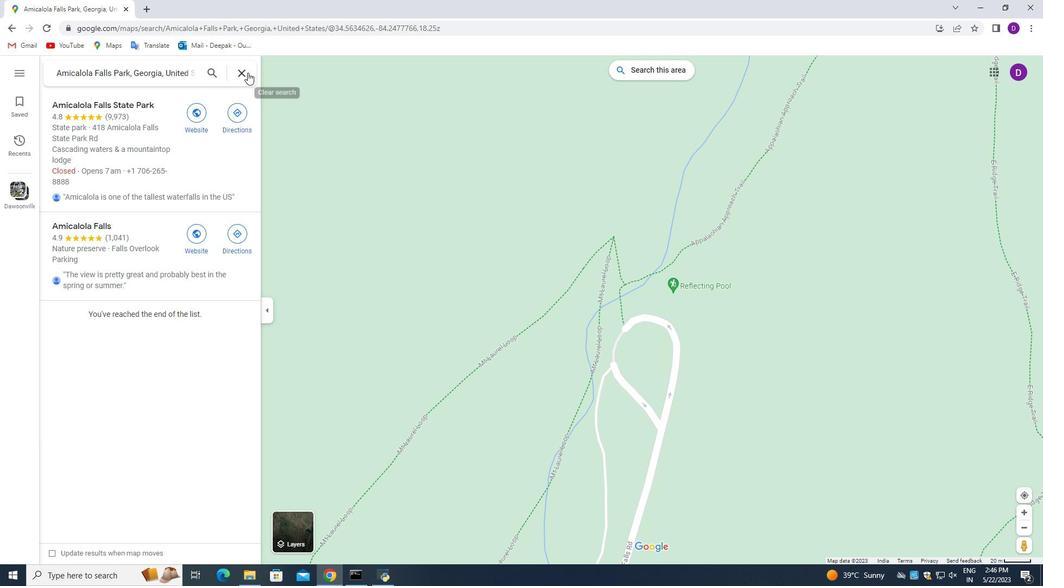 
Action: Mouse pressed left at (241, 72)
Screenshot: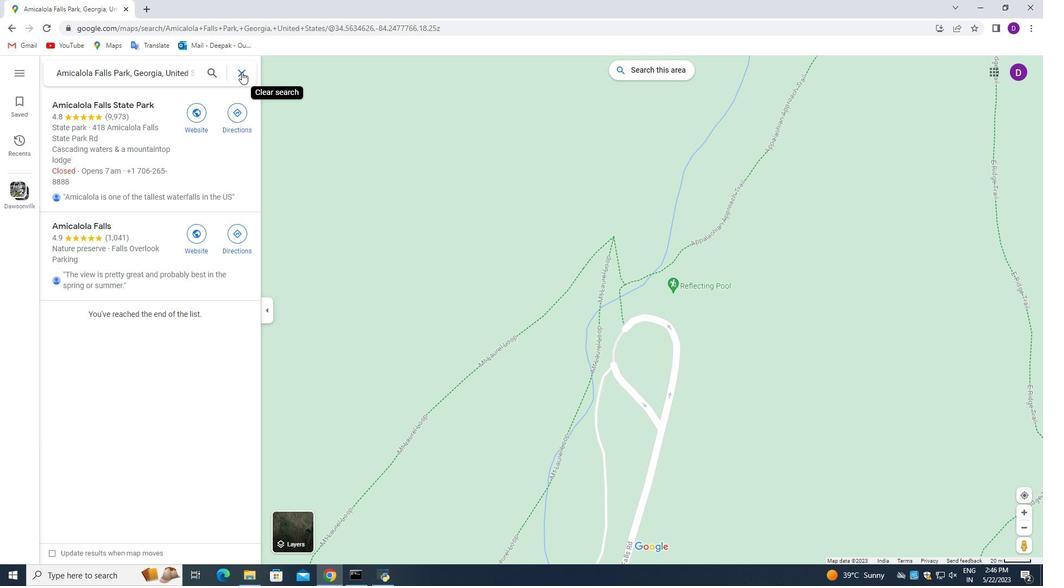 
Action: Mouse moved to (450, 209)
Screenshot: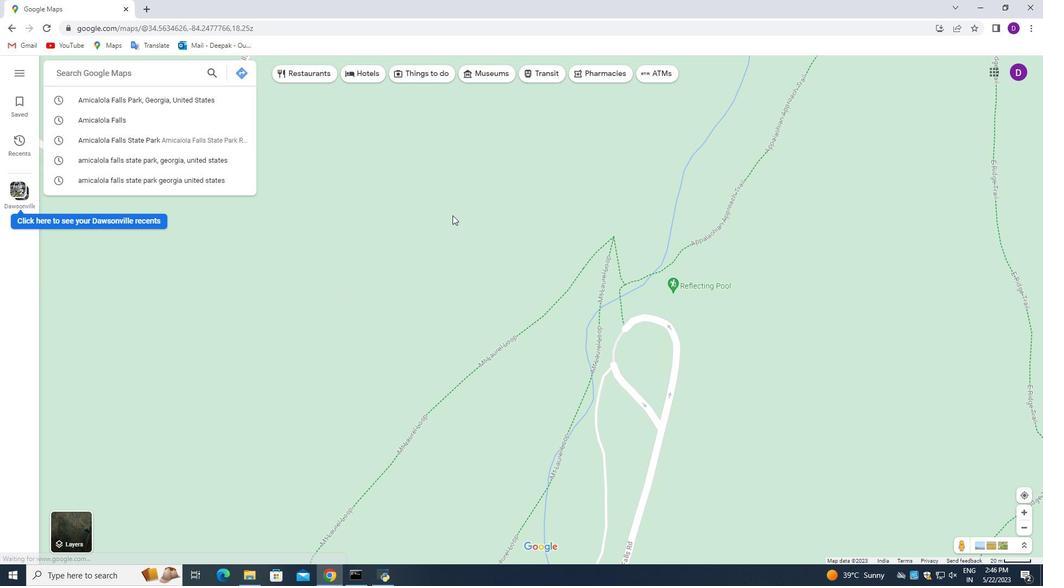 
Action: Mouse pressed left at (450, 209)
Screenshot: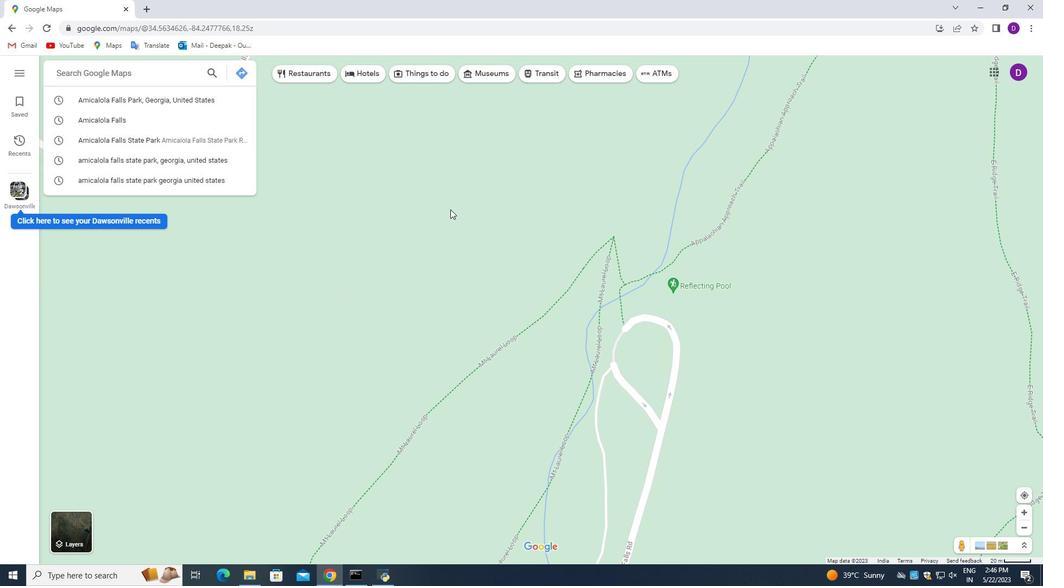 
Action: Mouse moved to (274, 233)
Screenshot: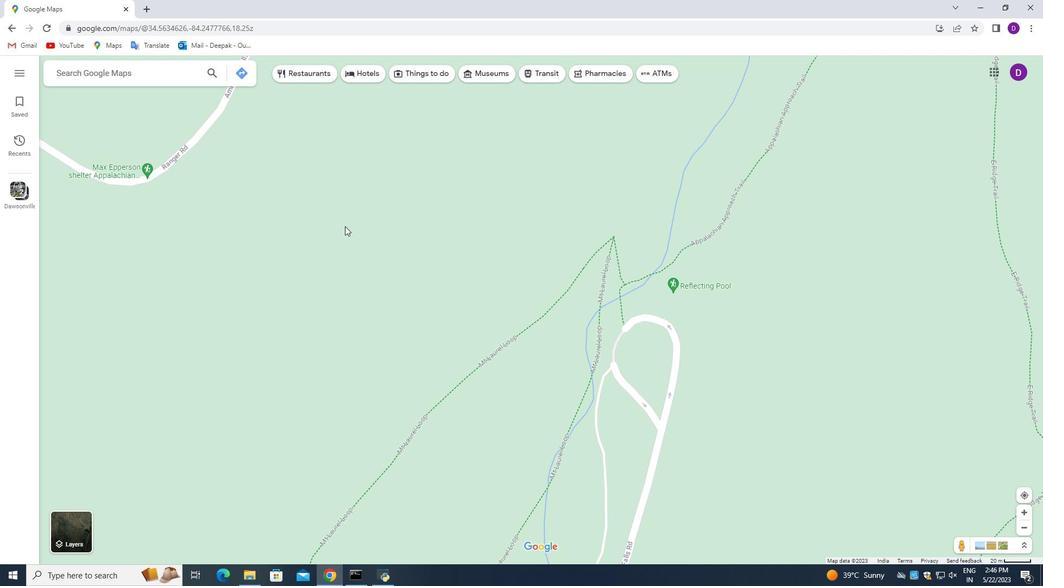 
Action: Mouse pressed left at (274, 233)
Screenshot: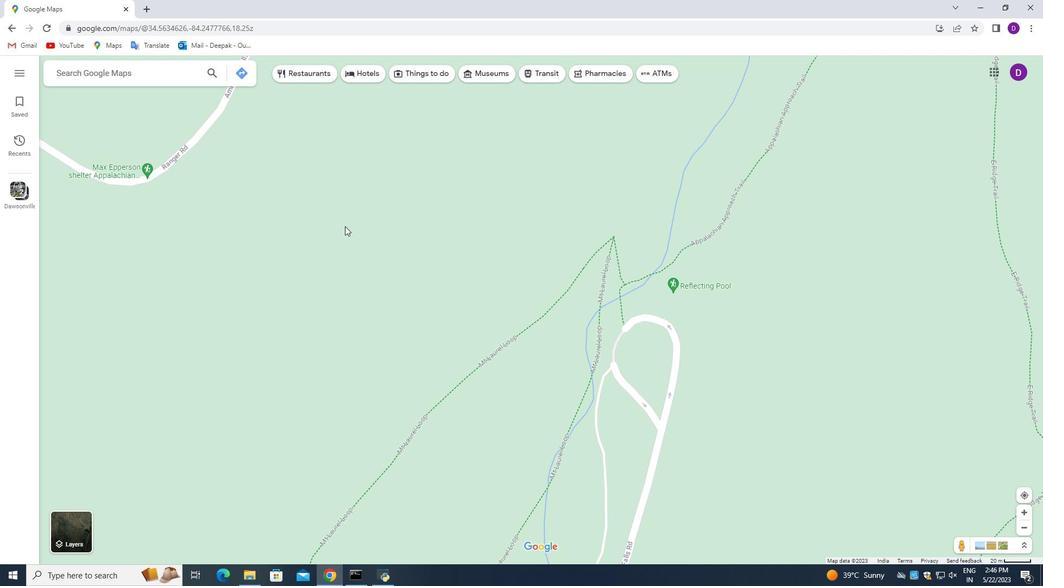 
Action: Mouse moved to (350, 251)
Screenshot: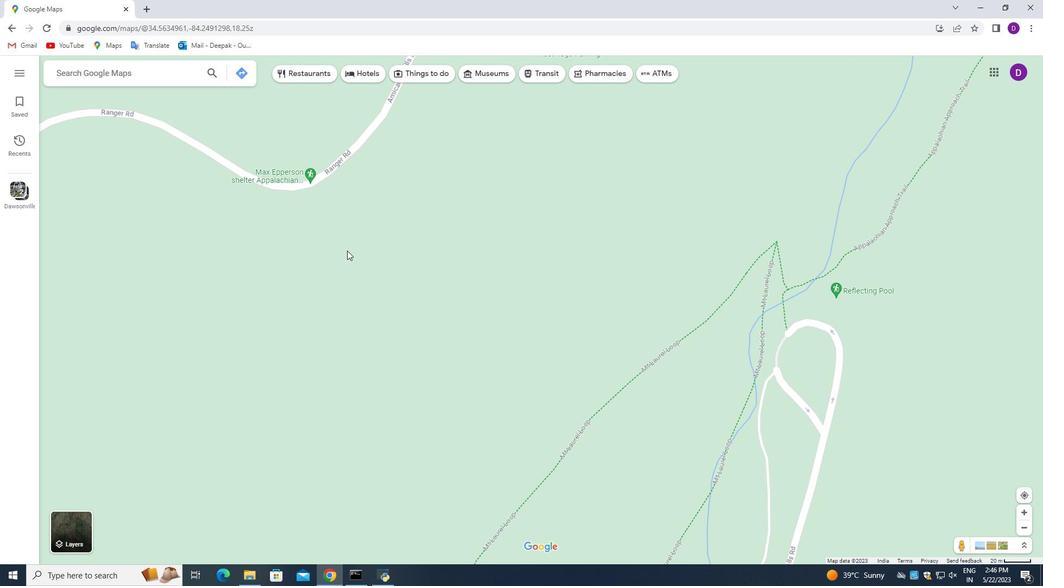
Action: Mouse scrolled (350, 250) with delta (0, 0)
Screenshot: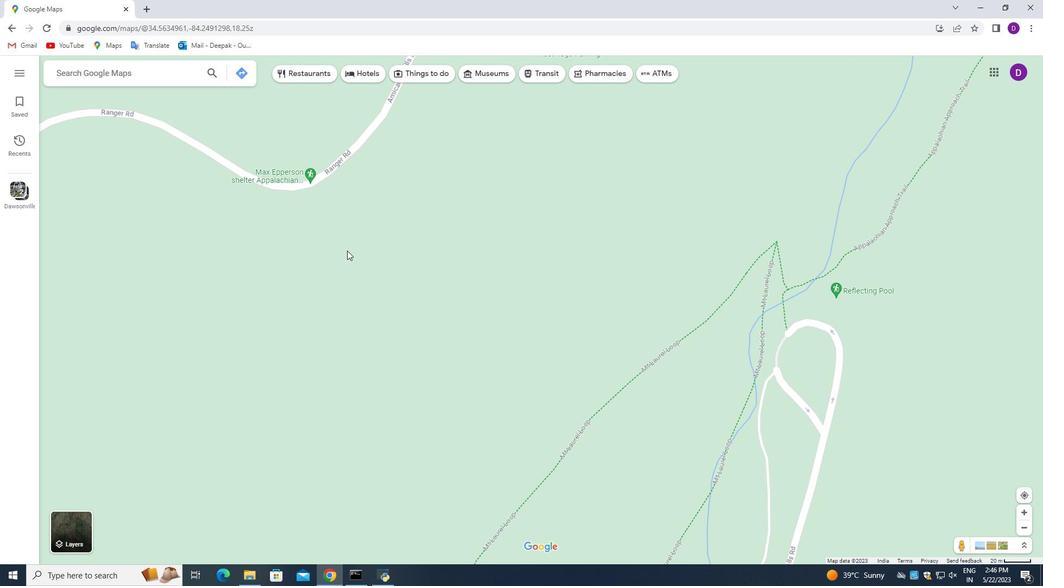 
Action: Mouse scrolled (350, 250) with delta (0, 0)
Screenshot: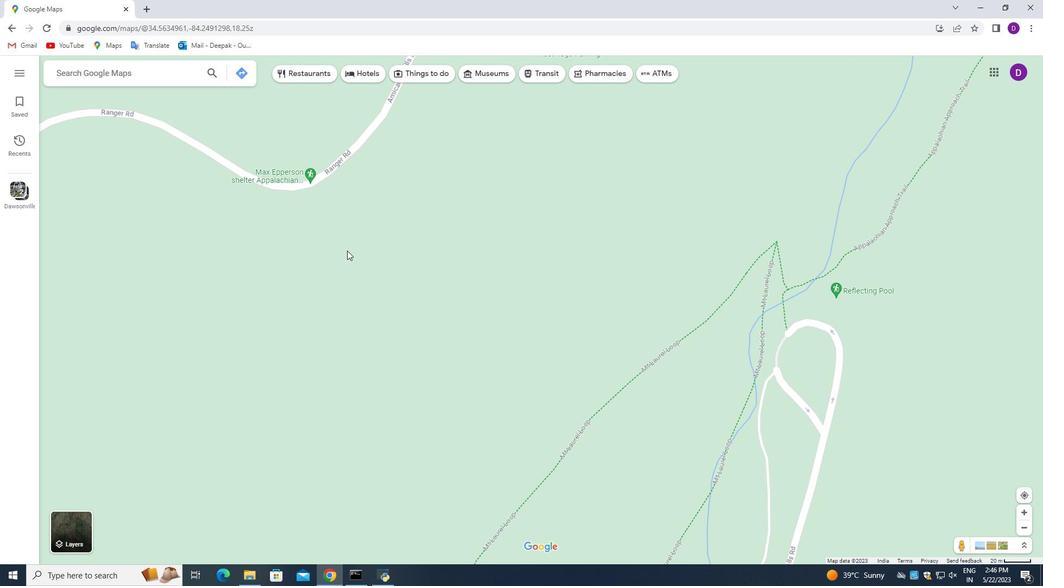 
Action: Mouse scrolled (350, 250) with delta (0, 0)
Screenshot: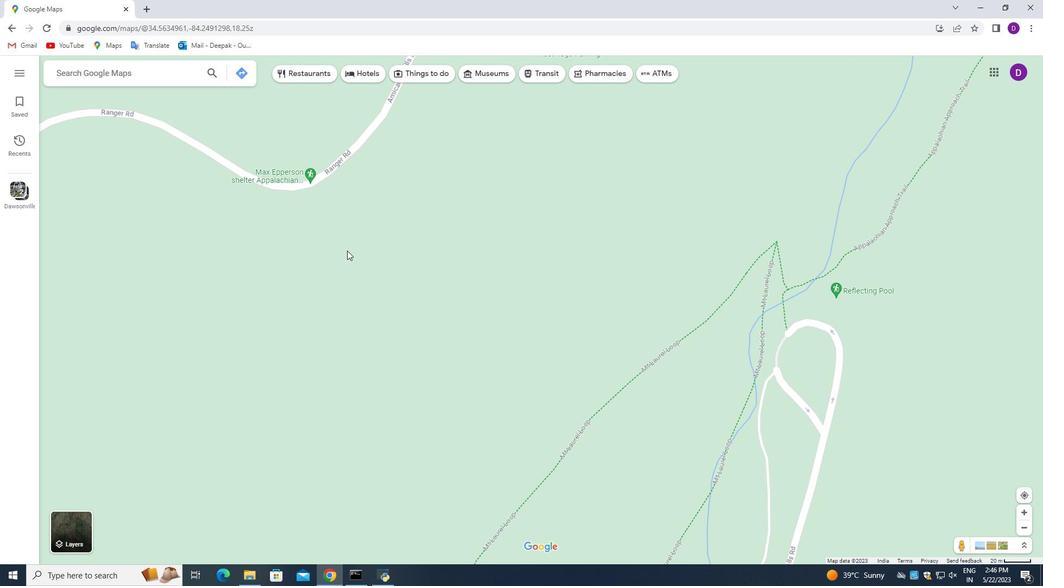 
Action: Mouse scrolled (350, 250) with delta (0, 0)
Screenshot: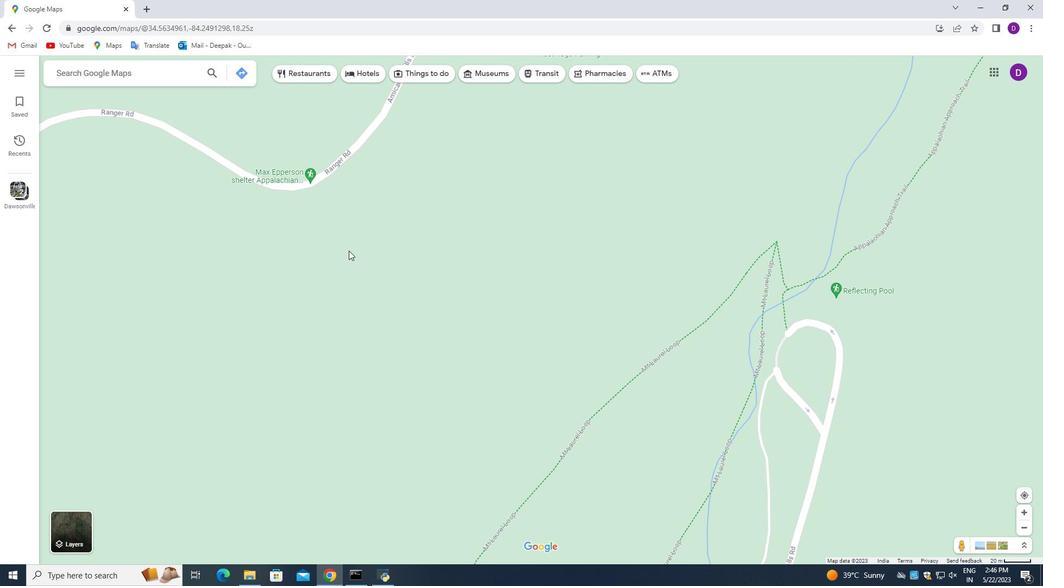 
Action: Mouse scrolled (350, 250) with delta (0, 0)
Screenshot: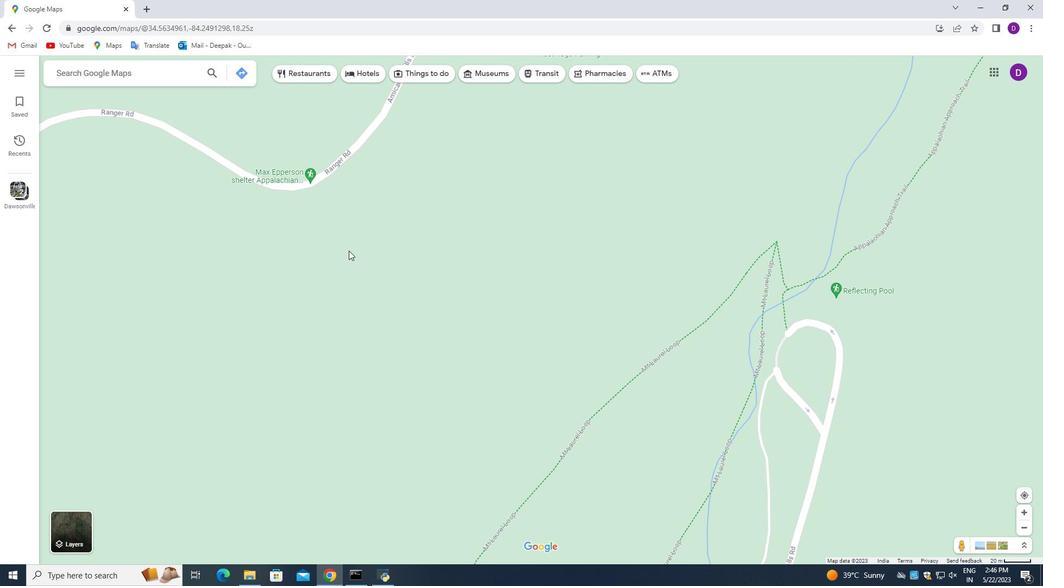 
Action: Mouse moved to (350, 251)
Screenshot: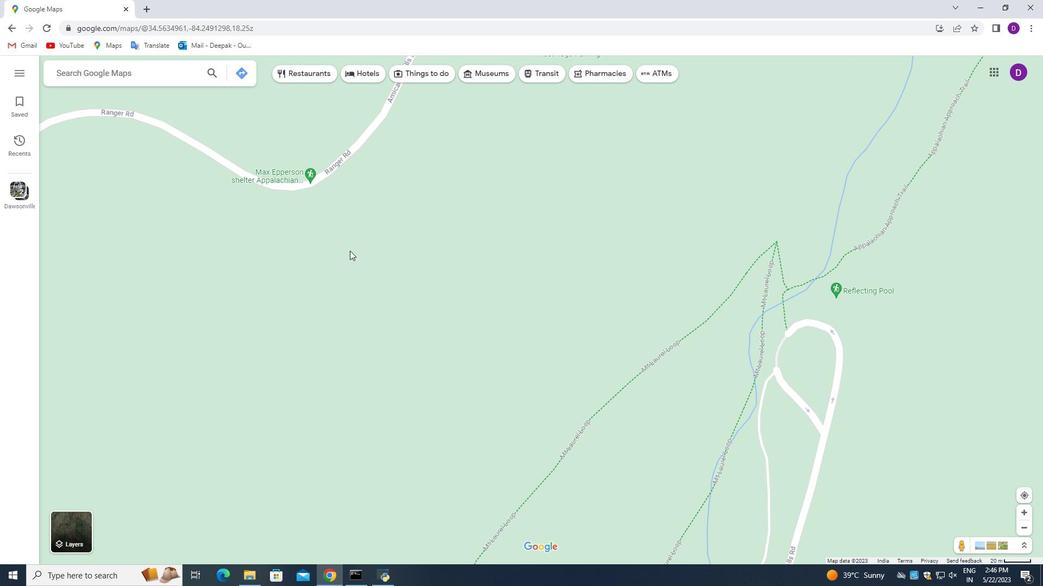 
Action: Mouse scrolled (350, 250) with delta (0, 0)
Screenshot: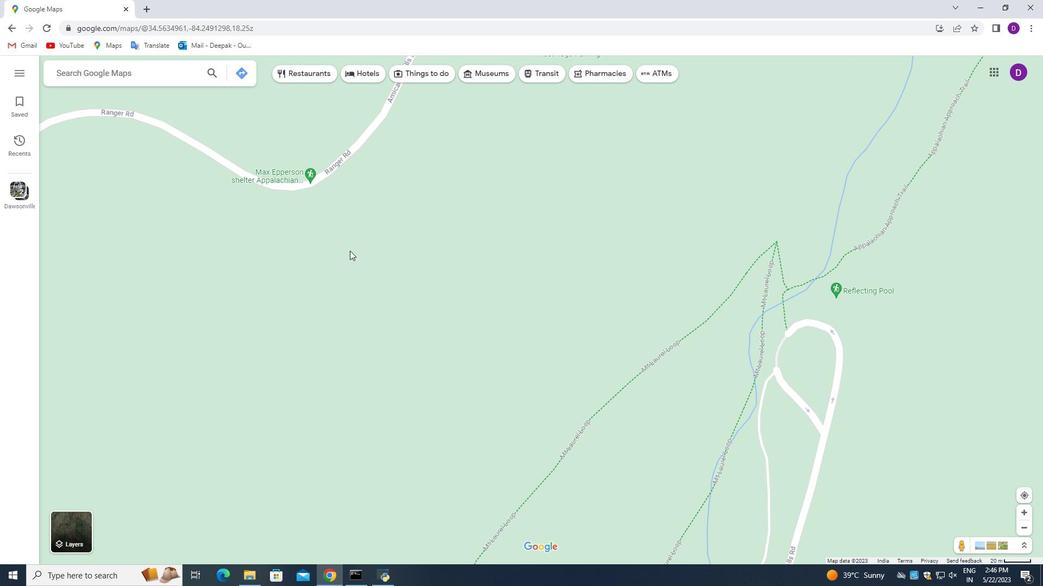 
Action: Mouse moved to (352, 251)
Screenshot: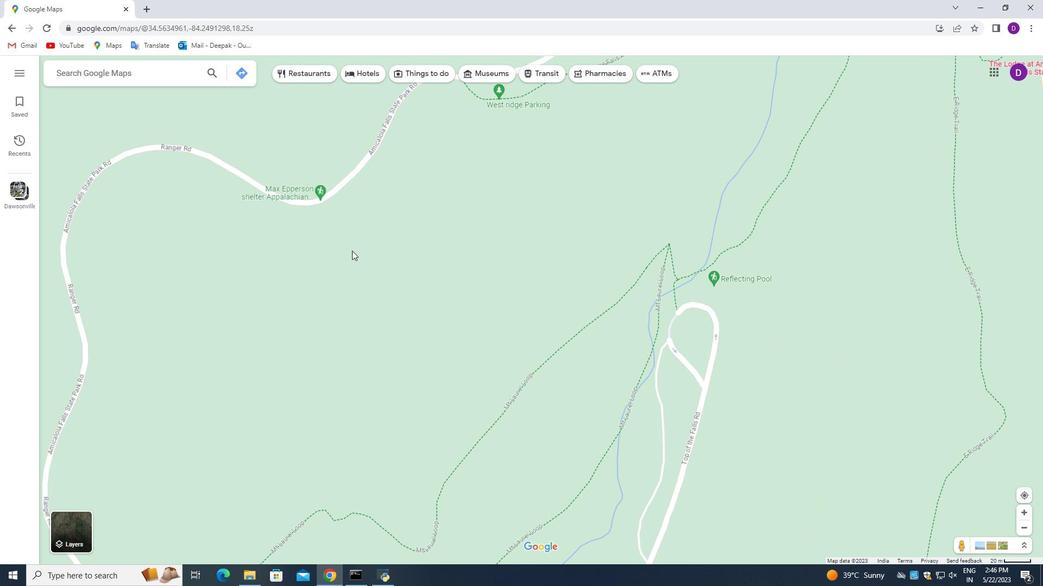 
Action: Mouse scrolled (352, 250) with delta (0, 0)
Screenshot: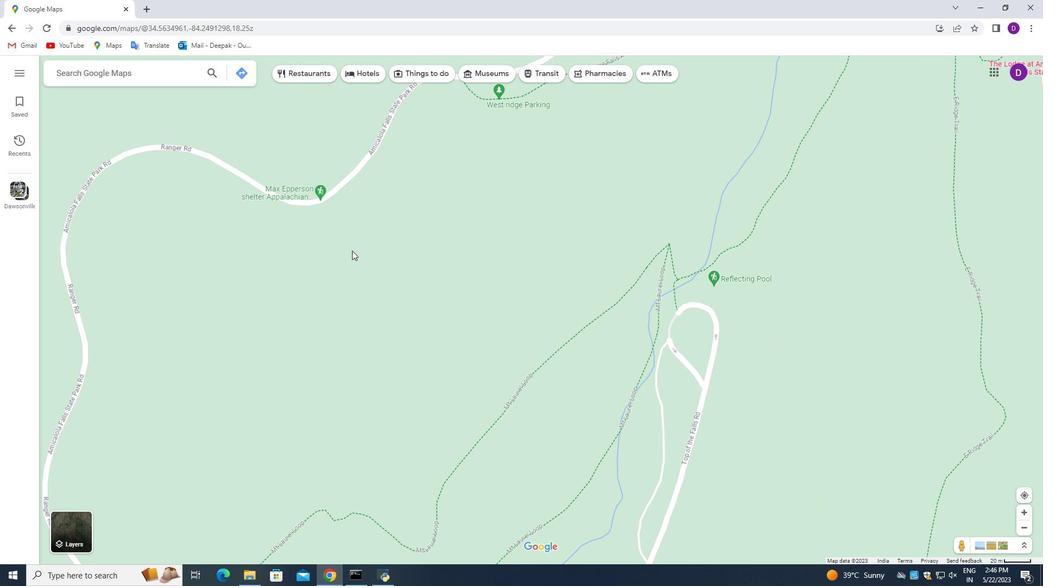 
Action: Mouse scrolled (352, 250) with delta (0, 0)
Screenshot: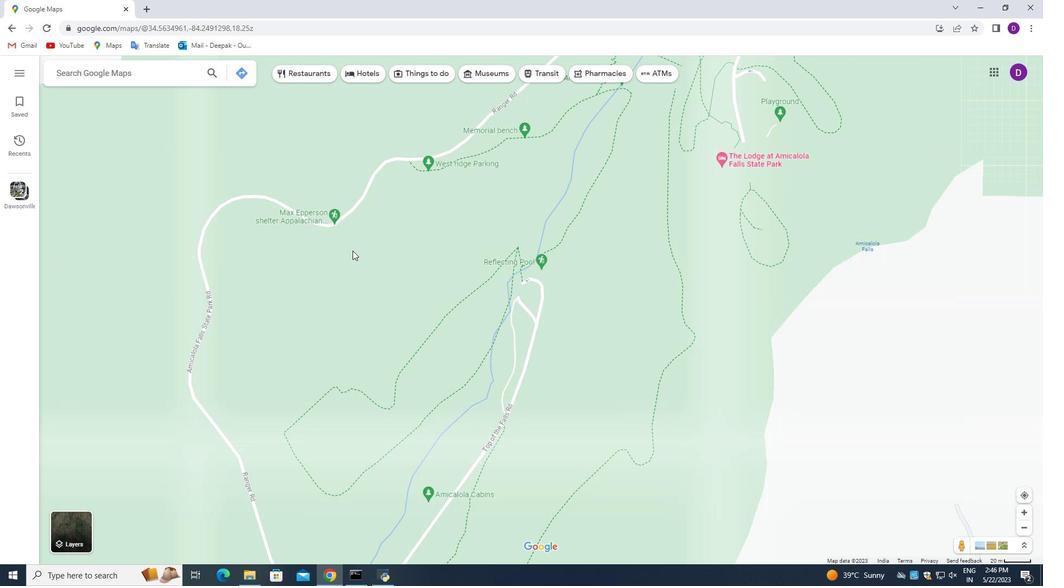 
Action: Mouse scrolled (352, 250) with delta (0, 0)
